 Task: Get directions from Luray Caverns, Virginia, United States to White Sands National Park, New Mexico, United States  and explore the nearby hotels with guest rating 3 and above during 20 to 23 December and 3 guests
Action: Mouse moved to (311, 68)
Screenshot: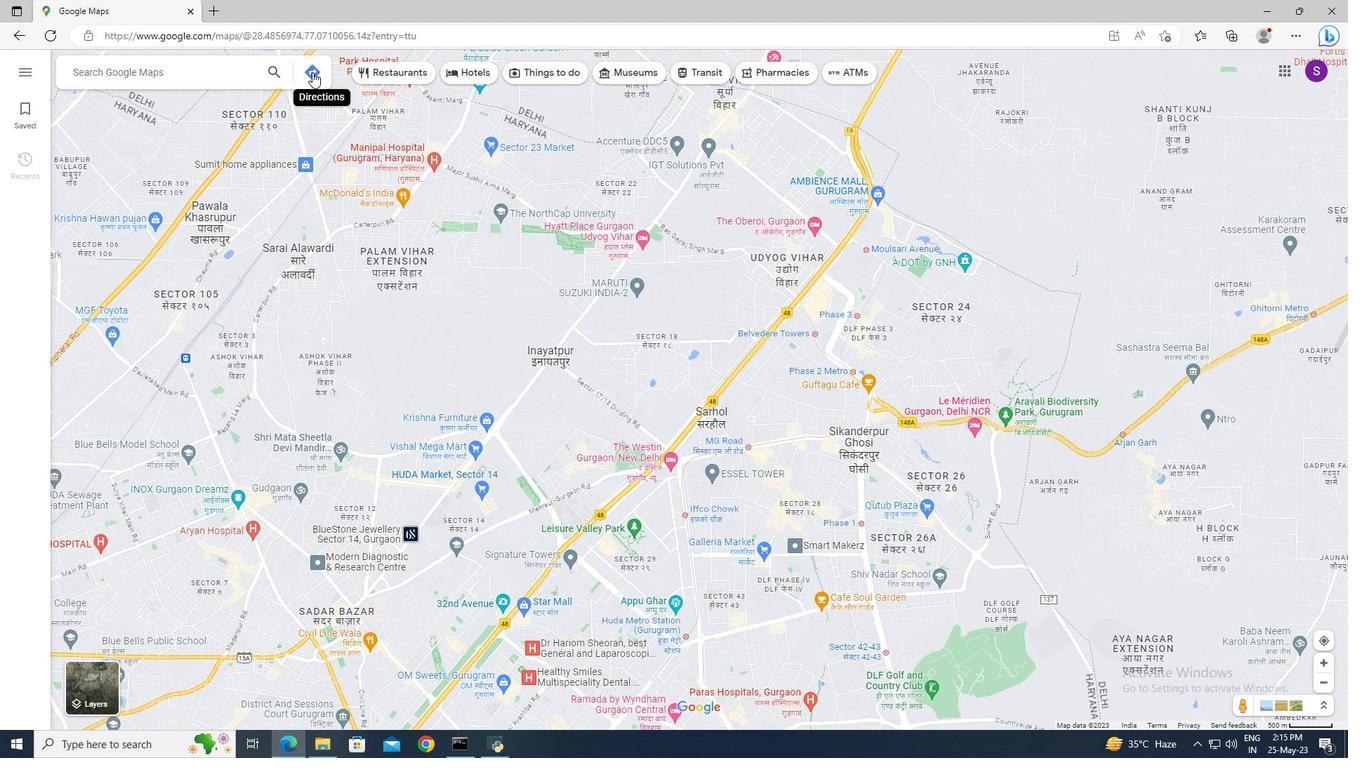 
Action: Mouse pressed left at (311, 68)
Screenshot: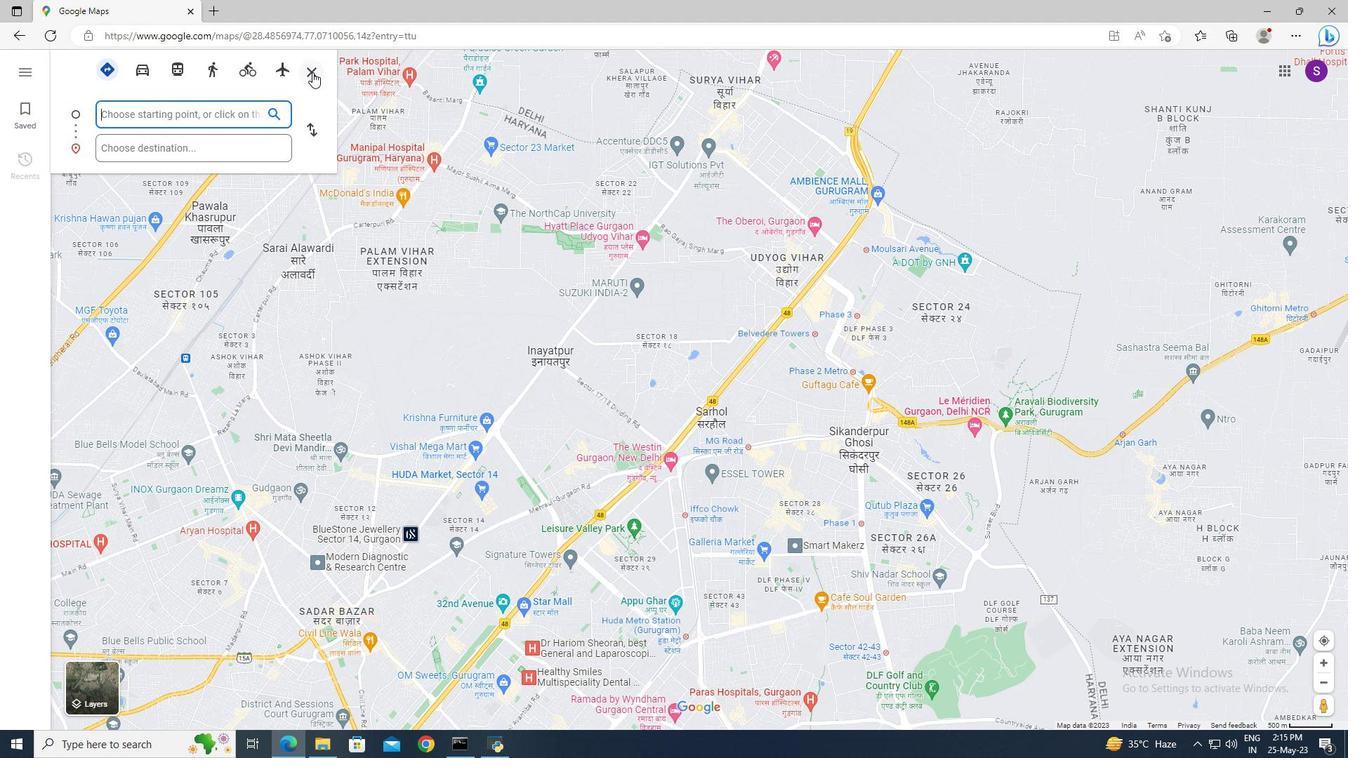 
Action: Mouse moved to (155, 113)
Screenshot: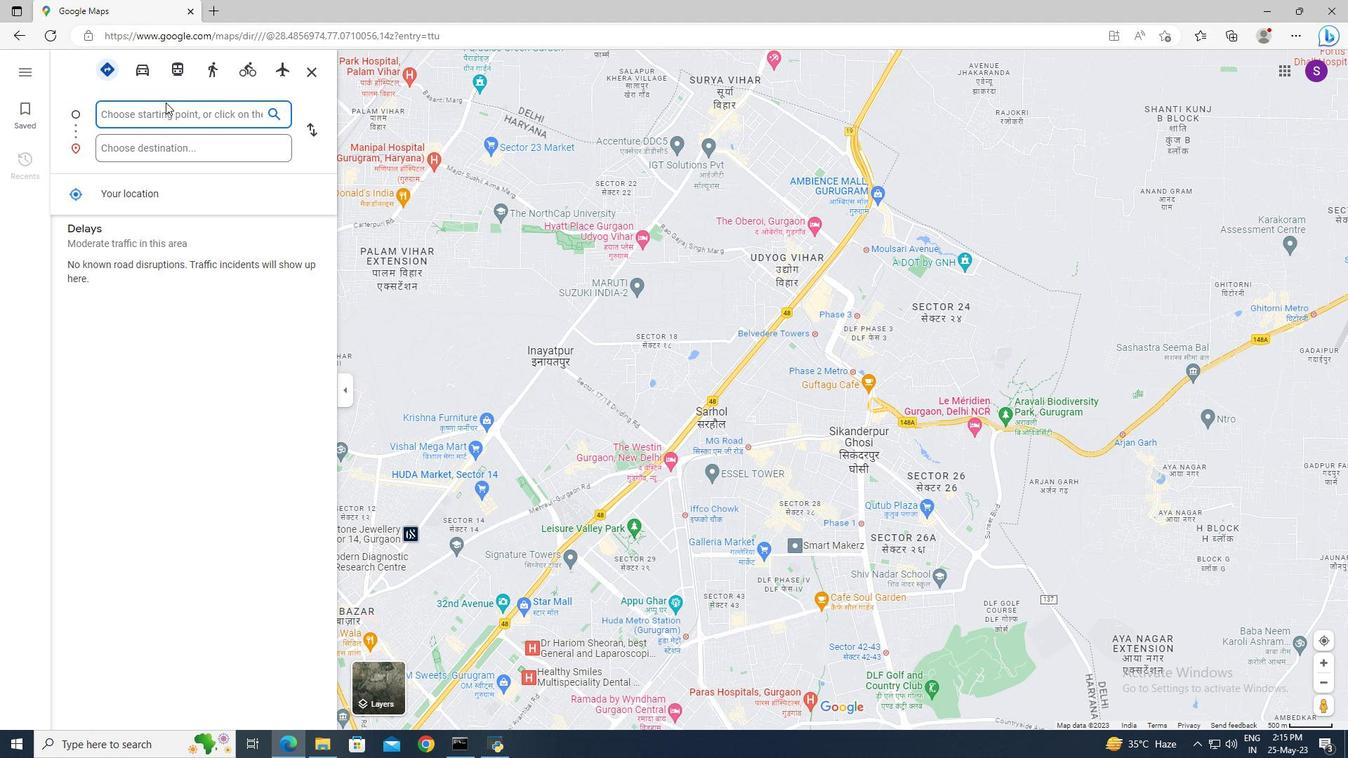 
Action: Mouse pressed left at (155, 113)
Screenshot: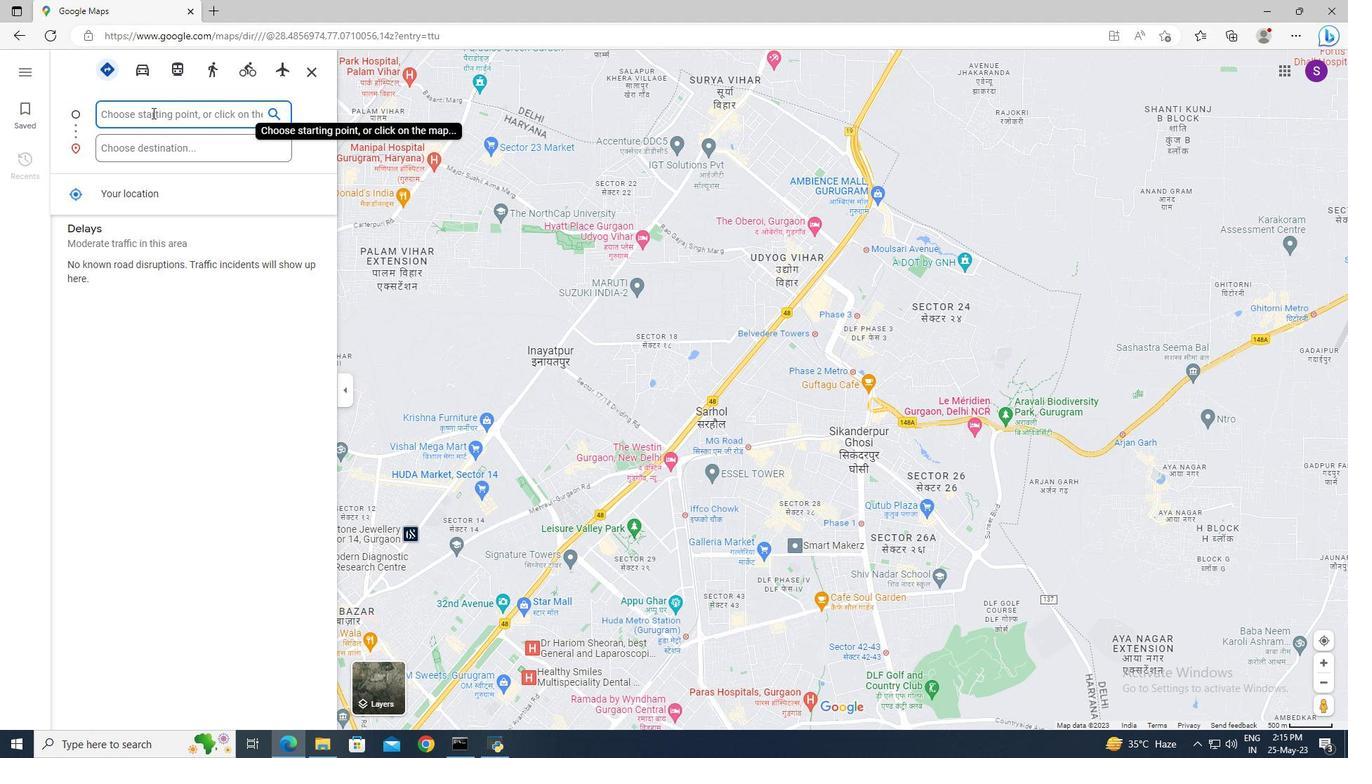 
Action: Key pressed <Key.shift>Luray<Key.space><Key.shift>Caverns
Screenshot: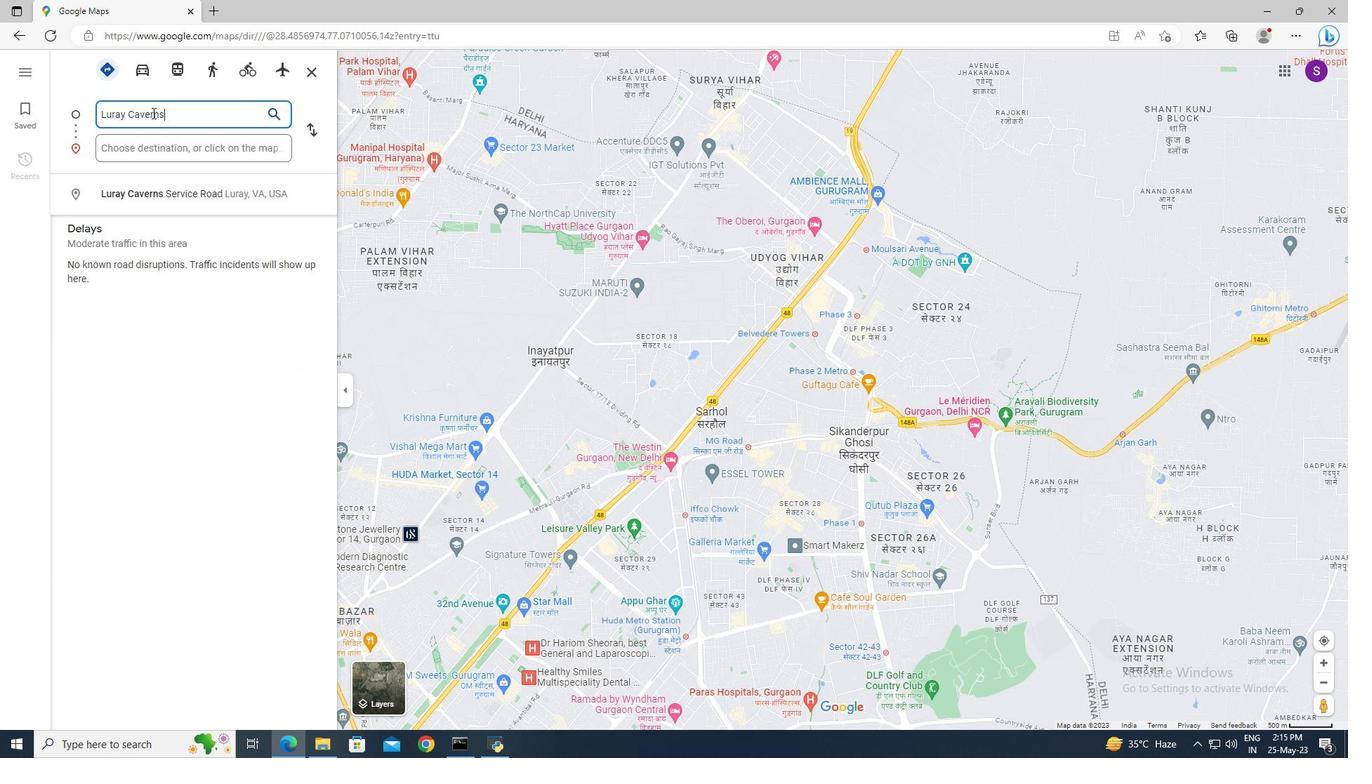 
Action: Mouse moved to (312, 72)
Screenshot: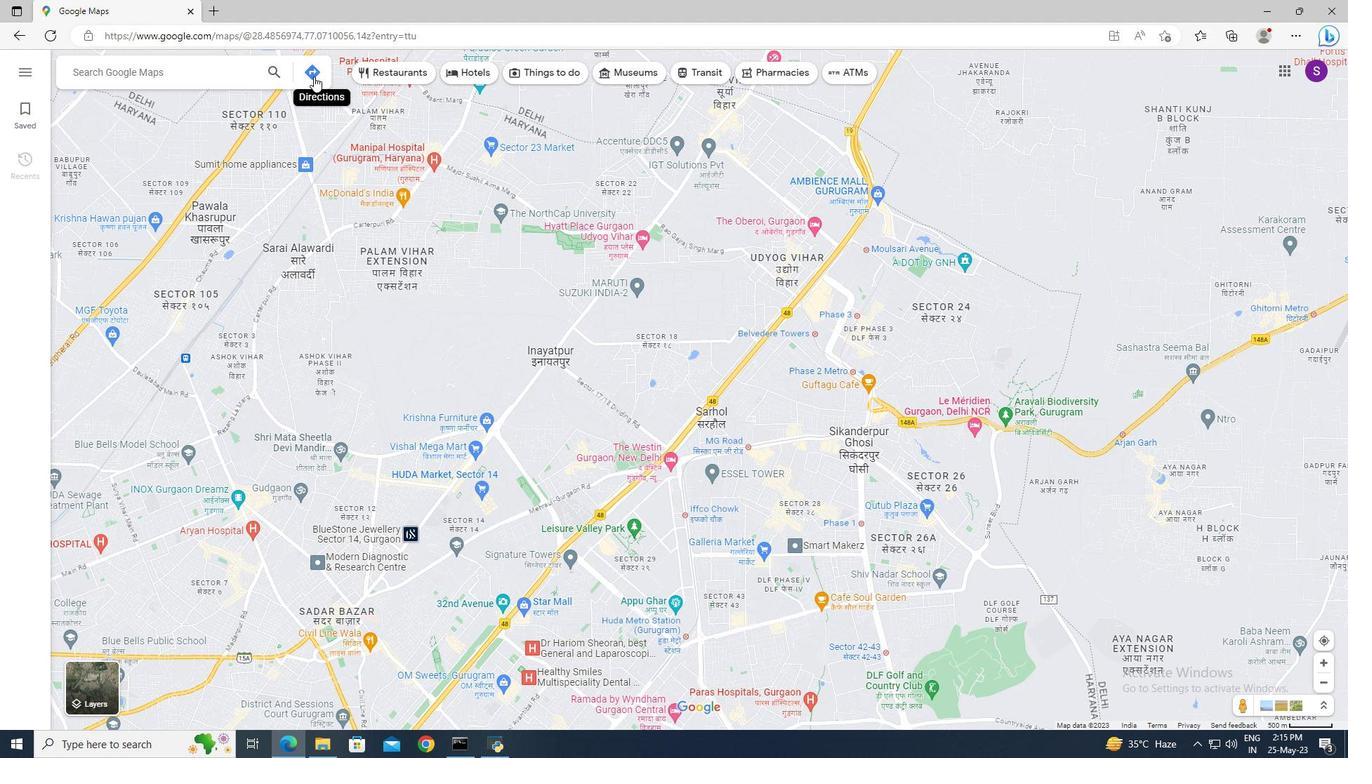 
Action: Mouse pressed left at (312, 72)
Screenshot: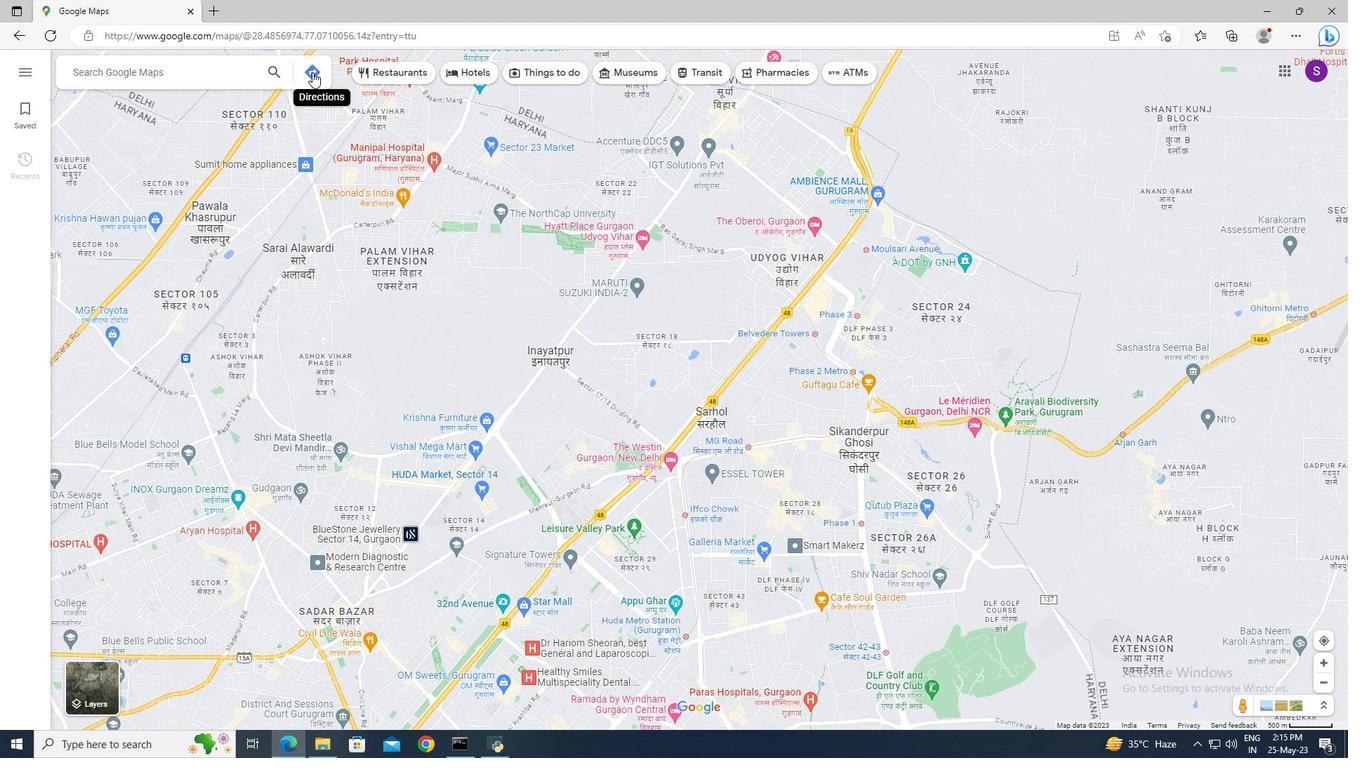 
Action: Mouse moved to (152, 113)
Screenshot: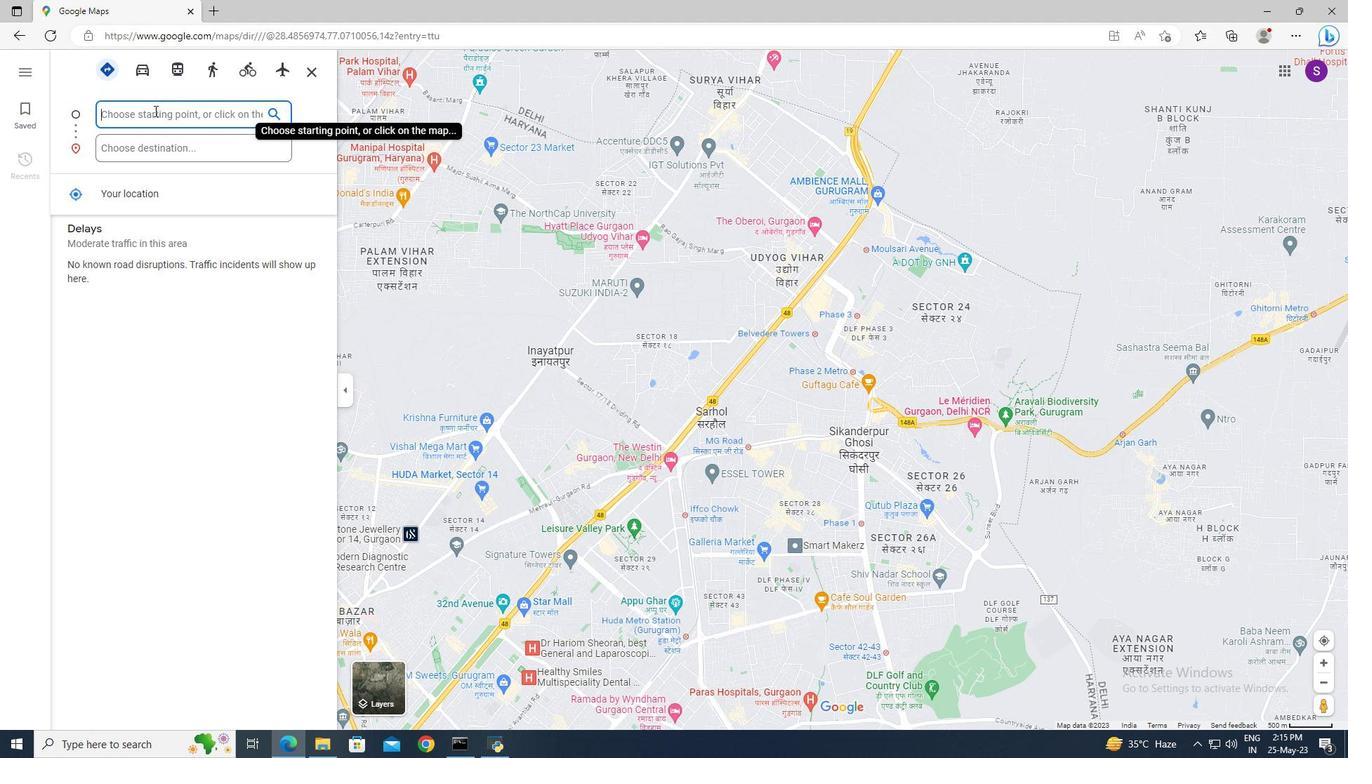 
Action: Mouse pressed left at (152, 113)
Screenshot: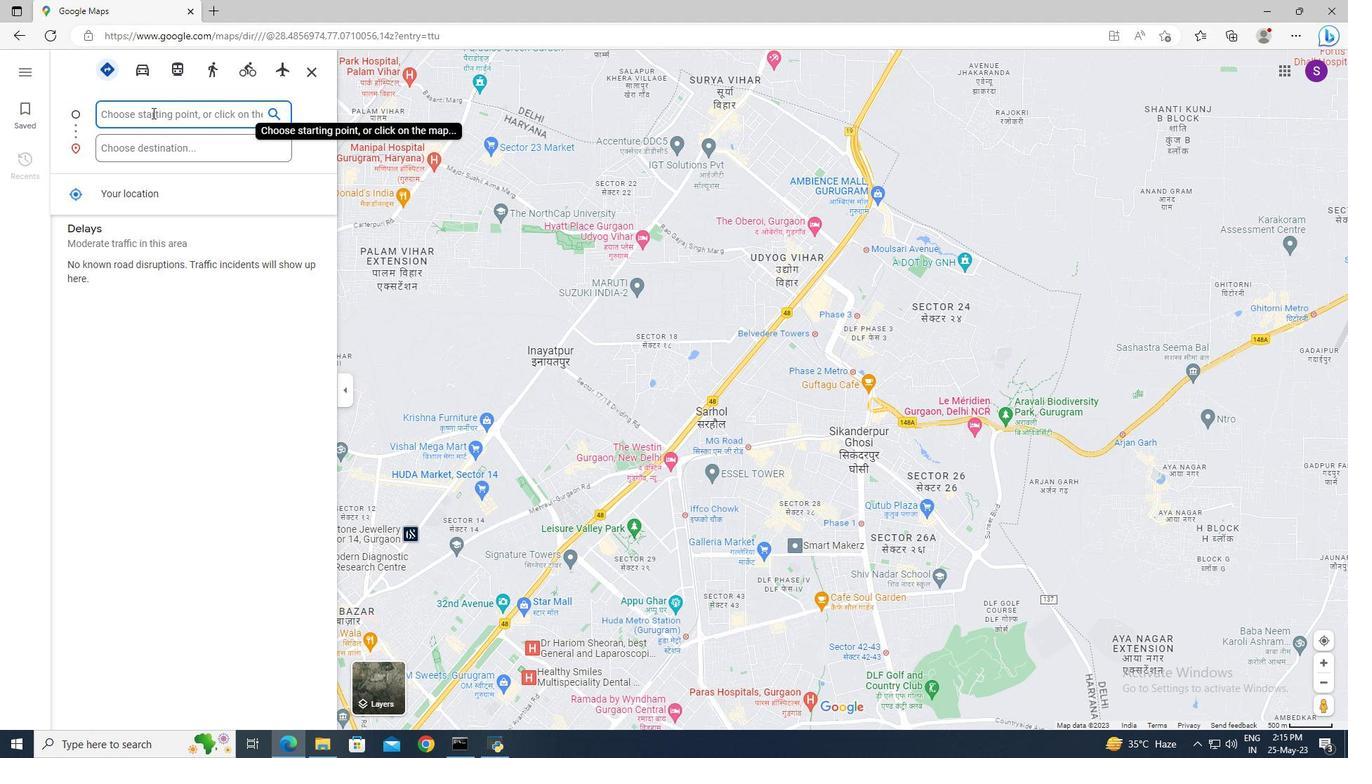 
Action: Key pressed <Key.shift>Luray<Key.space><Key.shift>Caverns,<Key.space><Key.shift>Virginia<Key.enter>
Screenshot: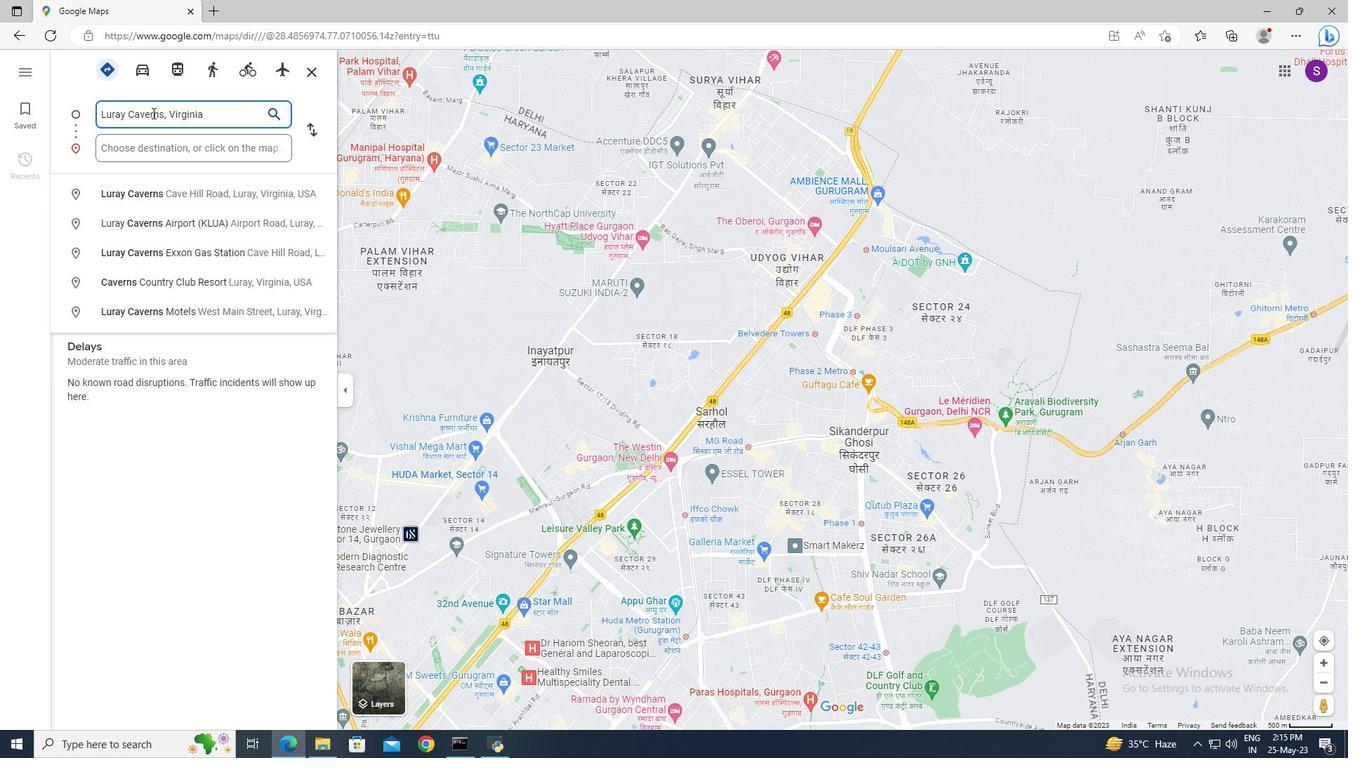 
Action: Mouse moved to (149, 146)
Screenshot: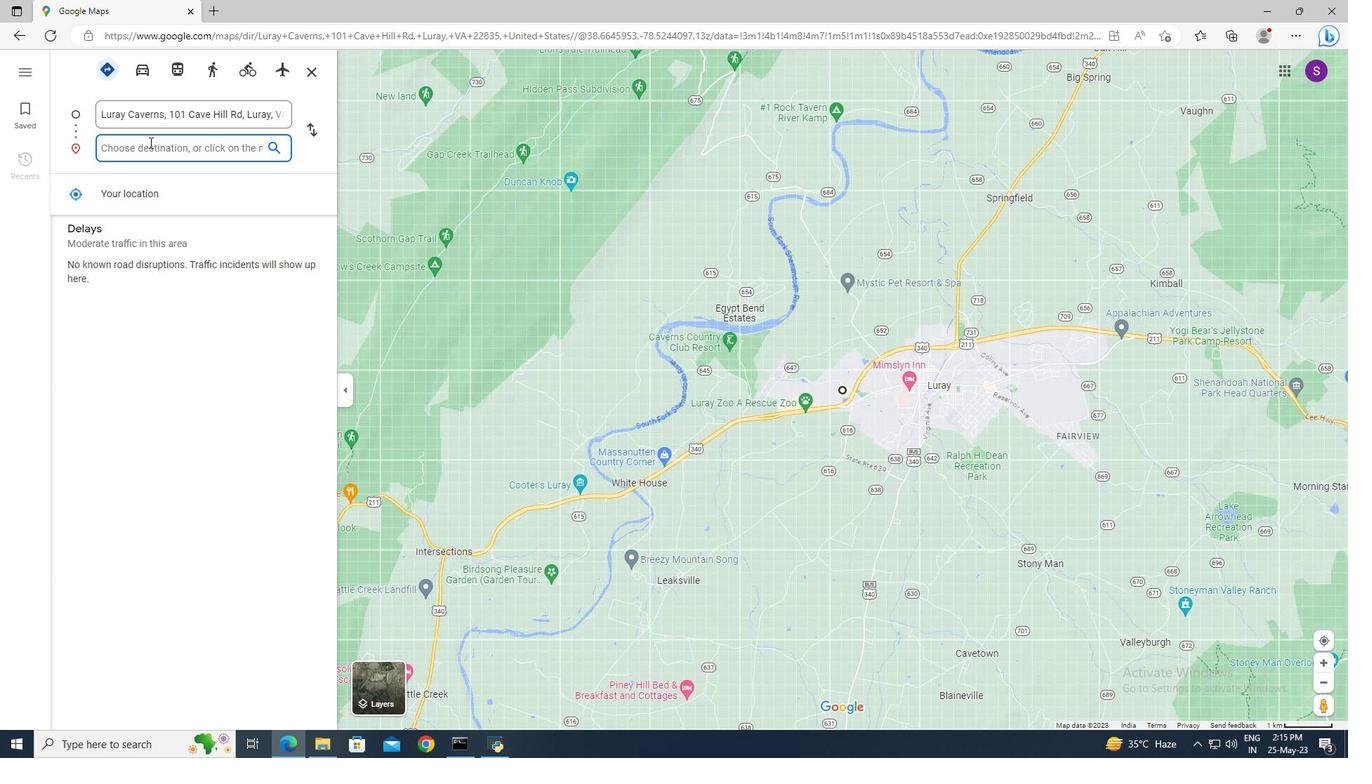 
Action: Mouse pressed left at (149, 146)
Screenshot: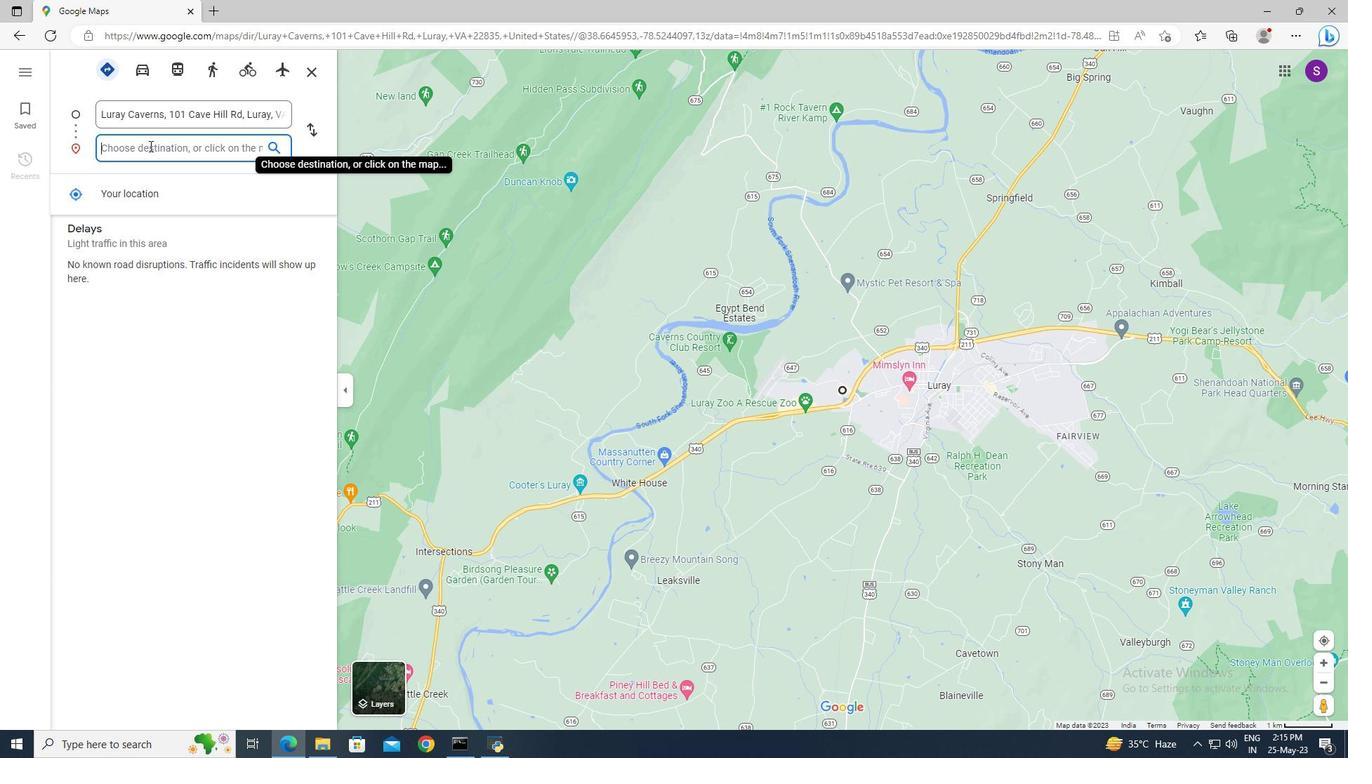 
Action: Key pressed <Key.shift>White<Key.space><Key.shift_r>Sands<Key.space><Key.shift>Natio
Screenshot: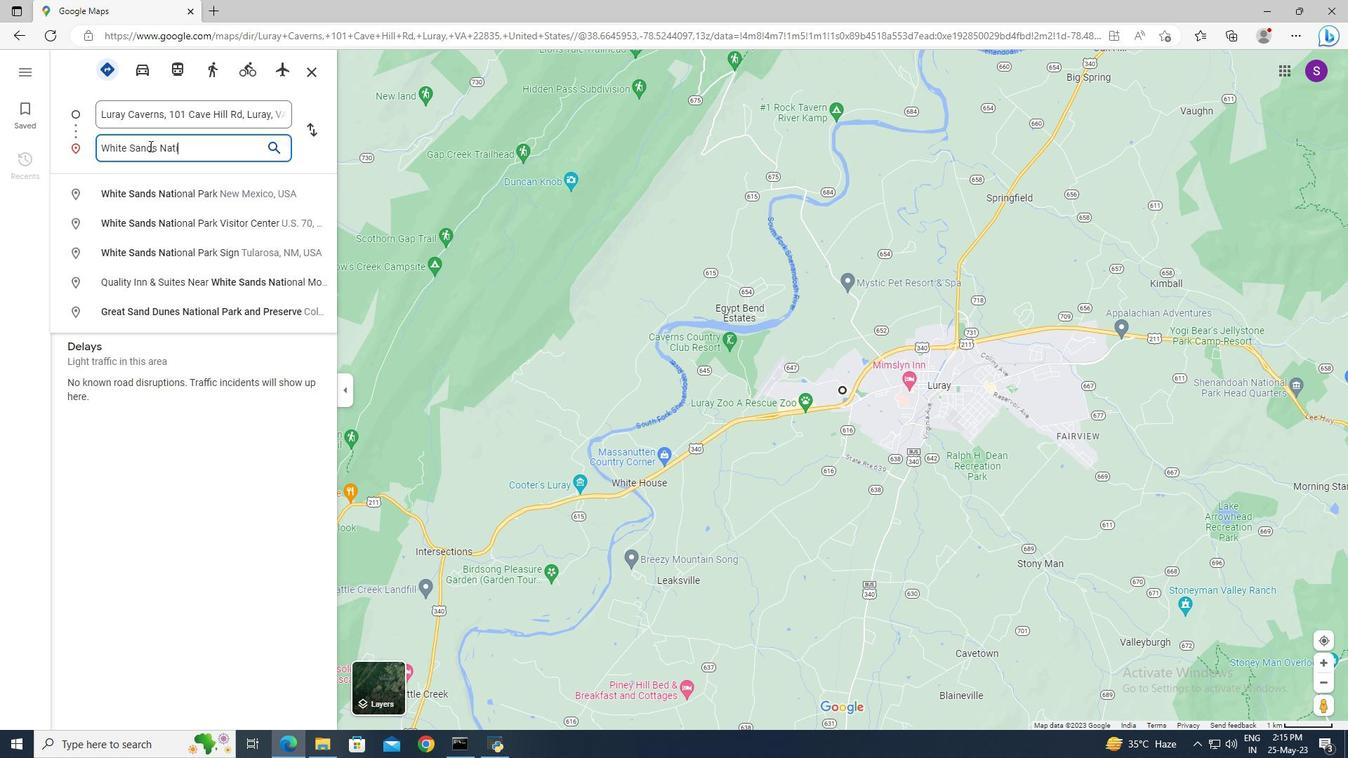 
Action: Mouse moved to (154, 188)
Screenshot: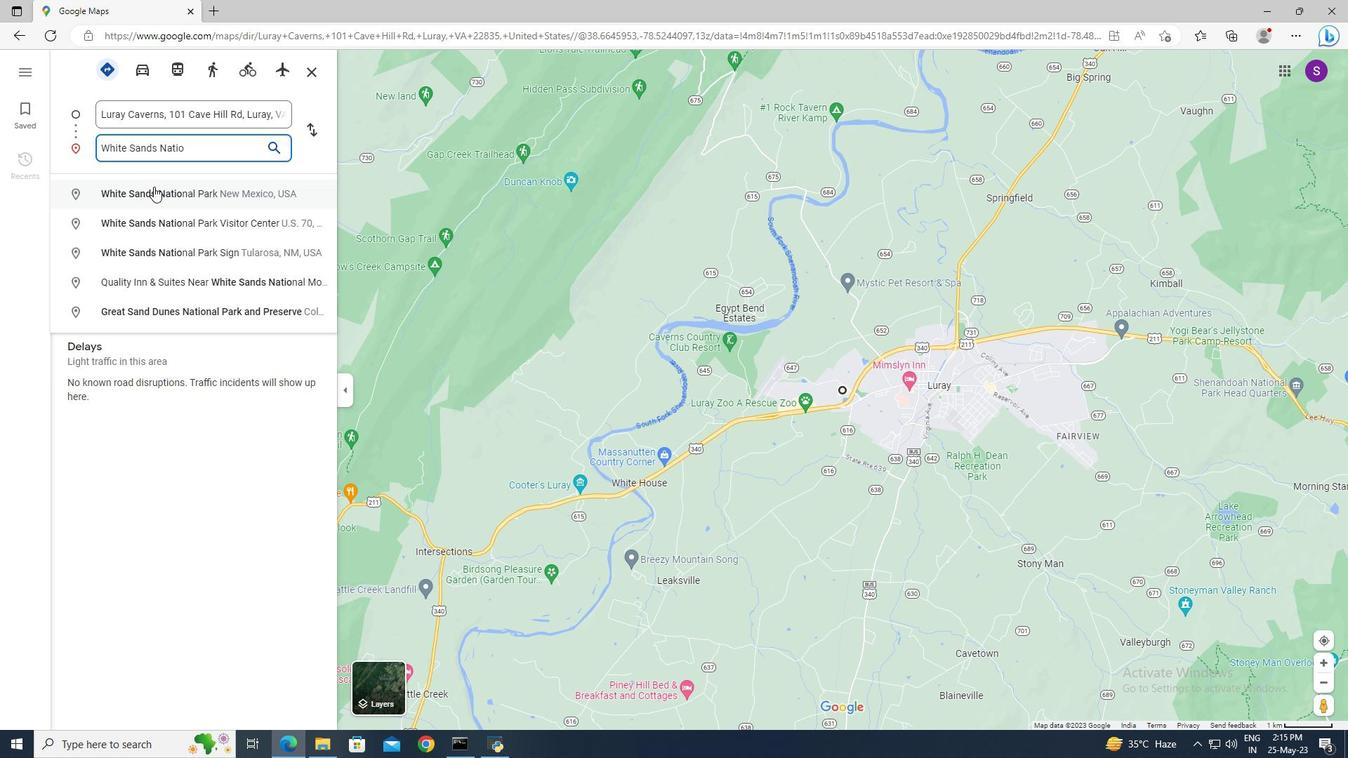 
Action: Mouse pressed left at (154, 188)
Screenshot: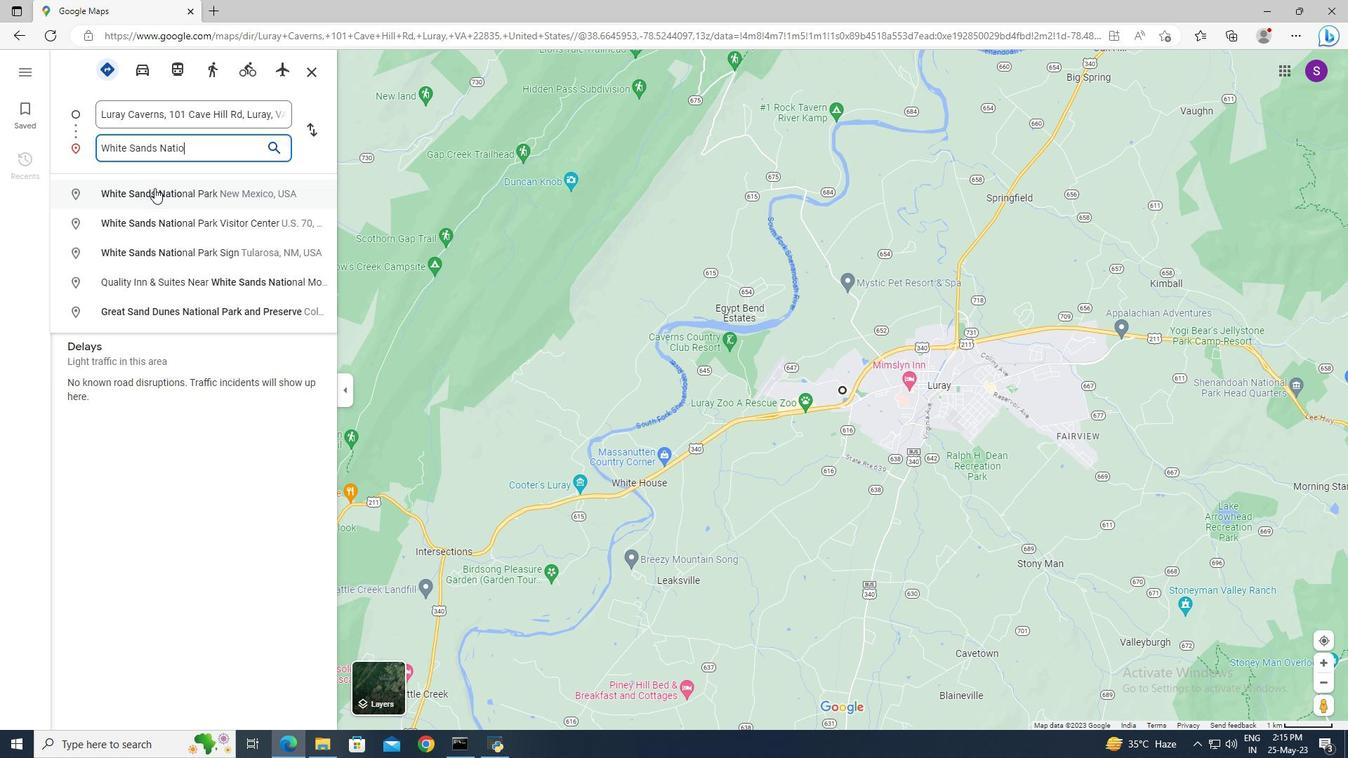 
Action: Mouse moved to (365, 80)
Screenshot: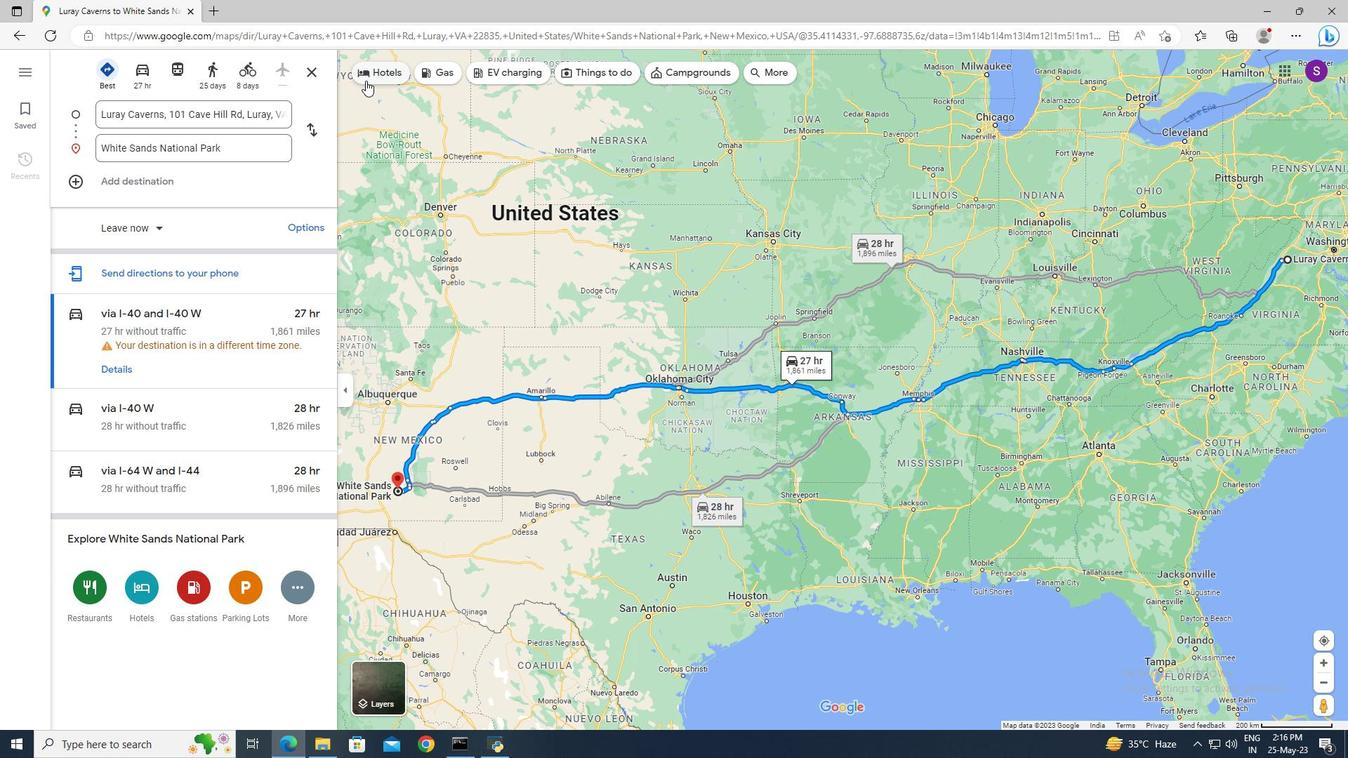 
Action: Mouse pressed left at (365, 80)
Screenshot: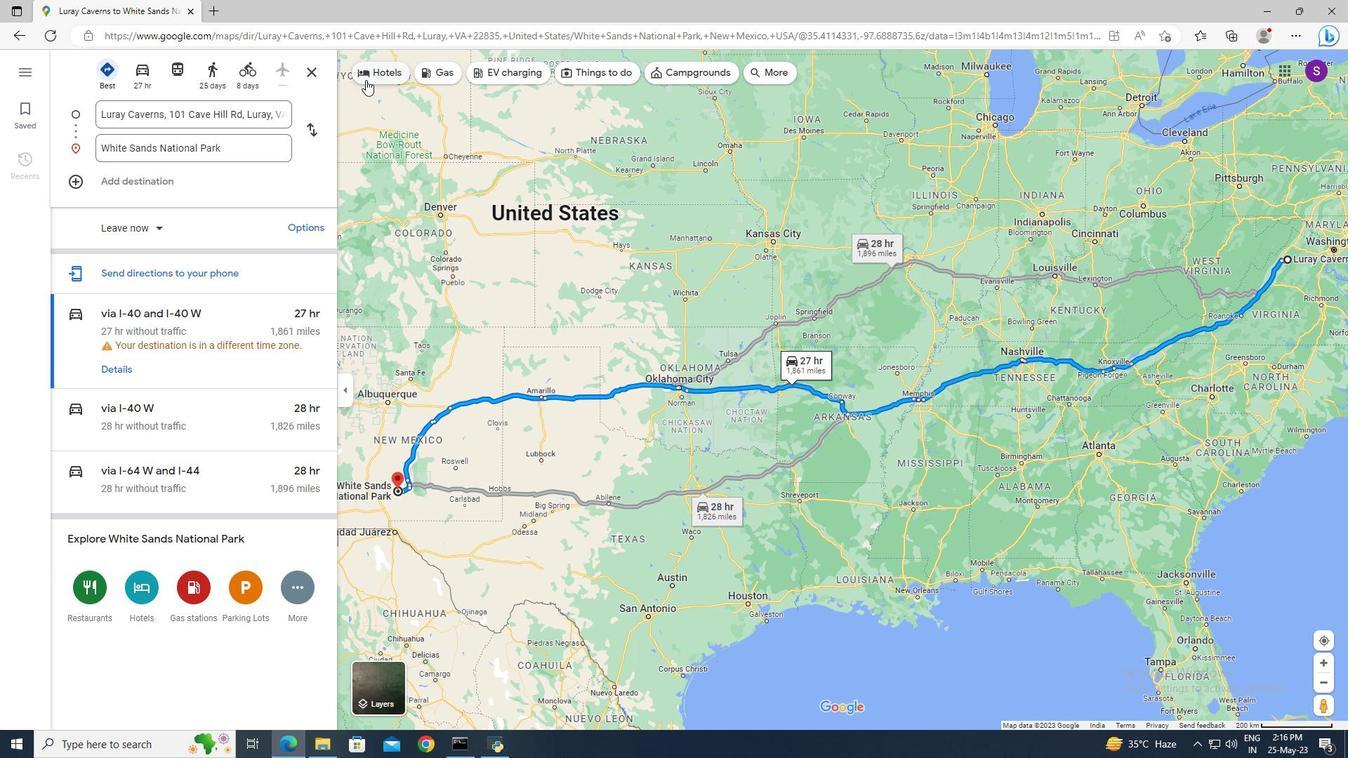 
Action: Mouse moved to (87, 116)
Screenshot: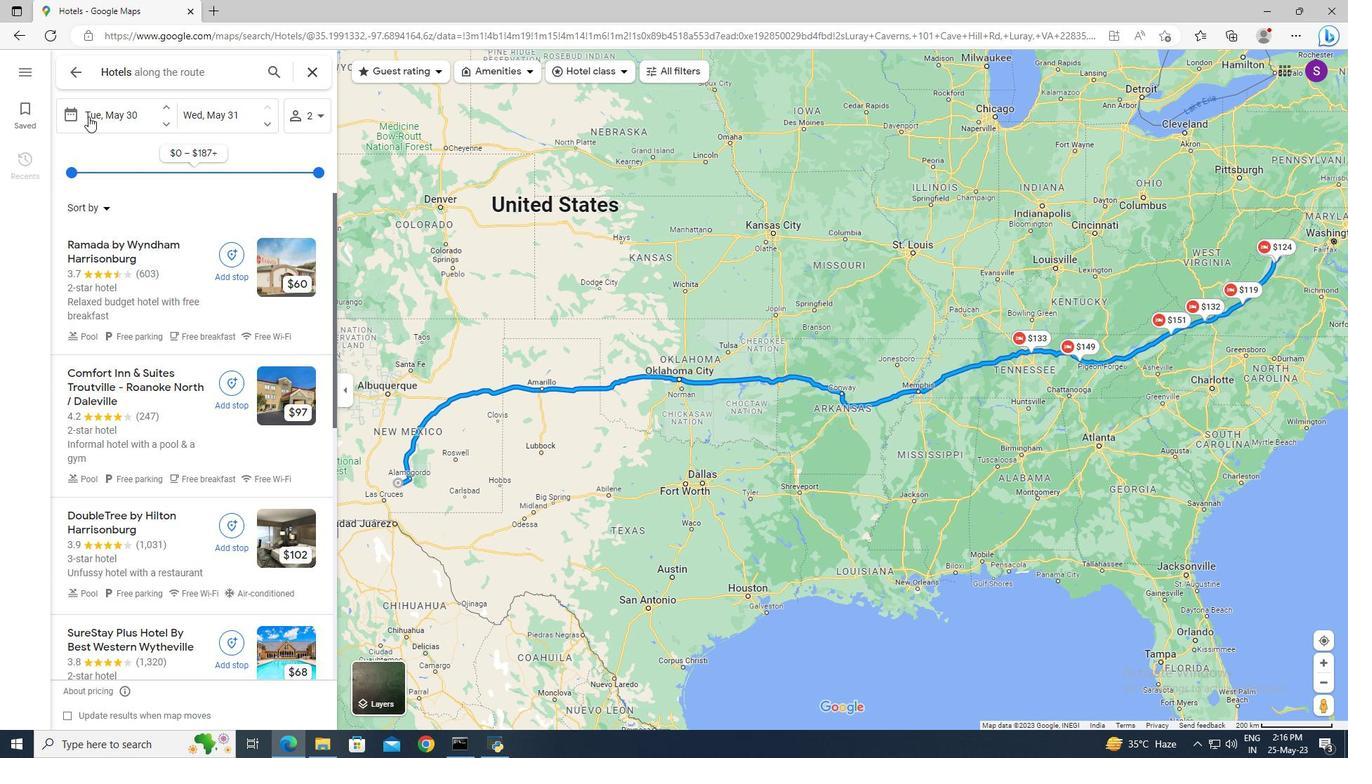 
Action: Mouse pressed left at (87, 116)
Screenshot: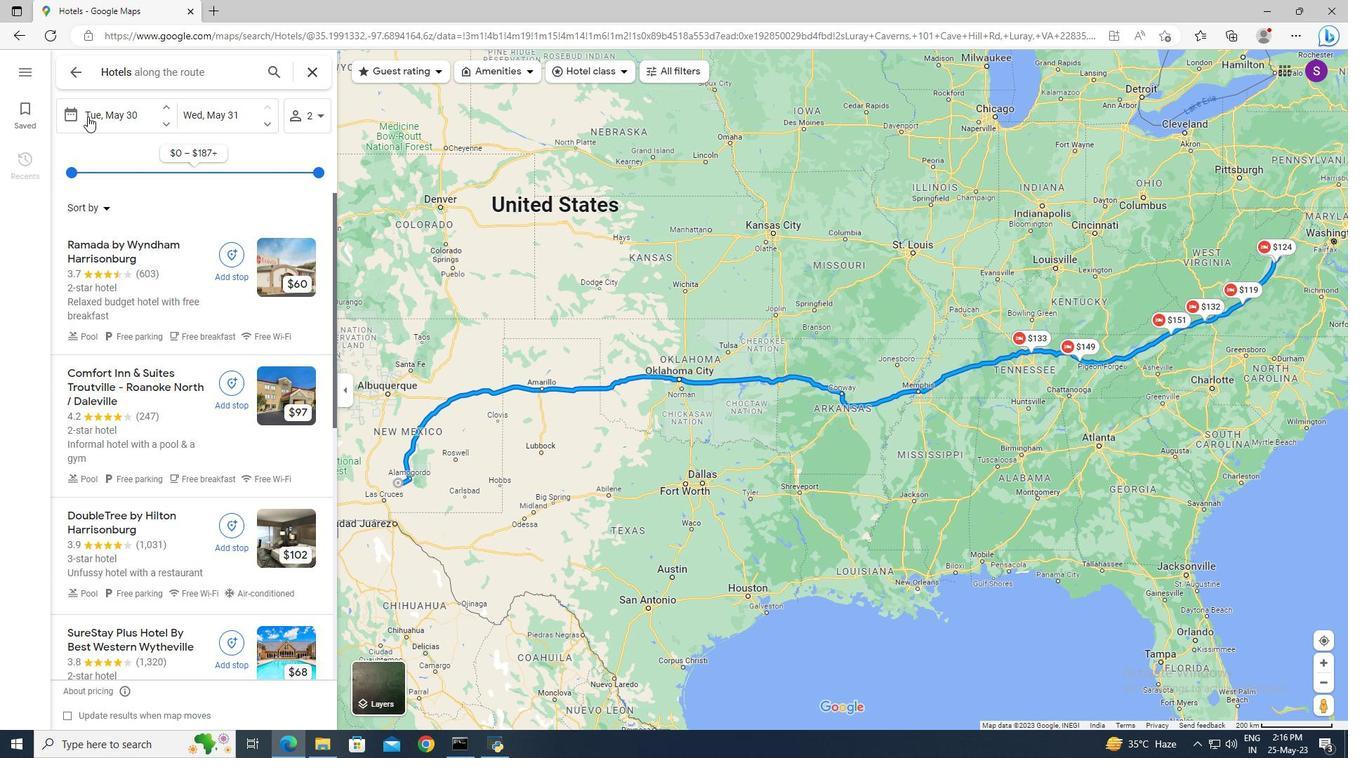 
Action: Mouse moved to (229, 153)
Screenshot: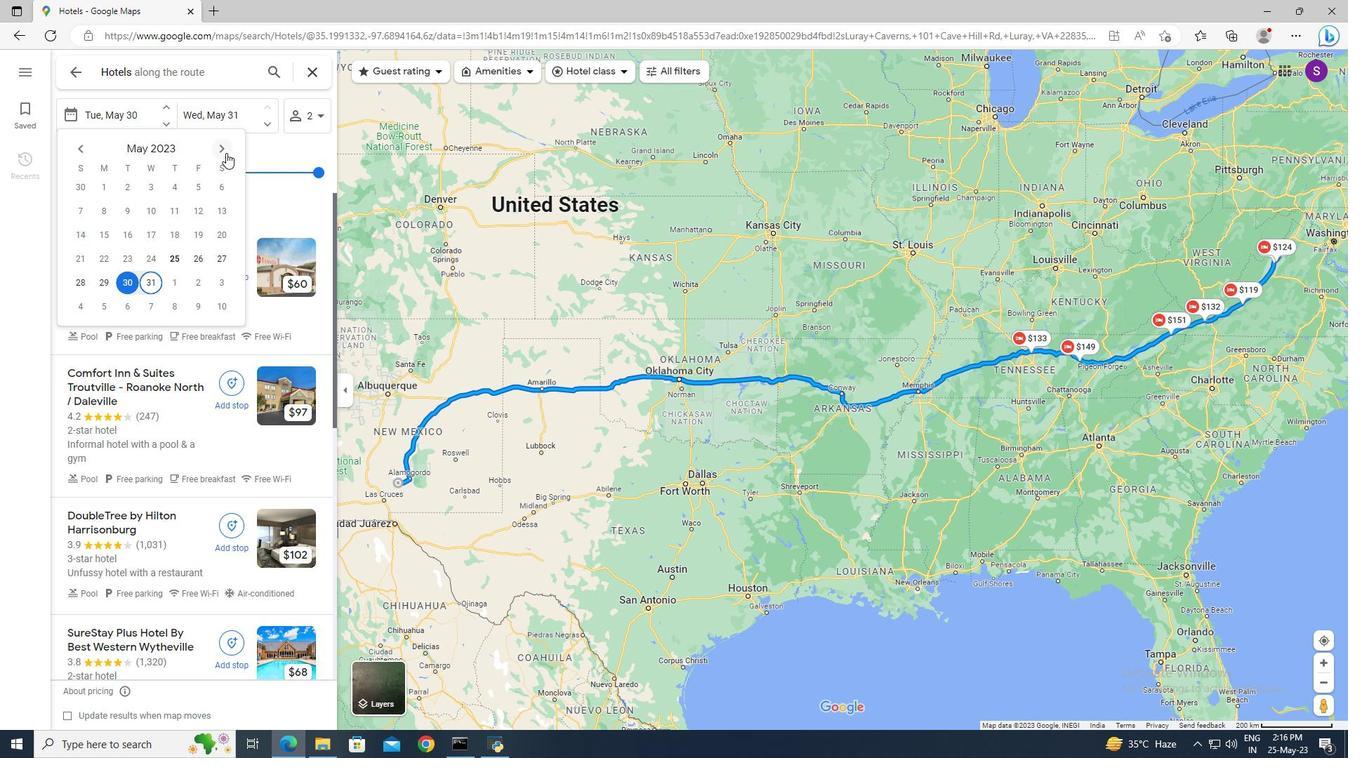 
Action: Mouse pressed left at (229, 153)
Screenshot: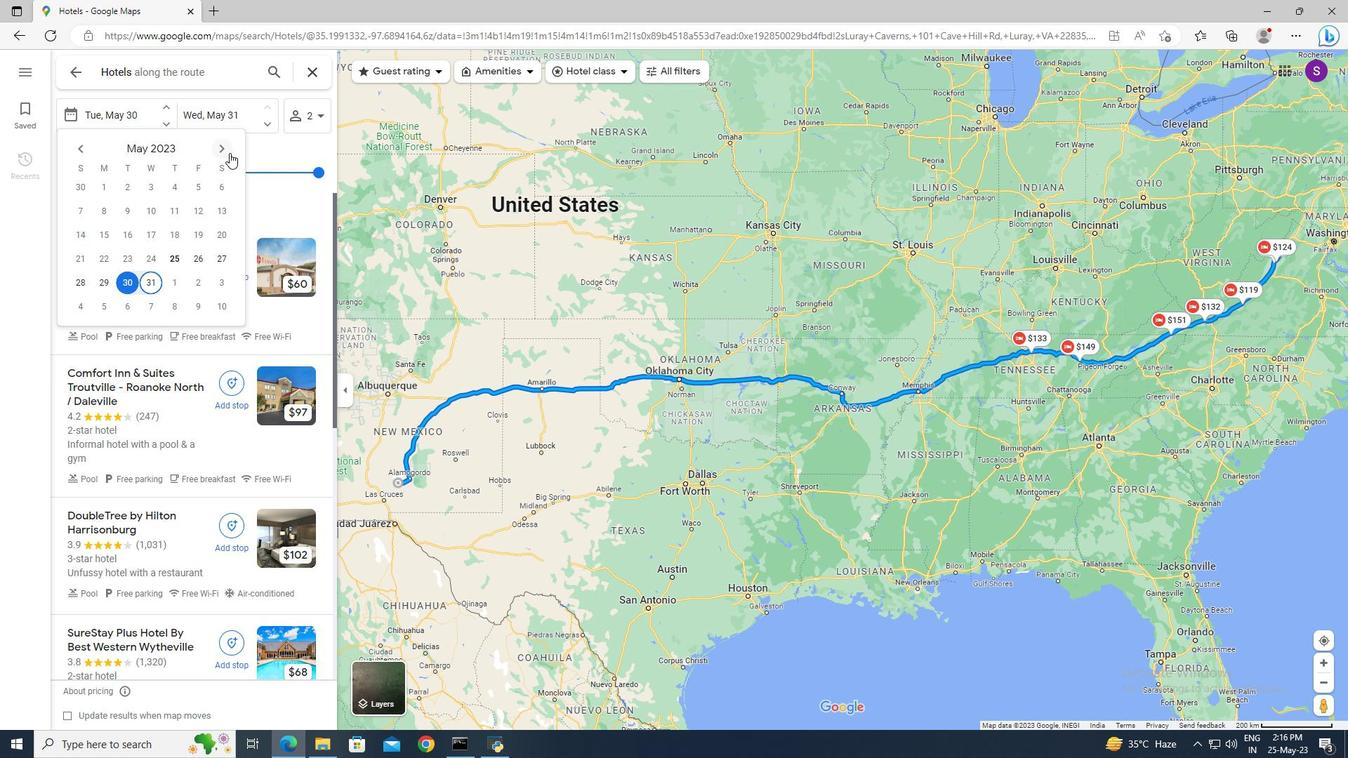 
Action: Mouse pressed left at (229, 153)
Screenshot: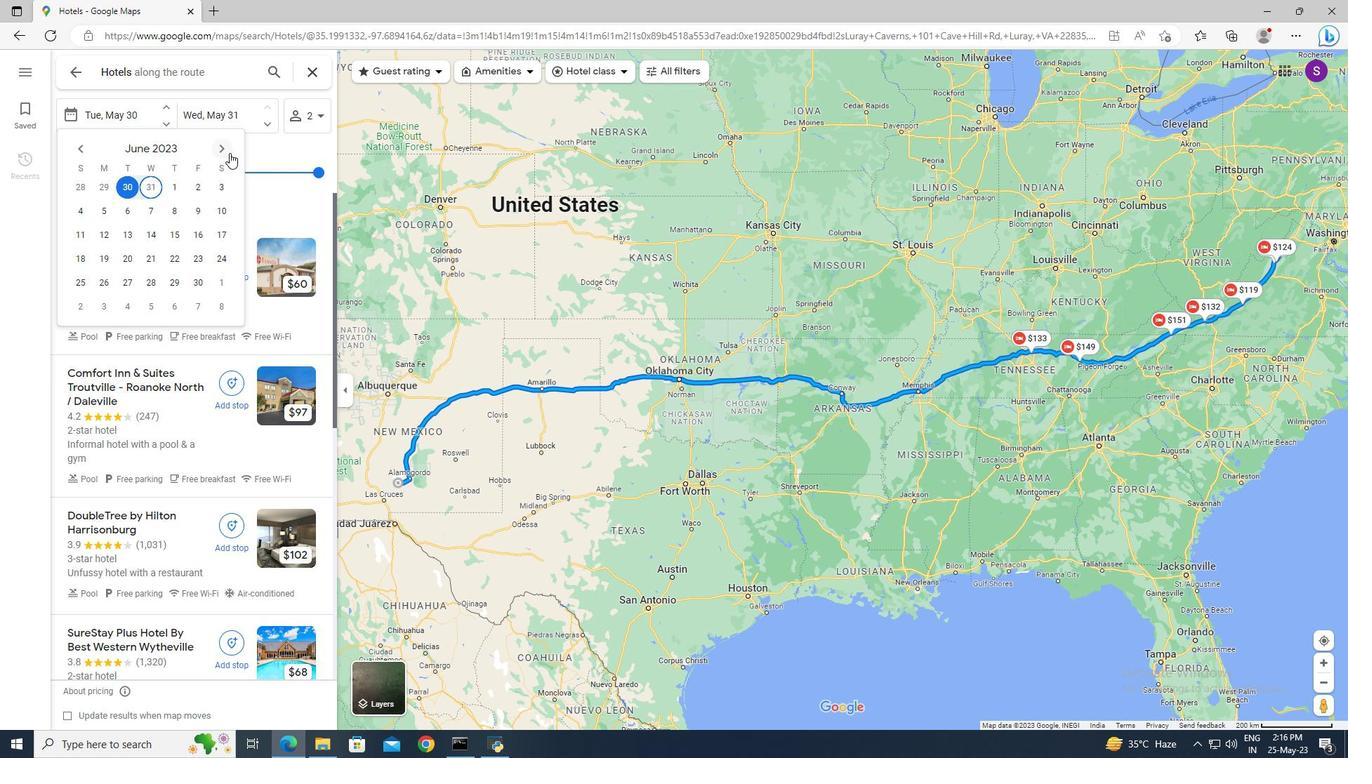 
Action: Mouse pressed left at (229, 153)
Screenshot: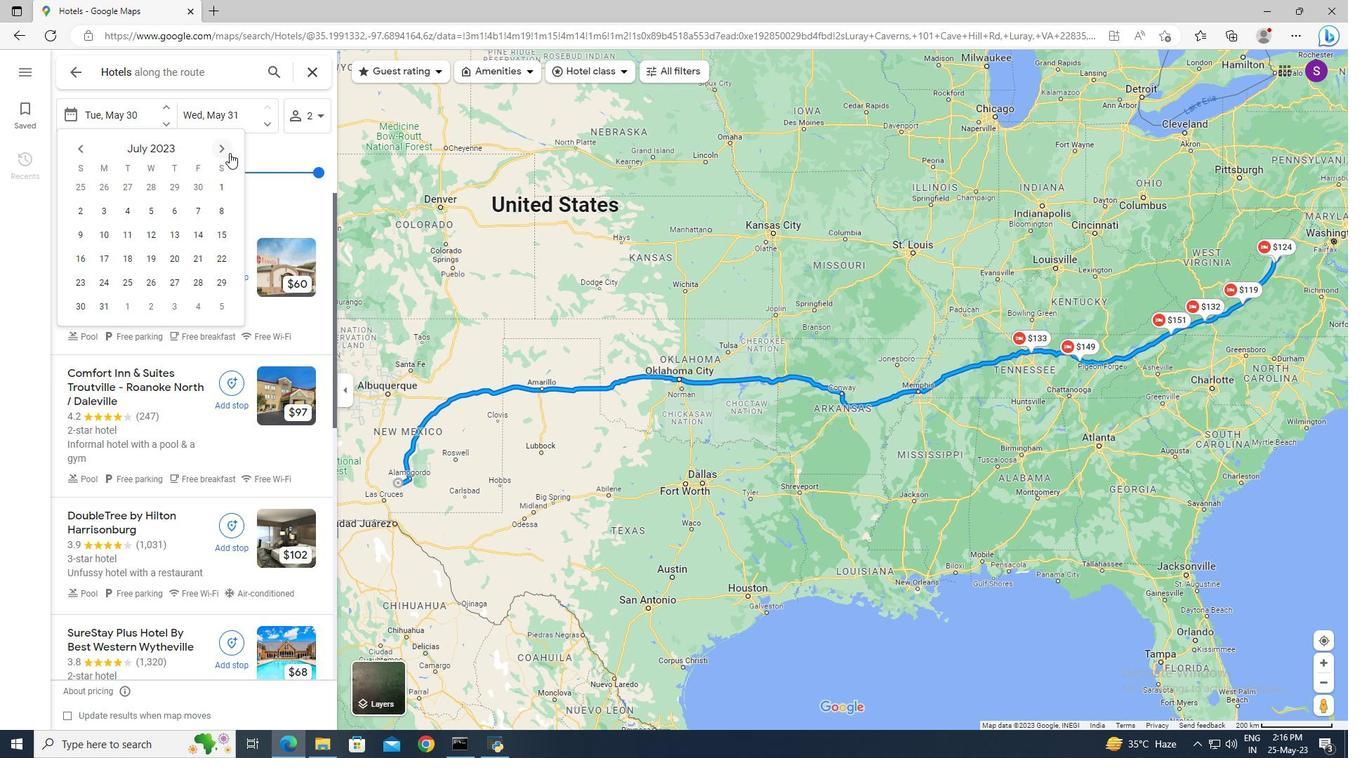 
Action: Mouse pressed left at (229, 153)
Screenshot: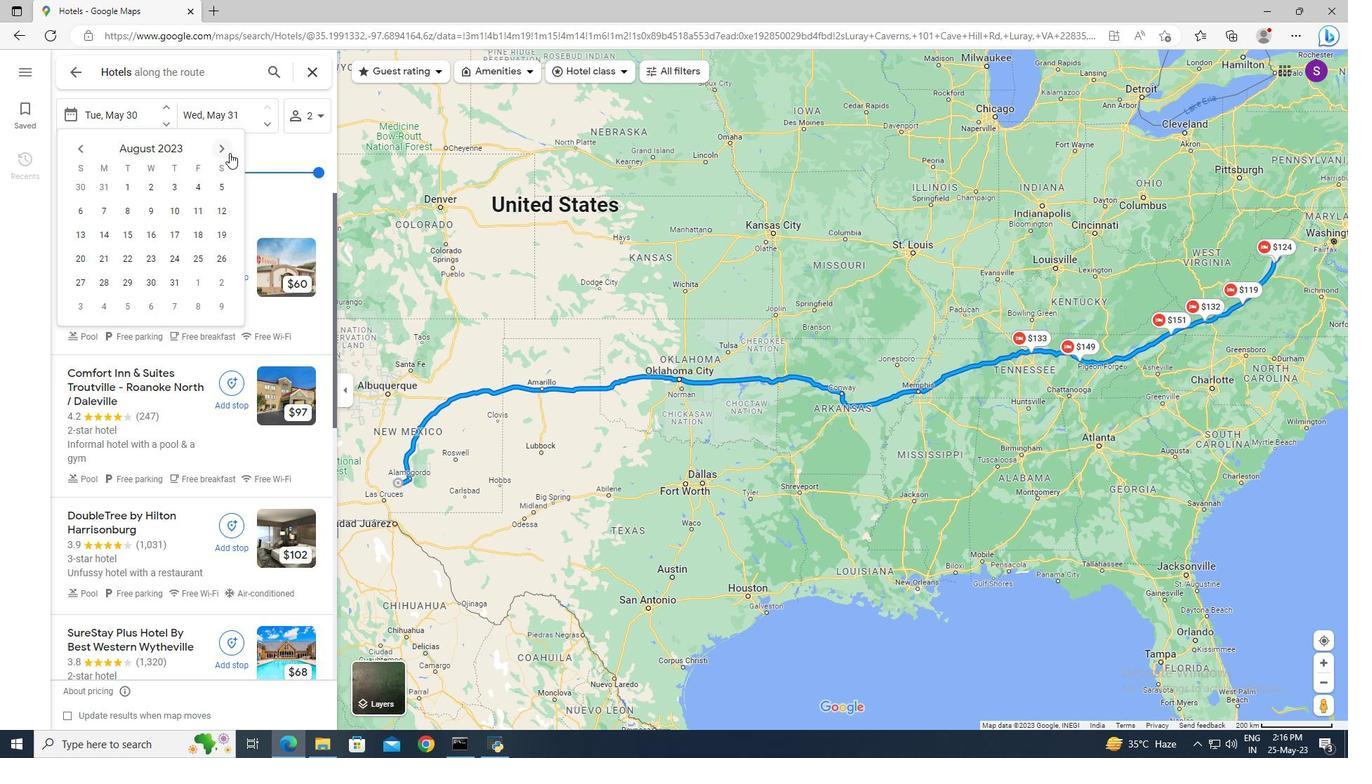 
Action: Mouse pressed left at (229, 153)
Screenshot: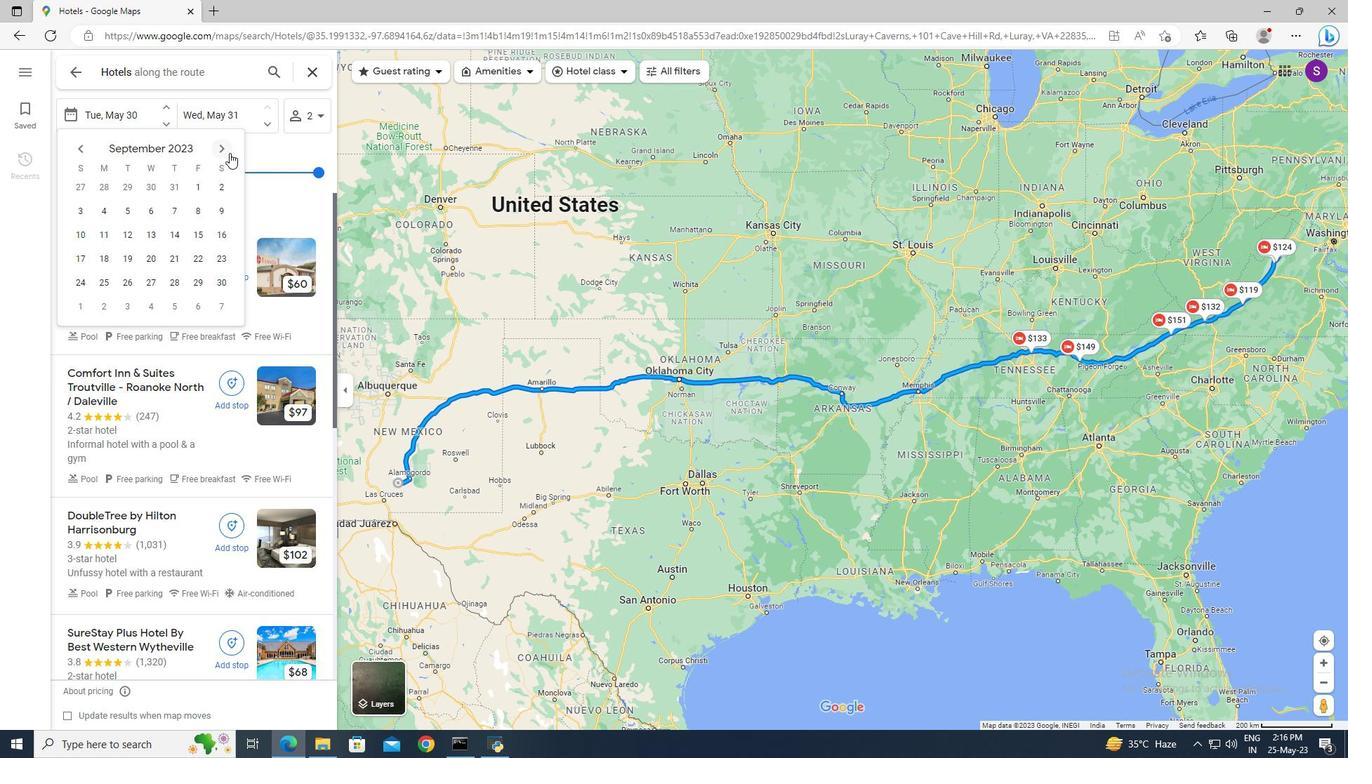 
Action: Mouse pressed left at (229, 153)
Screenshot: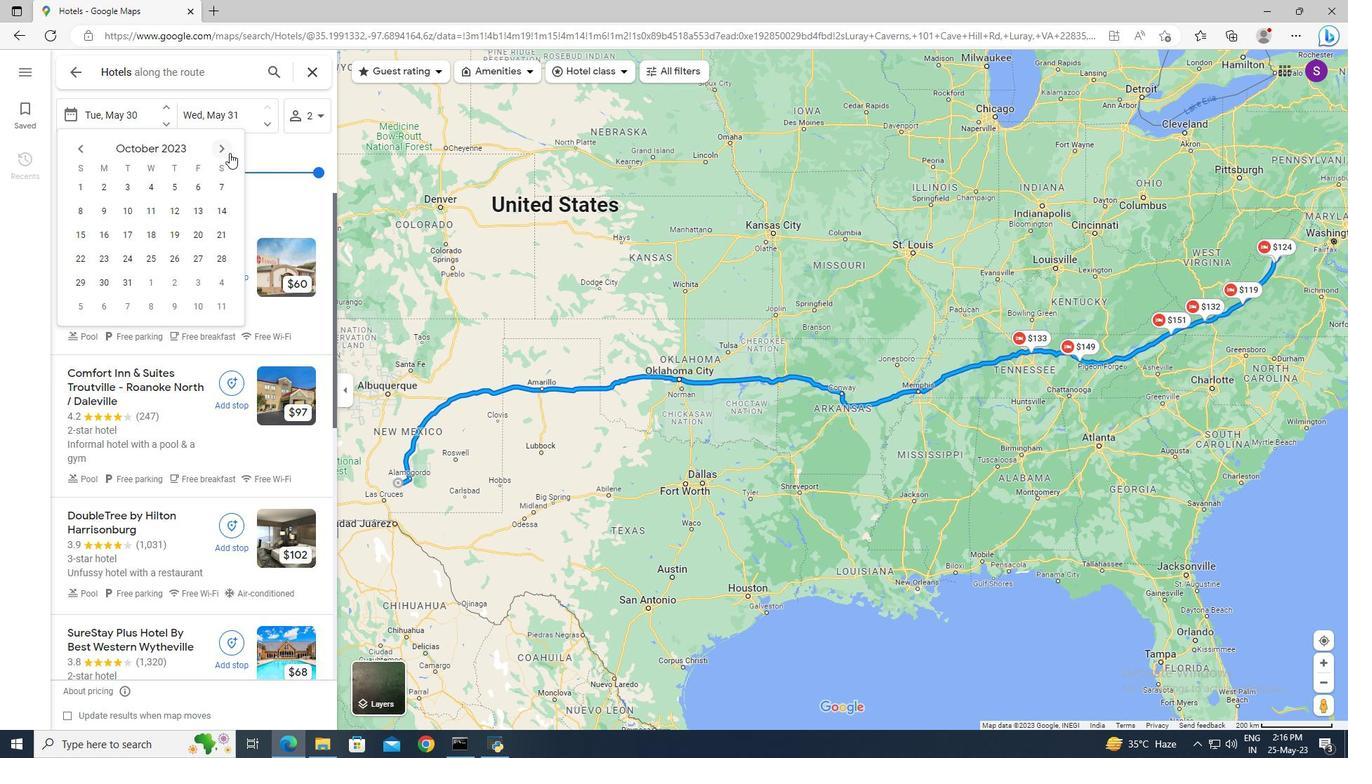 
Action: Mouse pressed left at (229, 153)
Screenshot: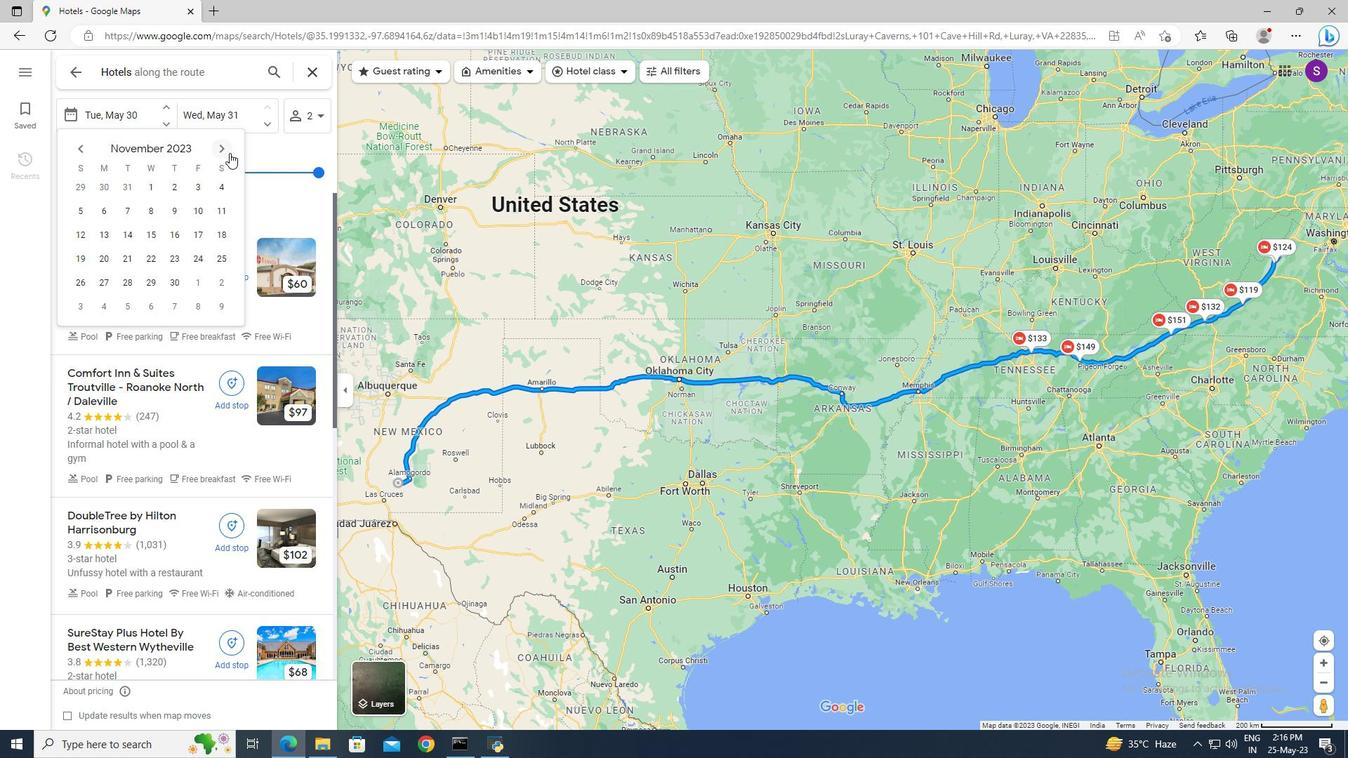 
Action: Mouse moved to (148, 256)
Screenshot: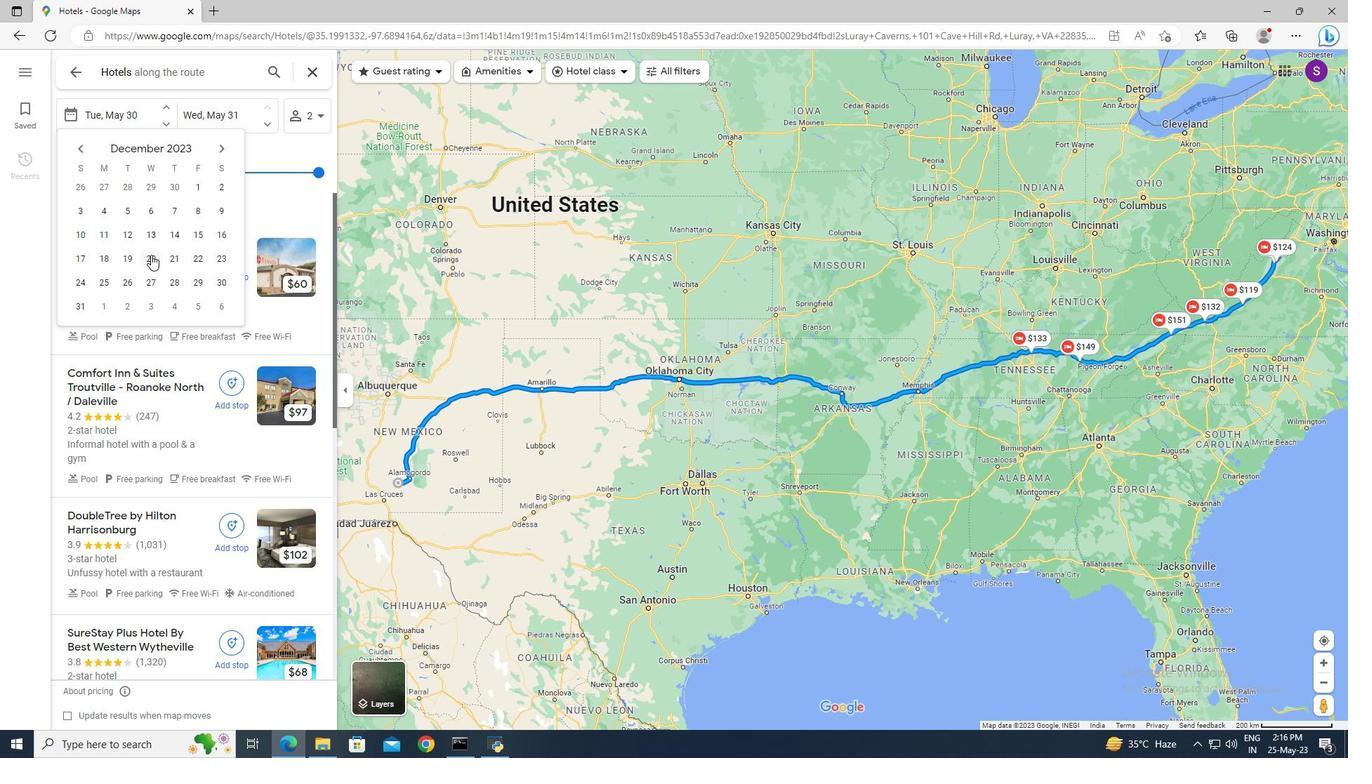 
Action: Mouse pressed left at (148, 256)
Screenshot: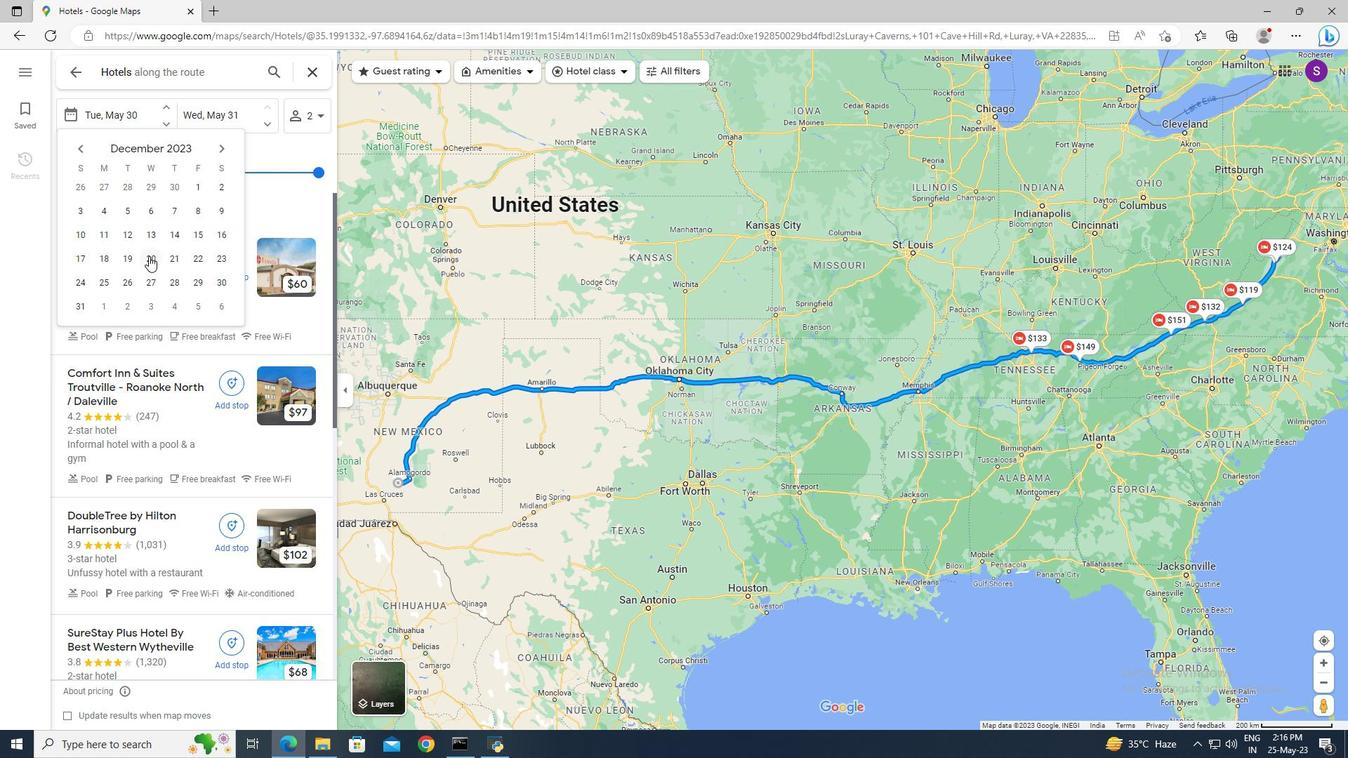 
Action: Mouse moved to (258, 259)
Screenshot: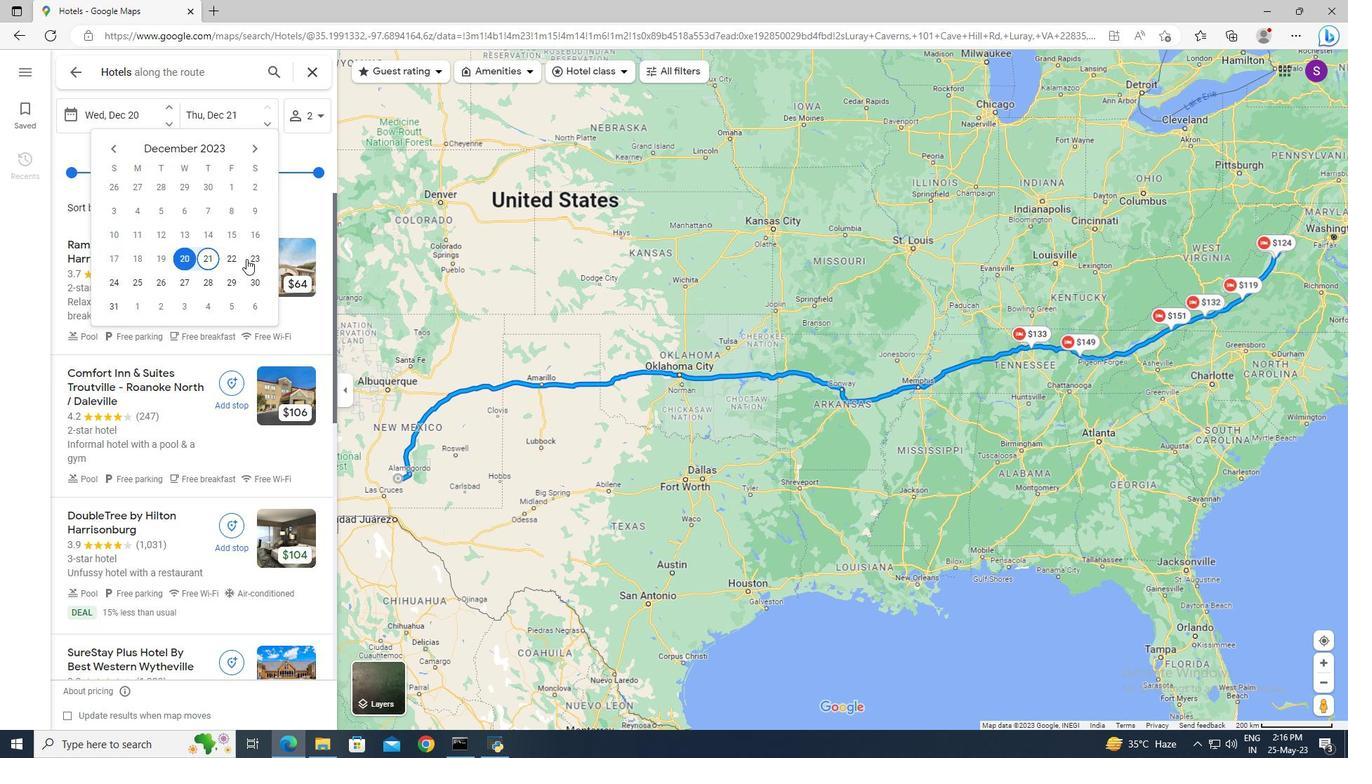 
Action: Mouse pressed left at (258, 259)
Screenshot: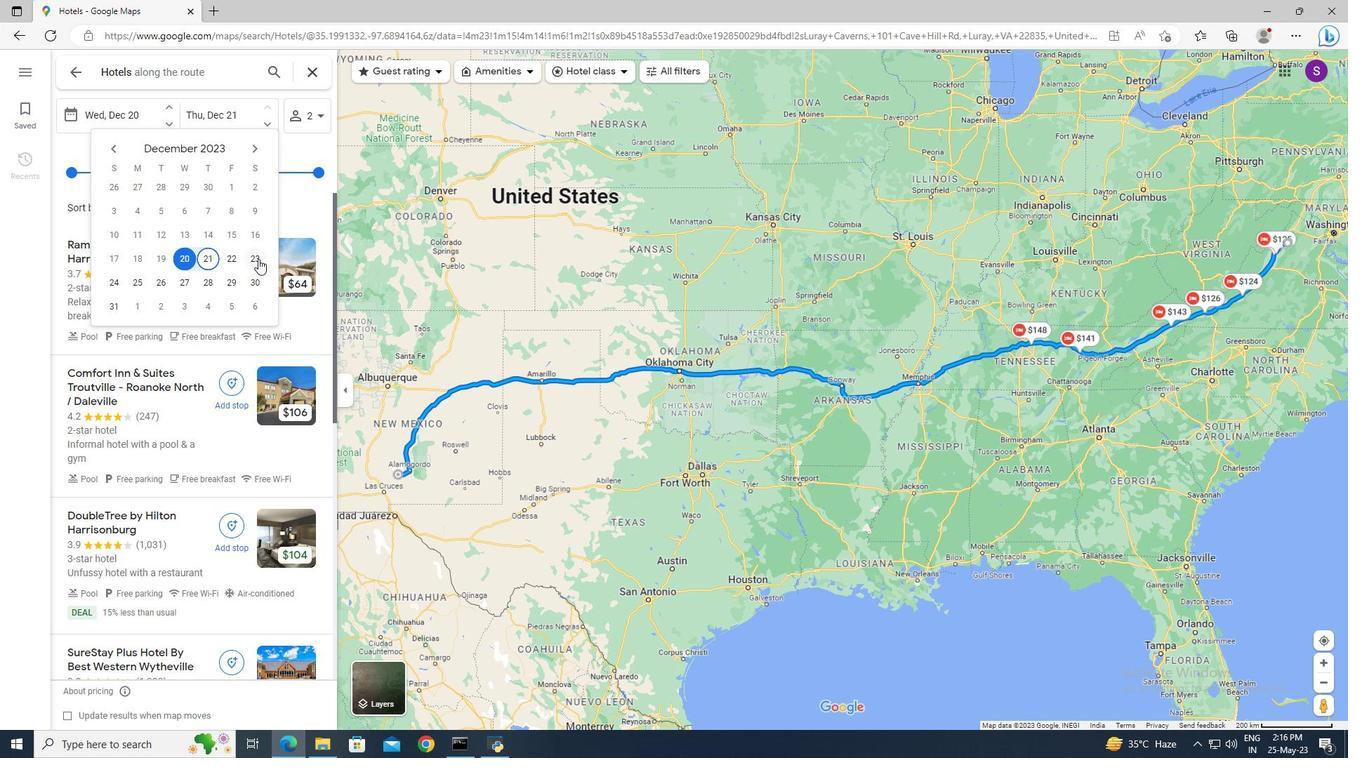 
Action: Mouse moved to (318, 120)
Screenshot: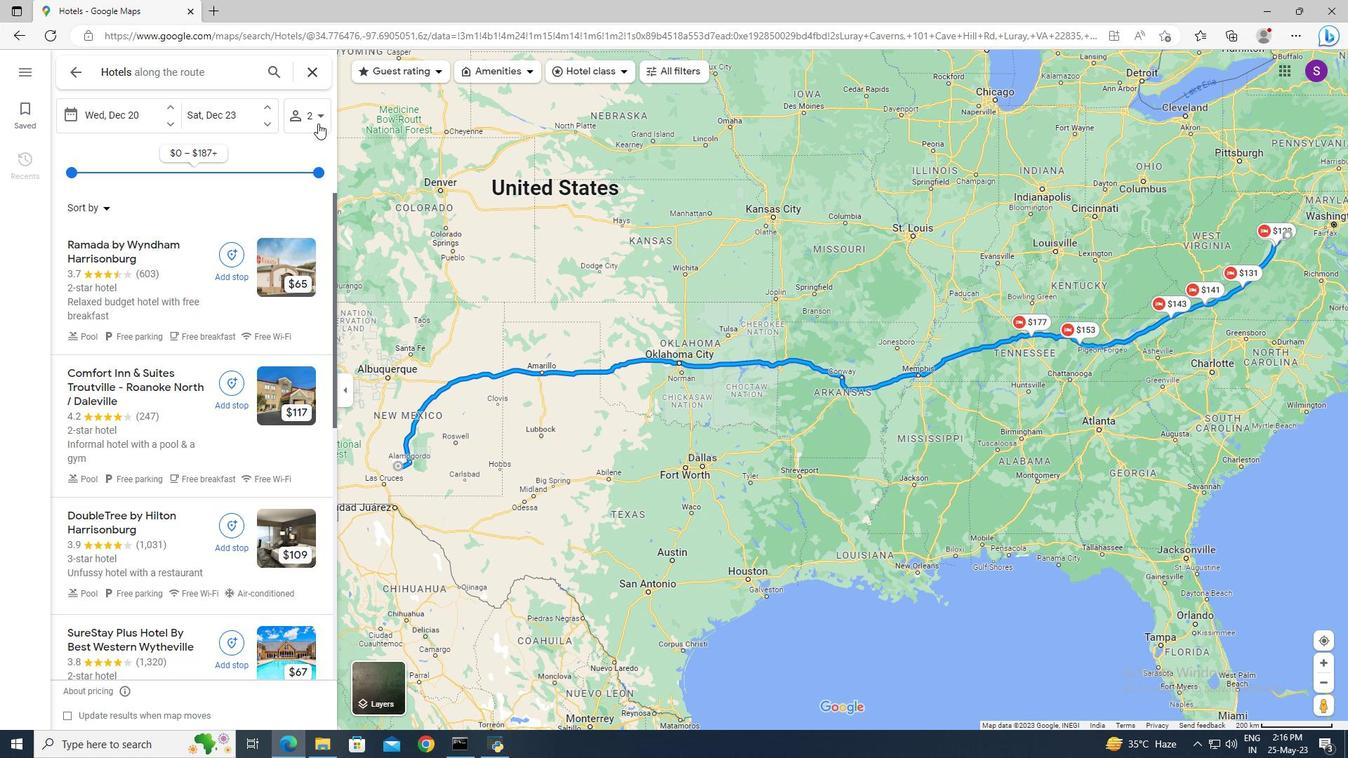 
Action: Mouse pressed left at (318, 120)
Screenshot: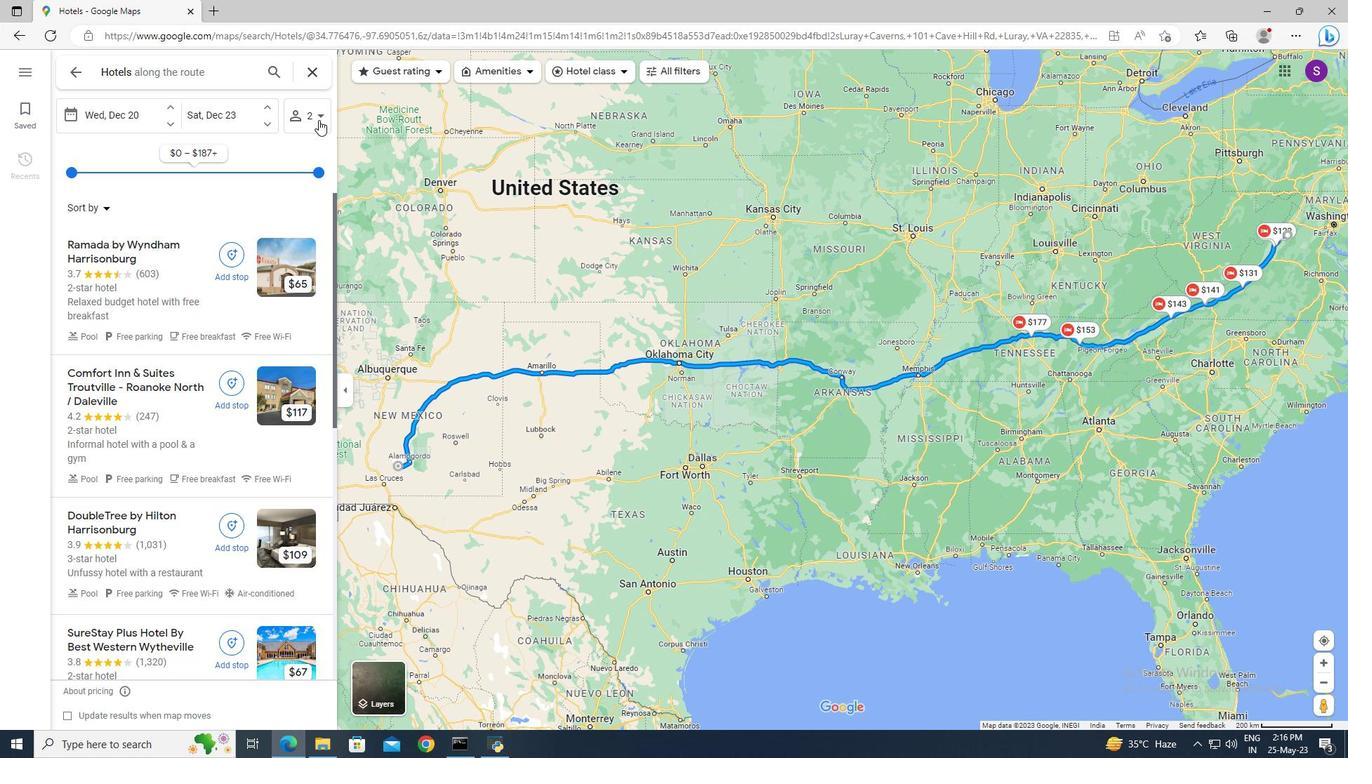 
Action: Mouse moved to (318, 156)
Screenshot: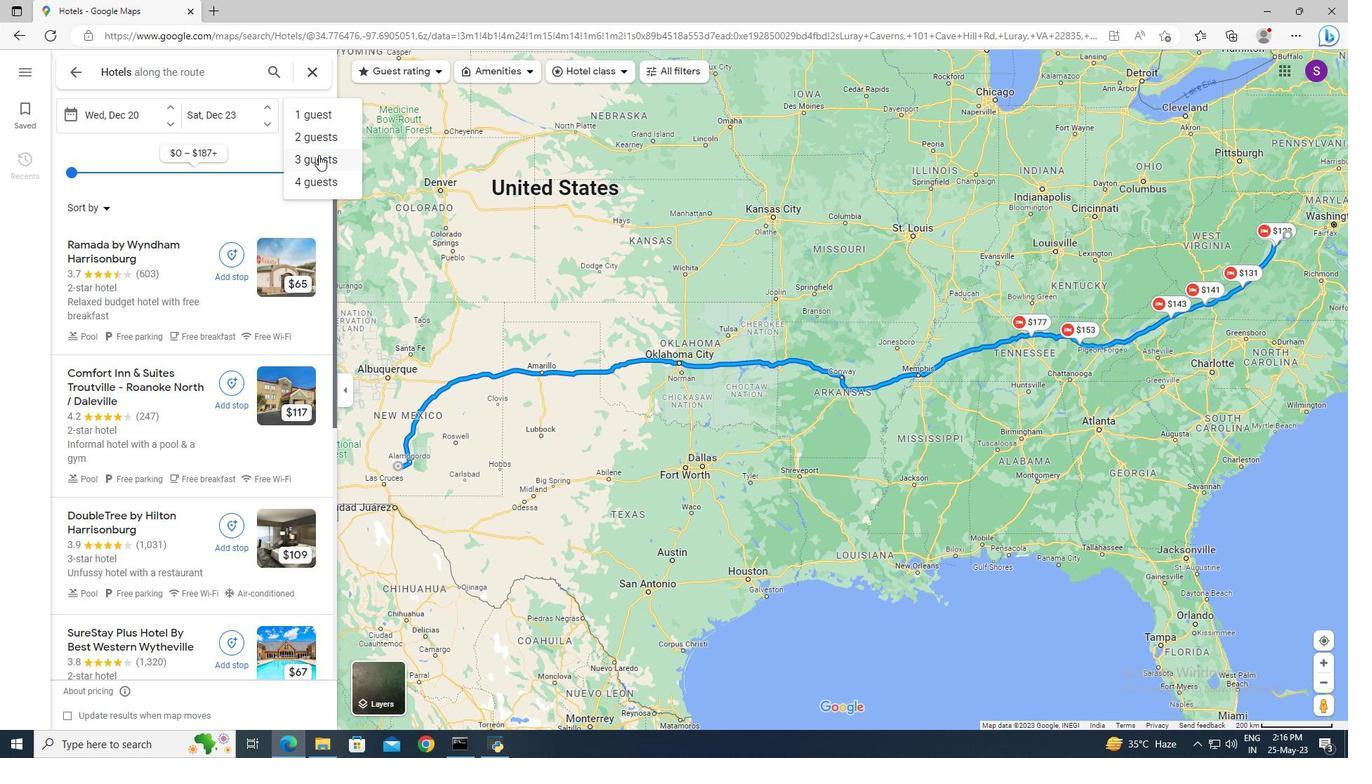 
Action: Mouse pressed left at (318, 156)
Screenshot: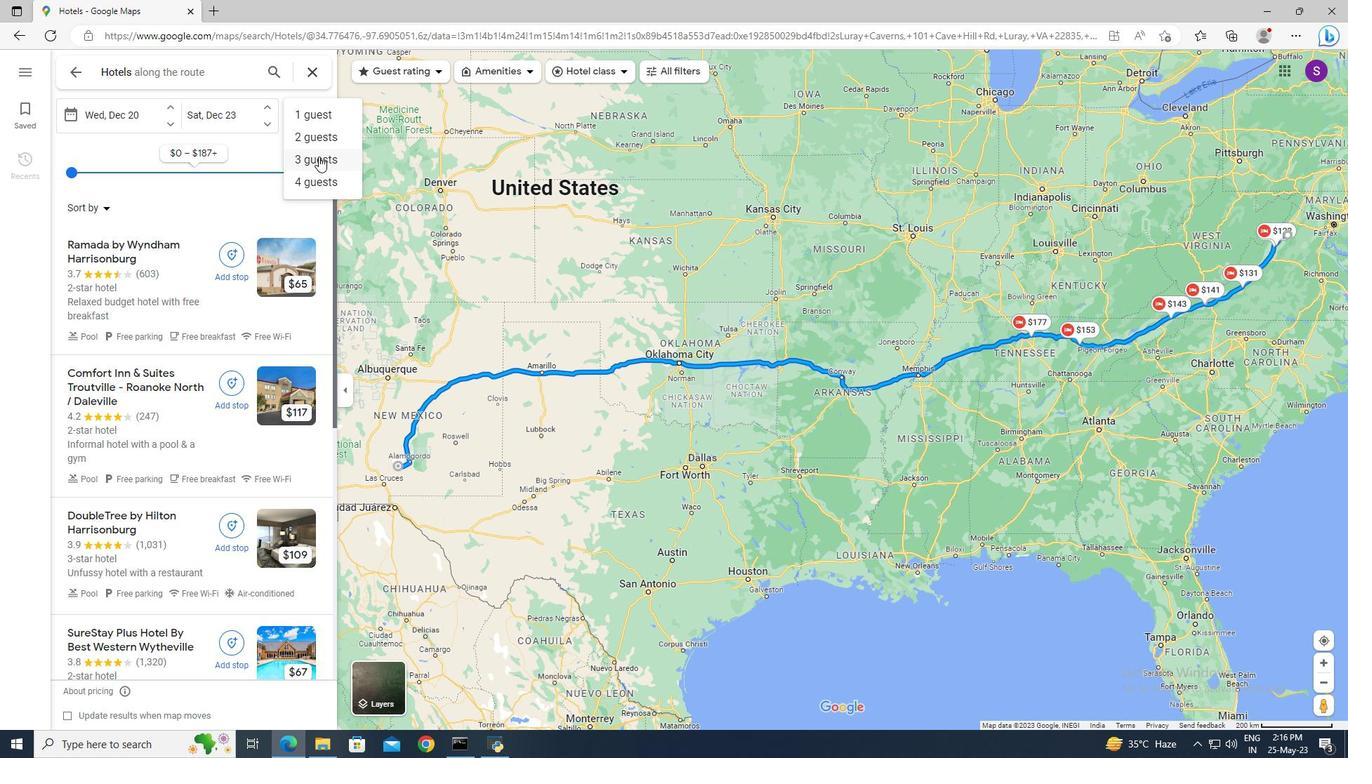 
Action: Mouse moved to (117, 250)
Screenshot: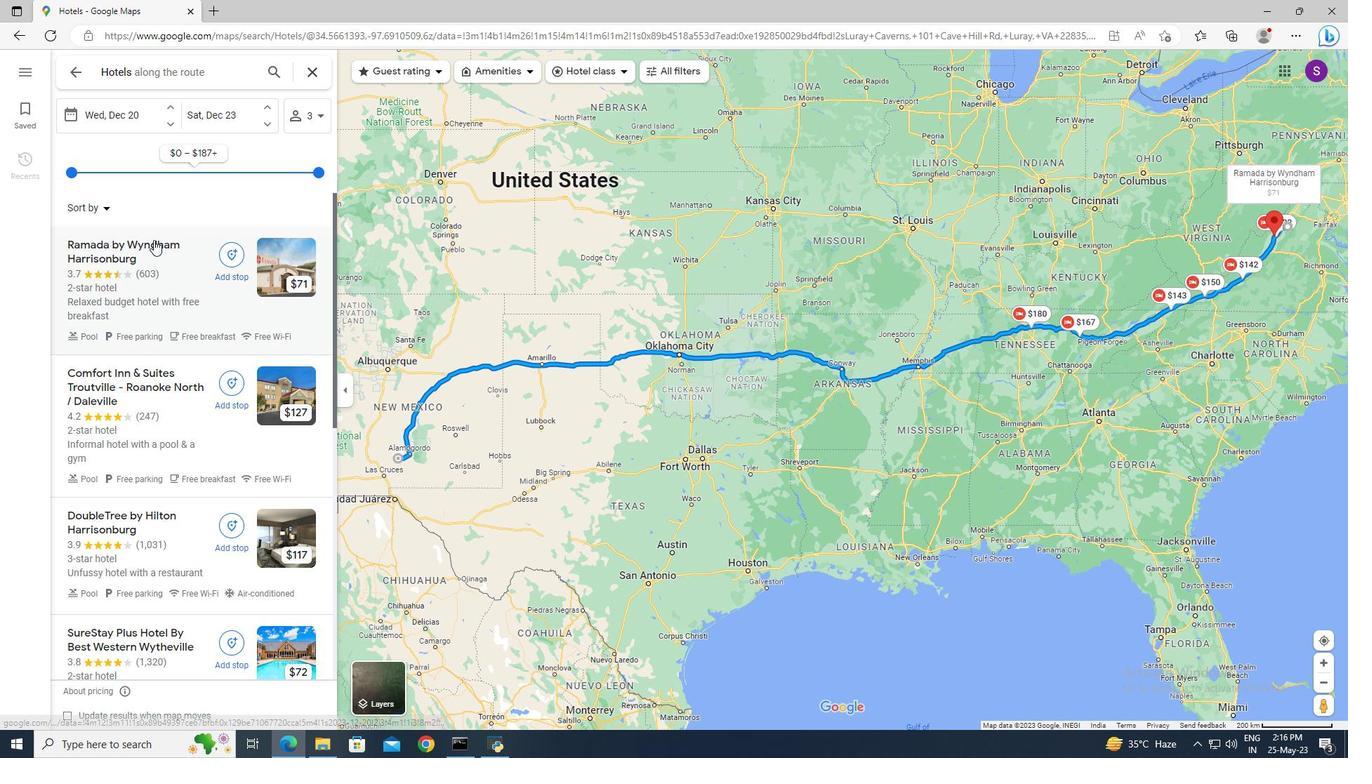 
Action: Mouse pressed left at (117, 250)
Screenshot: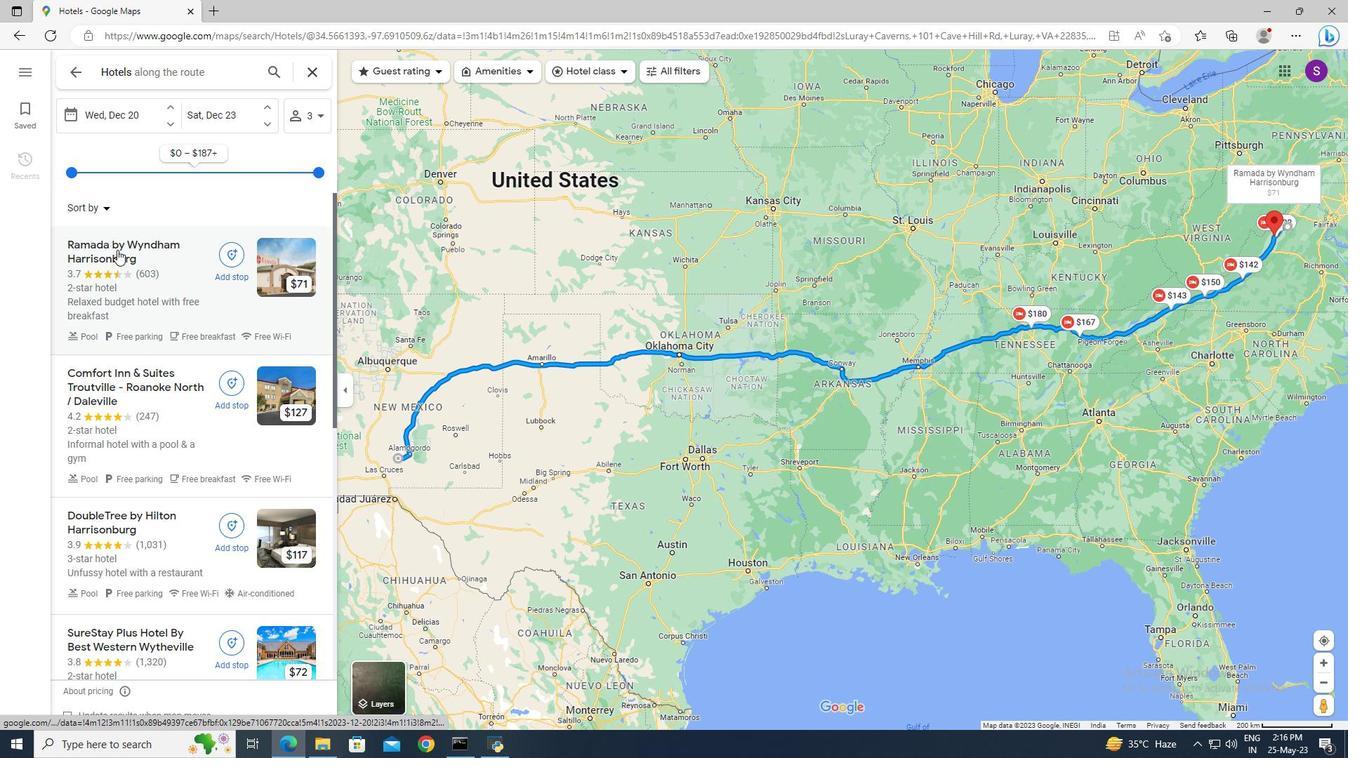 
Action: Mouse moved to (450, 327)
Screenshot: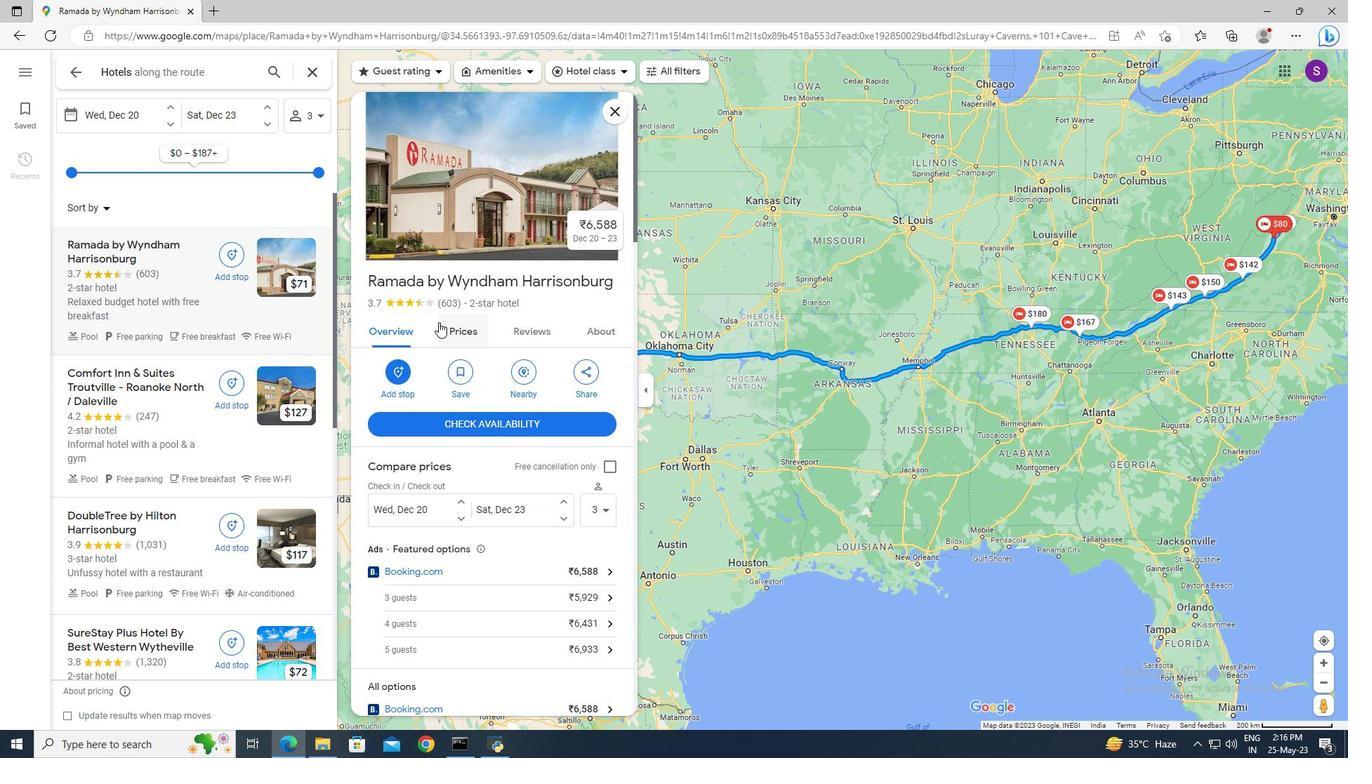 
Action: Mouse pressed left at (450, 327)
Screenshot: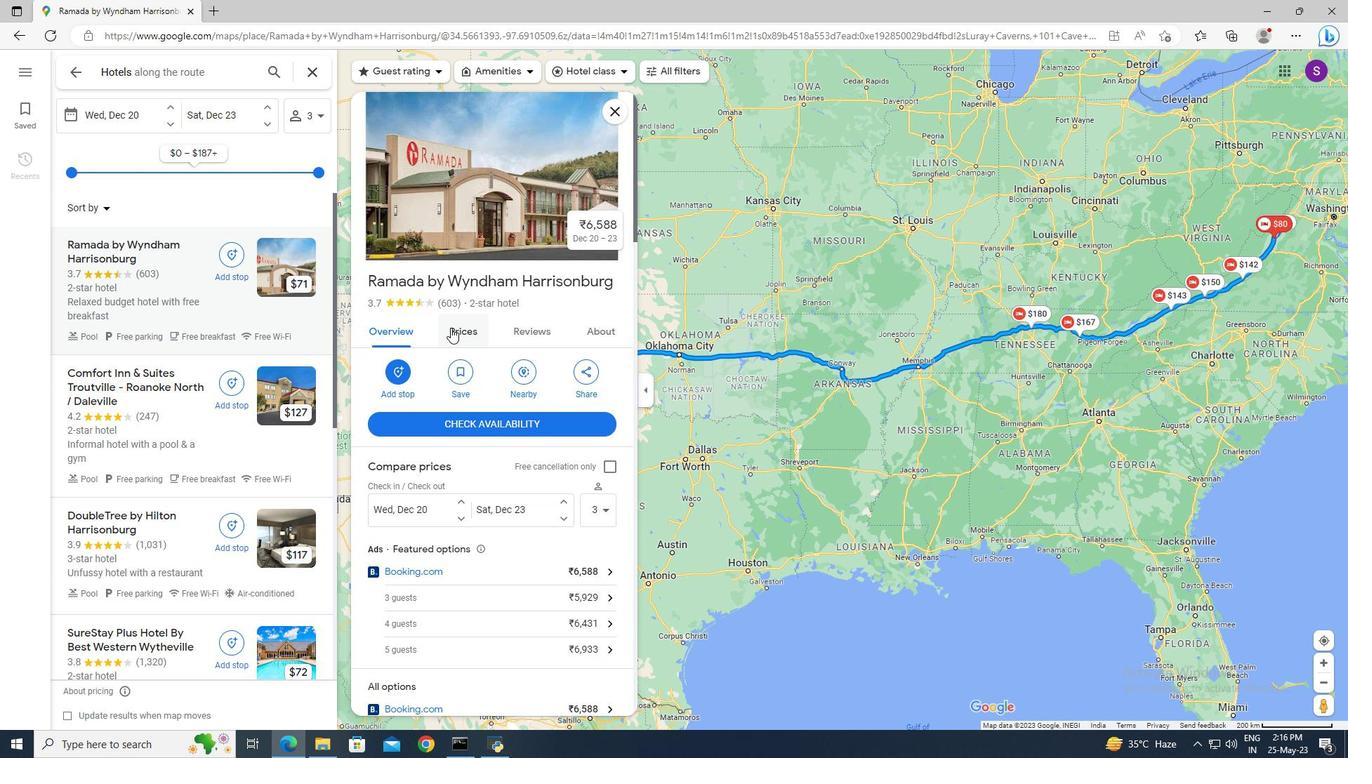 
Action: Mouse scrolled (450, 328) with delta (0, 0)
Screenshot: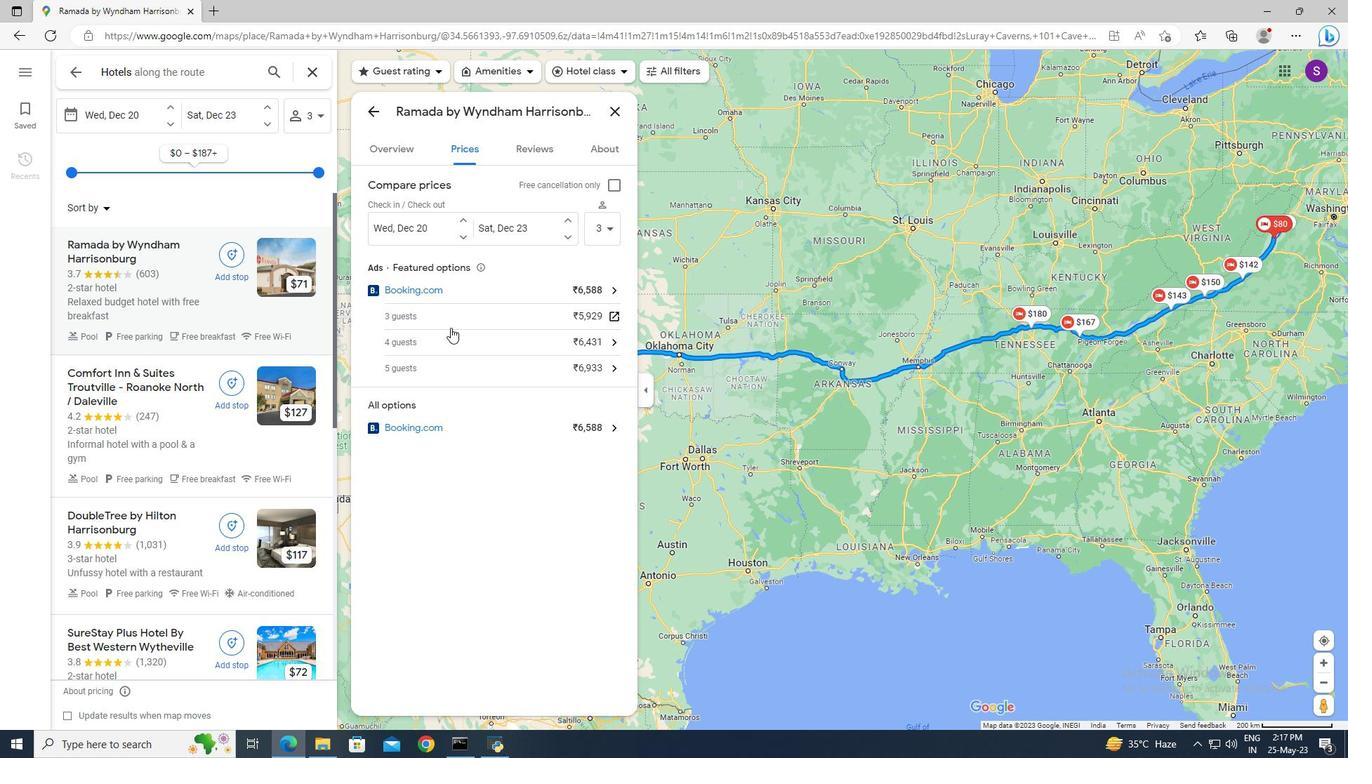 
Action: Mouse moved to (518, 160)
Screenshot: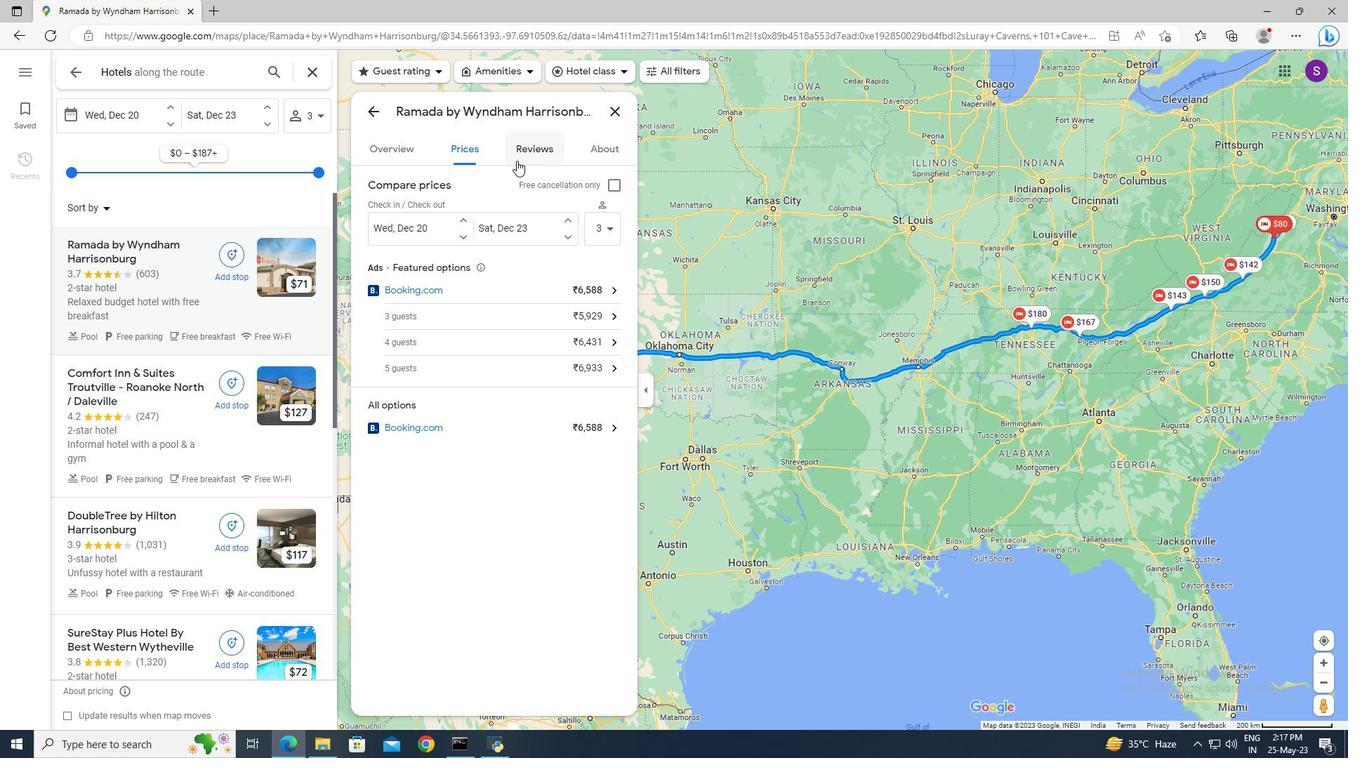
Action: Mouse pressed left at (518, 160)
Screenshot: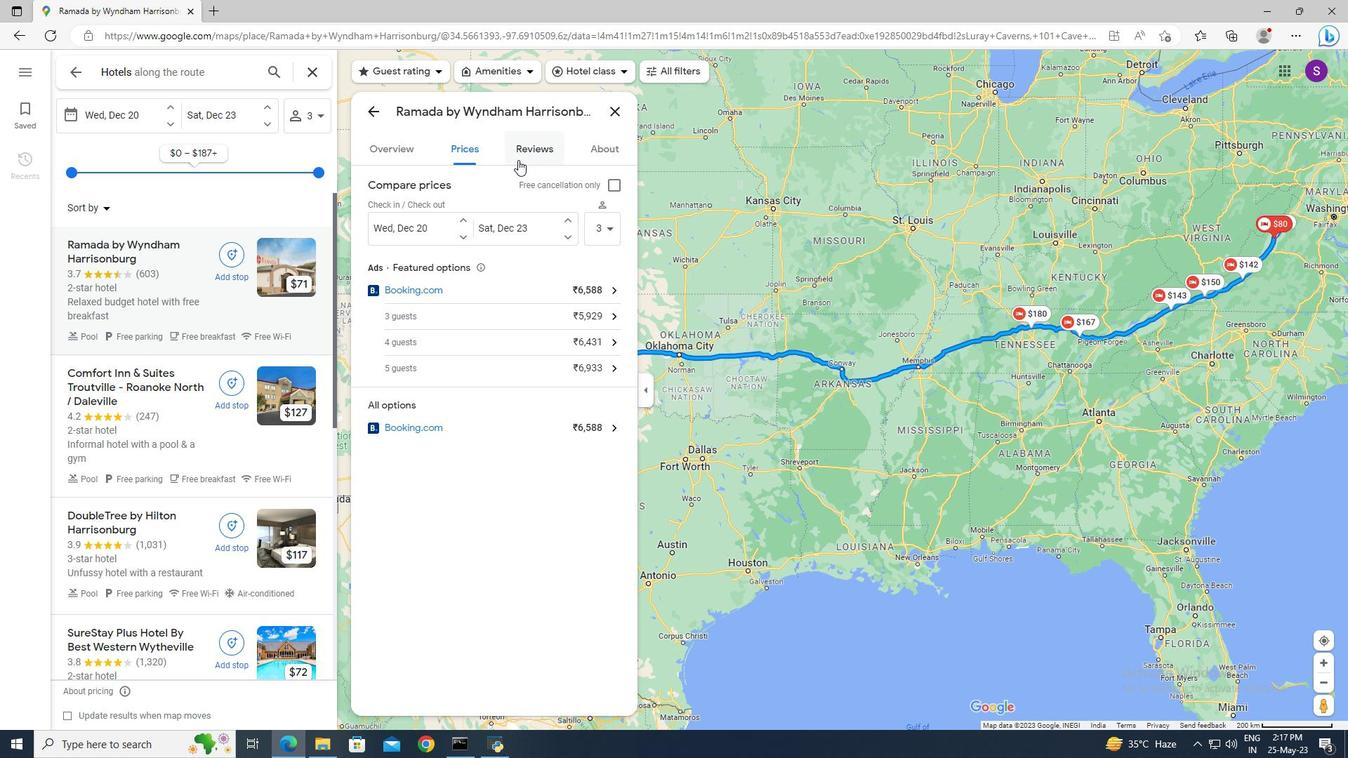 
Action: Mouse moved to (511, 269)
Screenshot: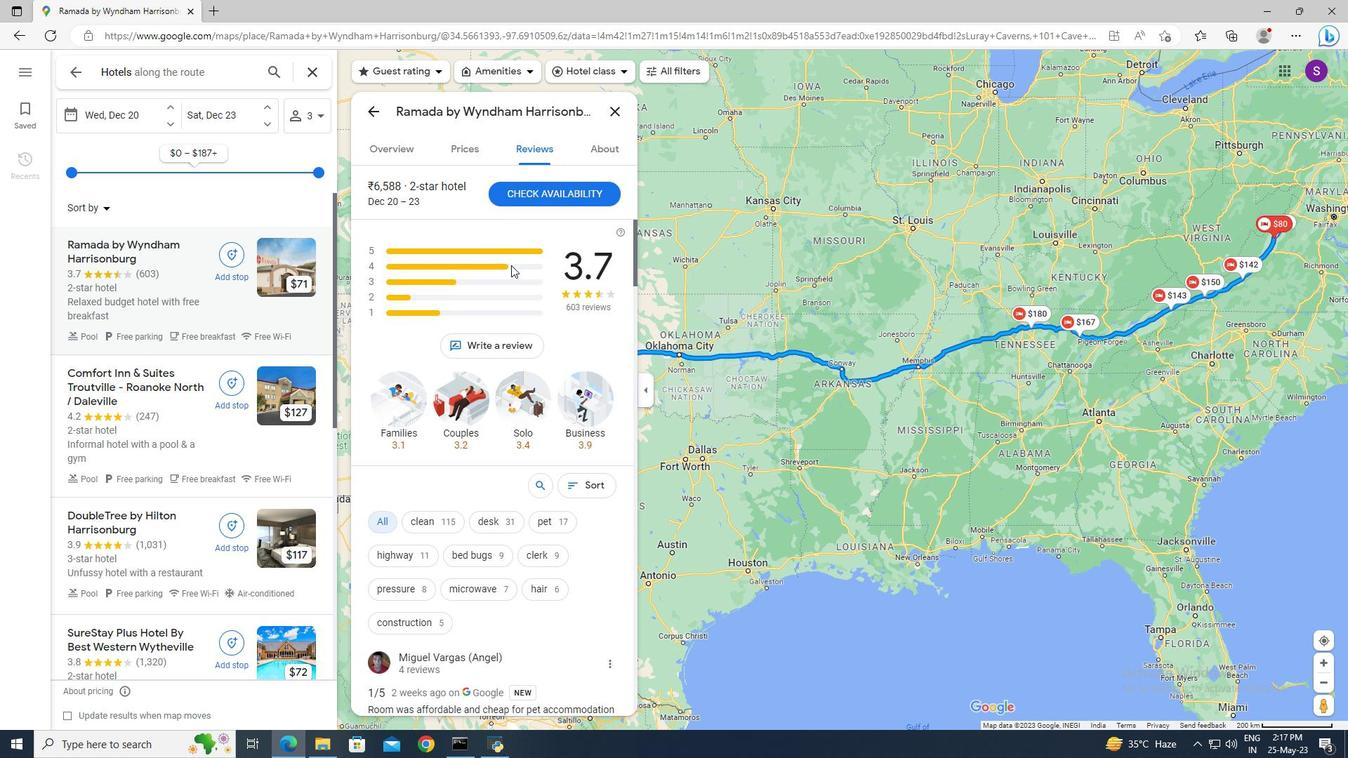 
Action: Mouse scrolled (511, 268) with delta (0, 0)
Screenshot: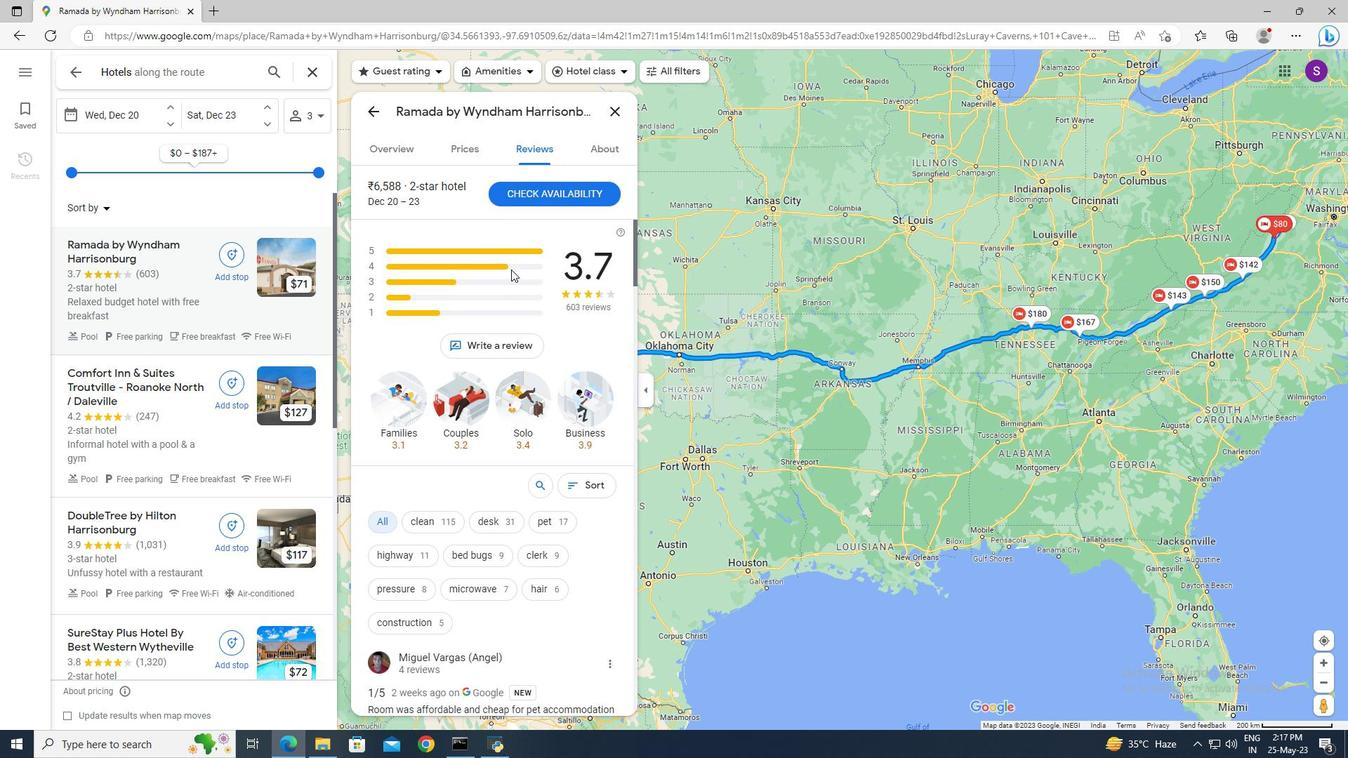 
Action: Mouse scrolled (511, 268) with delta (0, 0)
Screenshot: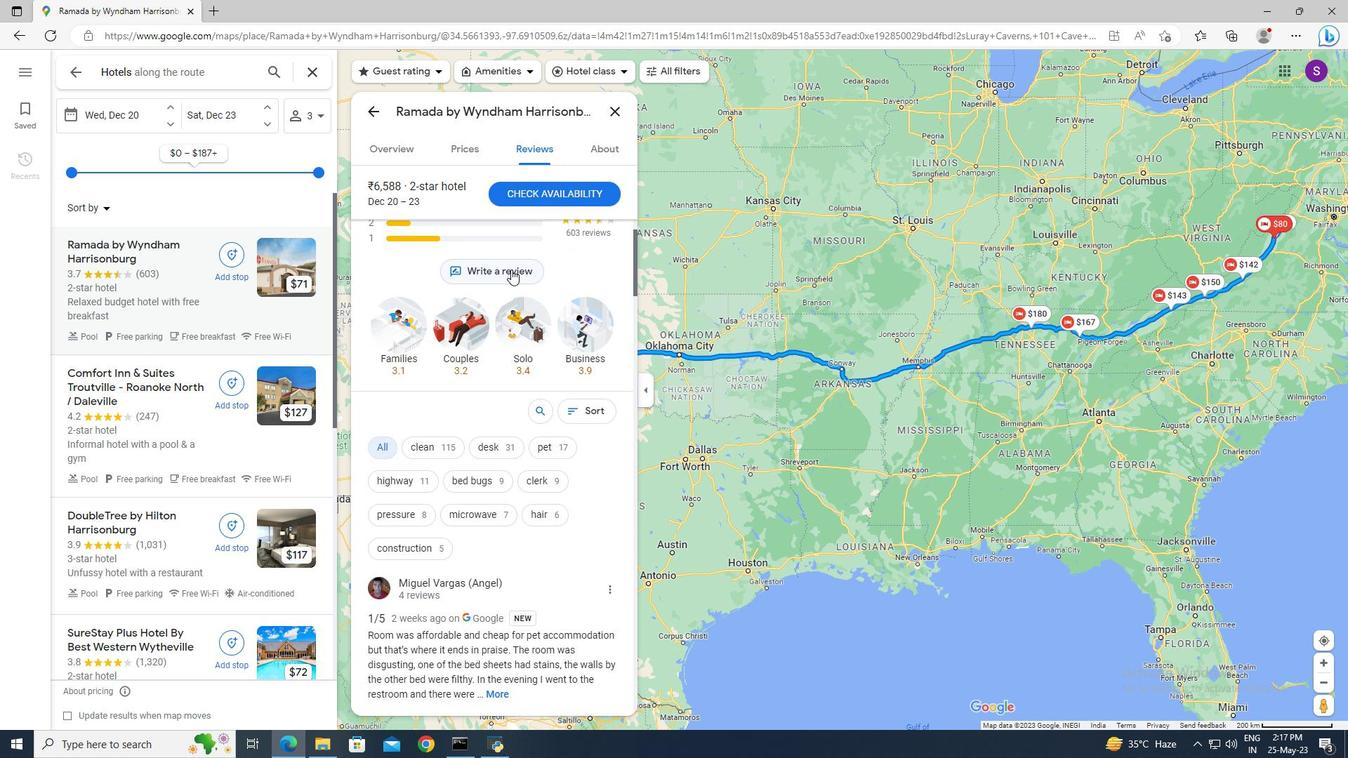 
Action: Mouse scrolled (511, 268) with delta (0, 0)
Screenshot: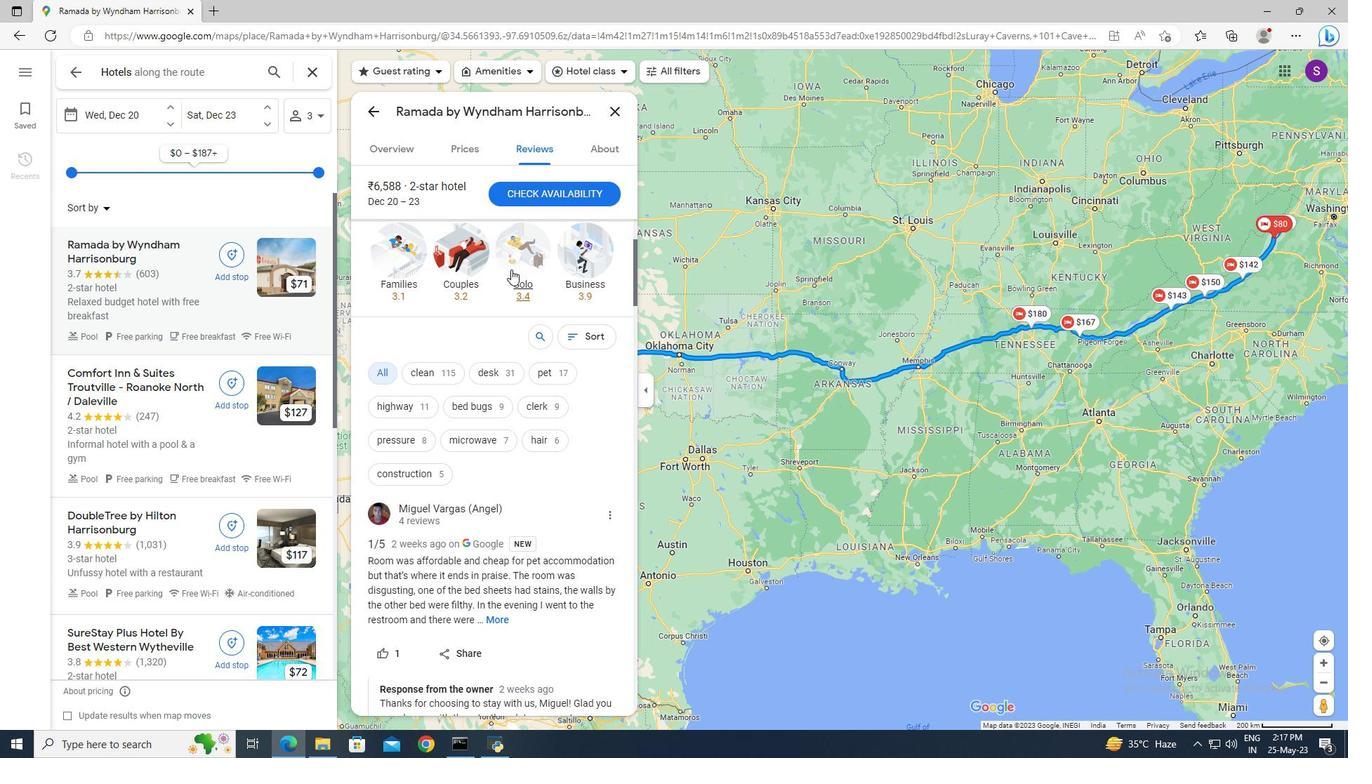 
Action: Mouse scrolled (511, 268) with delta (0, 0)
Screenshot: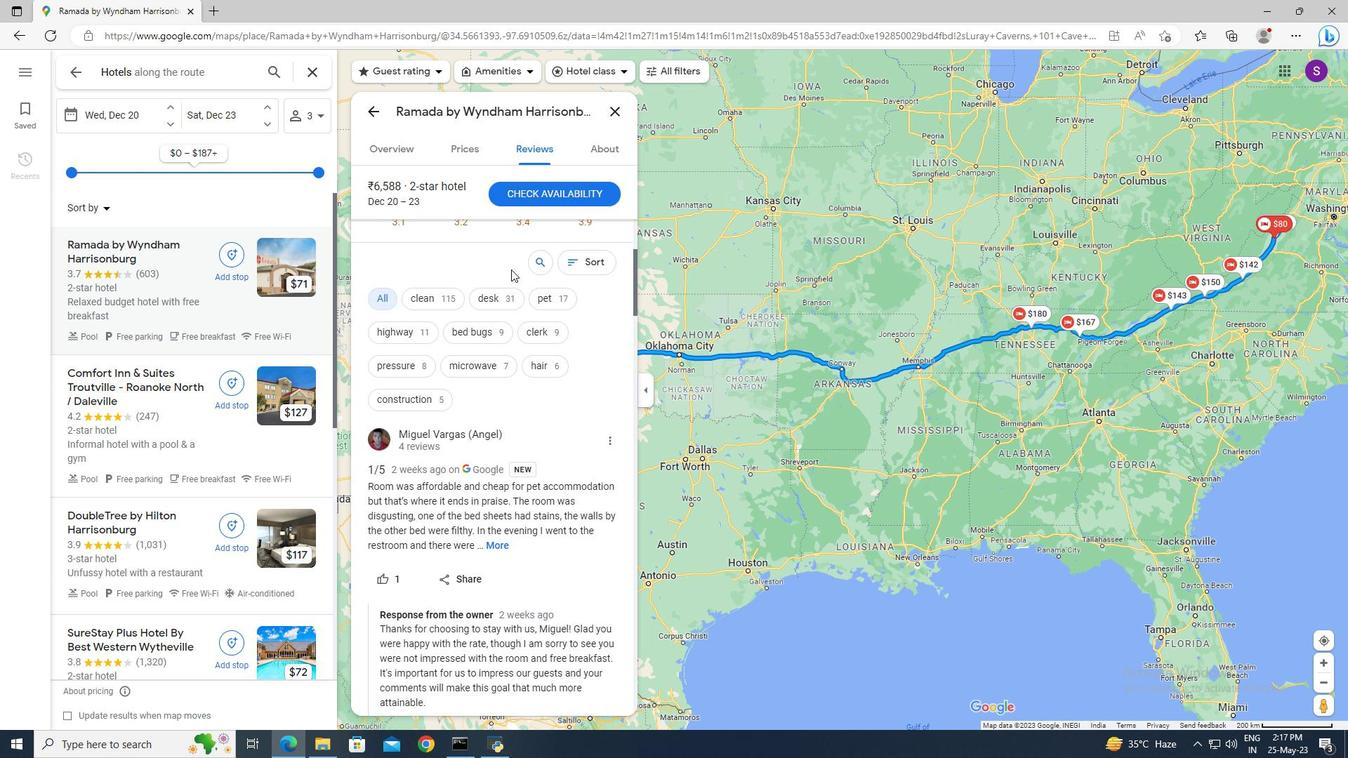 
Action: Mouse scrolled (511, 268) with delta (0, 0)
Screenshot: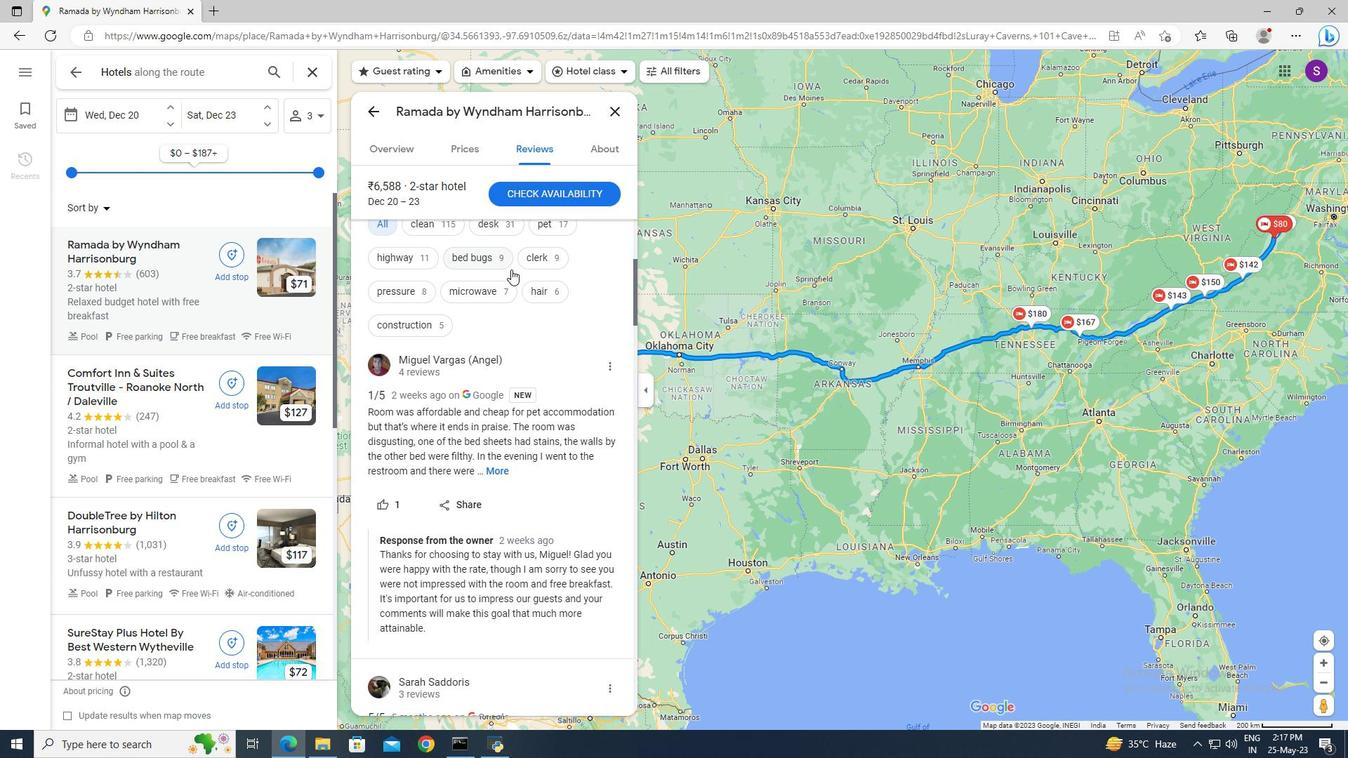 
Action: Mouse scrolled (511, 268) with delta (0, 0)
Screenshot: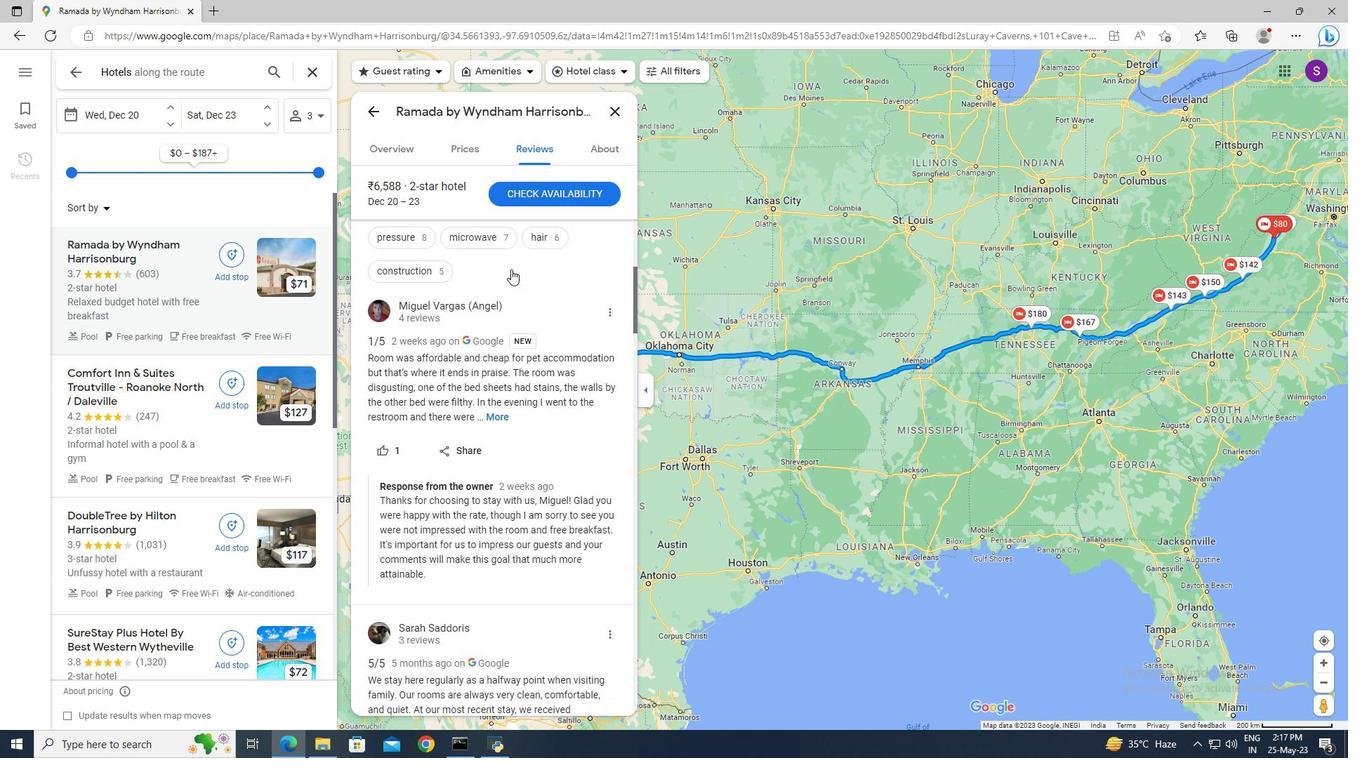 
Action: Mouse scrolled (511, 268) with delta (0, 0)
Screenshot: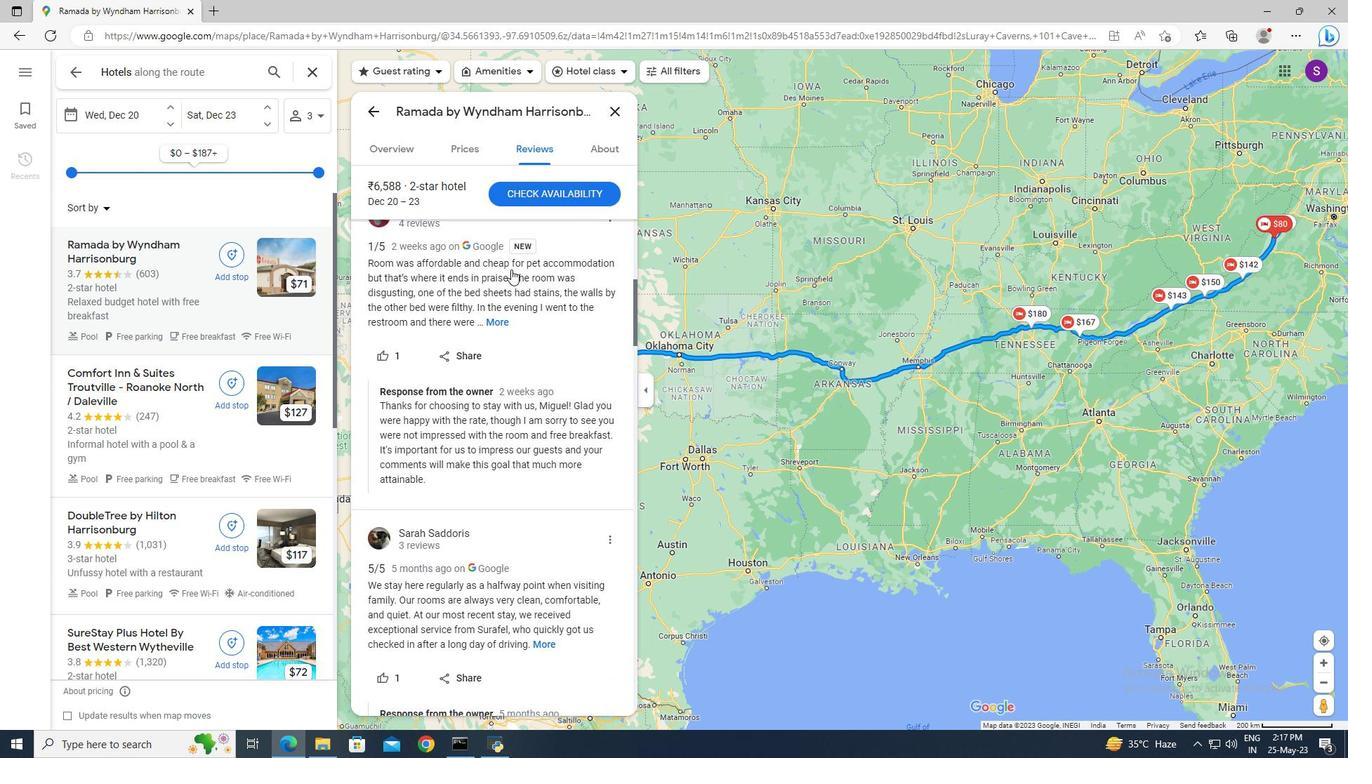 
Action: Mouse scrolled (511, 268) with delta (0, 0)
Screenshot: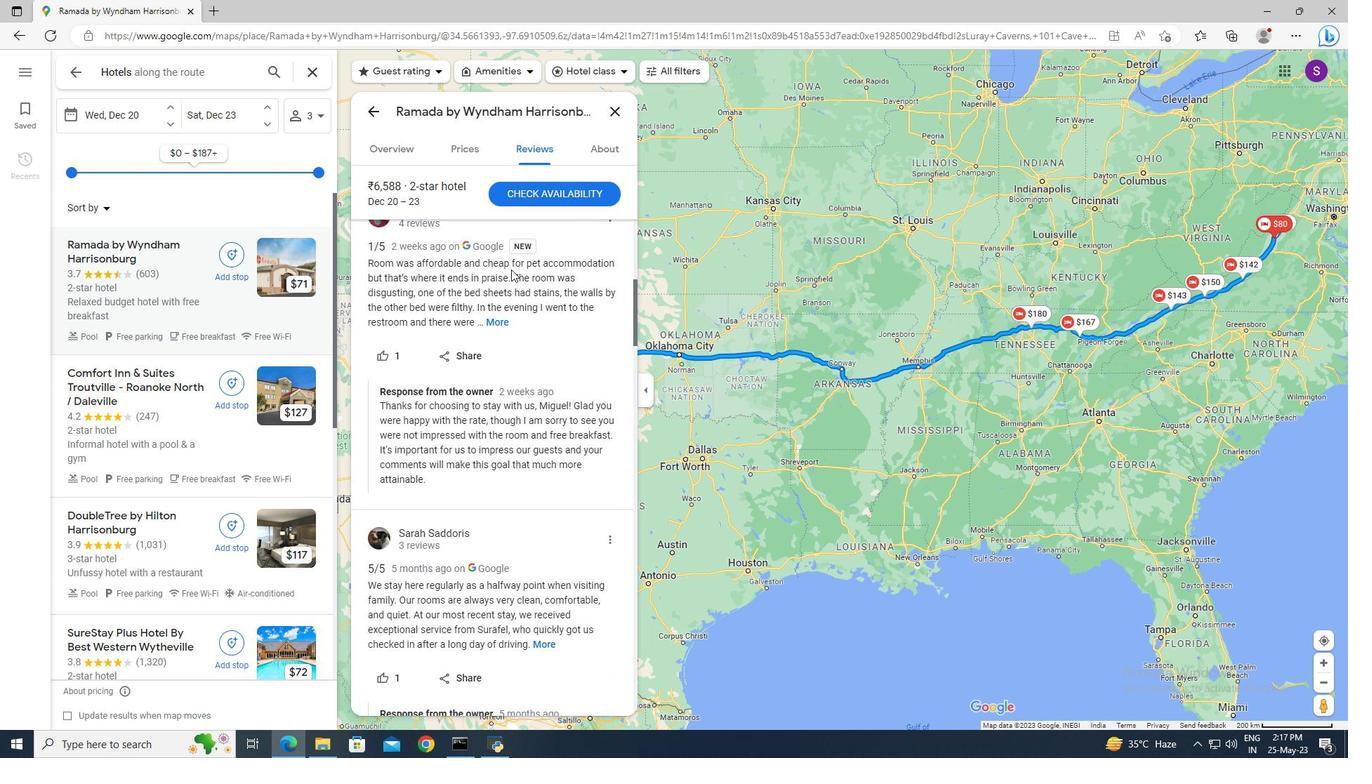 
Action: Mouse scrolled (511, 268) with delta (0, 0)
Screenshot: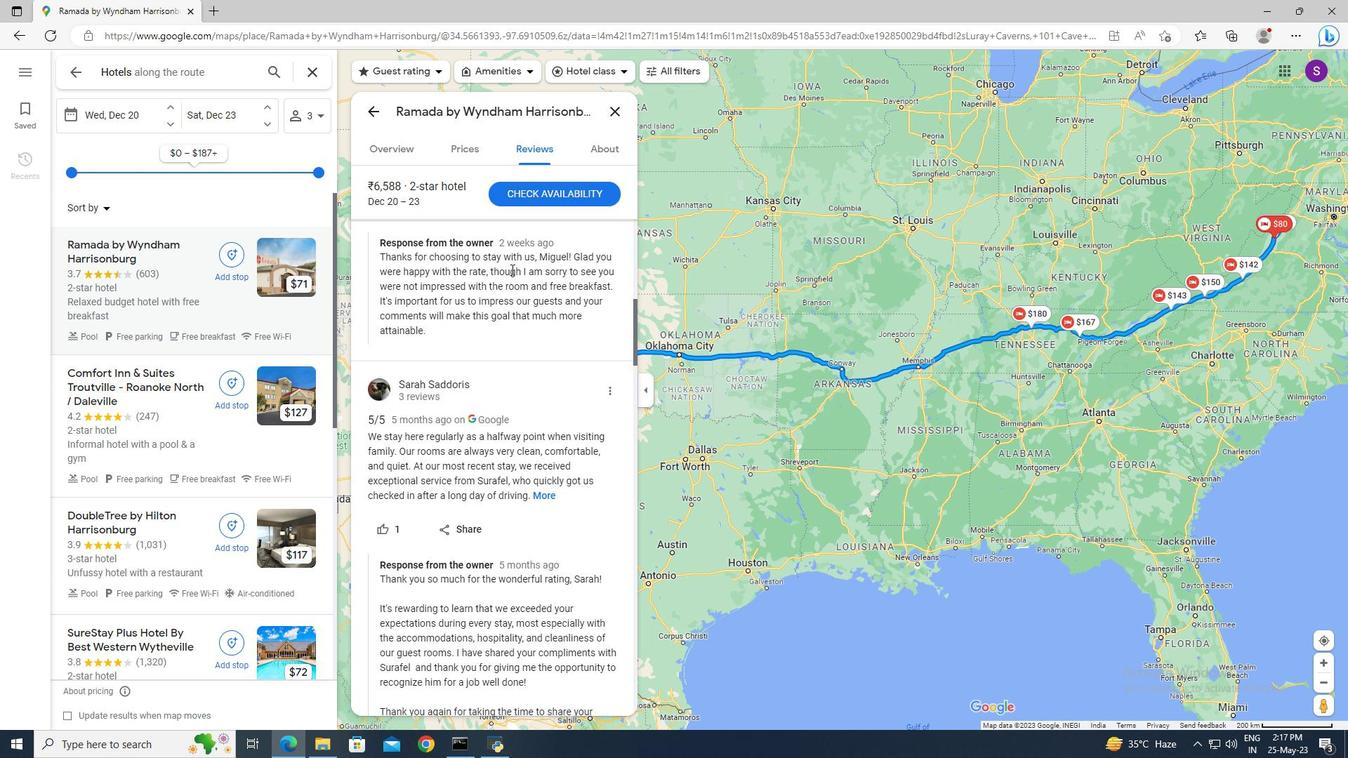 
Action: Mouse scrolled (511, 268) with delta (0, 0)
Screenshot: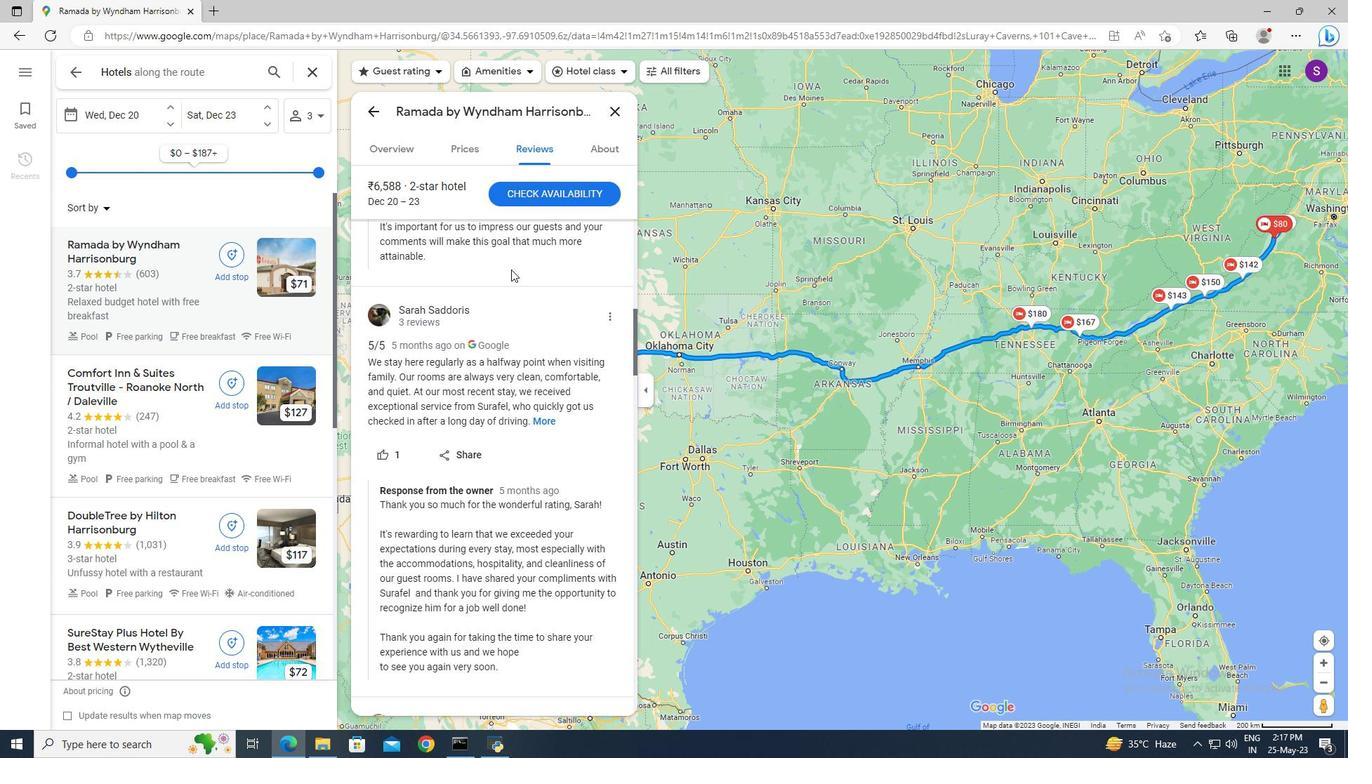 
Action: Mouse scrolled (511, 268) with delta (0, 0)
Screenshot: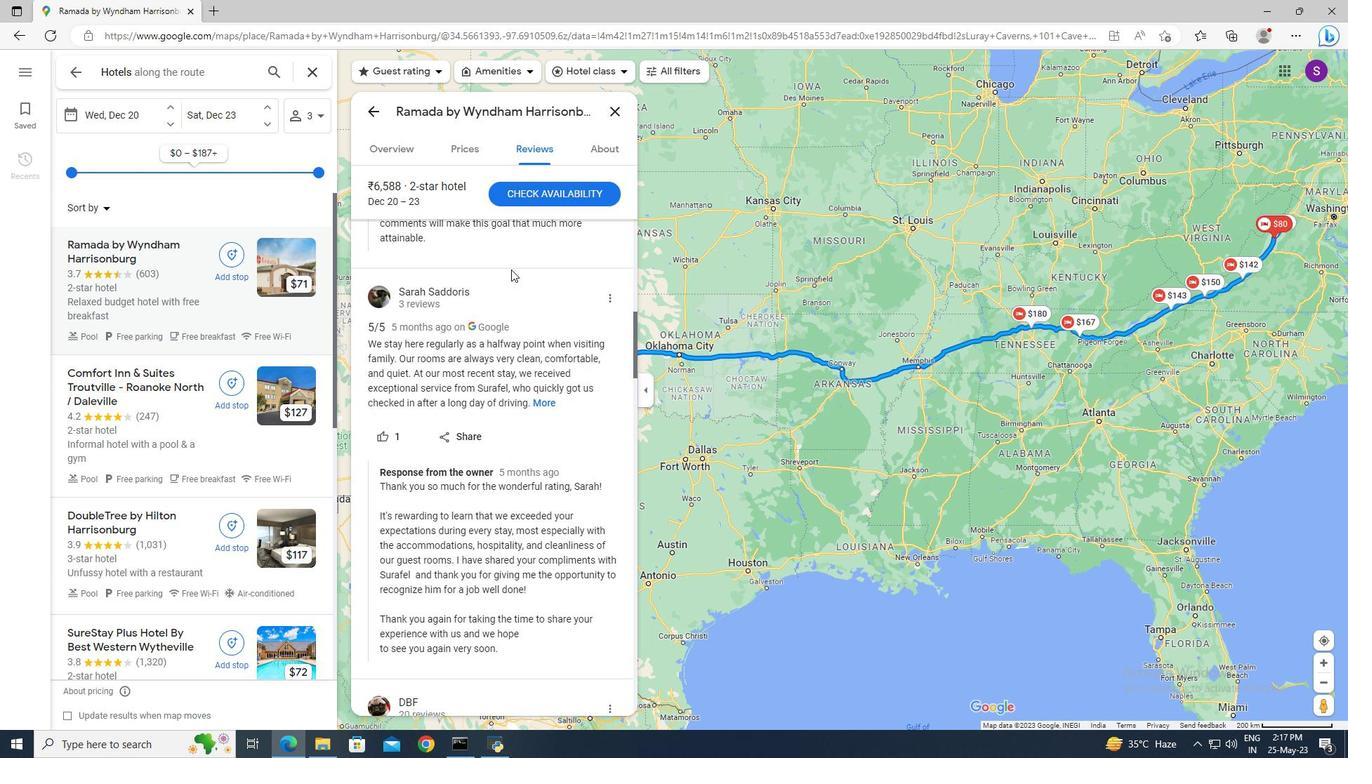 
Action: Mouse scrolled (511, 268) with delta (0, 0)
Screenshot: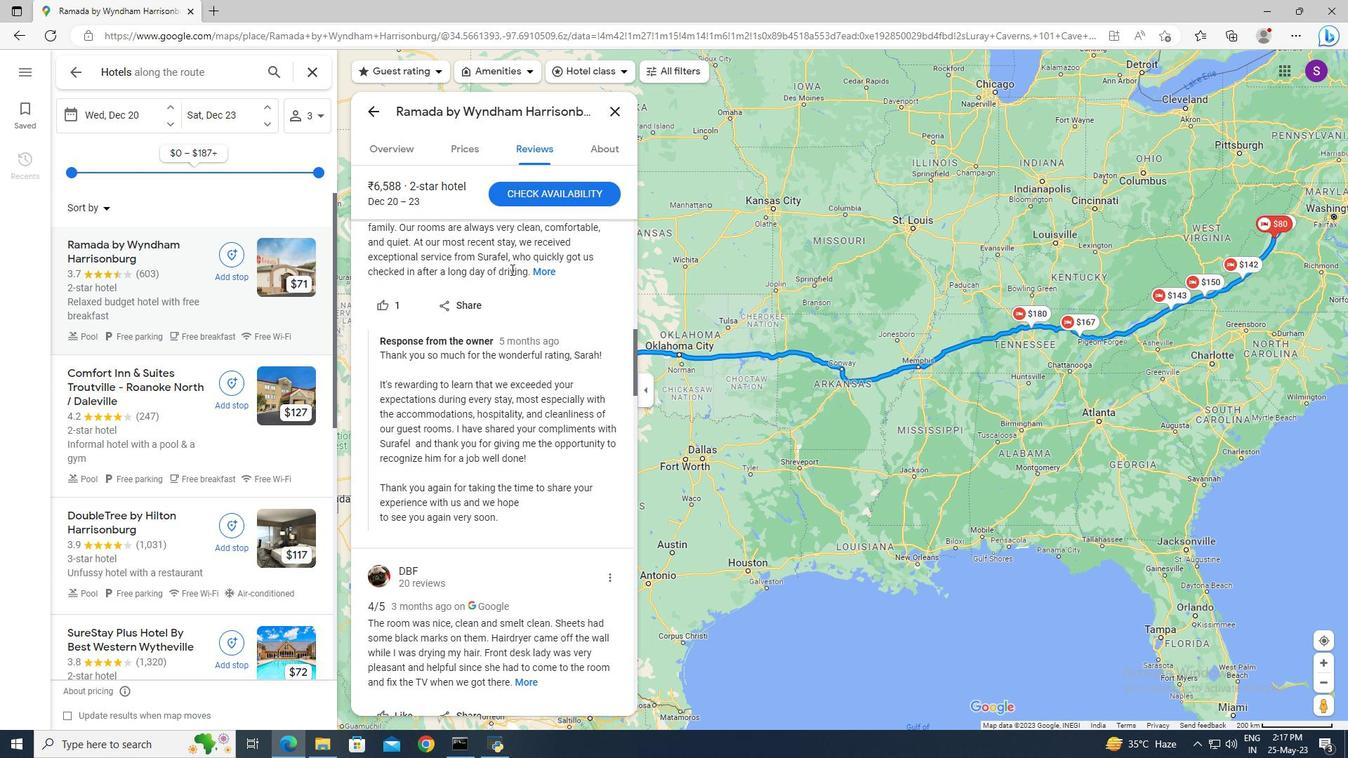 
Action: Mouse scrolled (511, 268) with delta (0, 0)
Screenshot: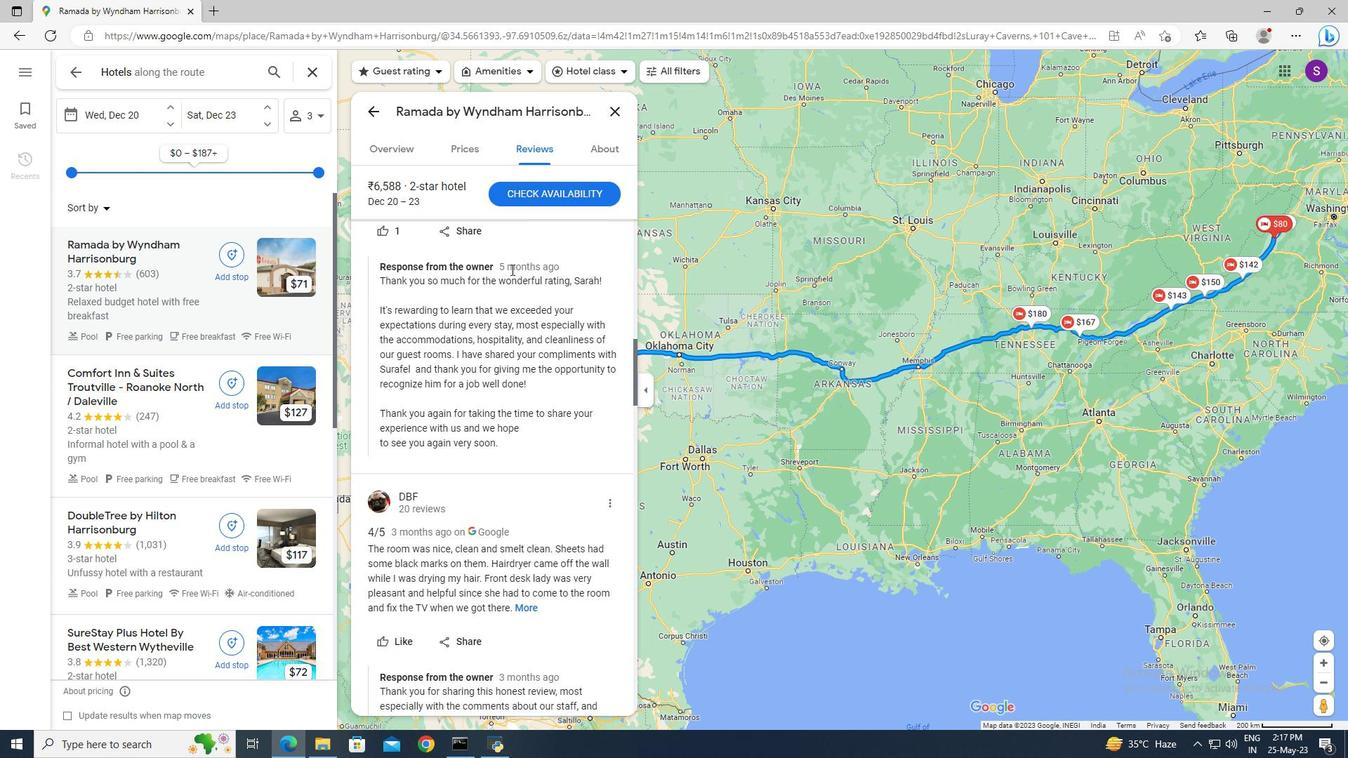 
Action: Mouse scrolled (511, 268) with delta (0, 0)
Screenshot: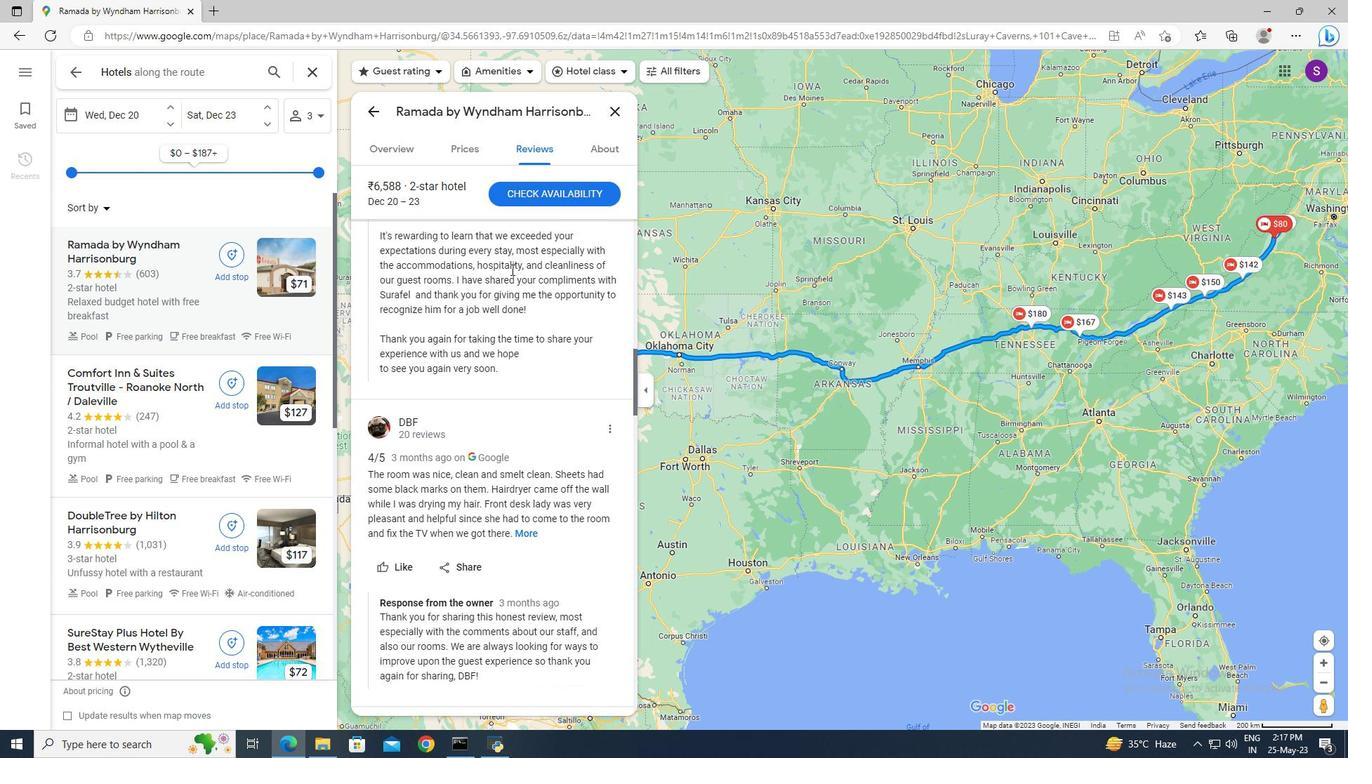 
Action: Mouse scrolled (511, 268) with delta (0, 0)
Screenshot: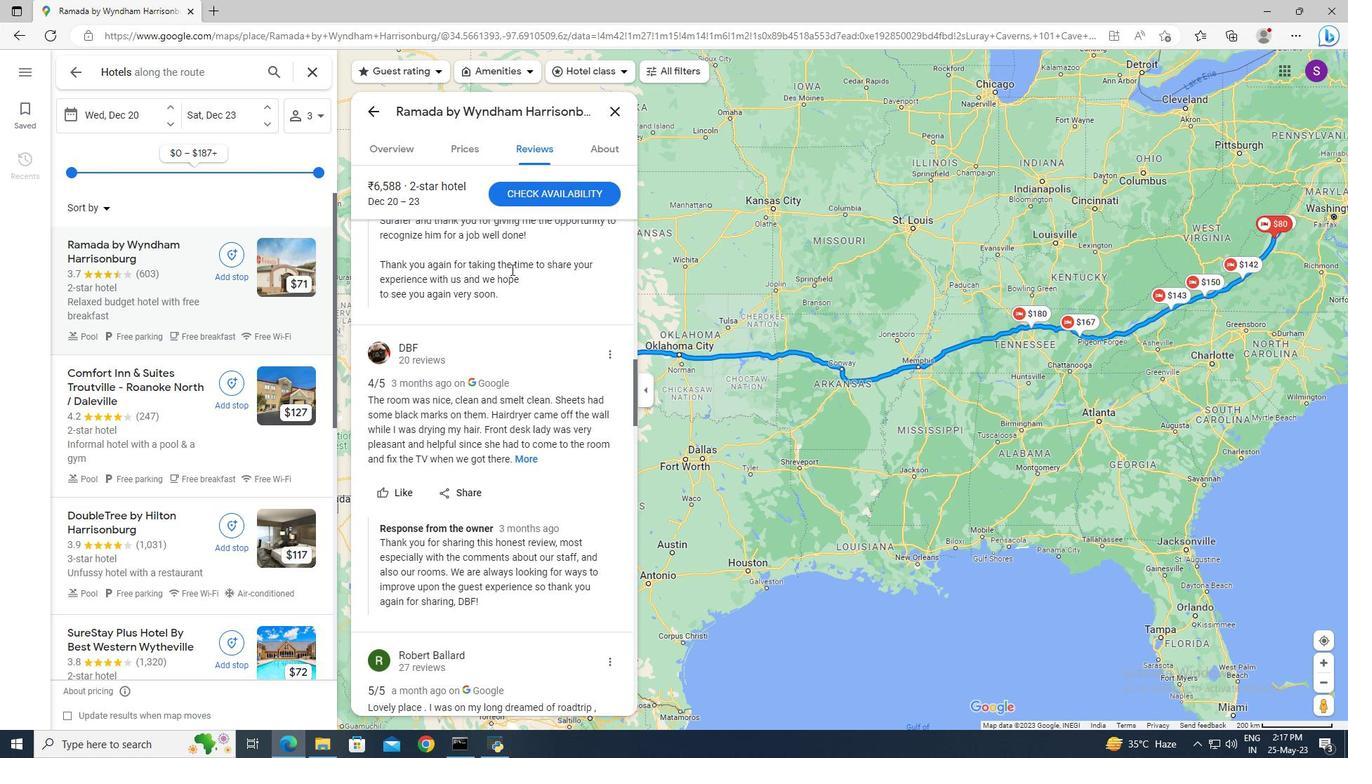 
Action: Mouse scrolled (511, 268) with delta (0, 0)
Screenshot: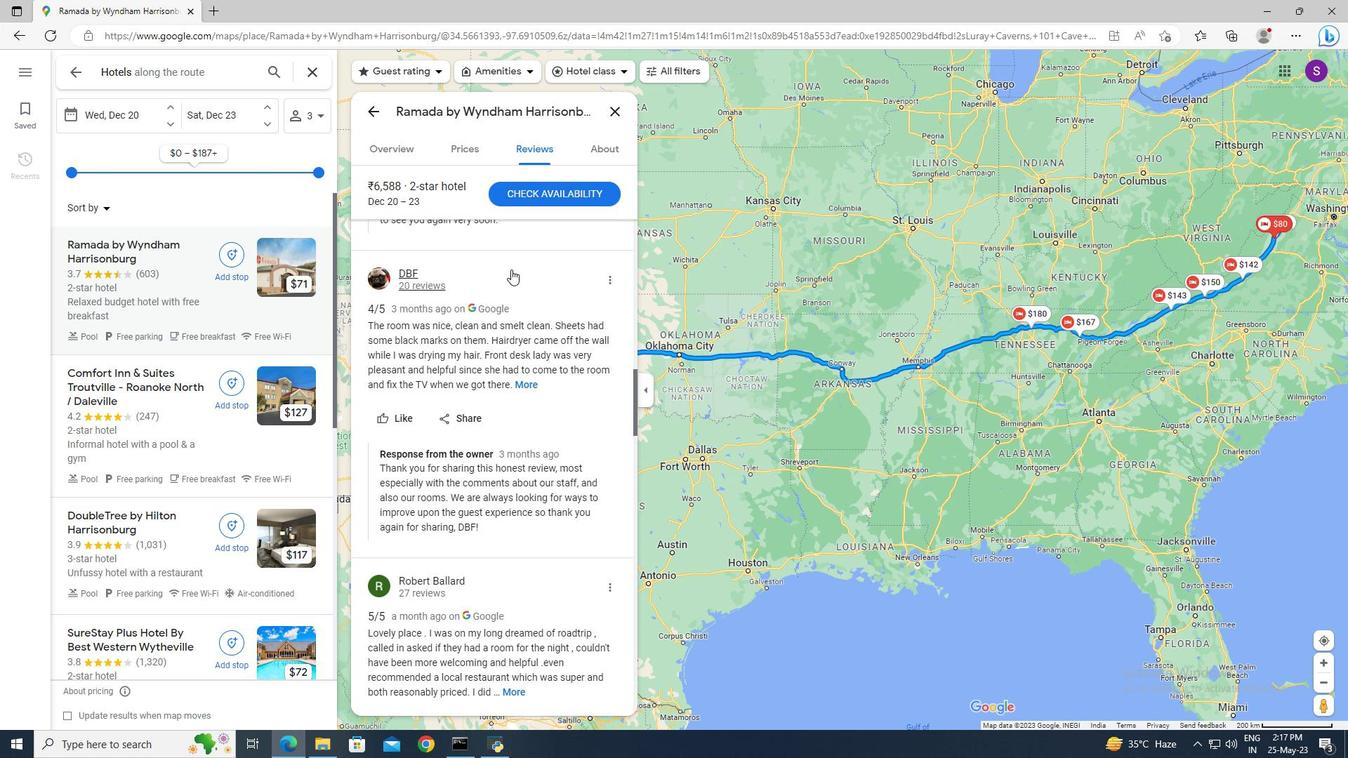
Action: Mouse scrolled (511, 268) with delta (0, 0)
Screenshot: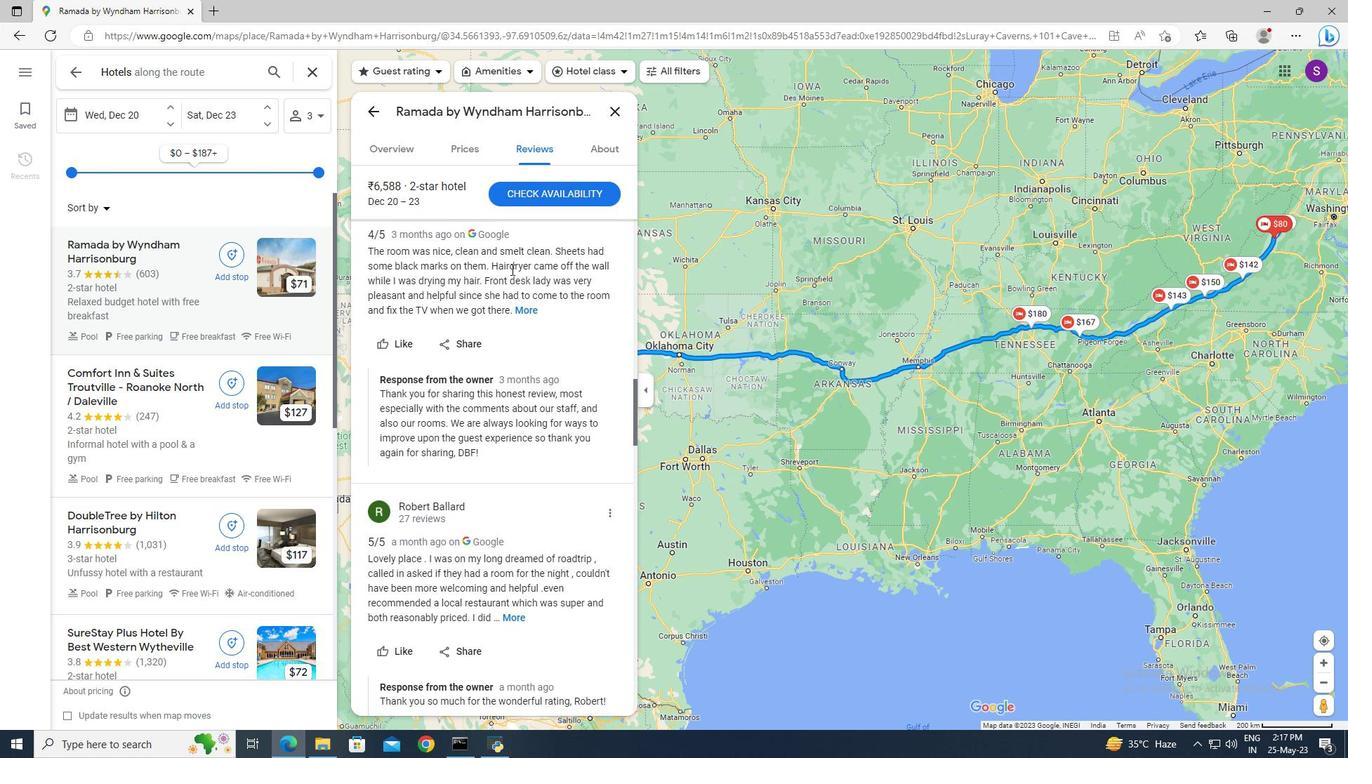 
Action: Mouse scrolled (511, 268) with delta (0, 0)
Screenshot: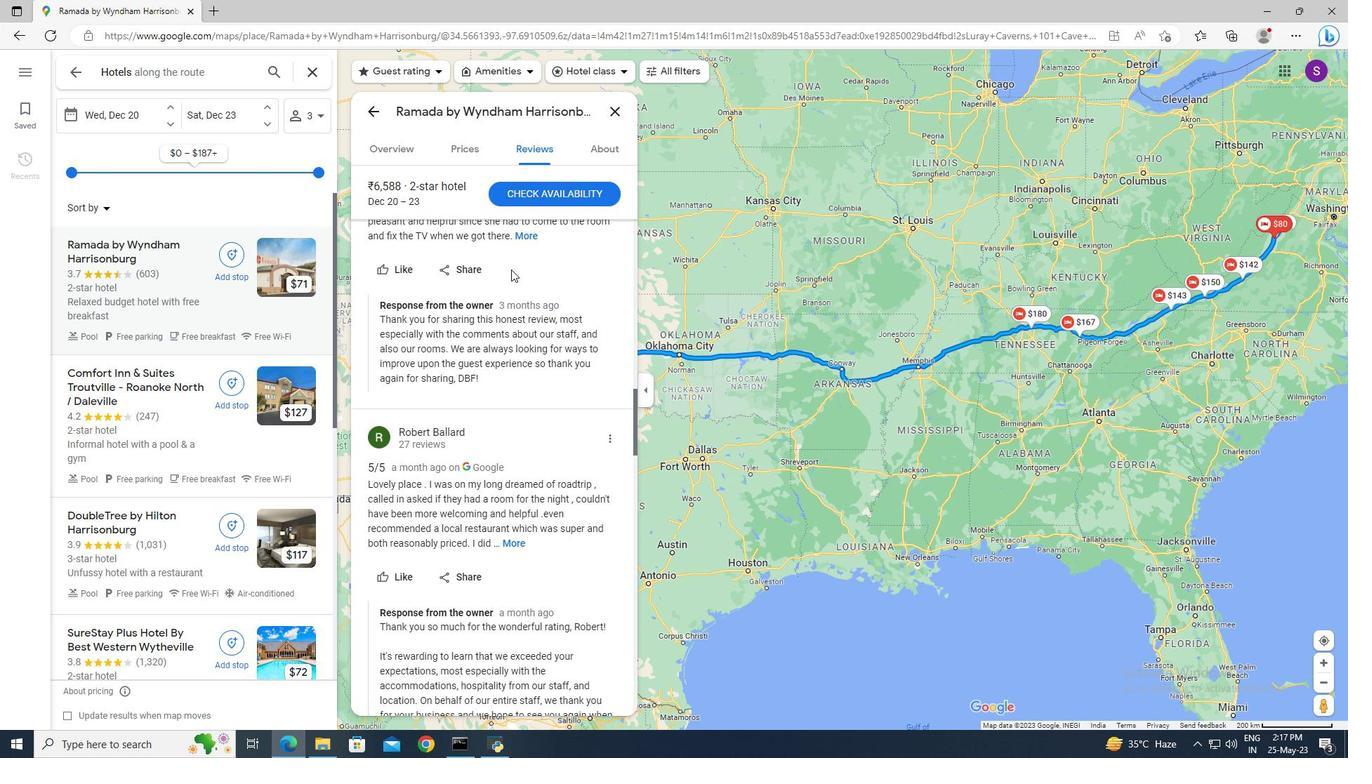 
Action: Mouse scrolled (511, 268) with delta (0, 0)
Screenshot: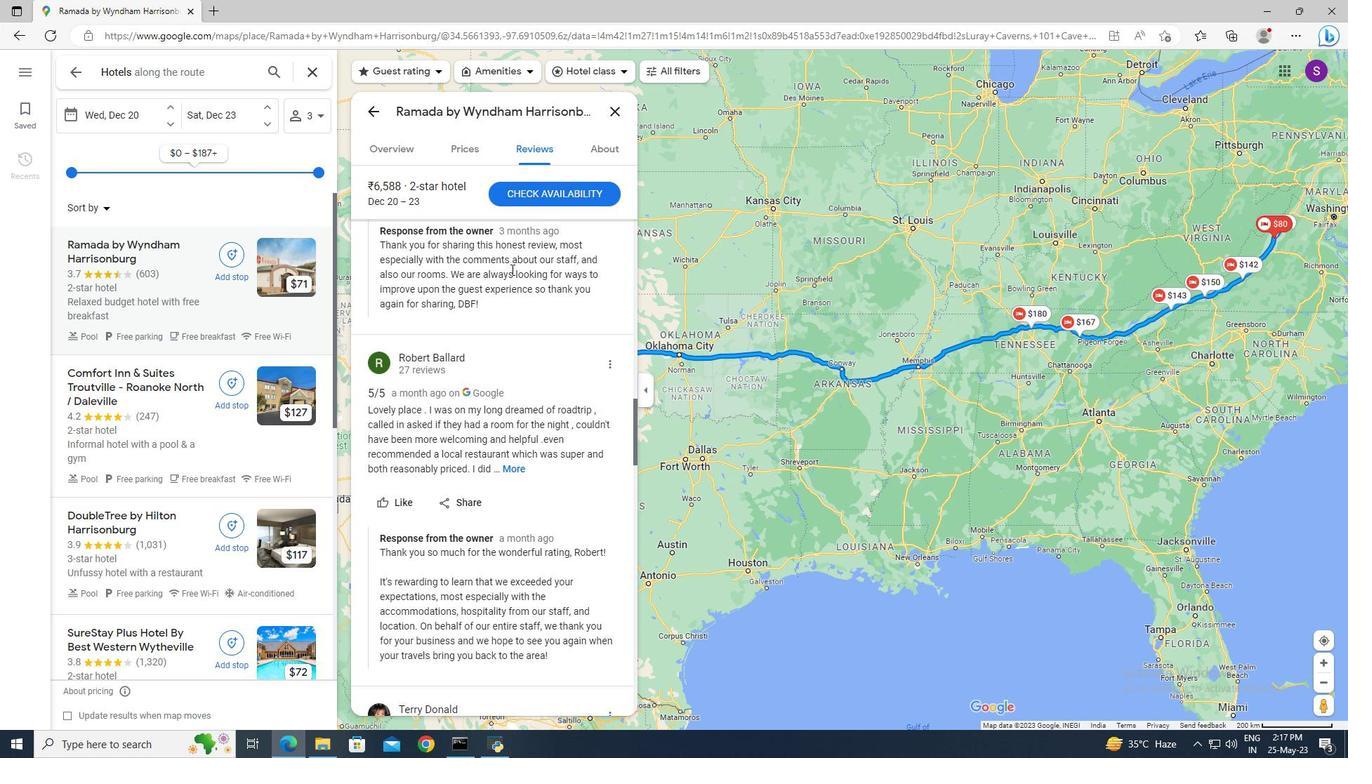 
Action: Mouse scrolled (511, 268) with delta (0, 0)
Screenshot: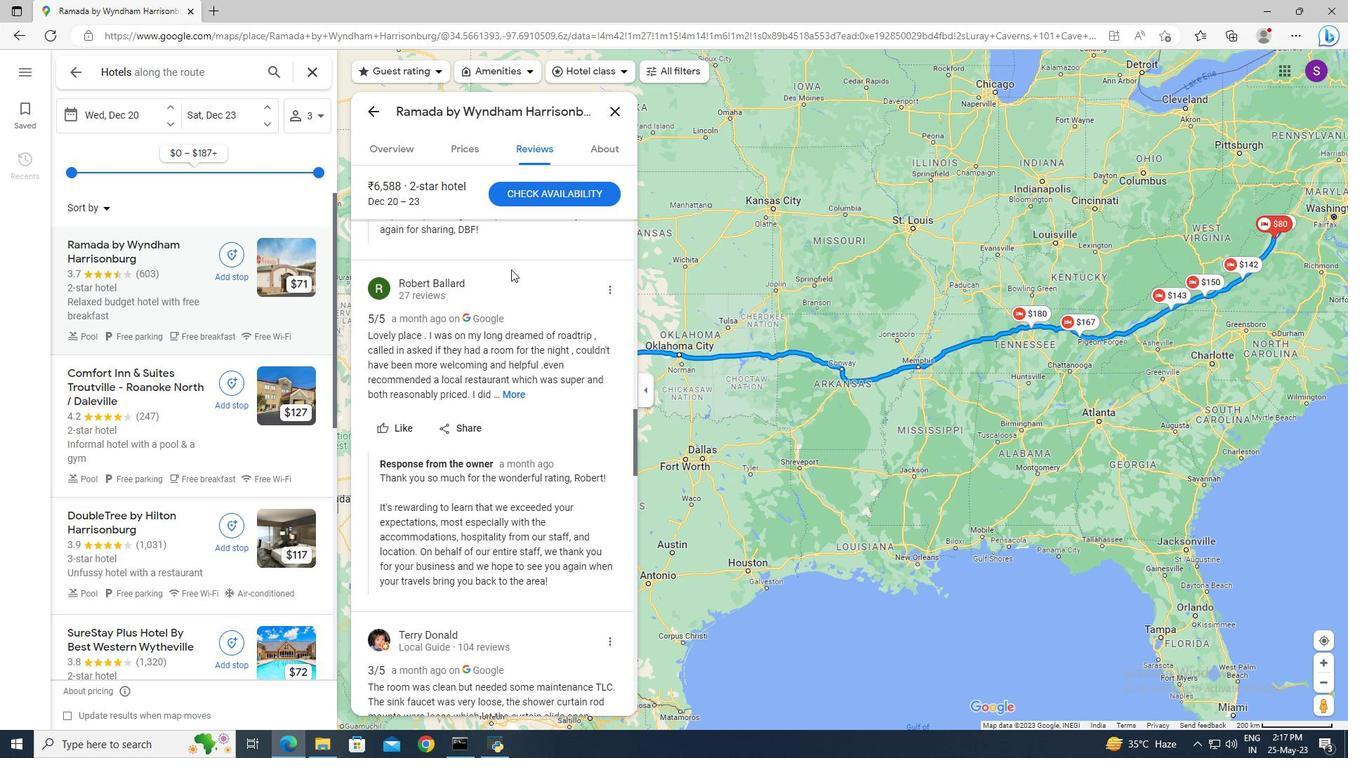 
Action: Mouse scrolled (511, 268) with delta (0, 0)
Screenshot: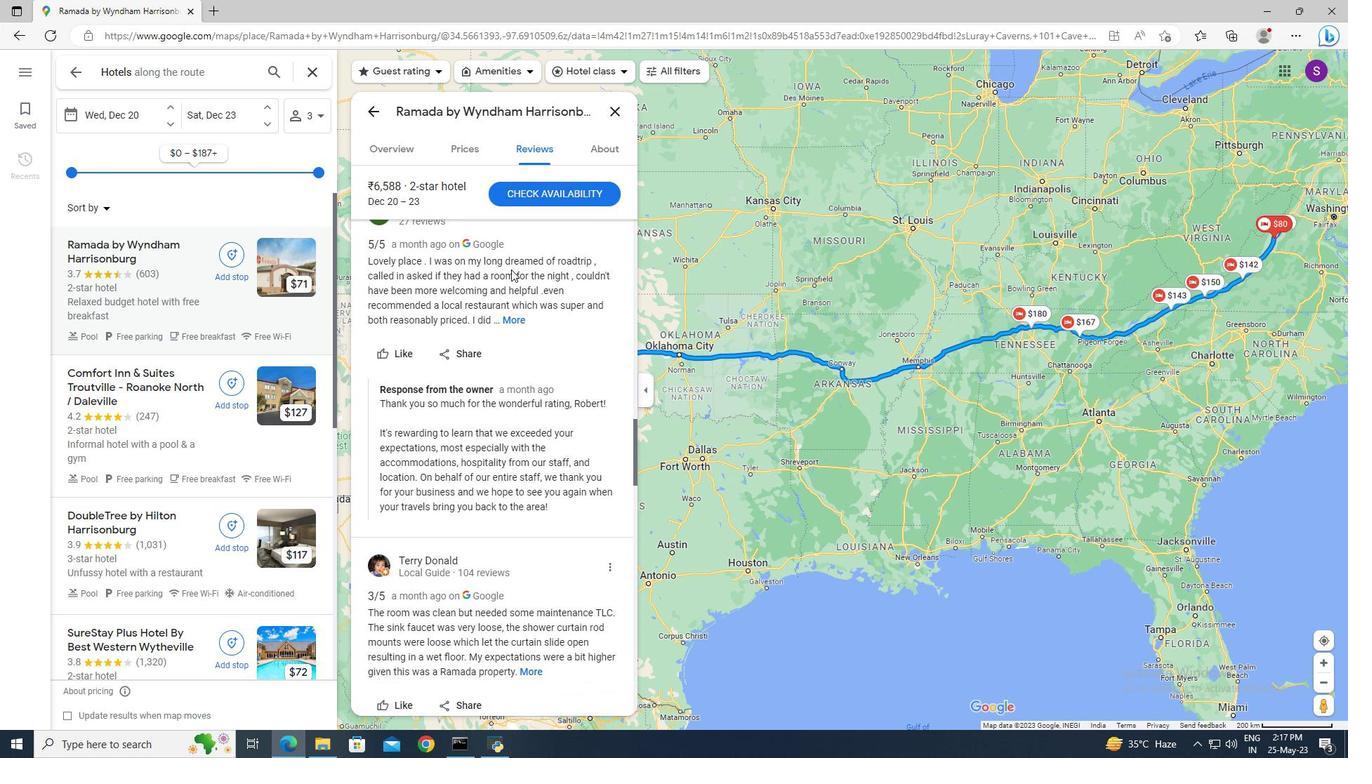 
Action: Mouse scrolled (511, 268) with delta (0, 0)
Screenshot: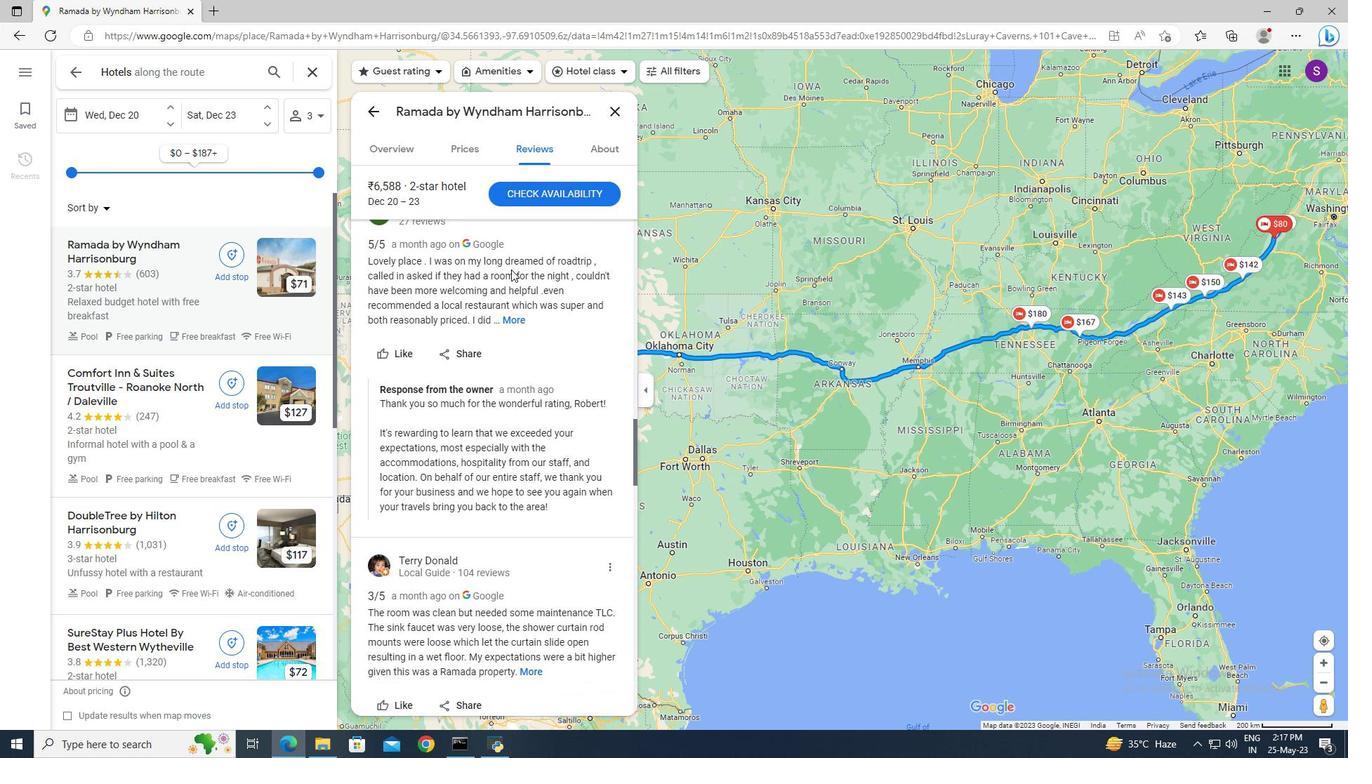 
Action: Mouse scrolled (511, 268) with delta (0, 0)
Screenshot: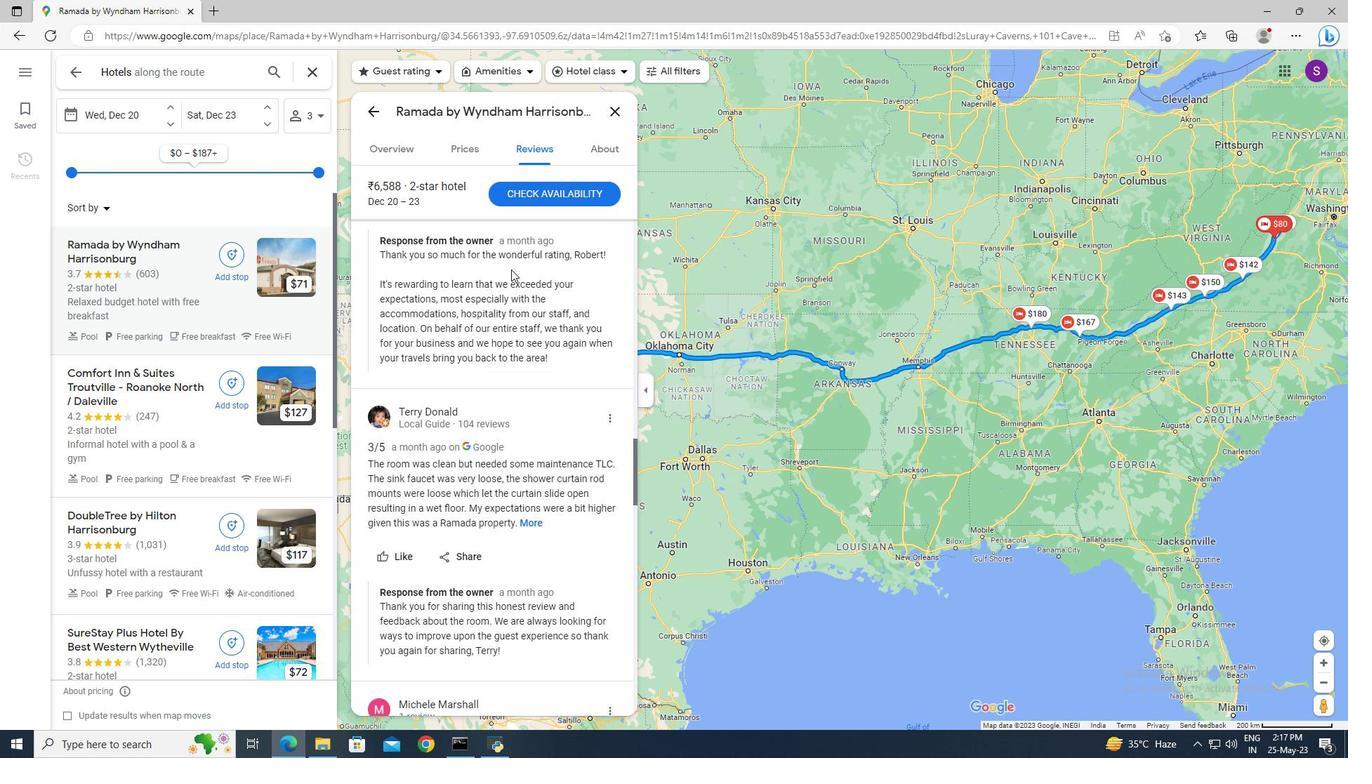 
Action: Mouse scrolled (511, 268) with delta (0, 0)
Screenshot: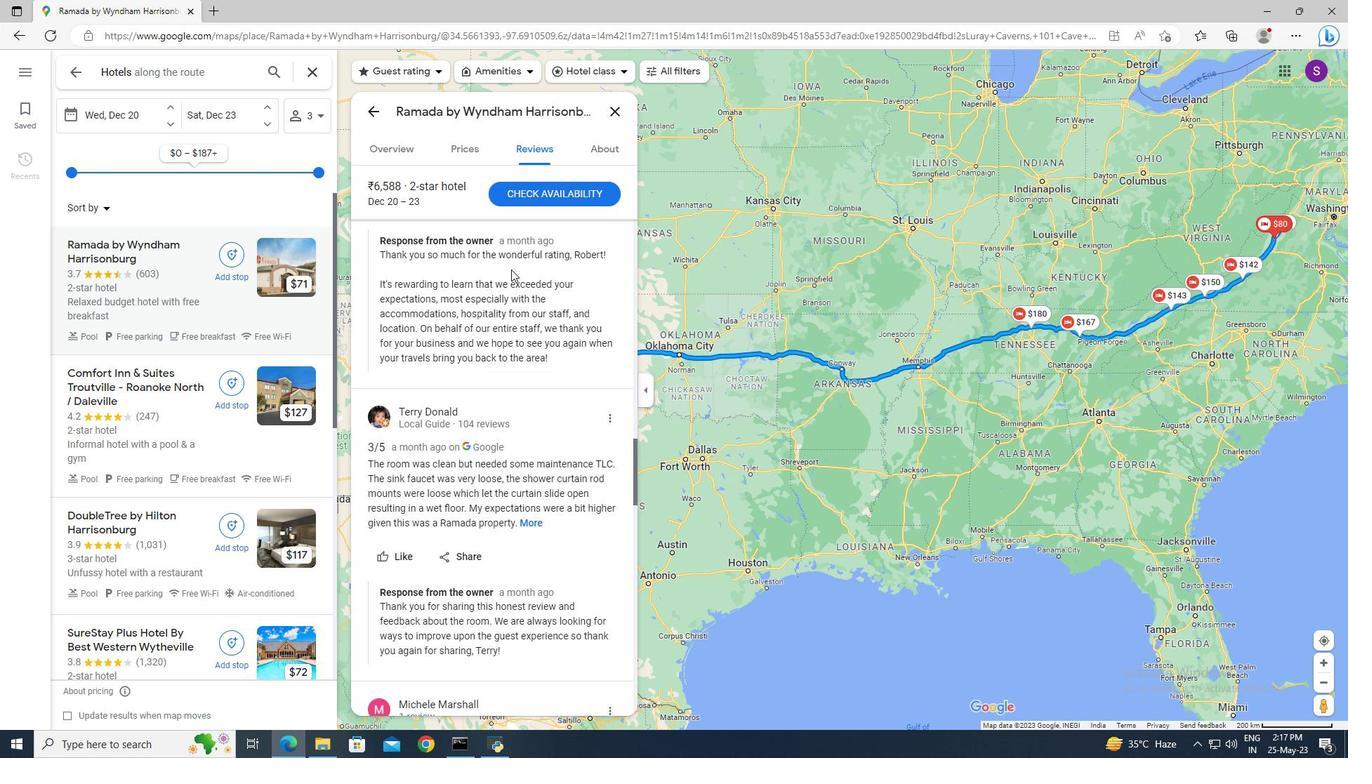 
Action: Mouse scrolled (511, 268) with delta (0, 0)
Screenshot: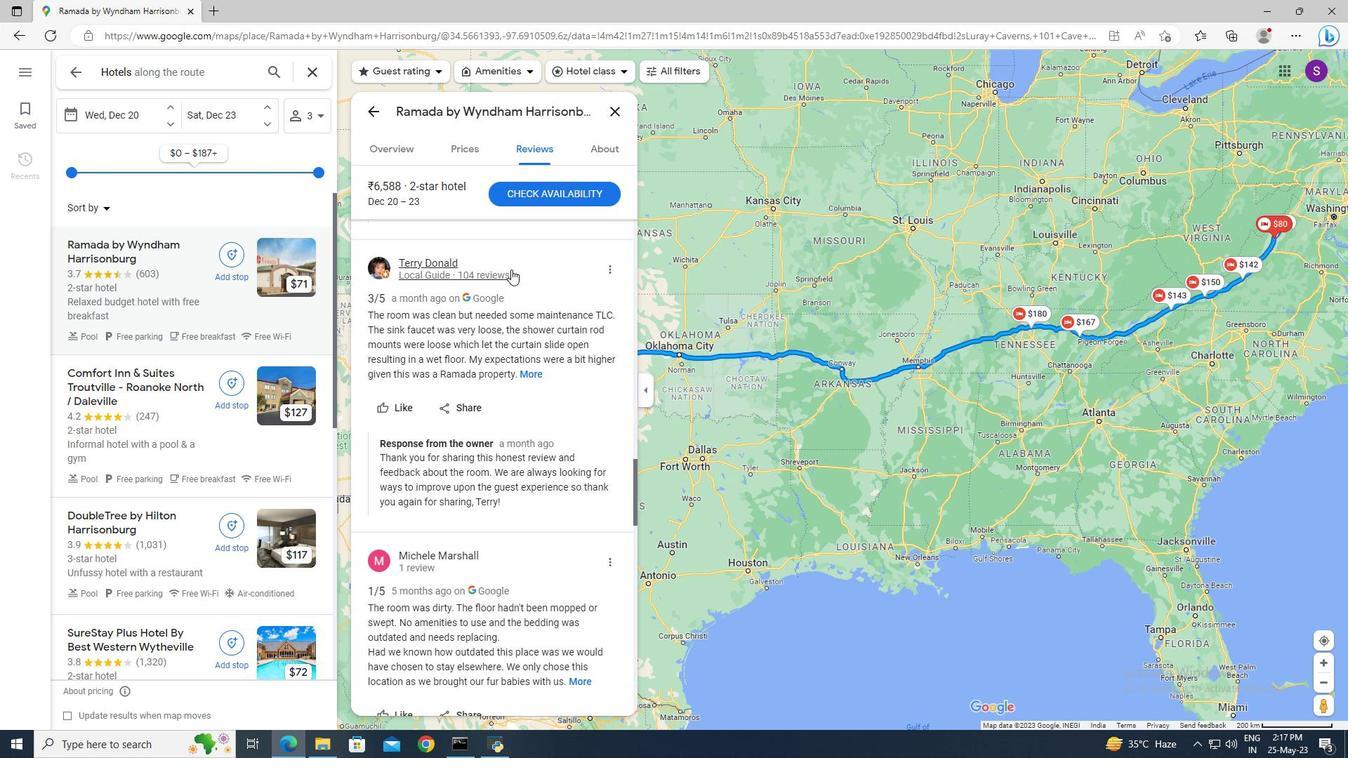 
Action: Mouse scrolled (511, 268) with delta (0, 0)
Screenshot: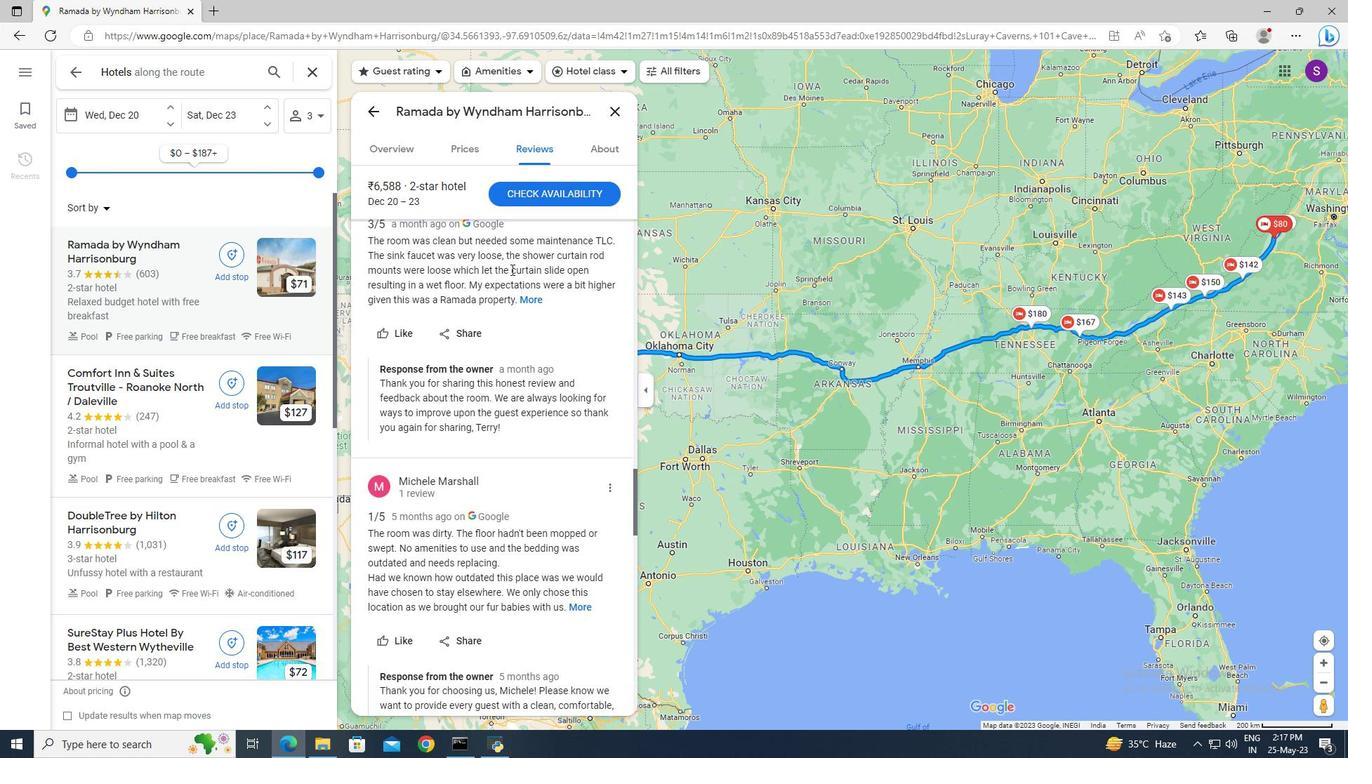 
Action: Mouse scrolled (511, 268) with delta (0, 0)
Screenshot: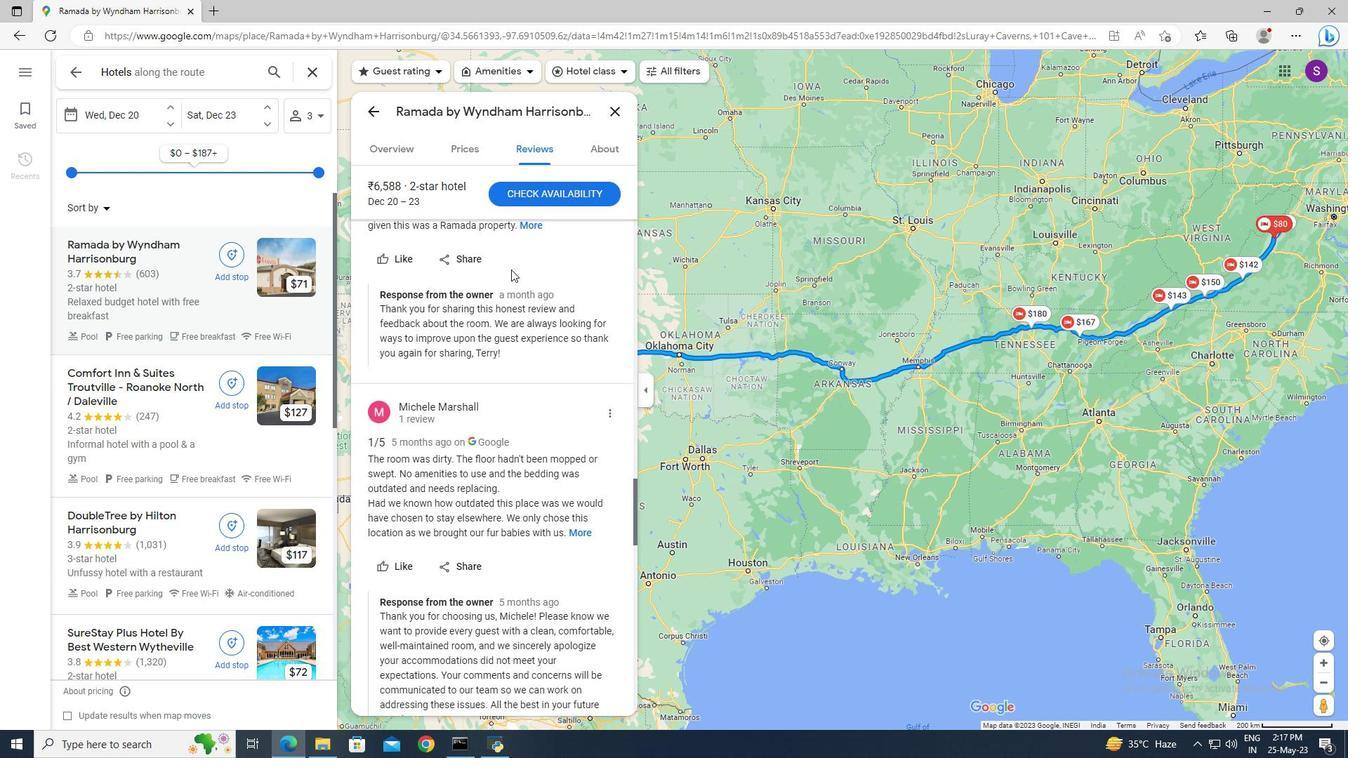 
Action: Mouse scrolled (511, 268) with delta (0, 0)
Screenshot: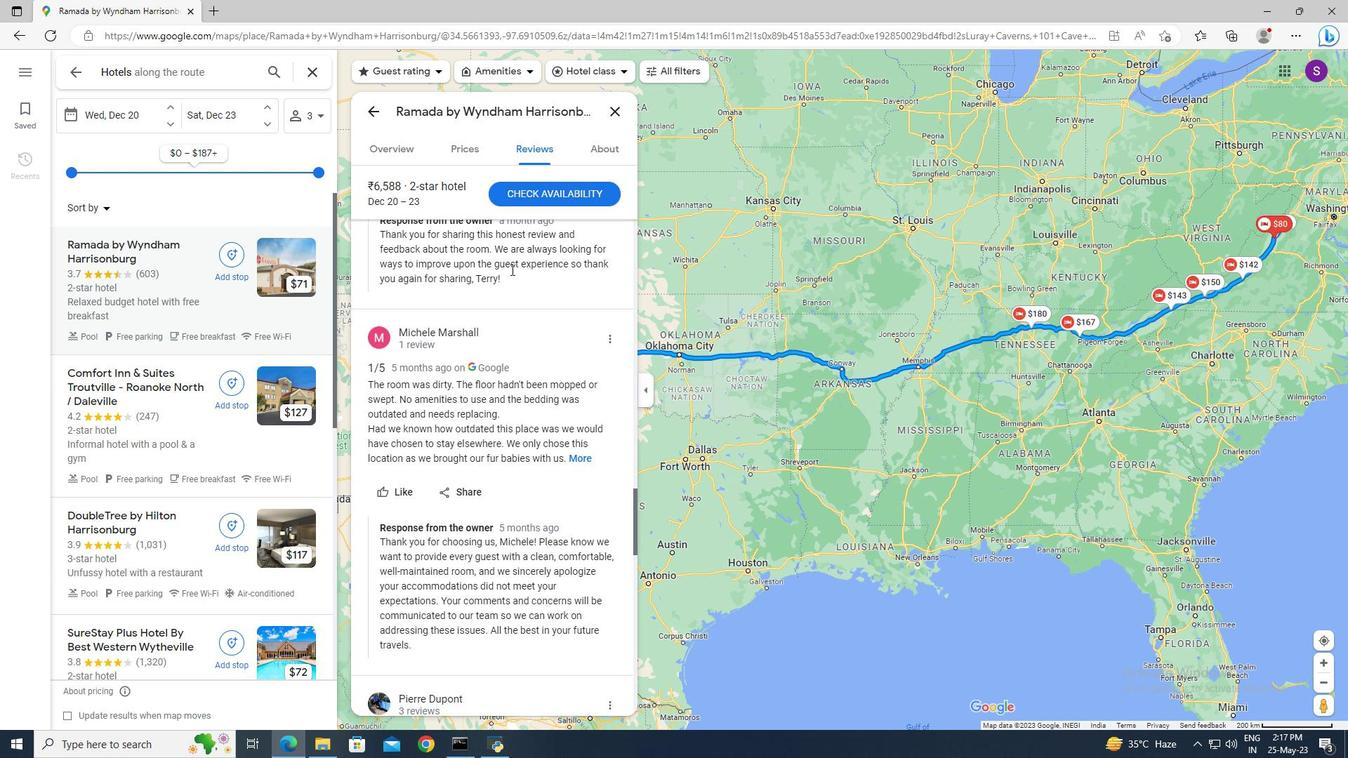 
Action: Mouse scrolled (511, 268) with delta (0, 0)
Screenshot: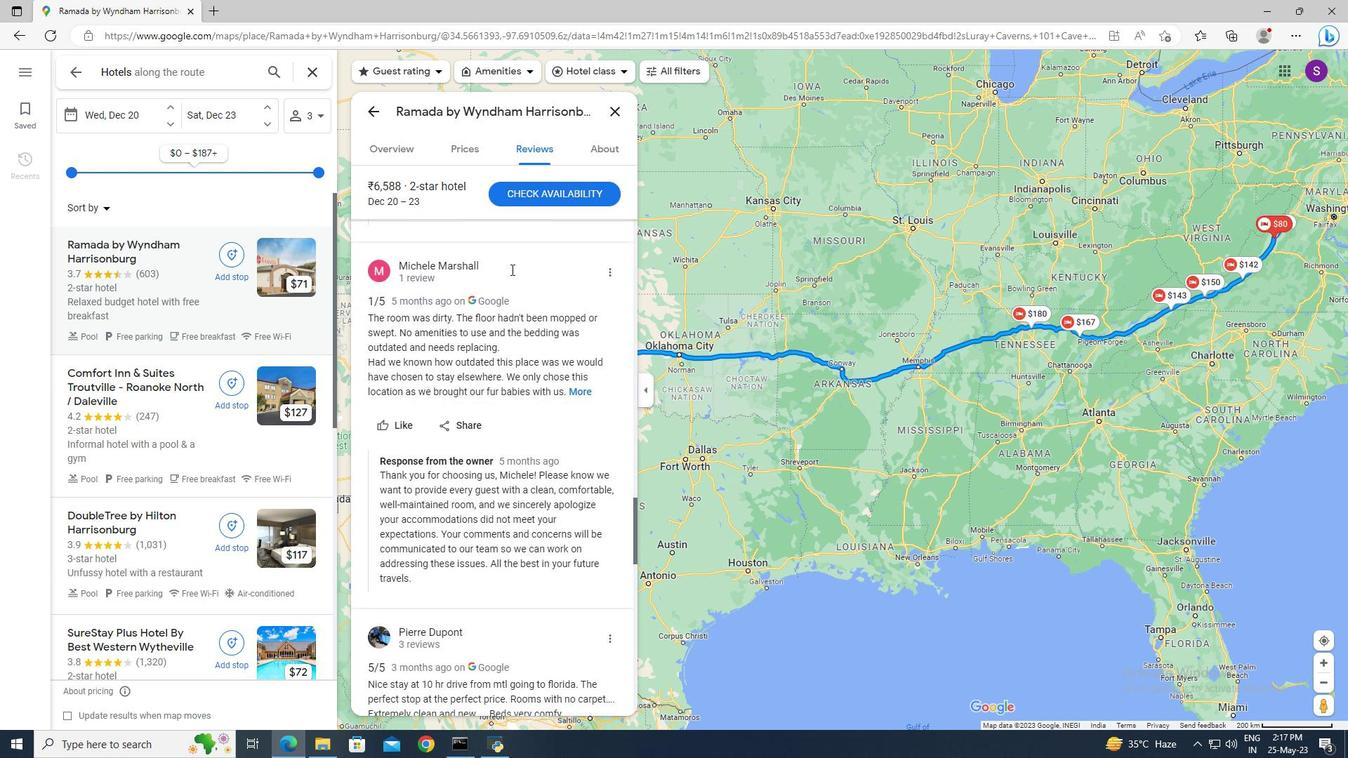 
Action: Mouse scrolled (511, 268) with delta (0, 0)
Screenshot: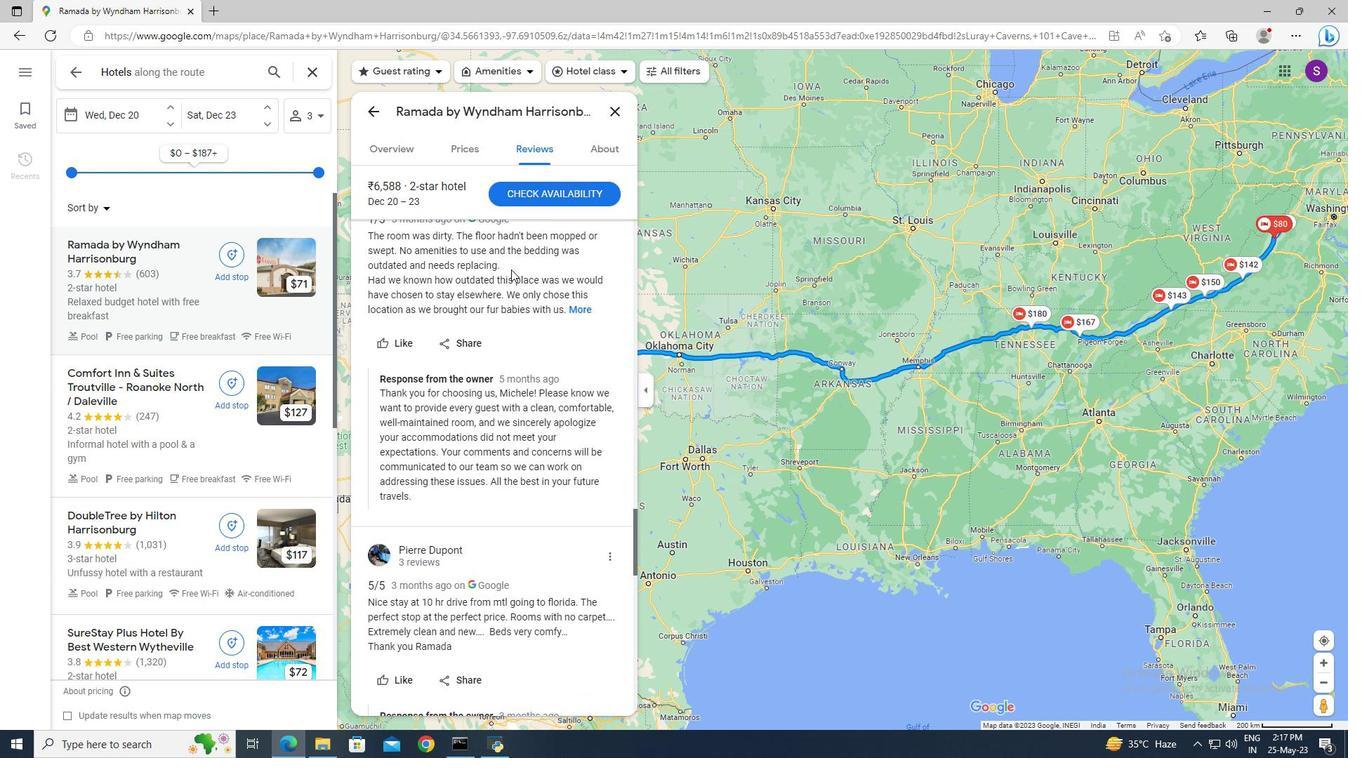 
Action: Mouse scrolled (511, 268) with delta (0, 0)
Screenshot: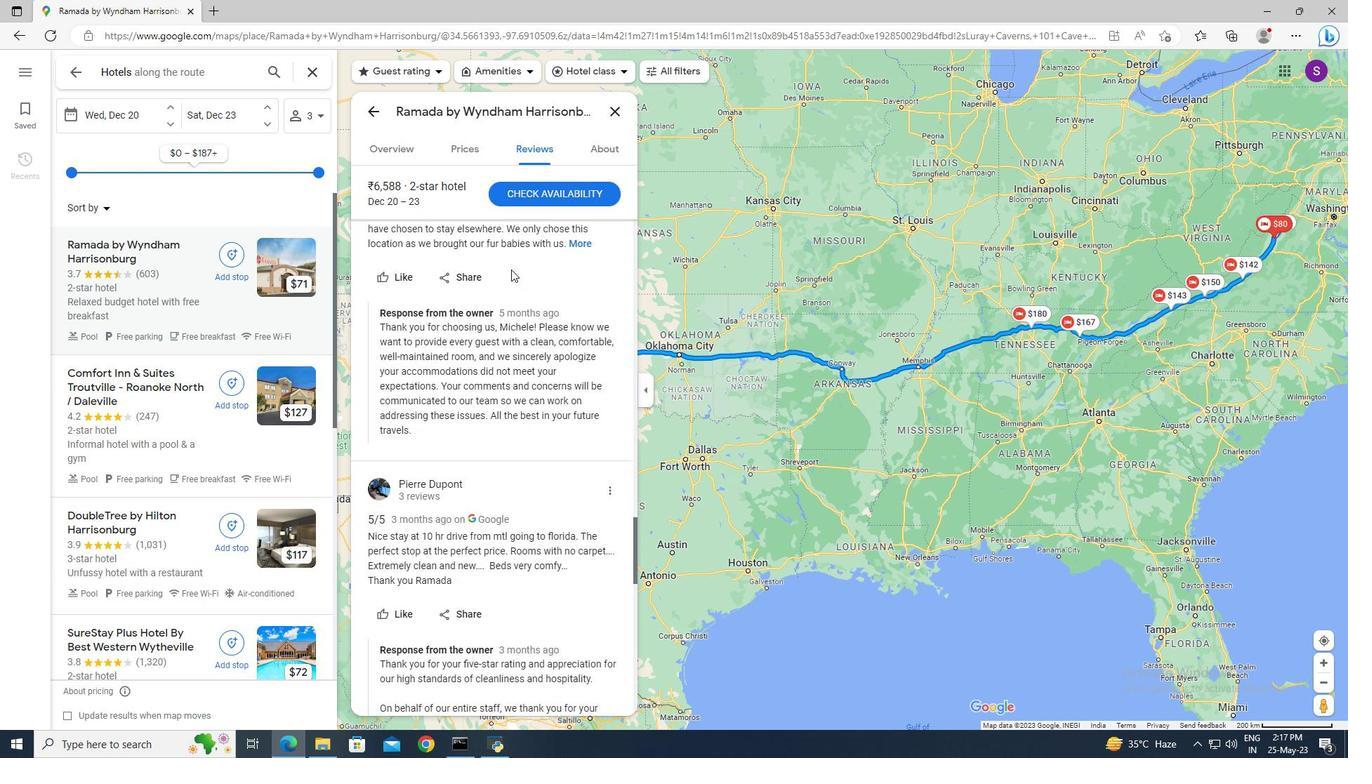 
Action: Mouse scrolled (511, 268) with delta (0, 0)
Screenshot: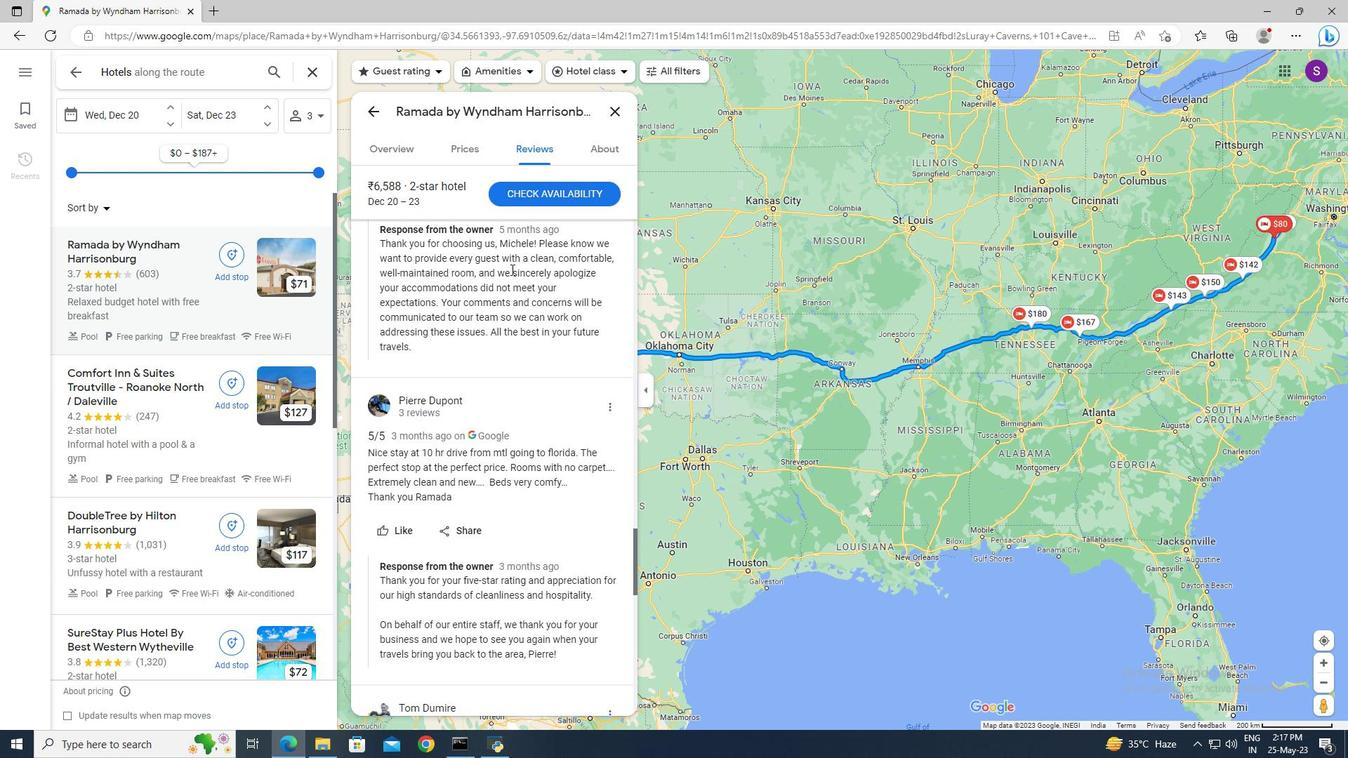 
Action: Mouse scrolled (511, 268) with delta (0, 0)
Screenshot: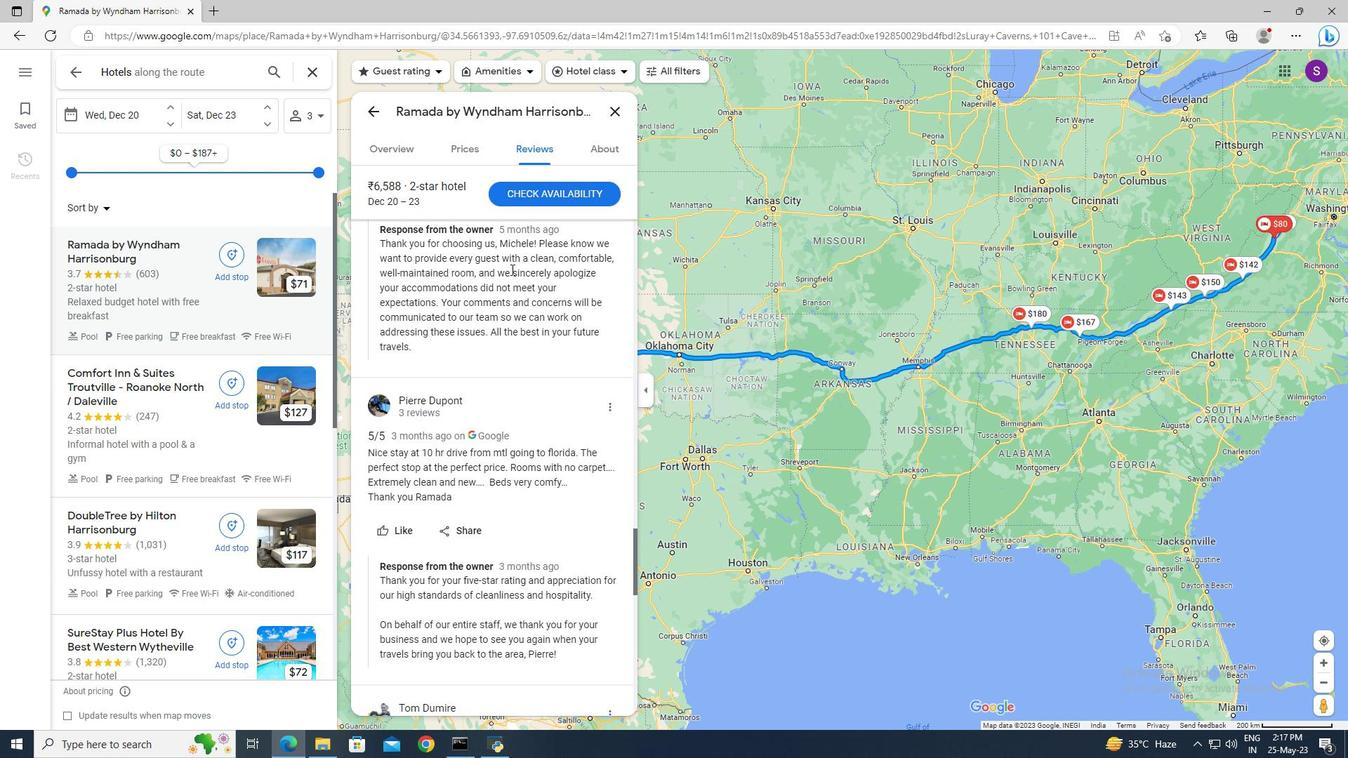 
Action: Mouse scrolled (511, 268) with delta (0, 0)
Screenshot: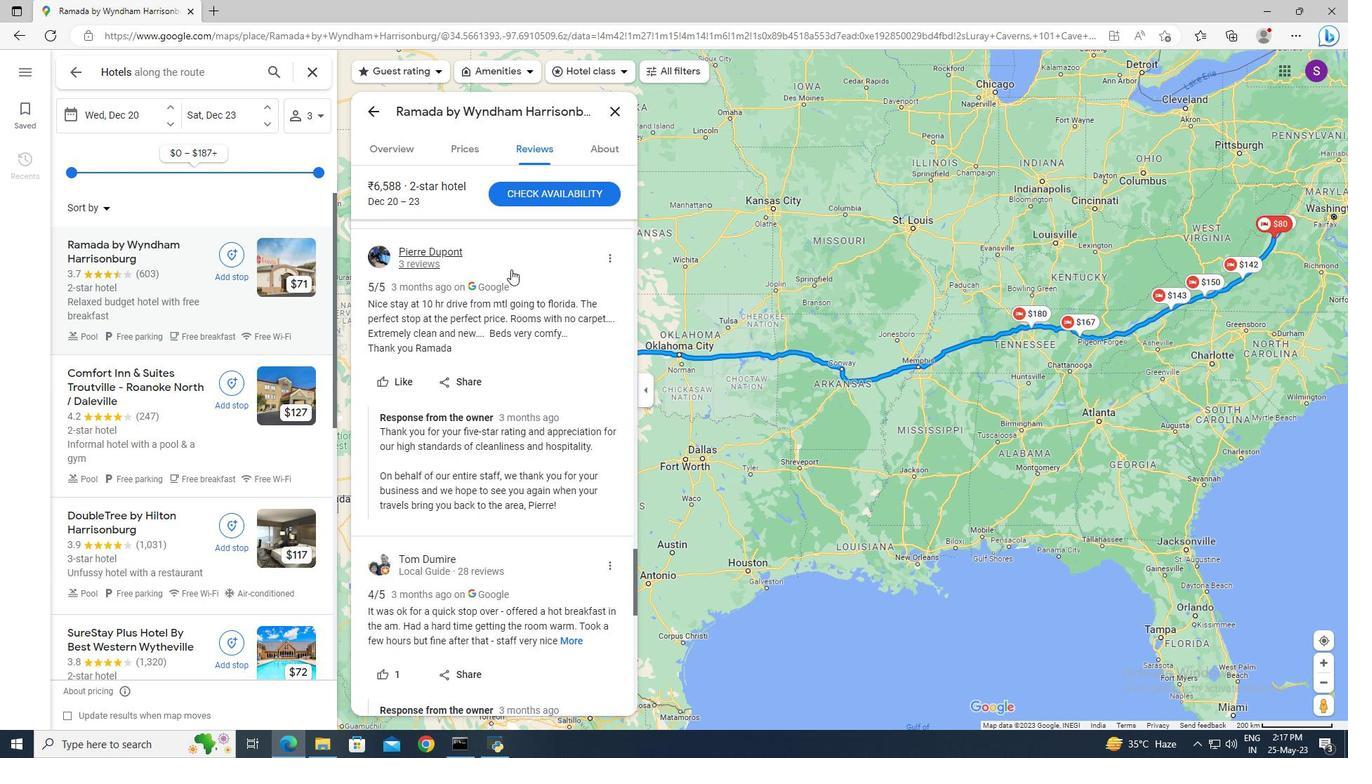 
Action: Mouse scrolled (511, 268) with delta (0, 0)
Screenshot: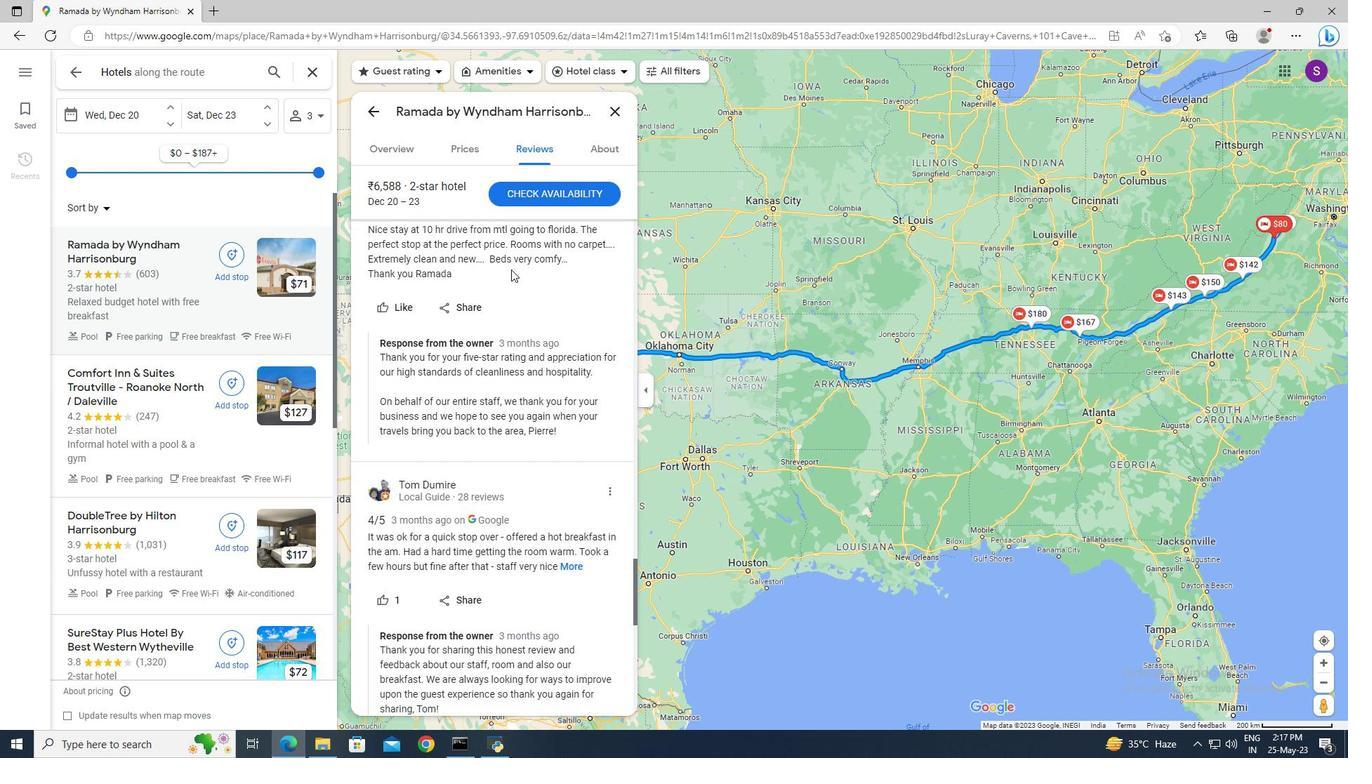 
Action: Mouse scrolled (511, 268) with delta (0, 0)
Screenshot: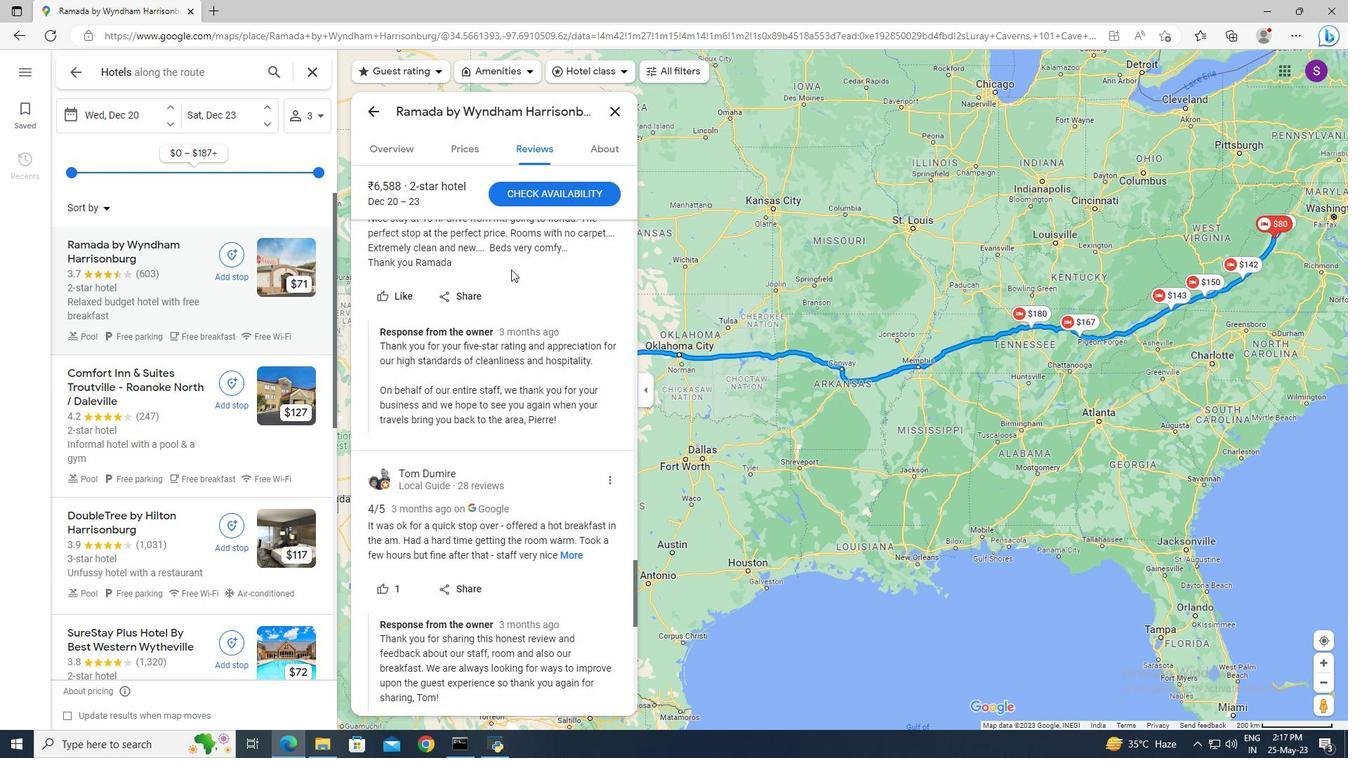 
Action: Mouse scrolled (511, 268) with delta (0, 0)
Screenshot: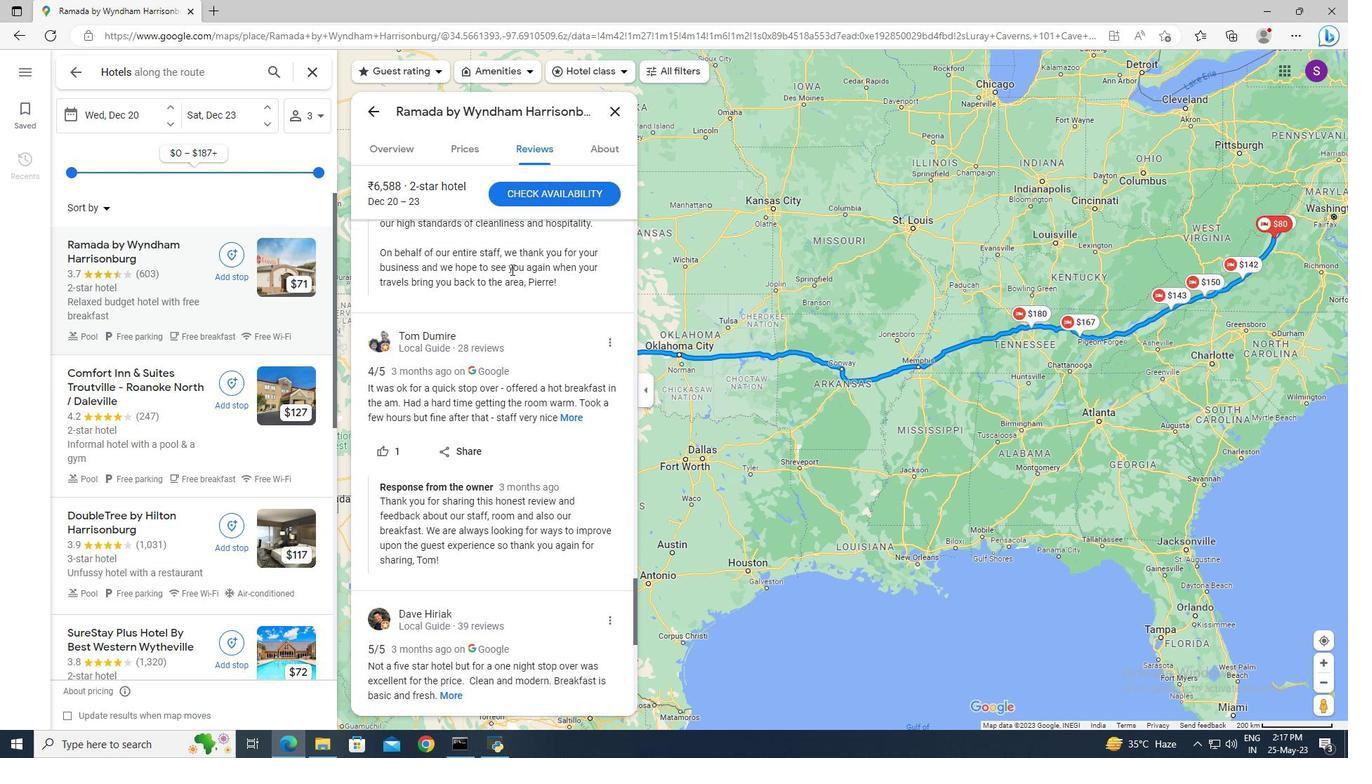 
Action: Mouse scrolled (511, 268) with delta (0, 0)
Screenshot: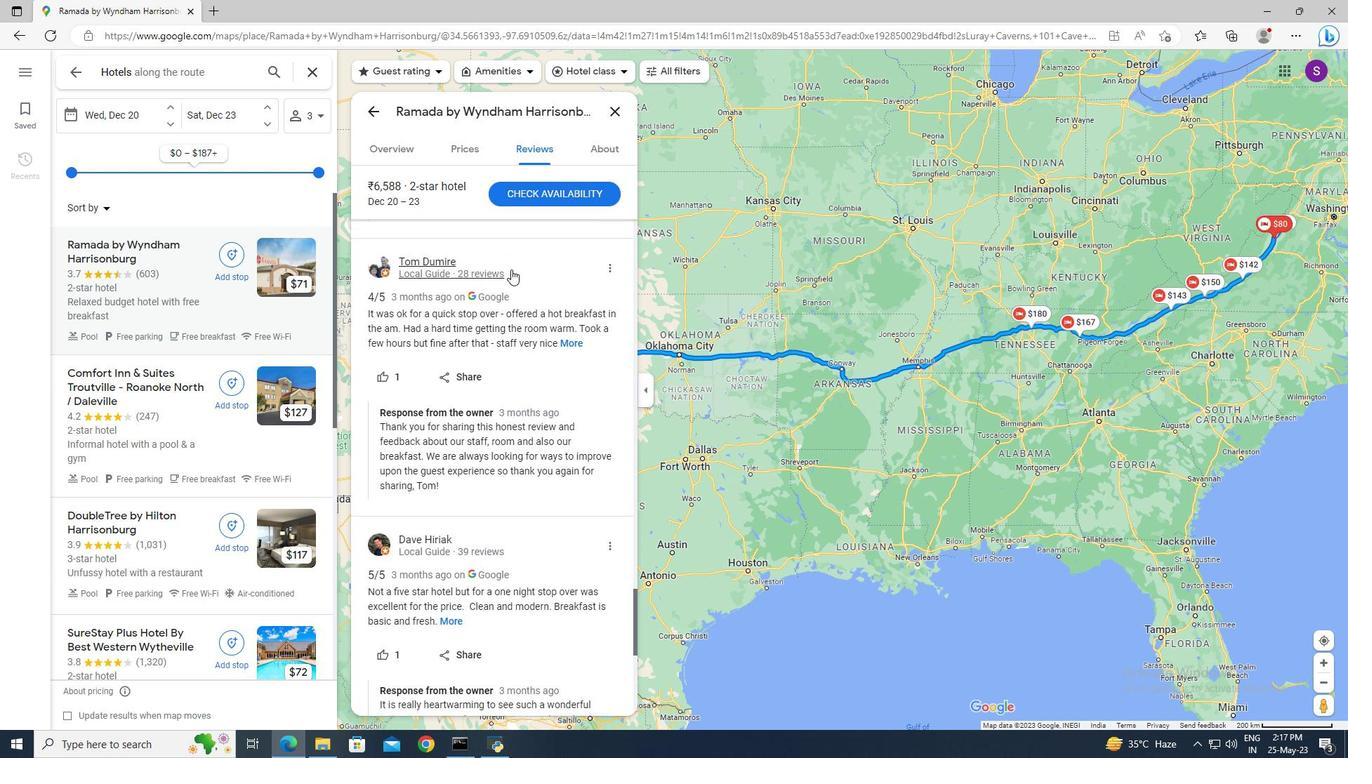 
Action: Mouse scrolled (511, 268) with delta (0, 0)
Screenshot: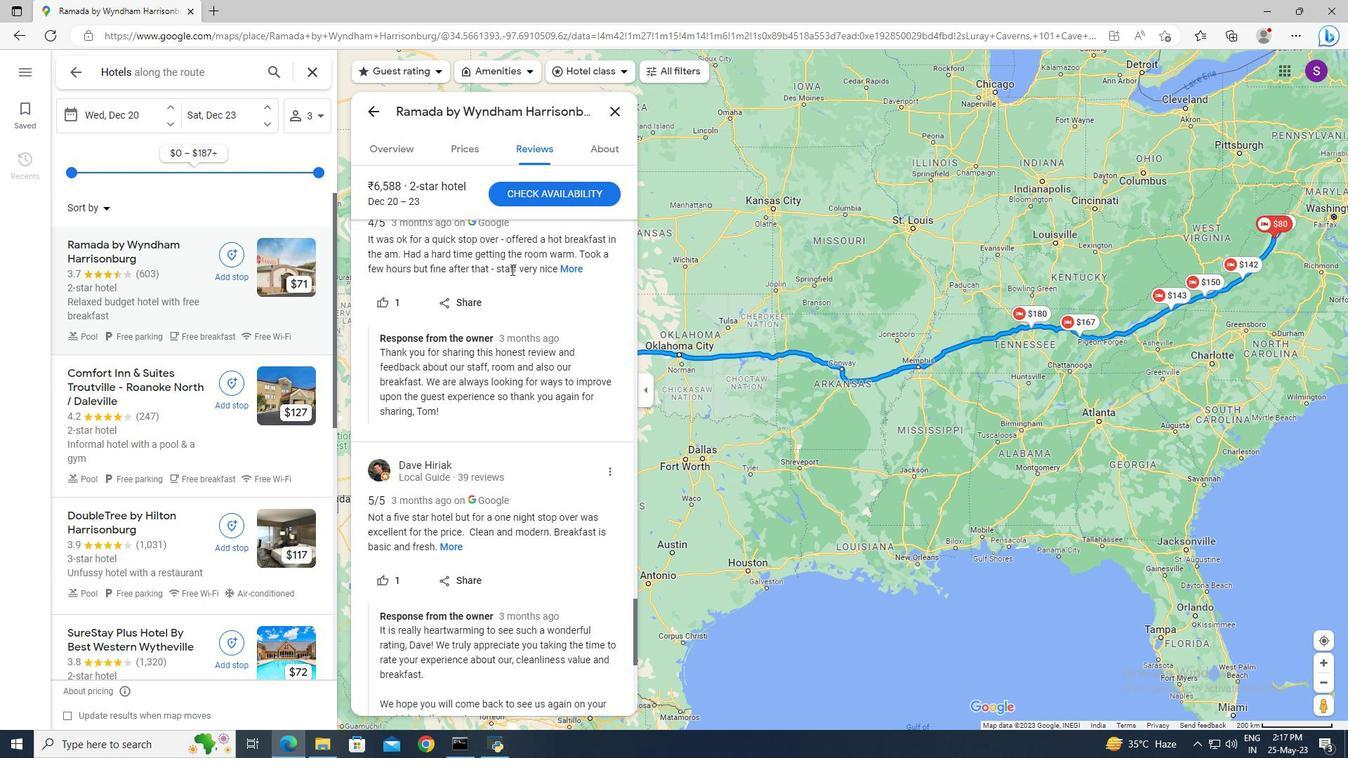 
Action: Mouse scrolled (511, 268) with delta (0, 0)
Screenshot: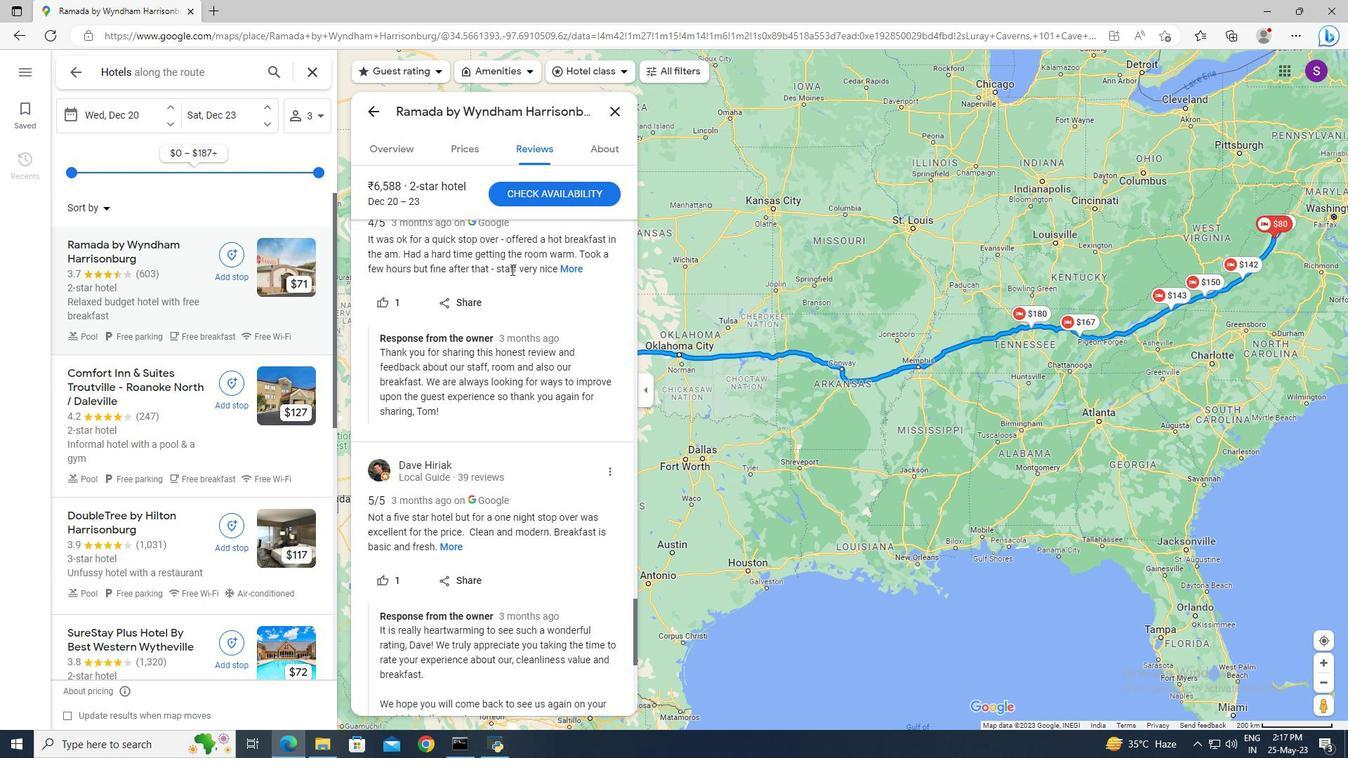 
Action: Mouse scrolled (511, 268) with delta (0, 0)
Screenshot: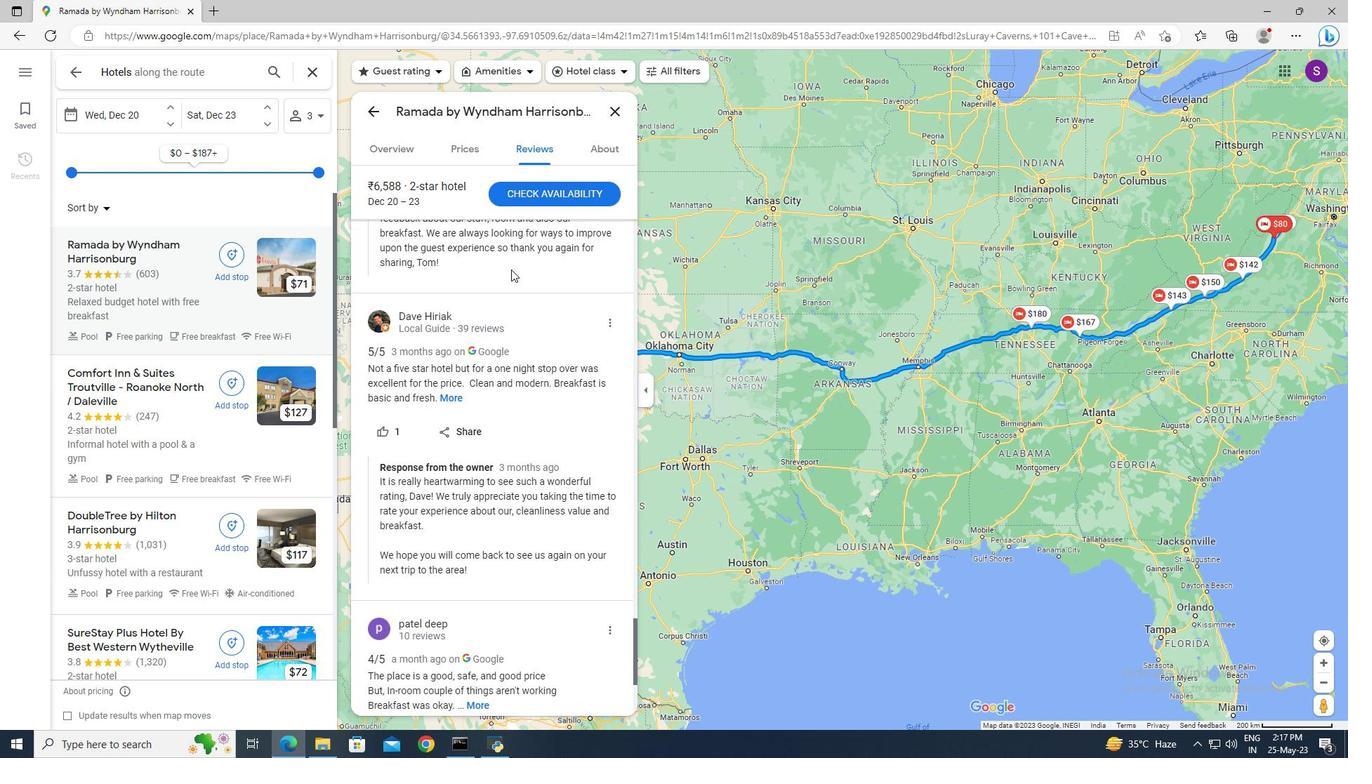 
Action: Mouse scrolled (511, 268) with delta (0, 0)
Screenshot: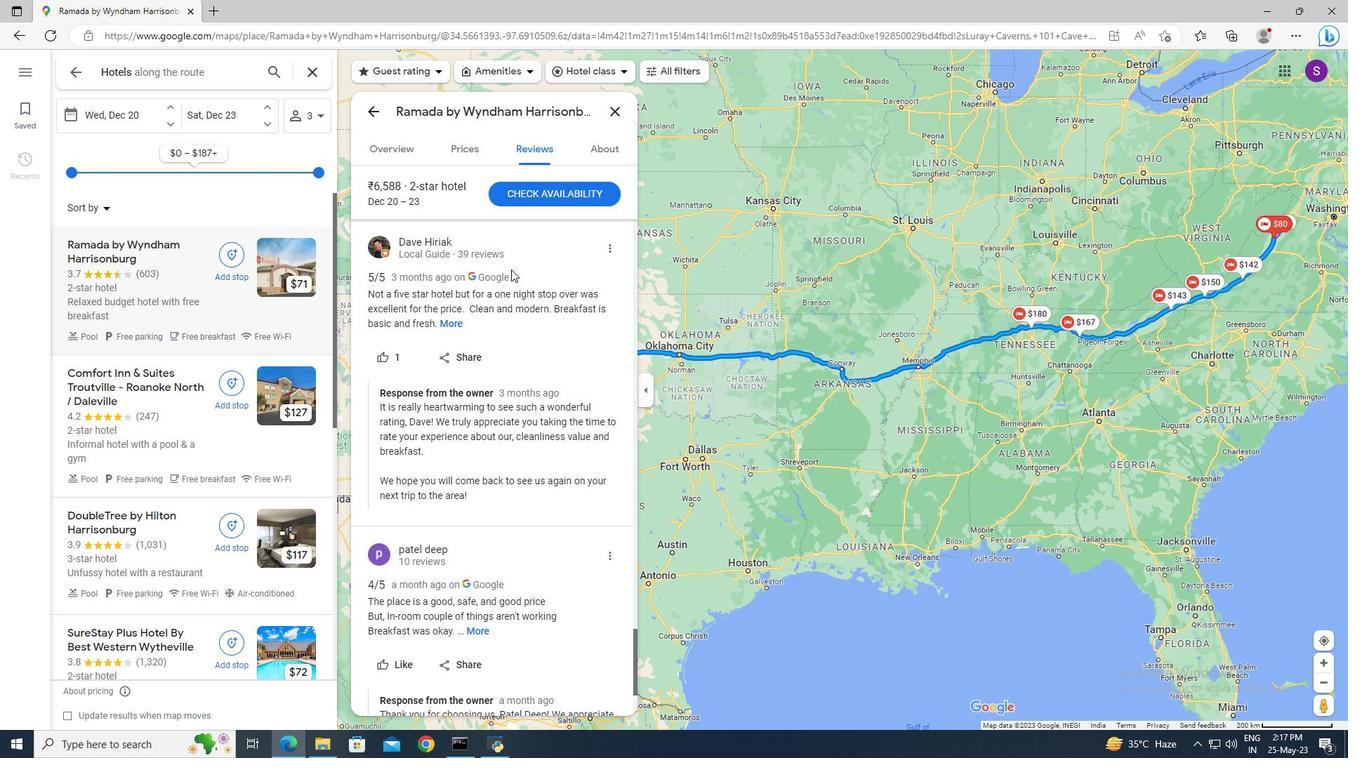 
Action: Mouse scrolled (511, 268) with delta (0, 0)
Screenshot: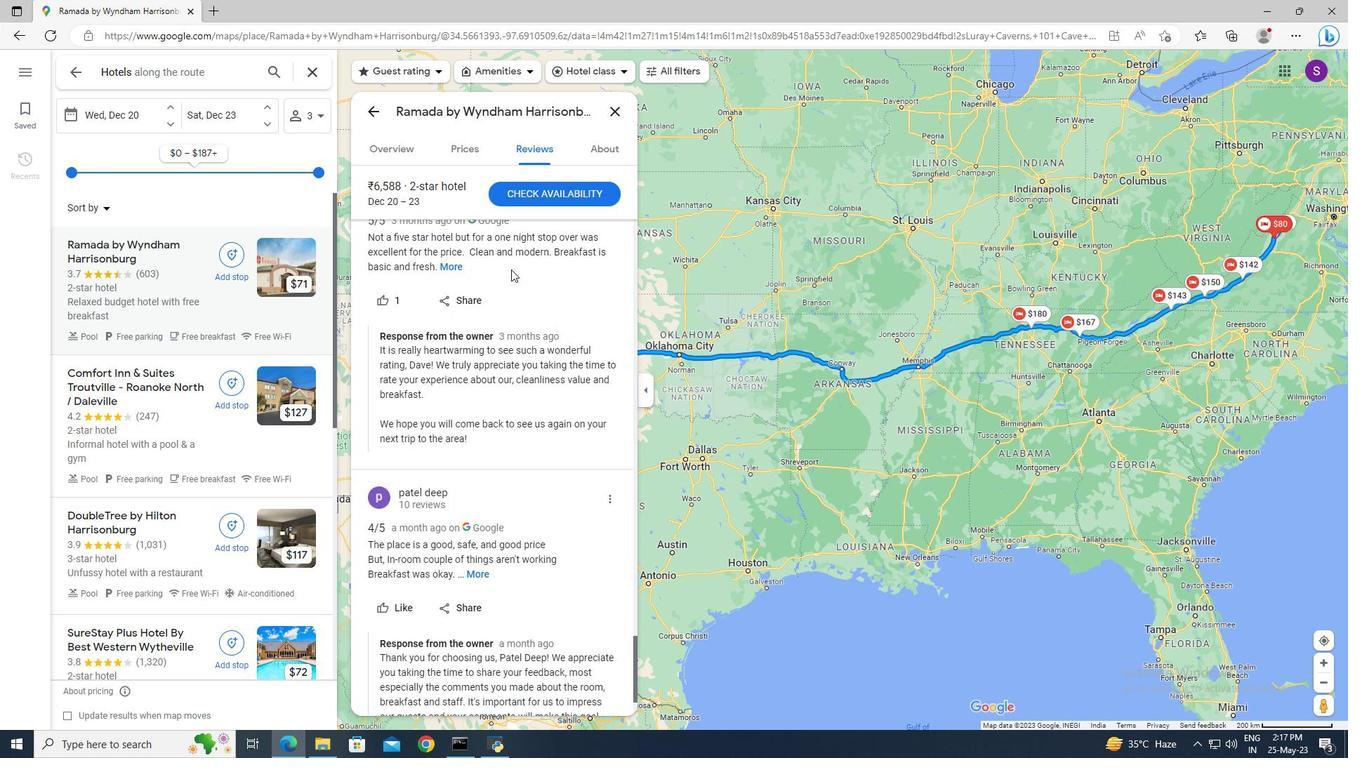 
Action: Mouse scrolled (511, 268) with delta (0, 0)
Screenshot: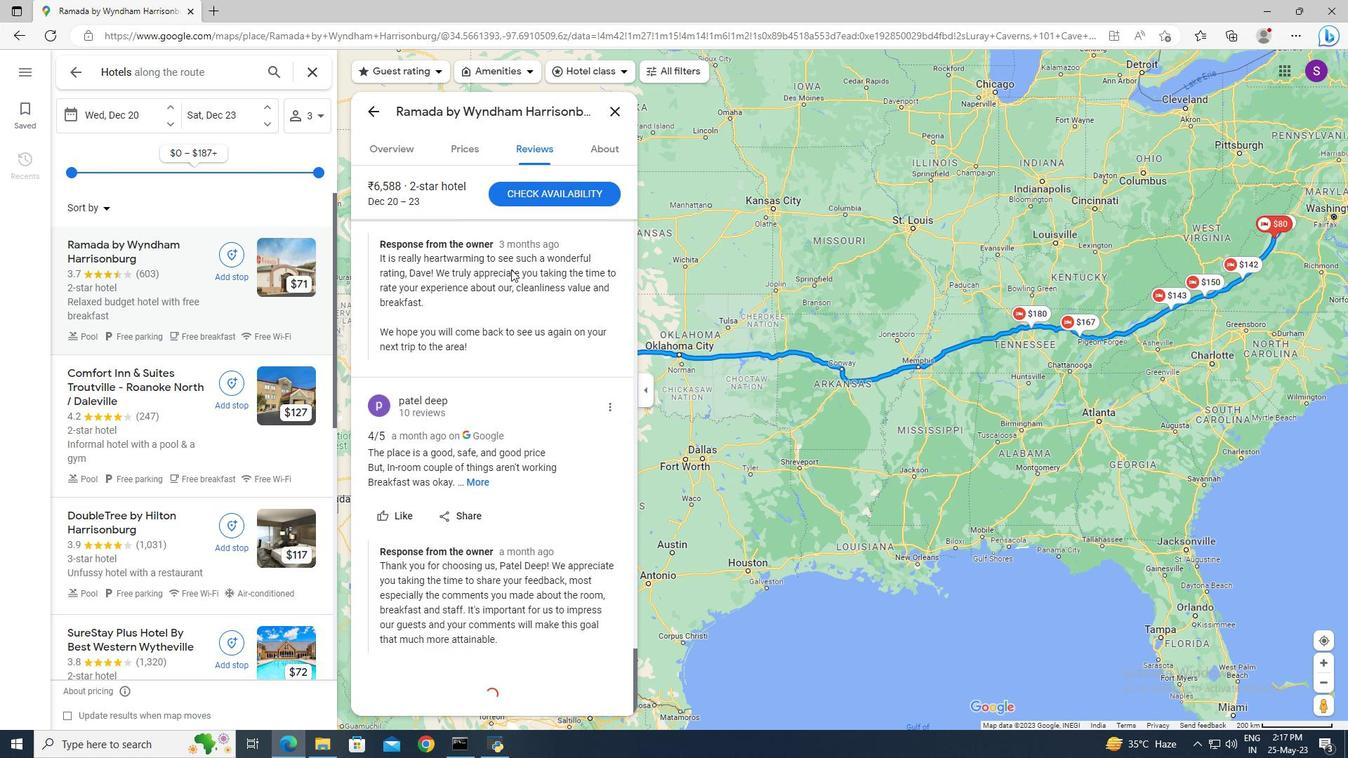 
Action: Mouse scrolled (511, 268) with delta (0, 0)
Screenshot: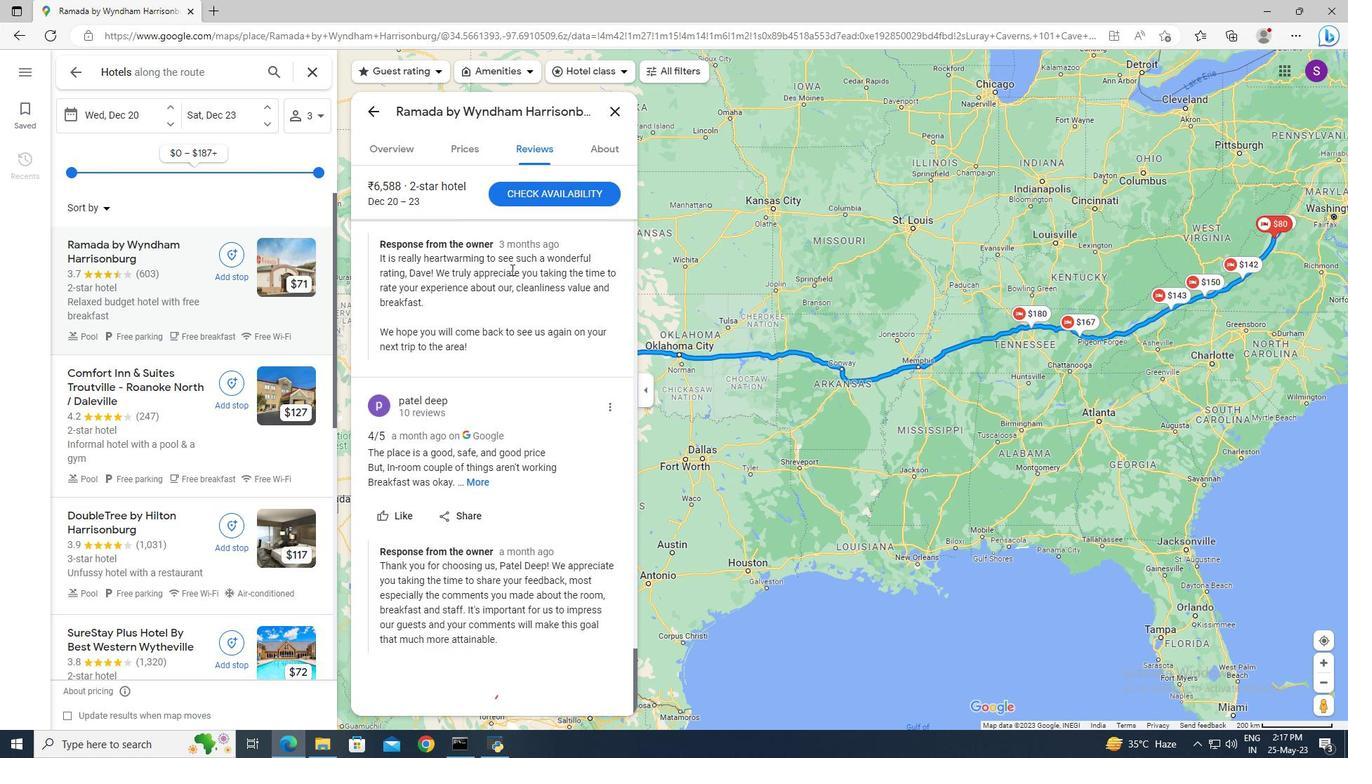 
Action: Mouse scrolled (511, 268) with delta (0, 0)
Screenshot: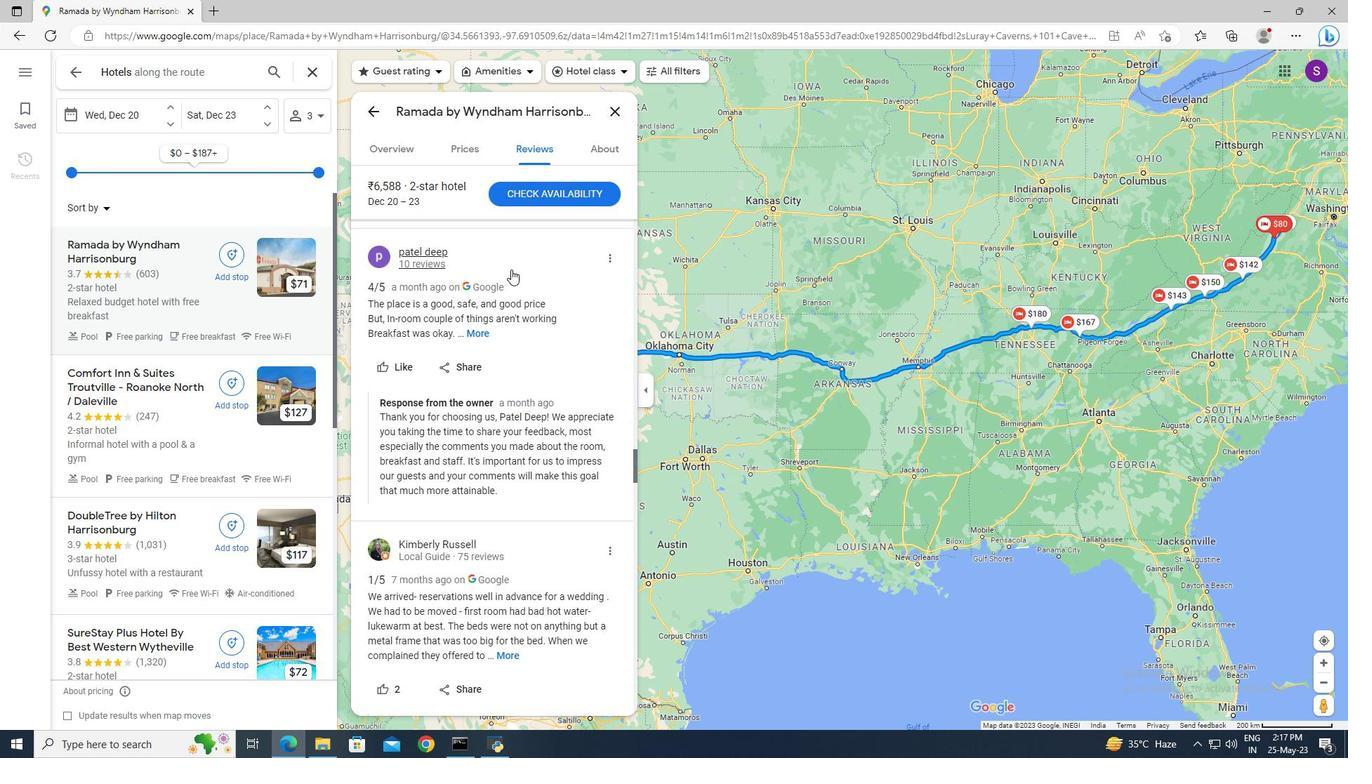 
Action: Mouse moved to (594, 153)
Screenshot: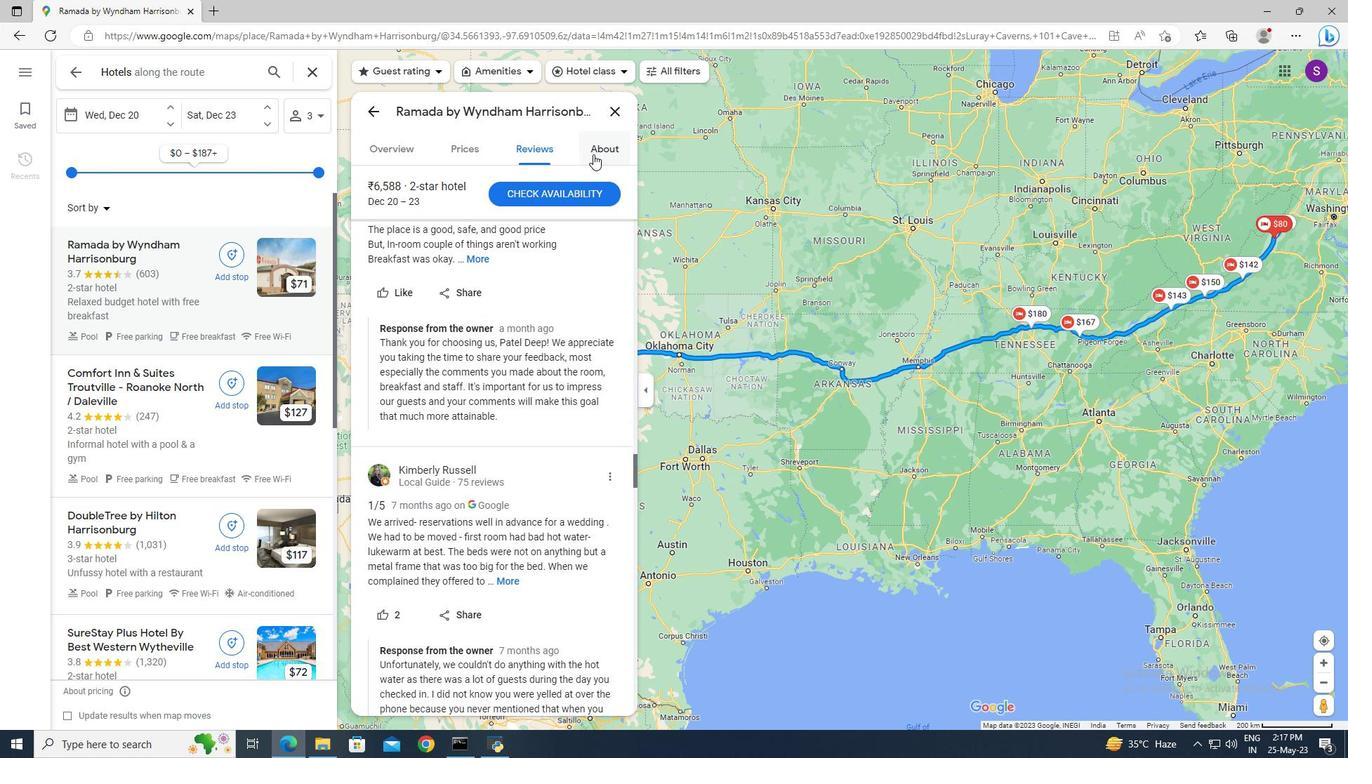 
Action: Mouse pressed left at (594, 153)
Screenshot: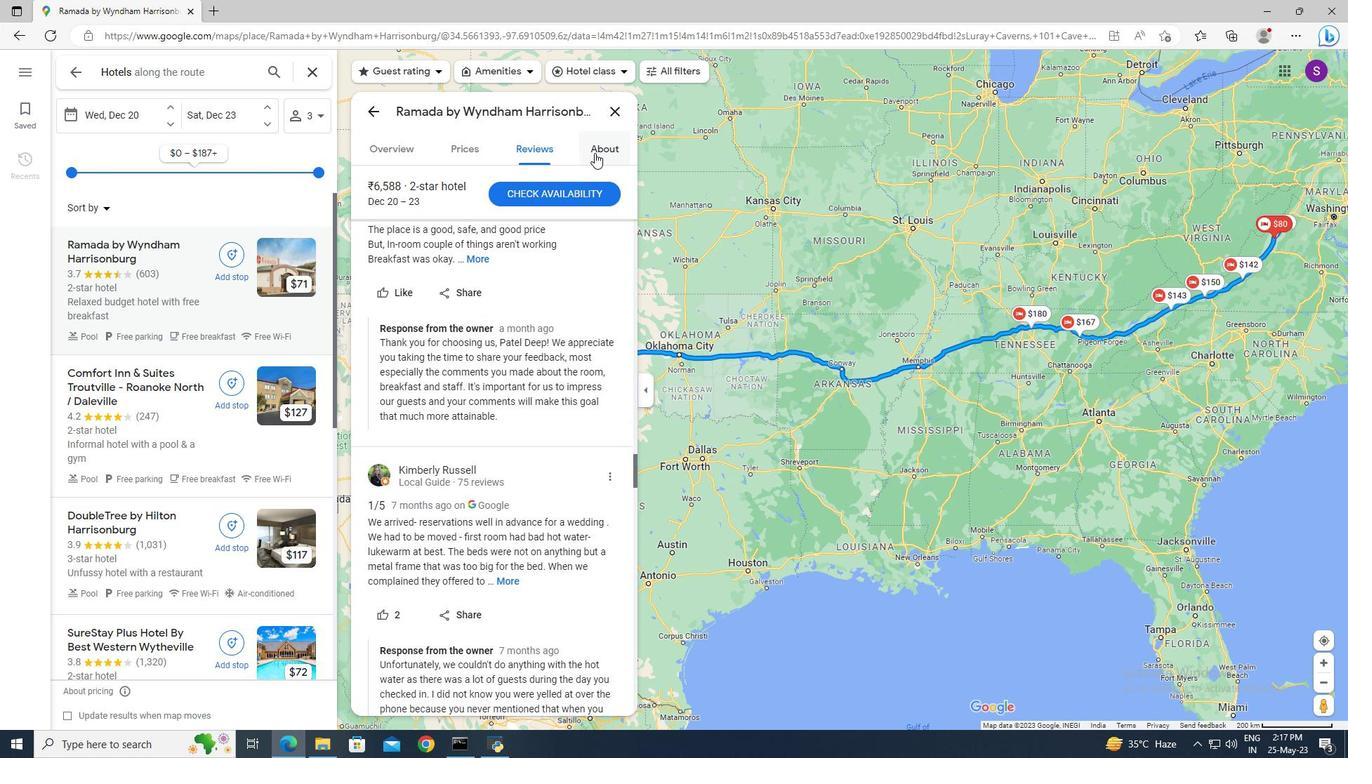 
Action: Mouse moved to (401, 156)
Screenshot: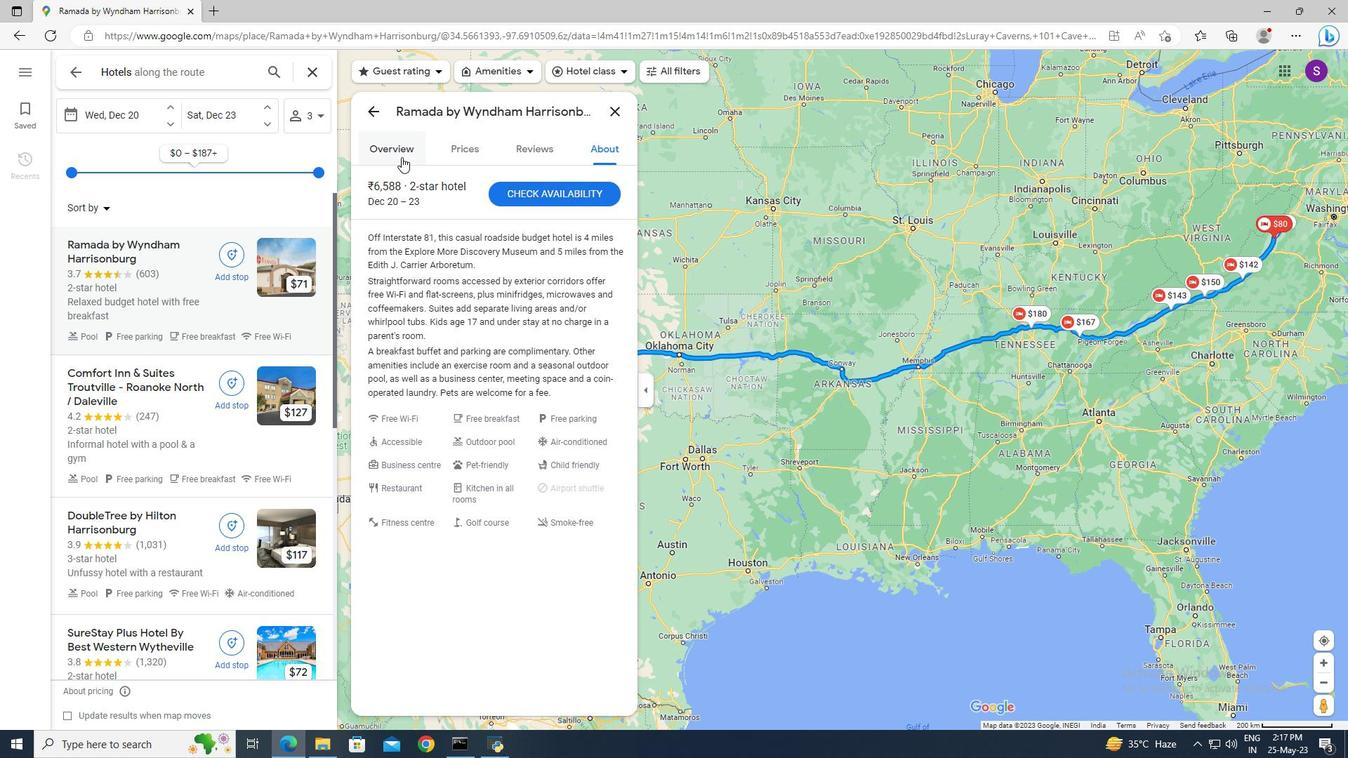 
Action: Mouse pressed left at (401, 156)
Screenshot: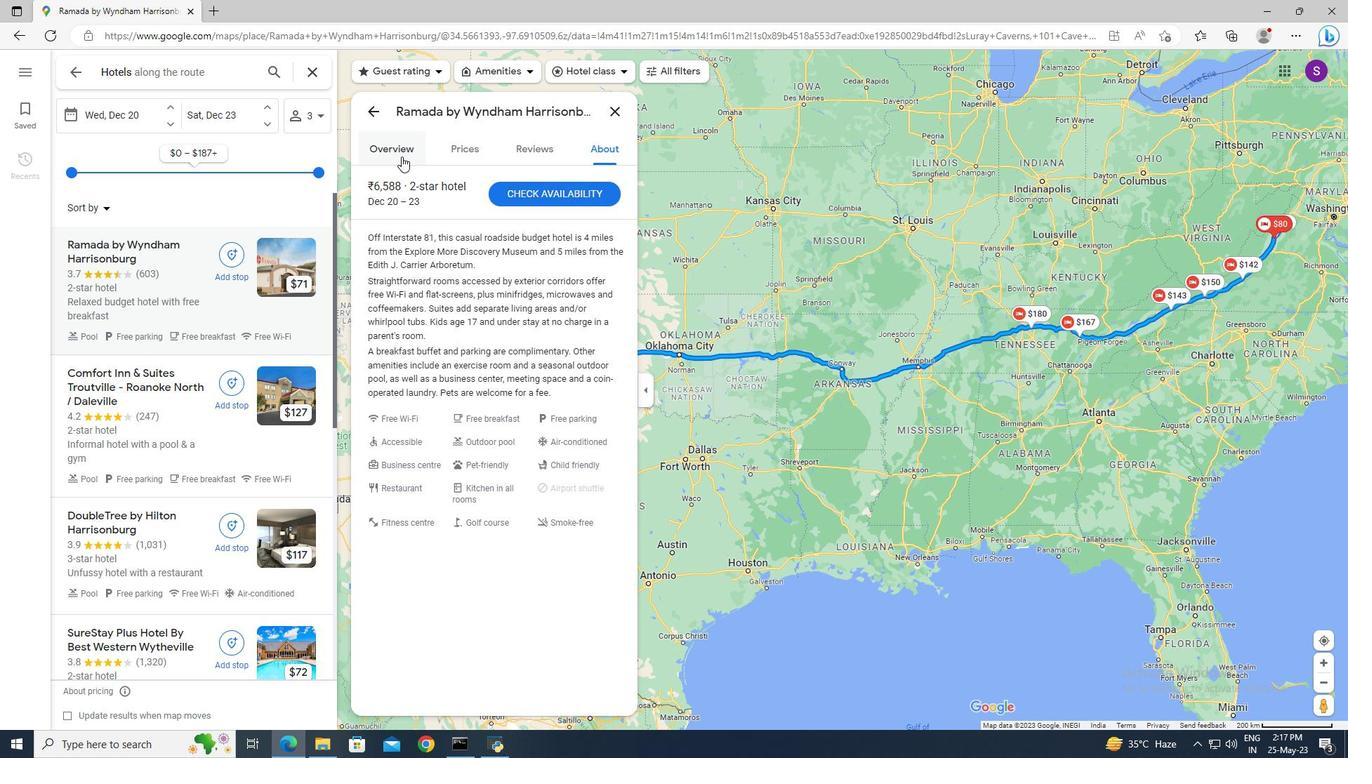 
Action: Mouse moved to (442, 175)
Screenshot: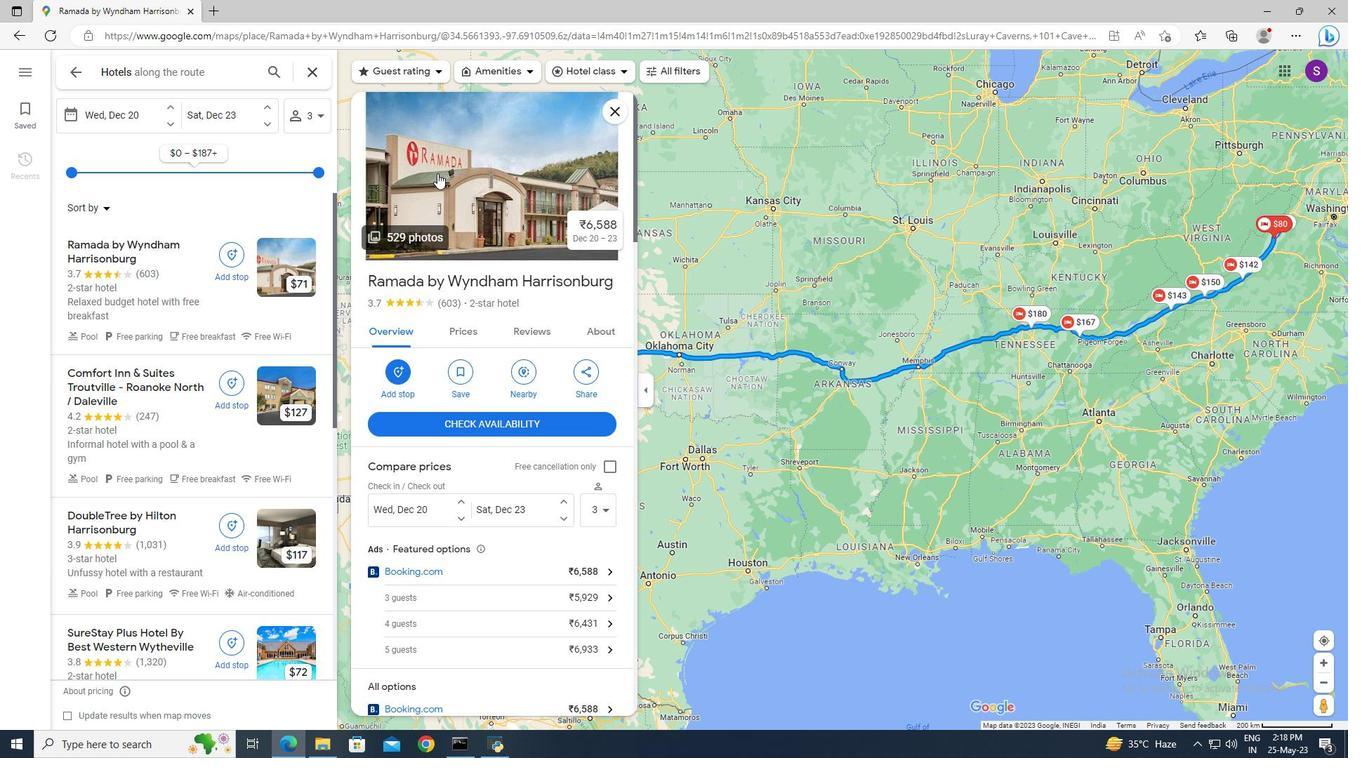 
Action: Mouse pressed left at (442, 175)
Screenshot: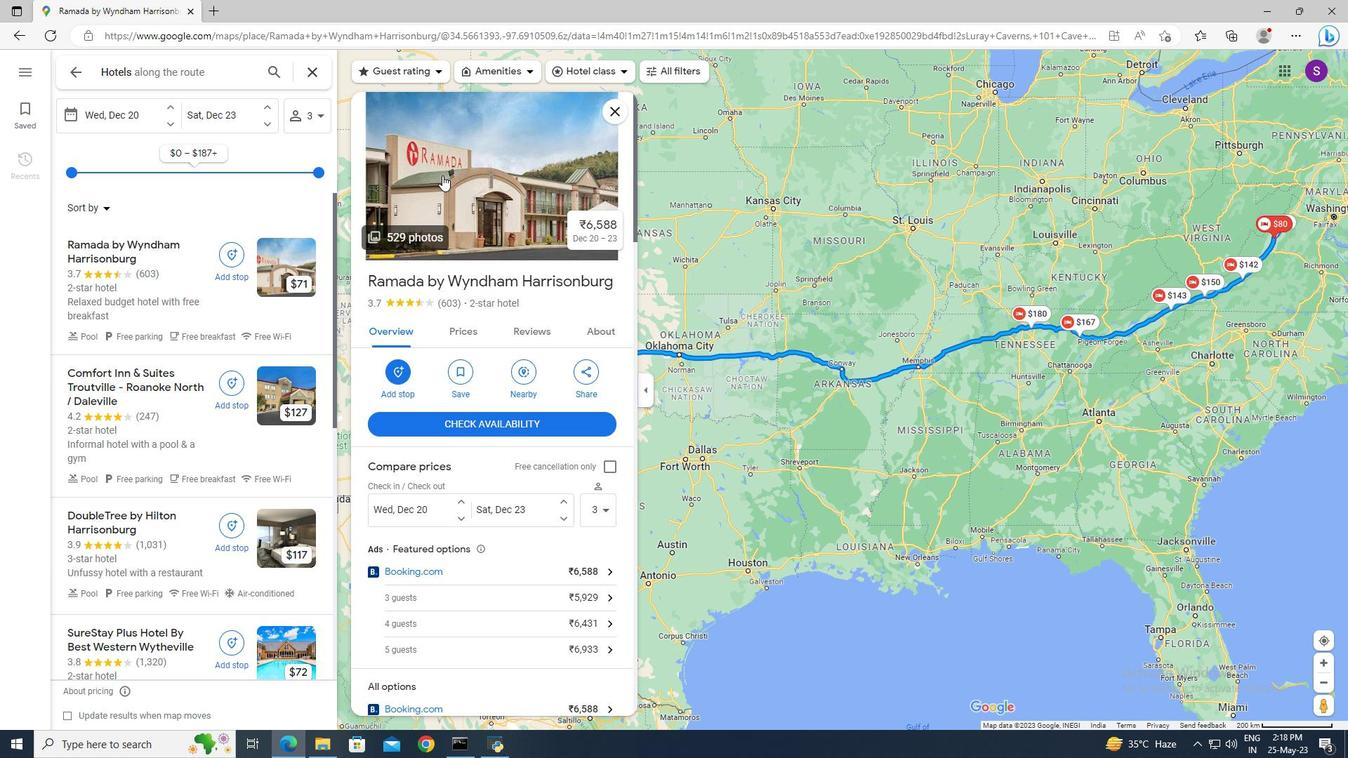 
Action: Mouse moved to (130, 160)
Screenshot: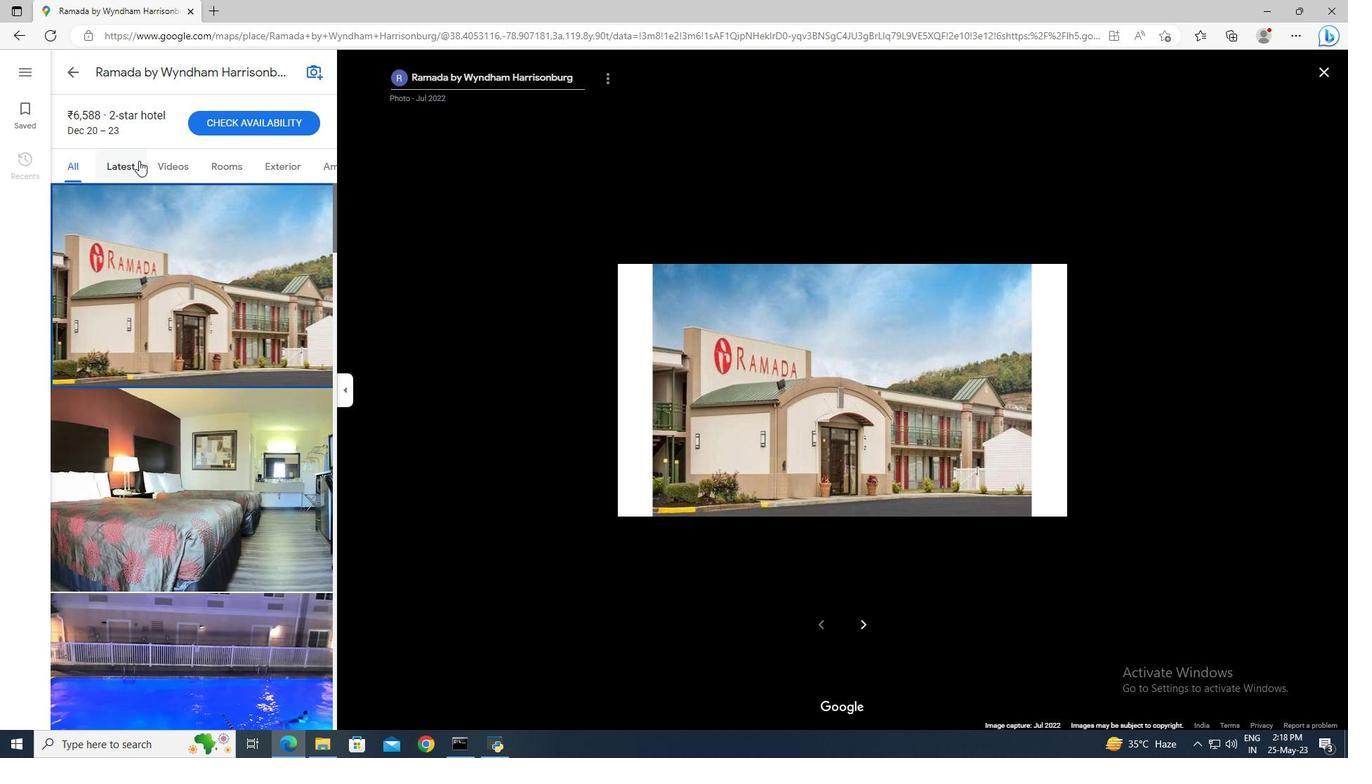 
Action: Mouse pressed left at (130, 160)
Screenshot: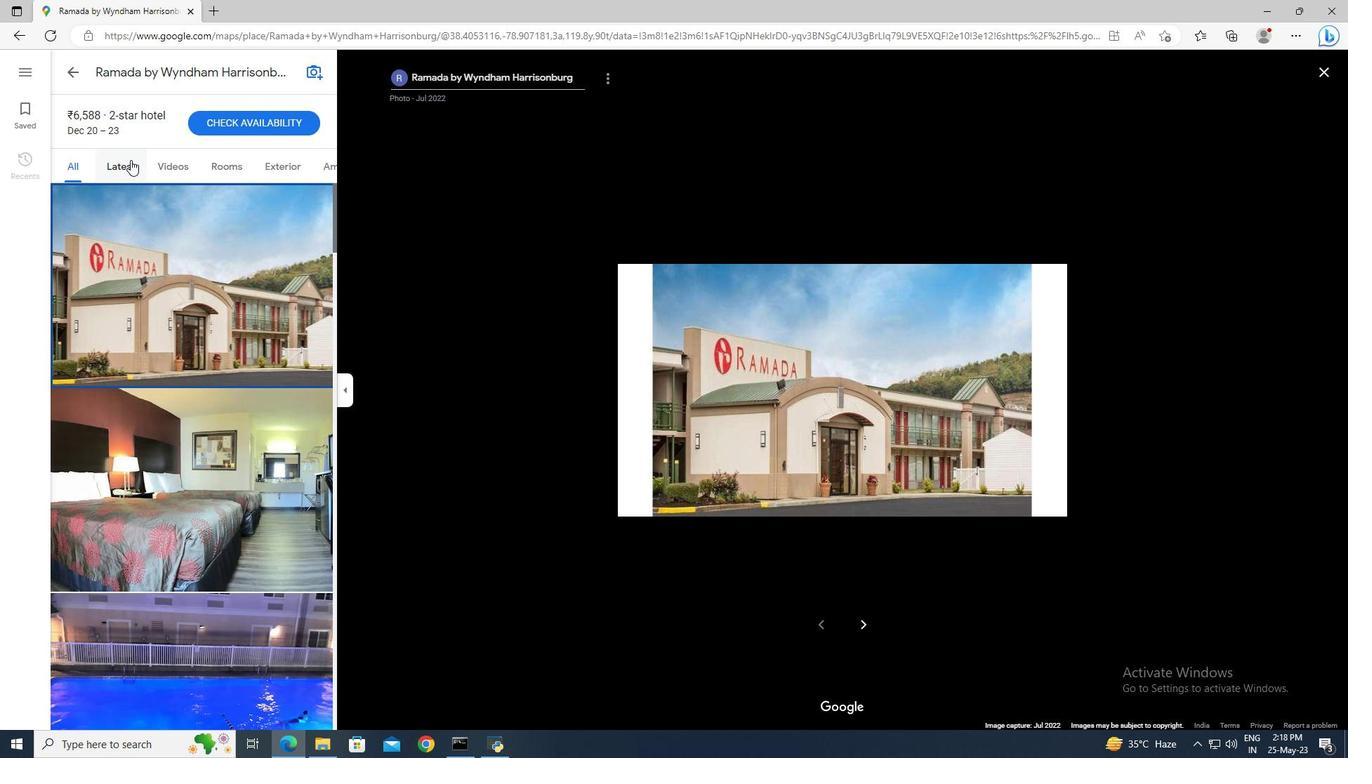 
Action: Mouse moved to (188, 171)
Screenshot: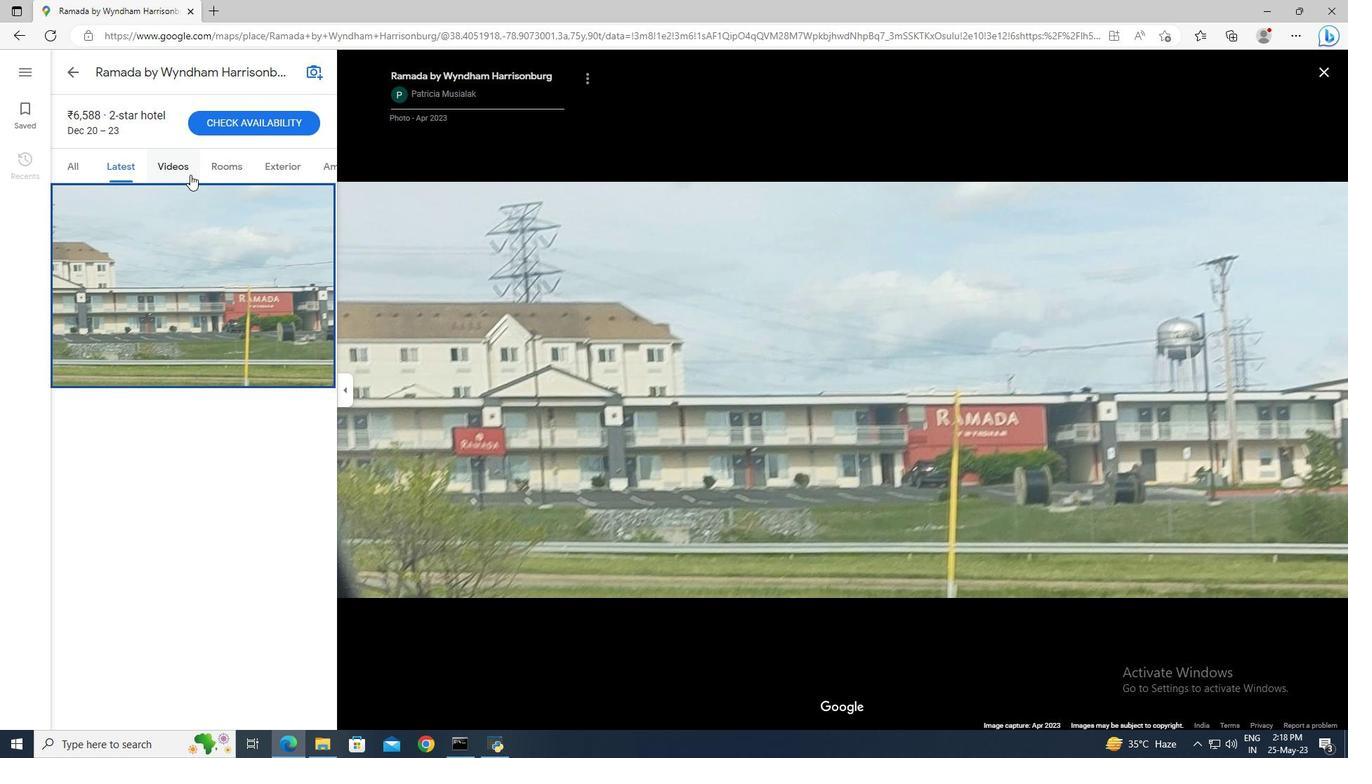 
Action: Mouse pressed left at (188, 171)
Screenshot: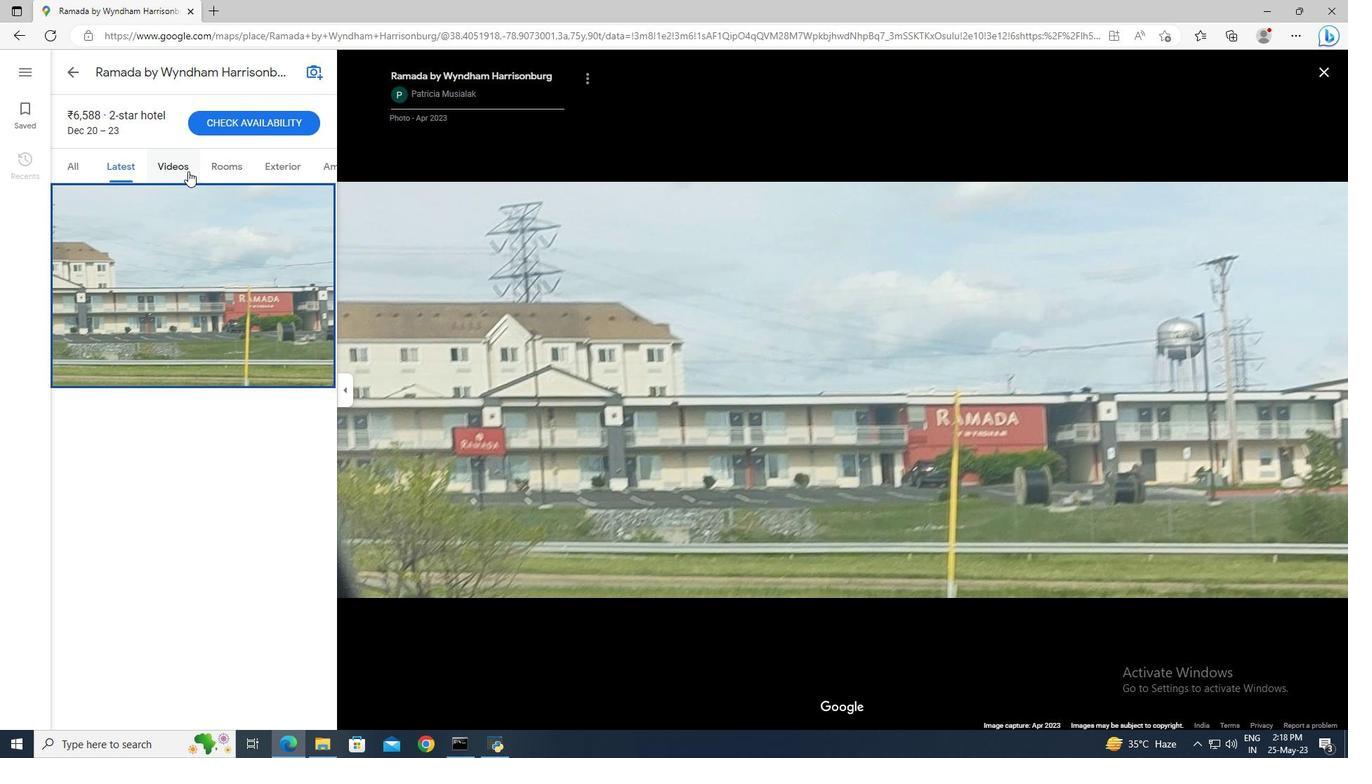 
Action: Mouse moved to (818, 534)
Screenshot: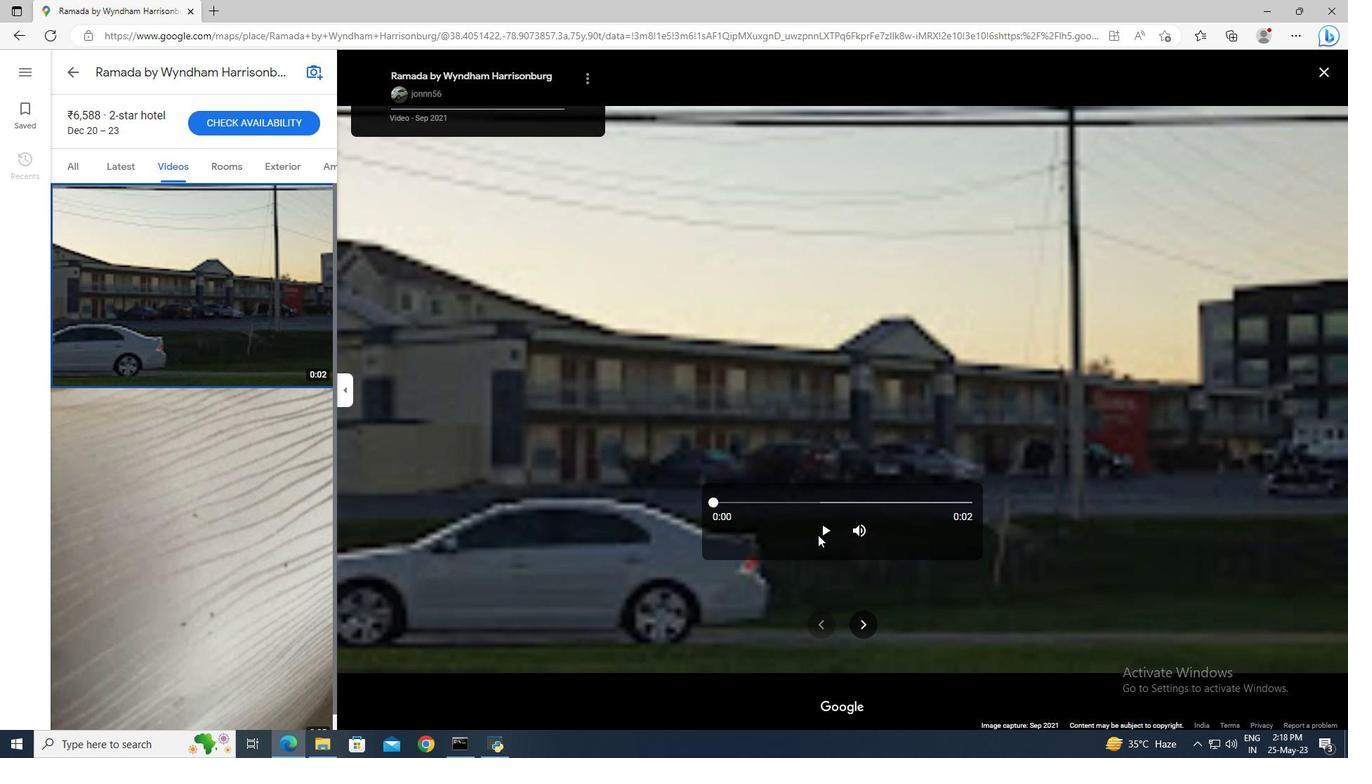 
Action: Mouse pressed left at (818, 534)
Screenshot: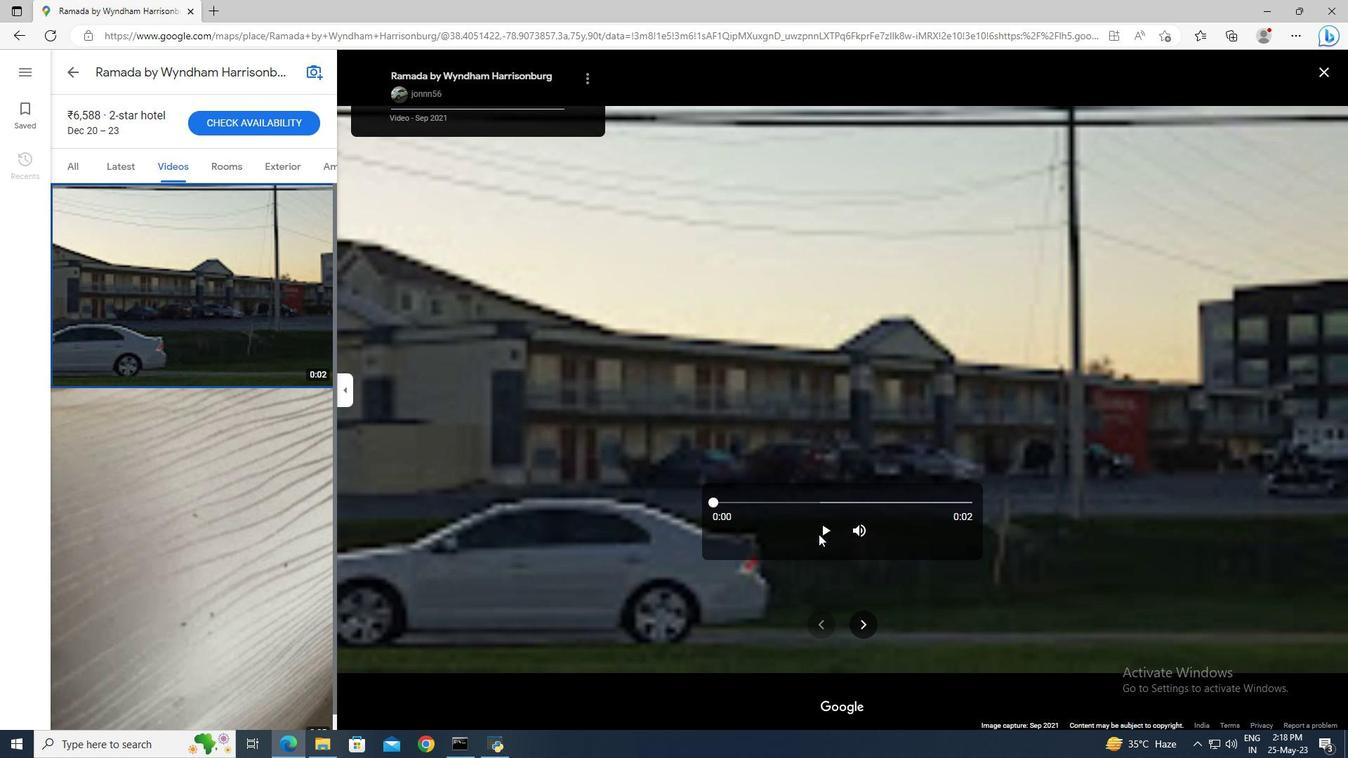 
Action: Mouse moved to (251, 174)
Screenshot: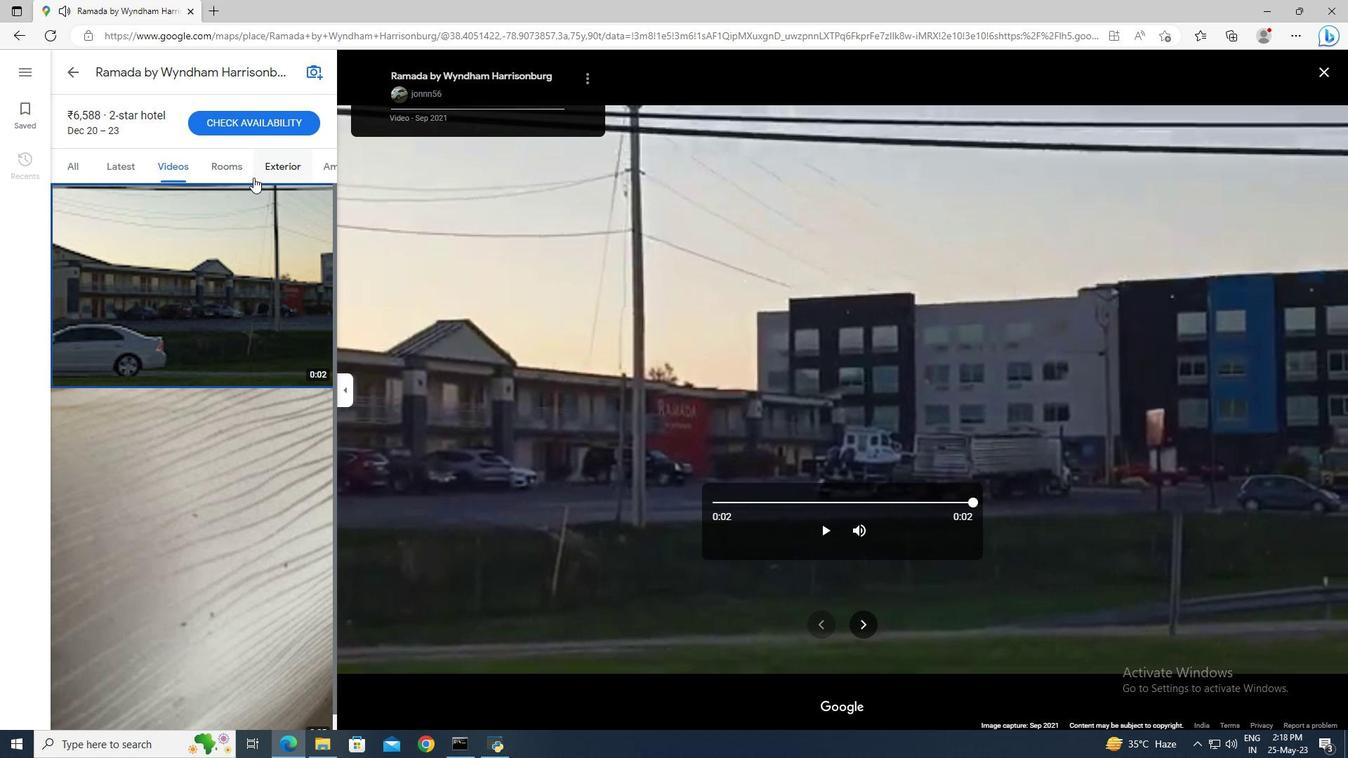 
Action: Mouse pressed left at (251, 174)
Screenshot: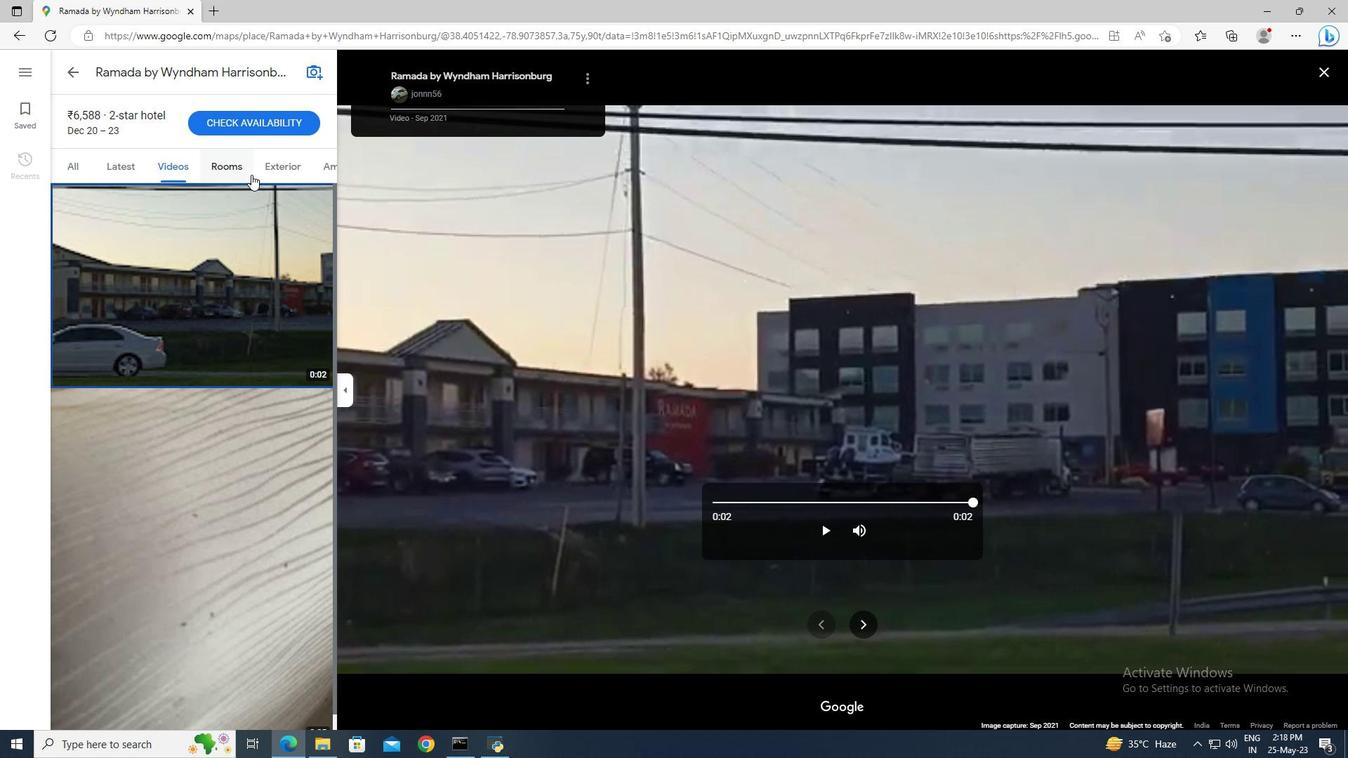 
Action: Mouse moved to (863, 625)
Screenshot: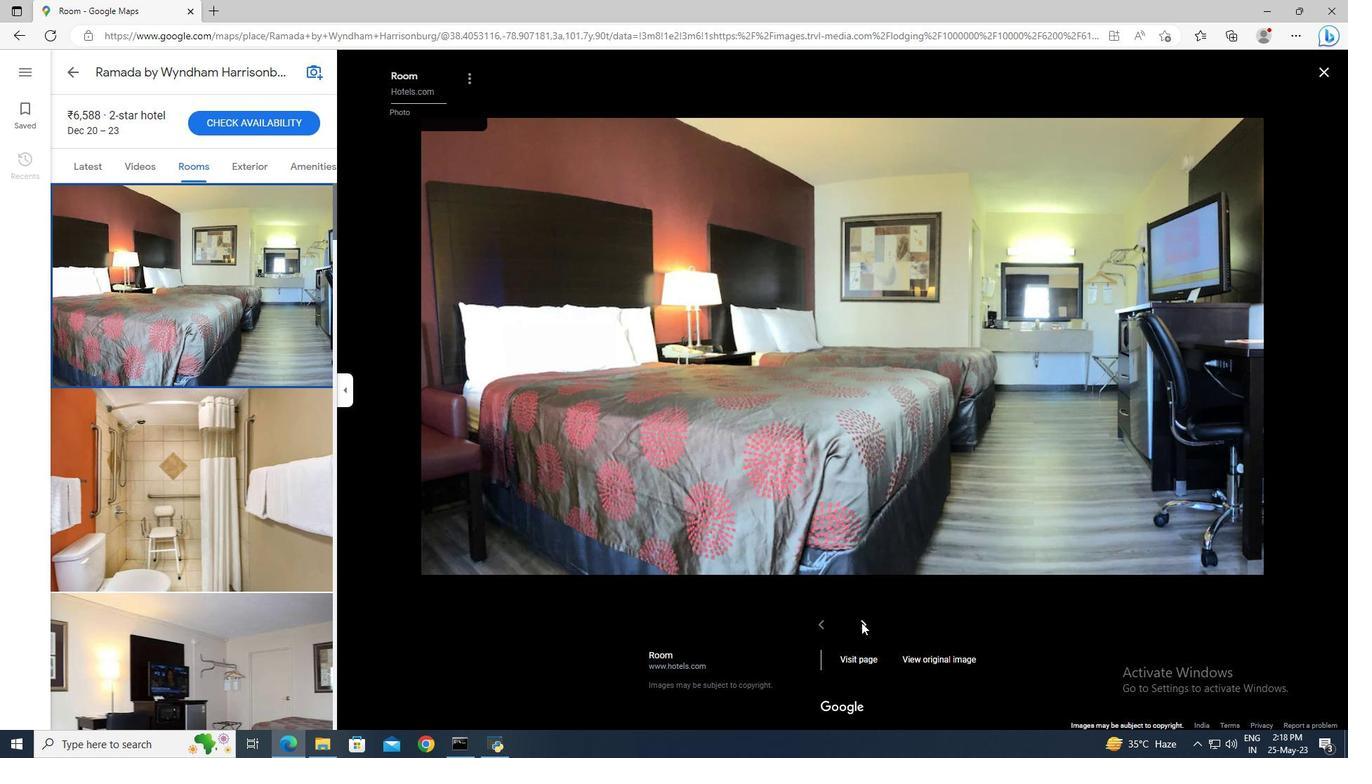 
Action: Mouse pressed left at (863, 625)
Screenshot: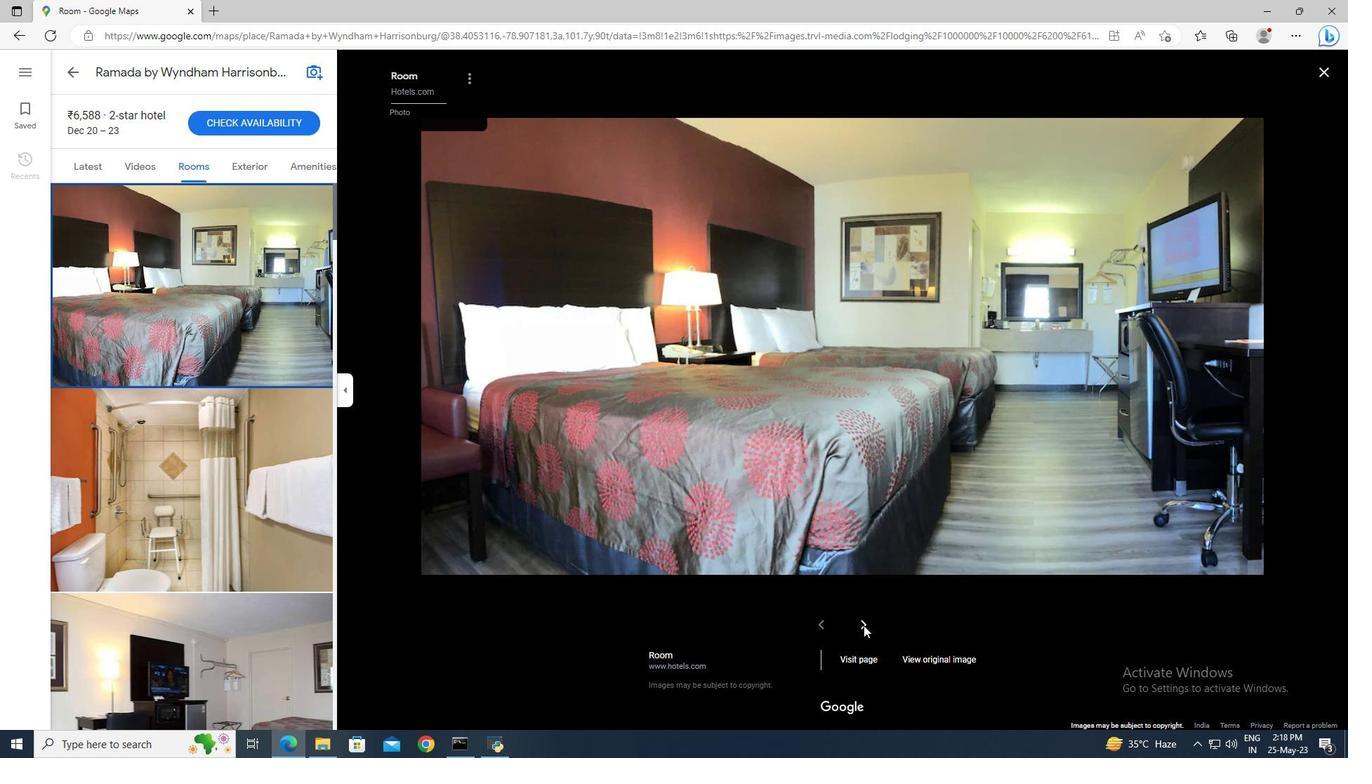 
Action: Mouse pressed left at (863, 625)
Screenshot: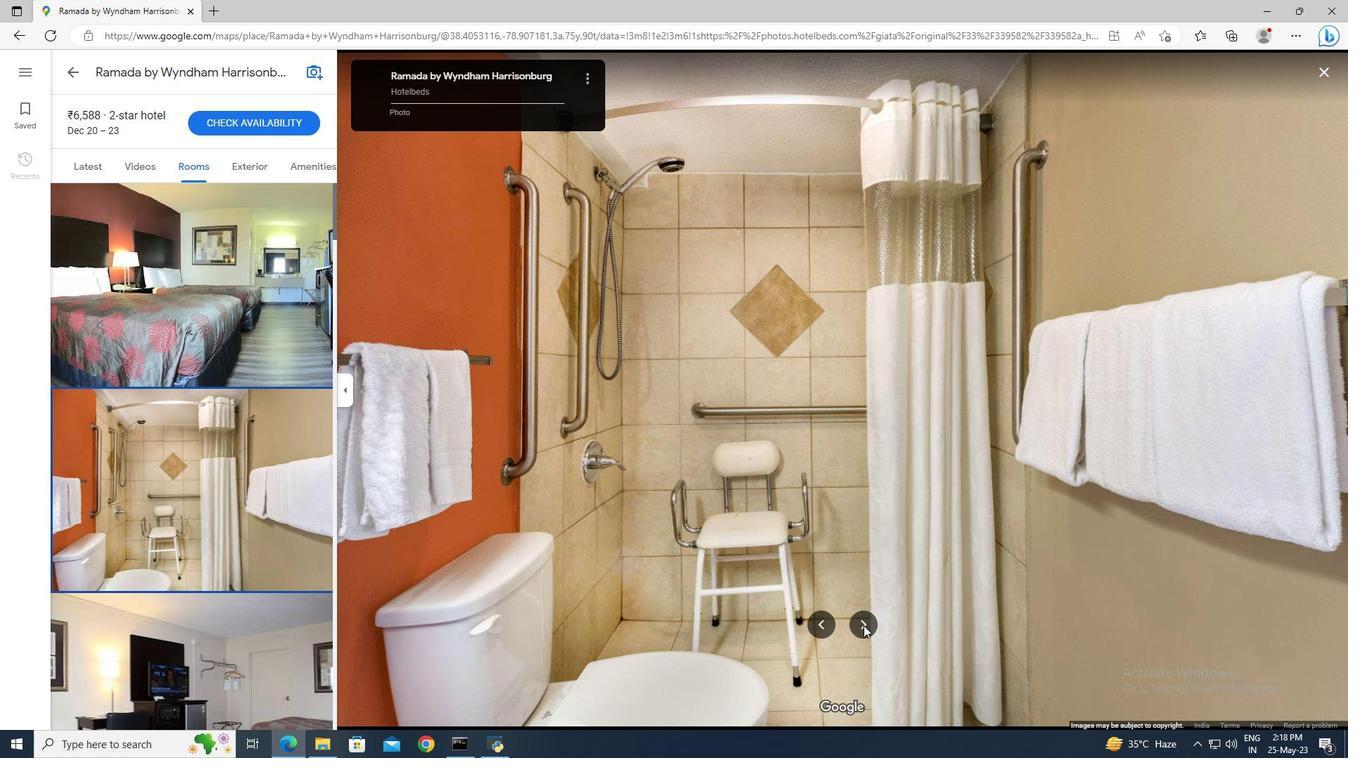 
Action: Mouse pressed left at (863, 625)
Screenshot: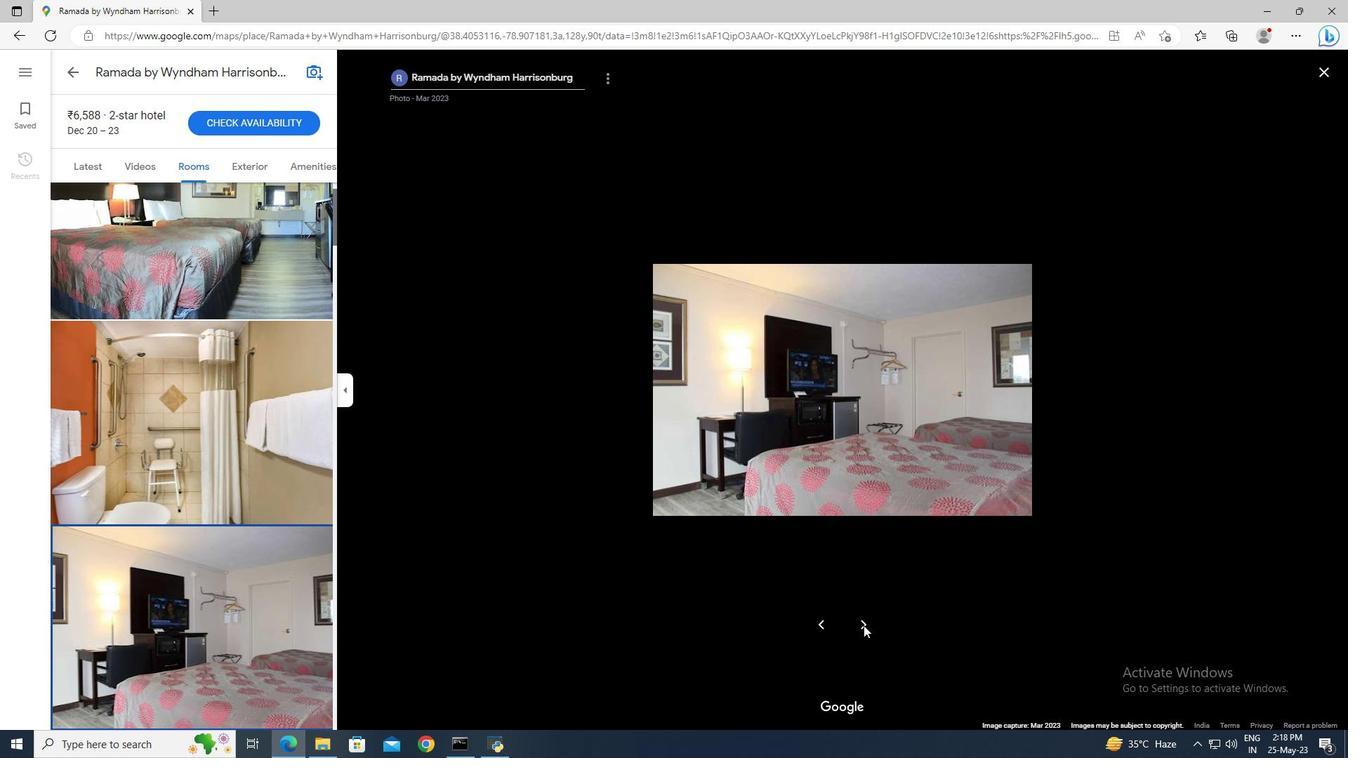 
Action: Mouse pressed left at (863, 625)
Screenshot: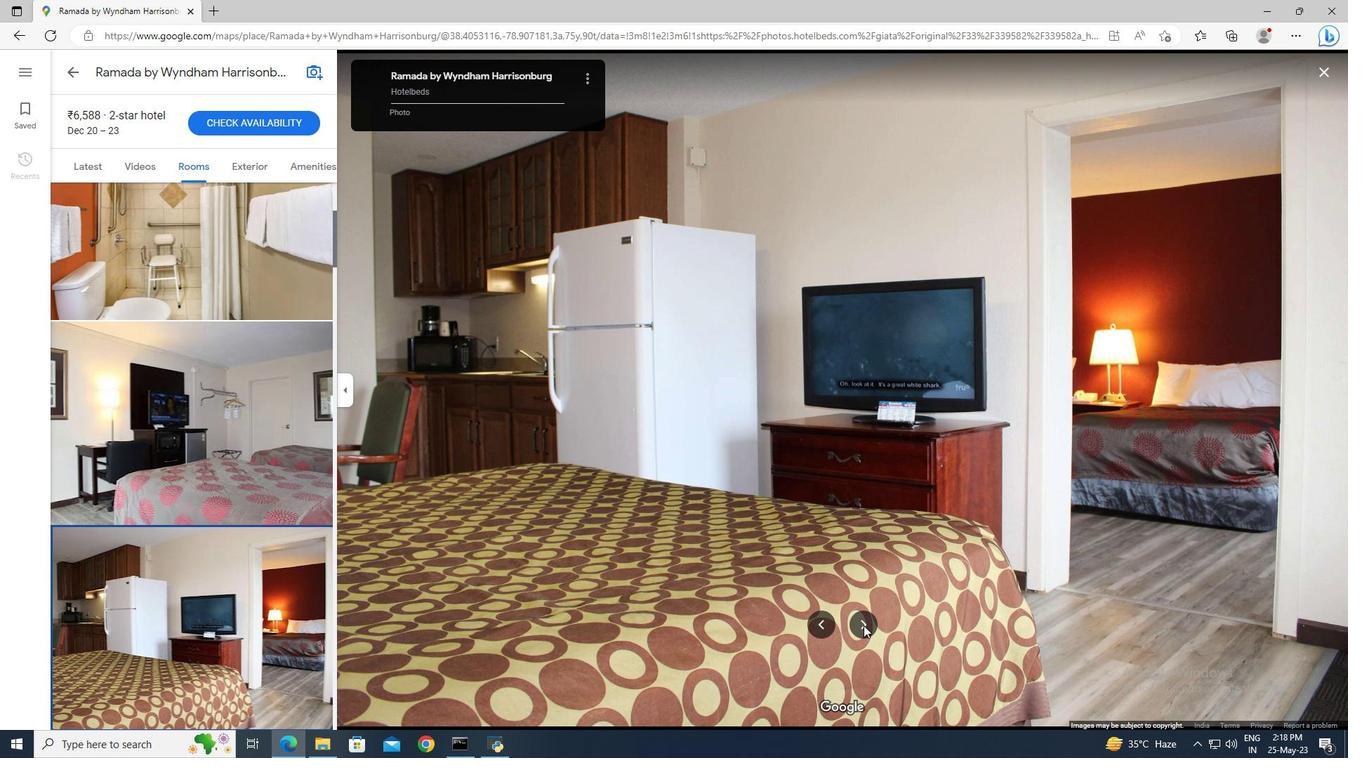 
Action: Mouse moved to (252, 169)
Screenshot: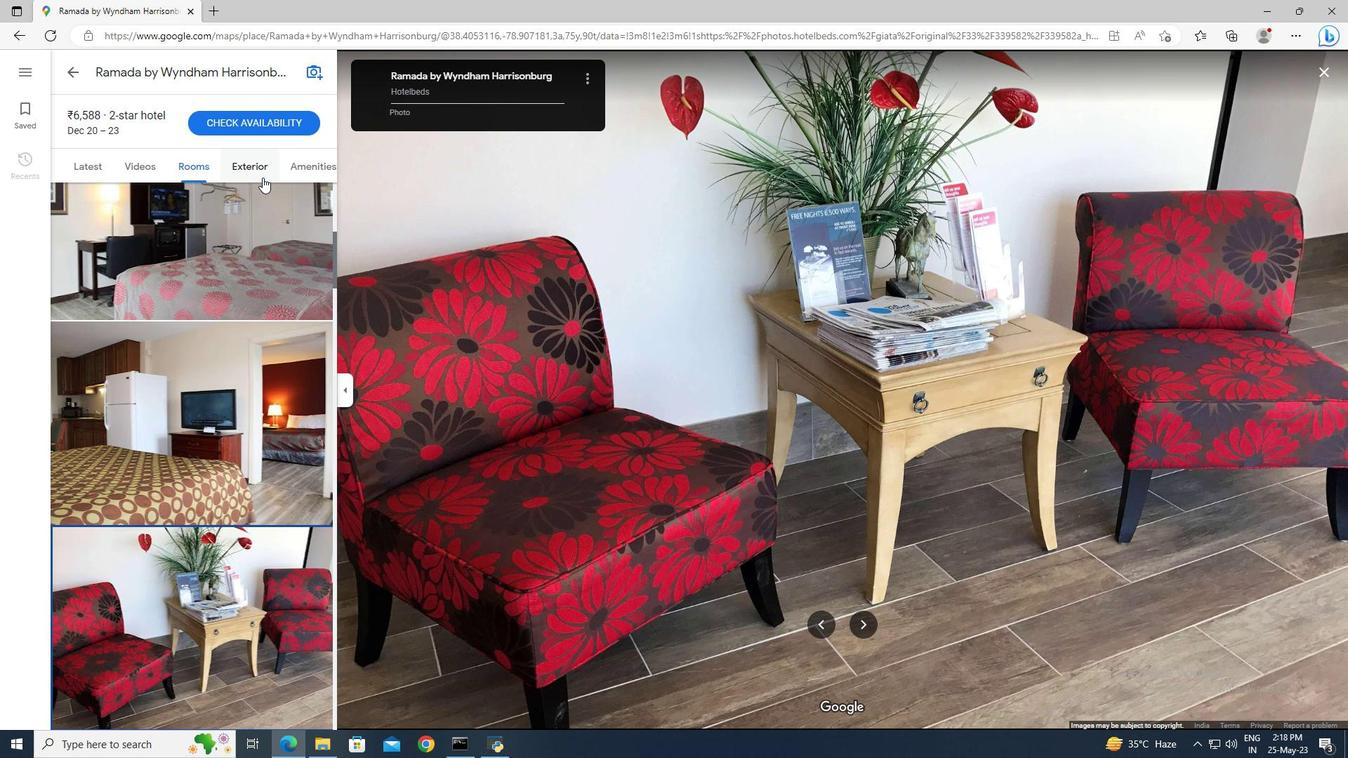 
Action: Mouse pressed left at (252, 169)
Screenshot: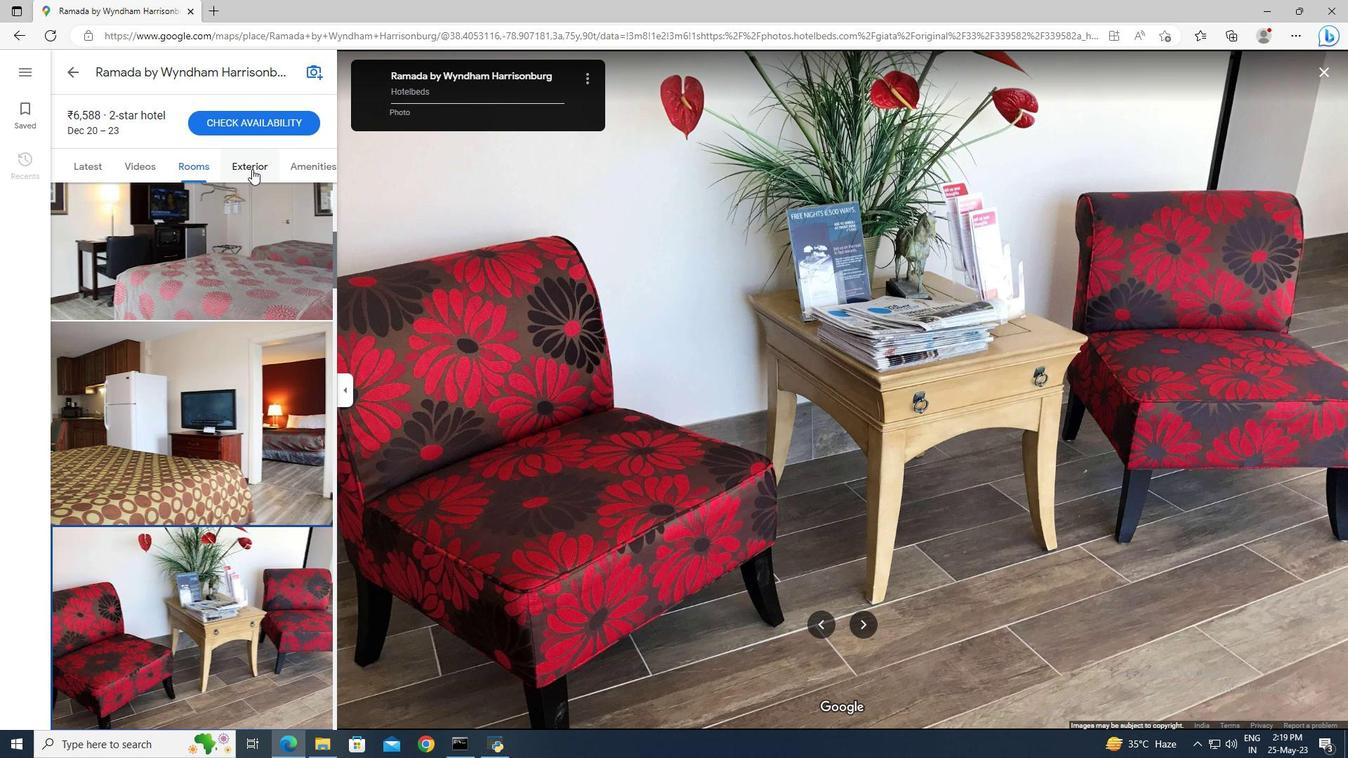 
Action: Mouse moved to (859, 625)
Screenshot: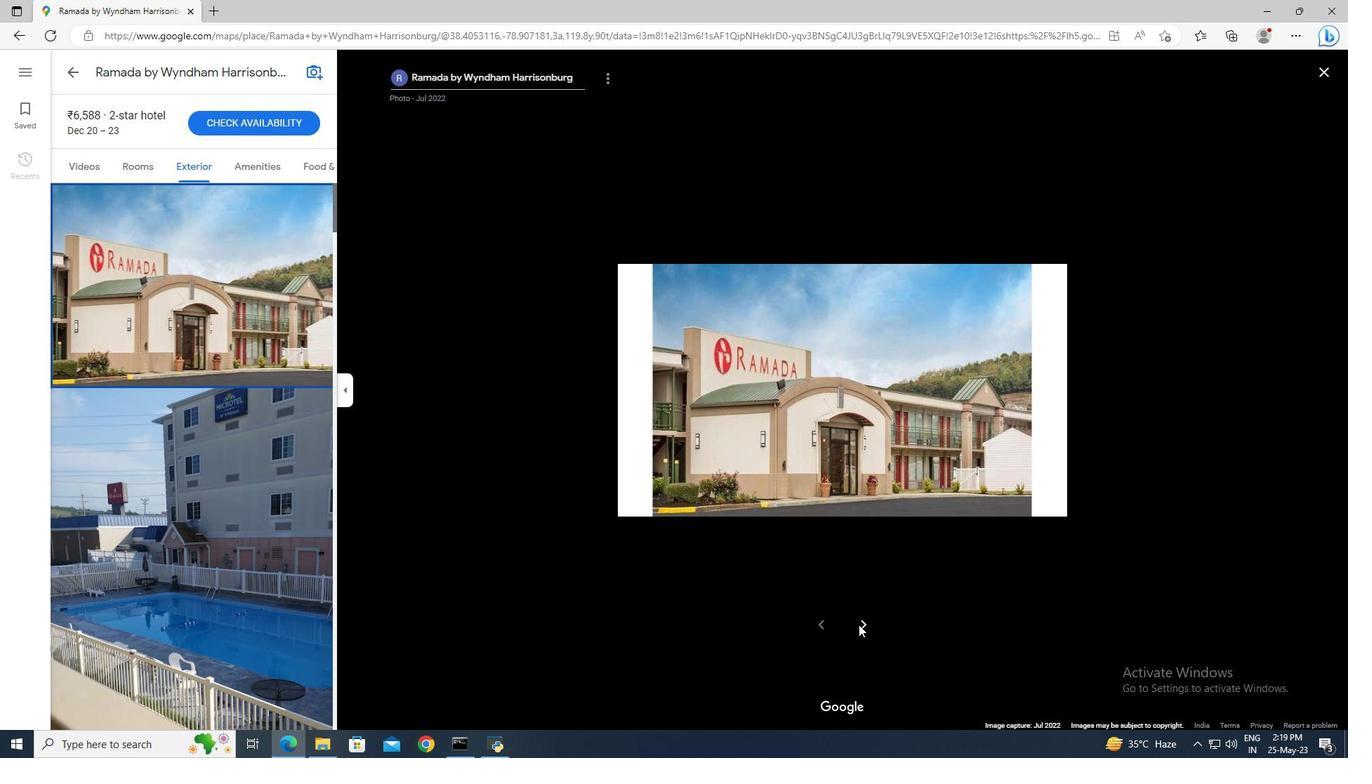 
Action: Mouse pressed left at (859, 625)
Screenshot: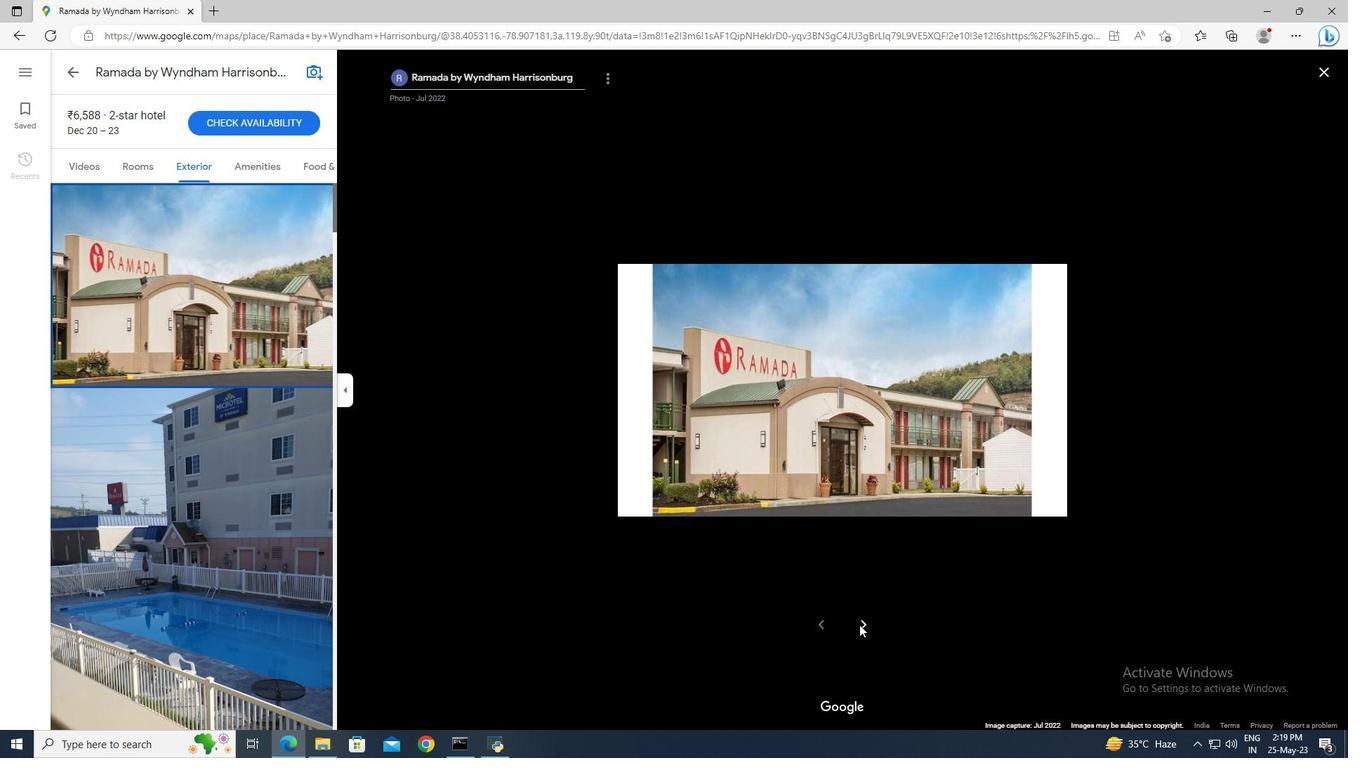 
Action: Mouse pressed left at (859, 625)
Screenshot: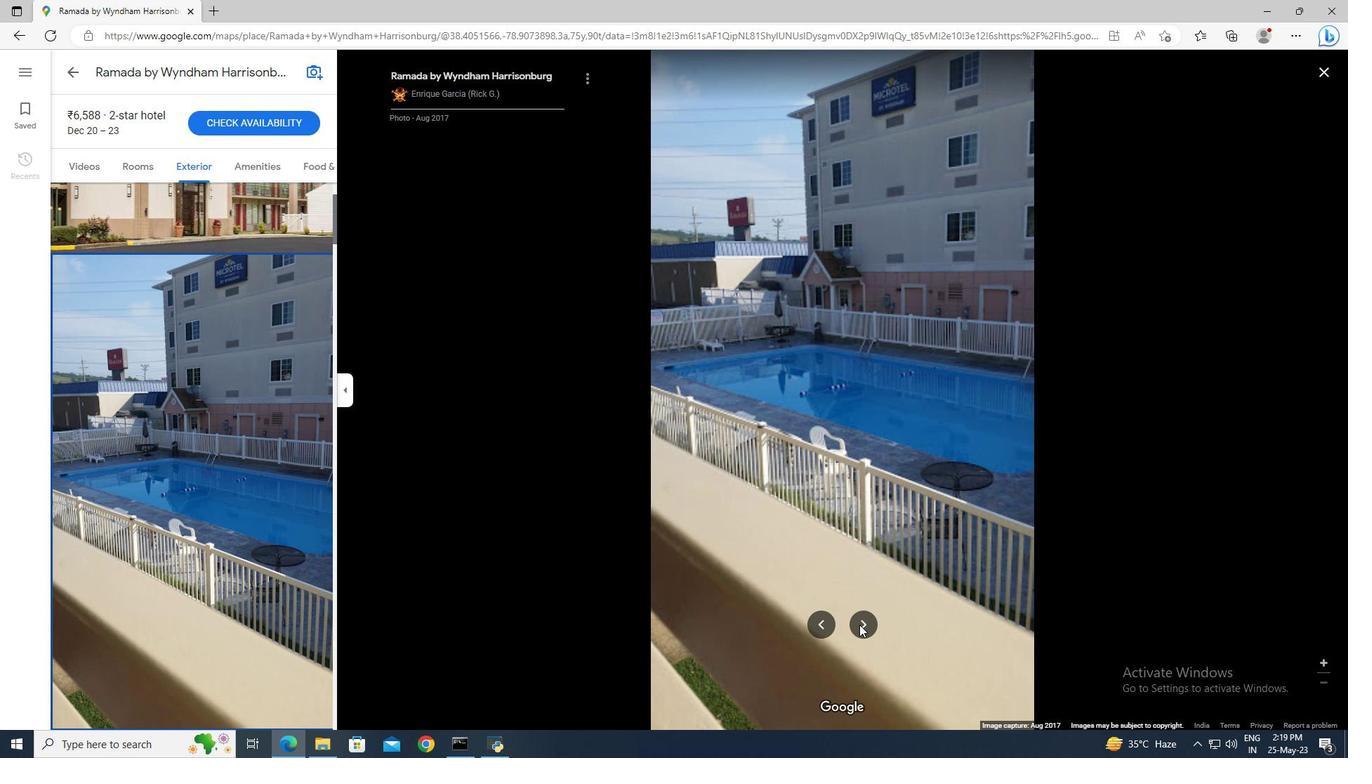 
Action: Mouse pressed left at (859, 625)
Screenshot: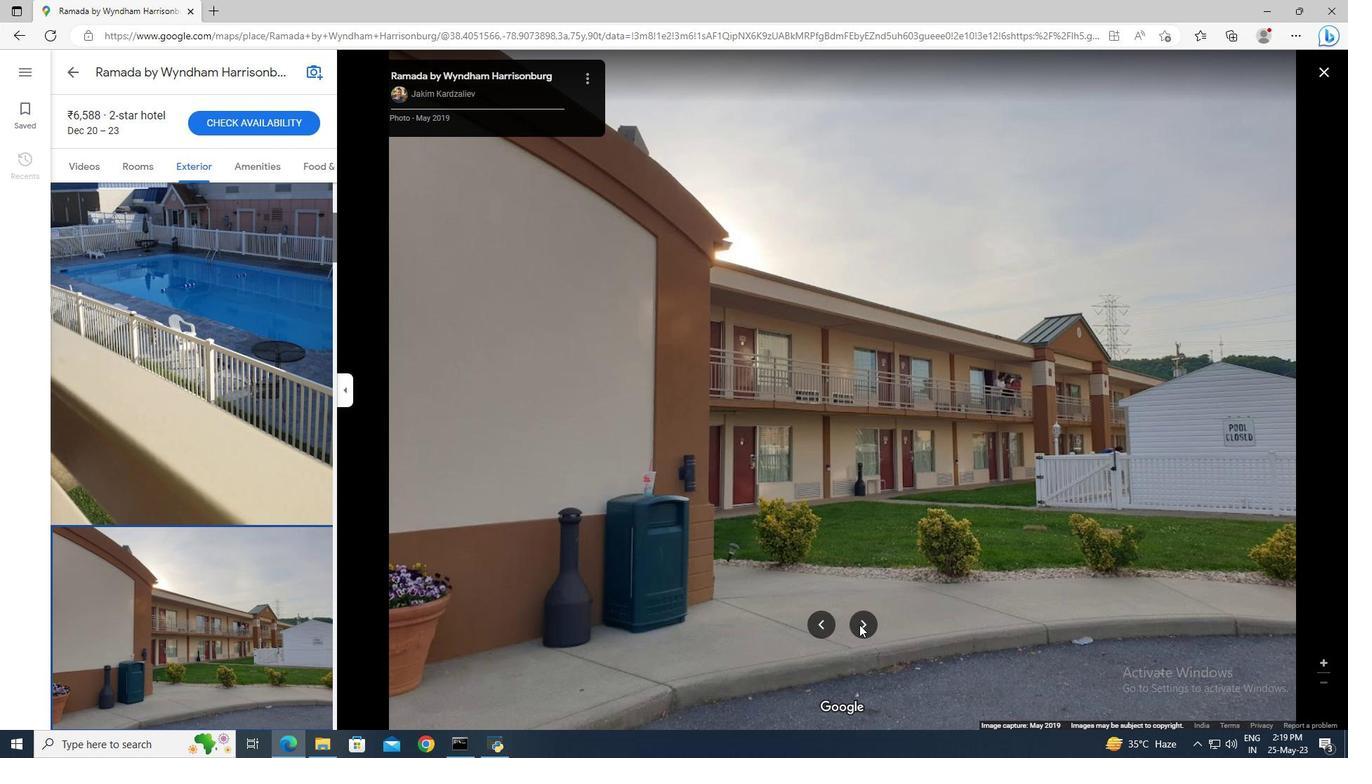 
Action: Mouse pressed left at (859, 625)
Screenshot: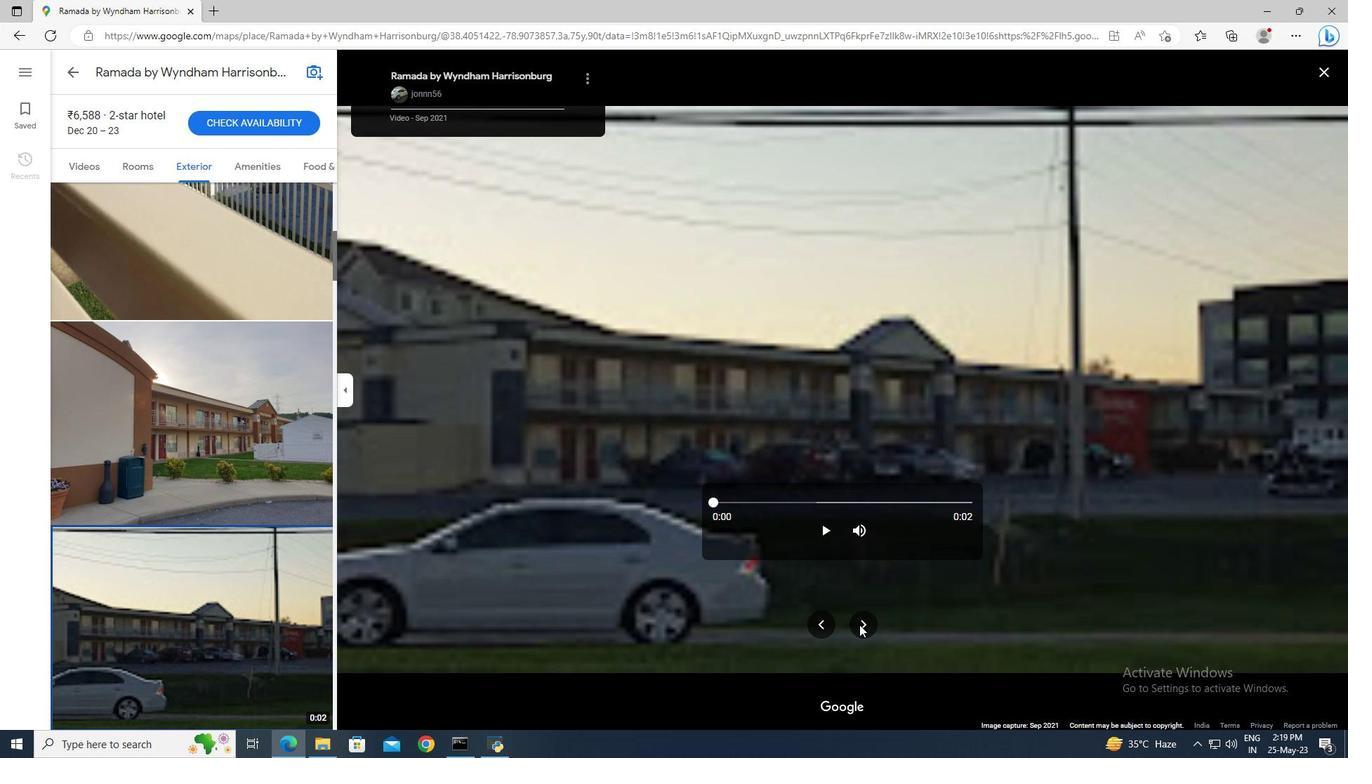 
Action: Mouse pressed left at (859, 625)
Screenshot: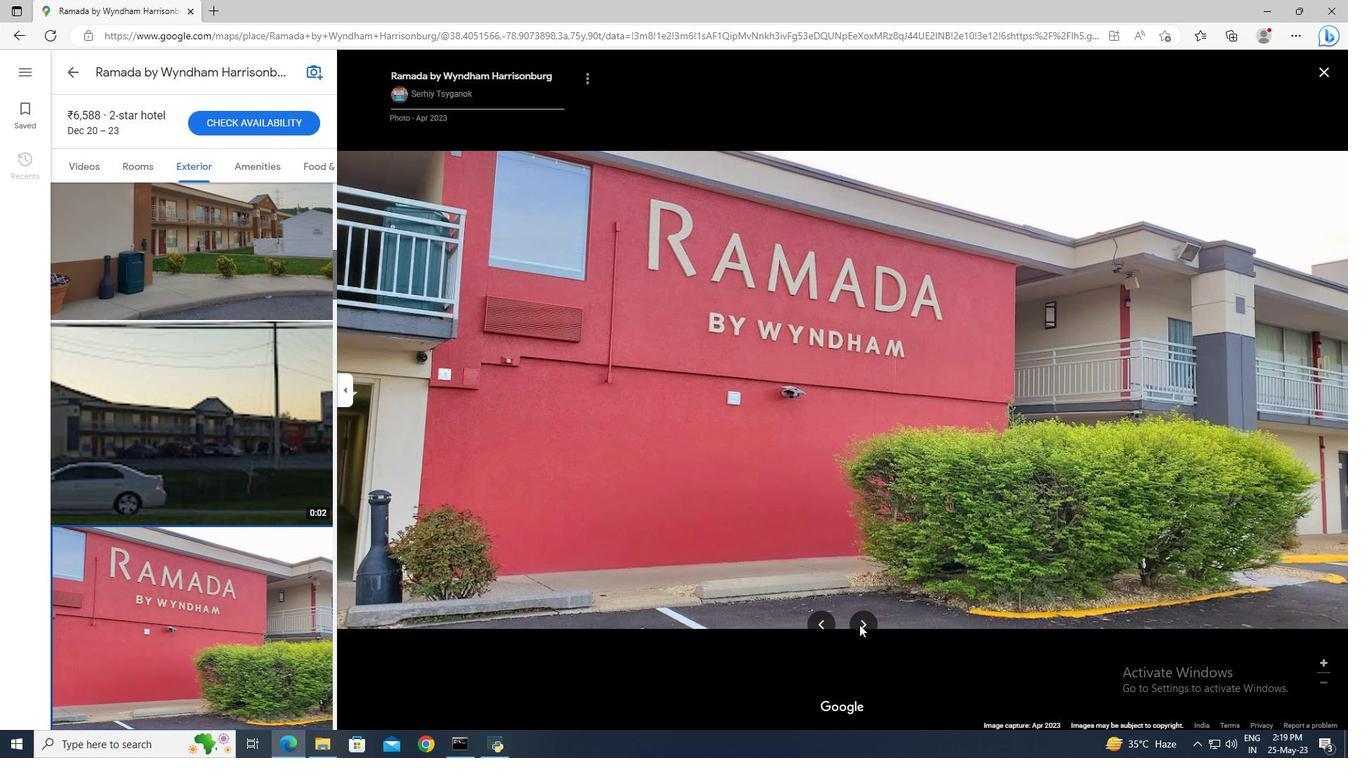 
Action: Mouse pressed left at (859, 625)
Screenshot: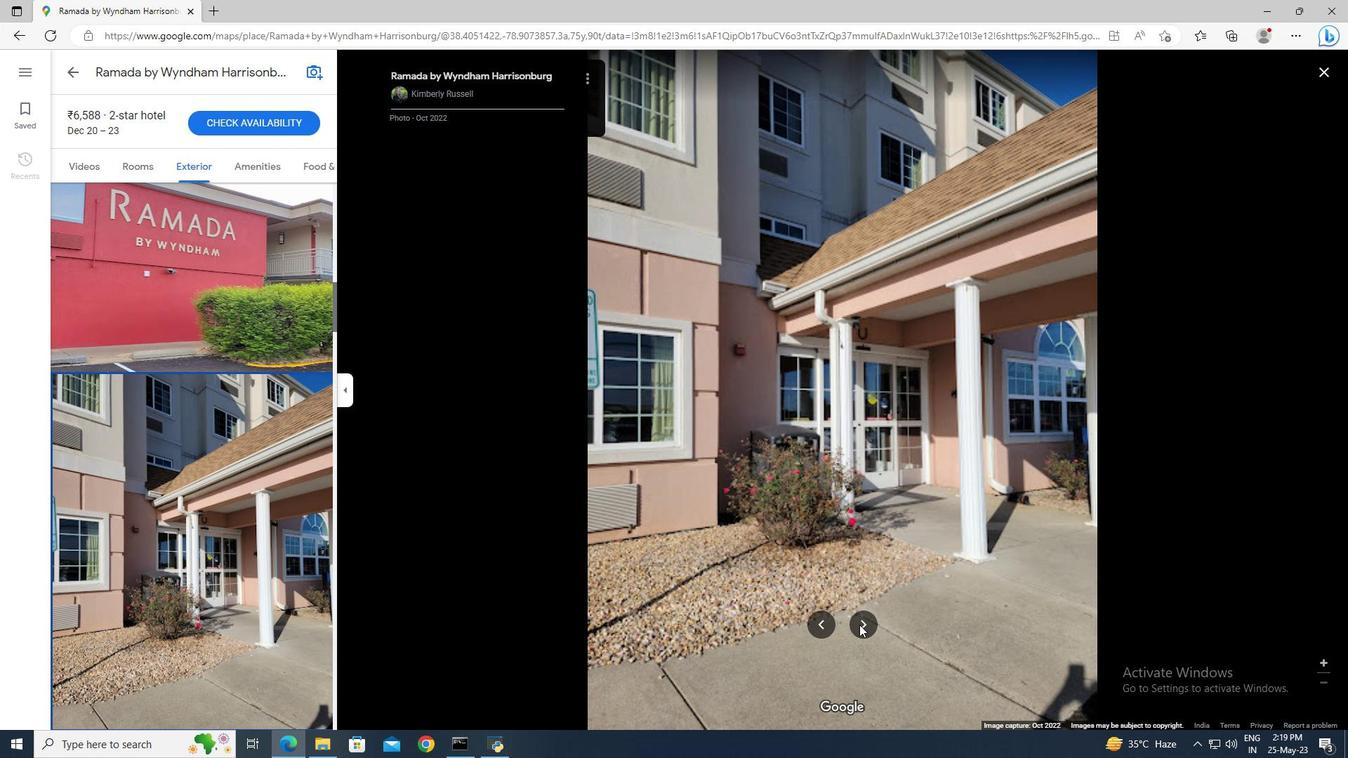 
Action: Mouse pressed left at (859, 625)
Screenshot: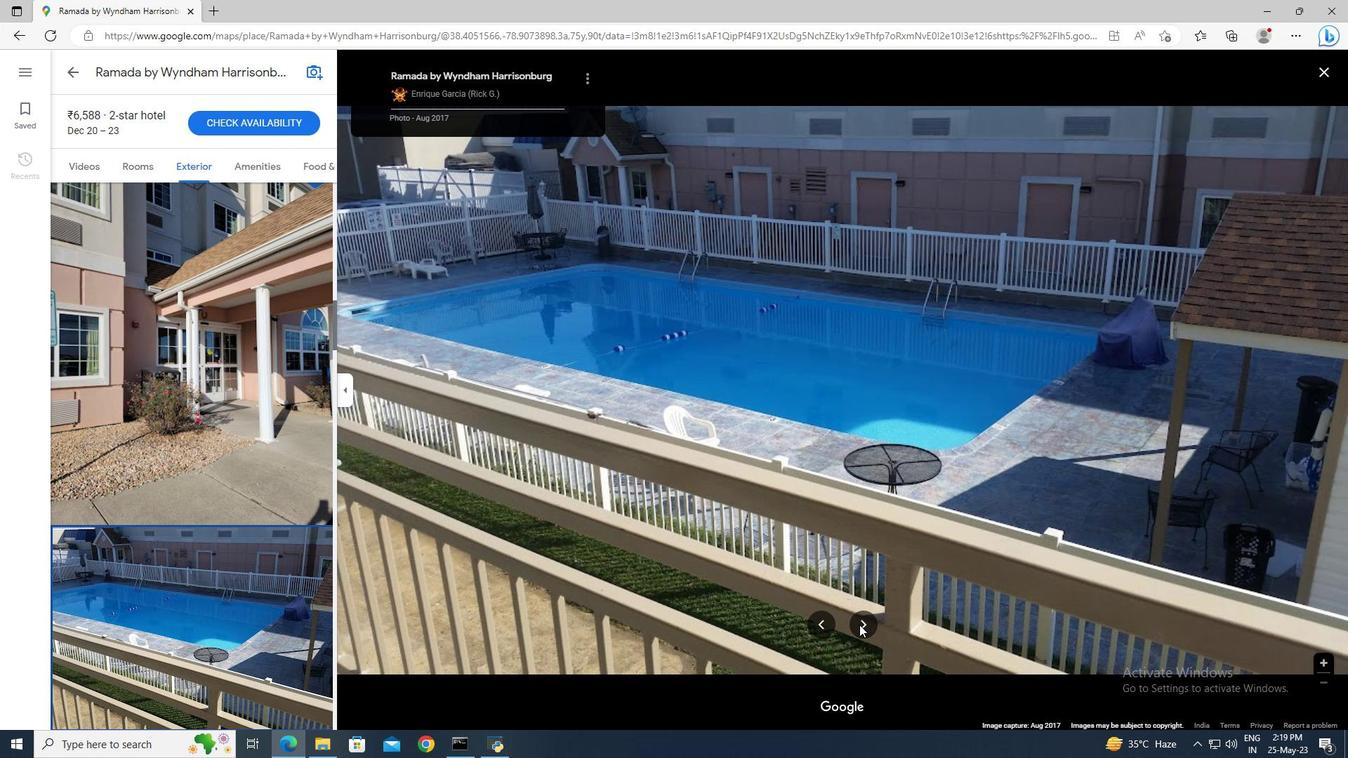 
Action: Mouse moved to (863, 623)
Screenshot: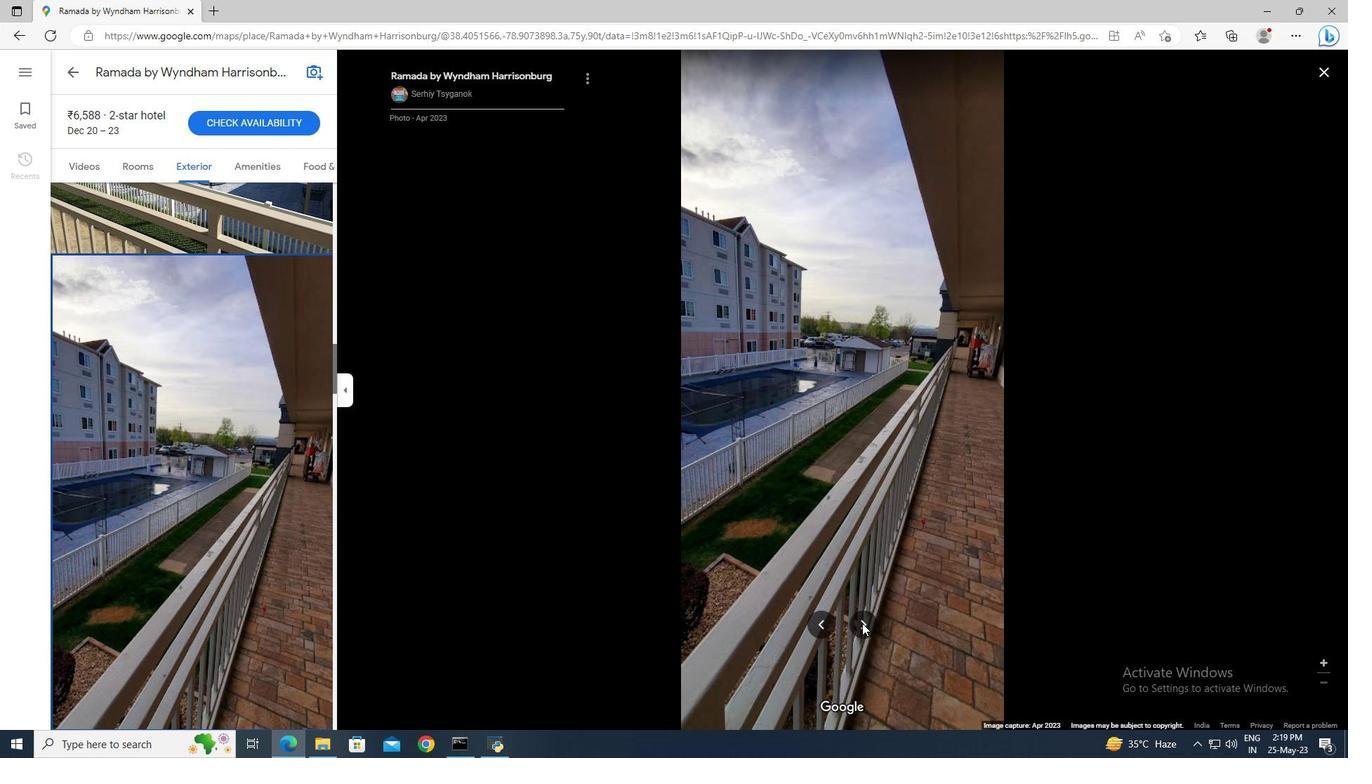 
Action: Mouse pressed left at (863, 623)
Screenshot: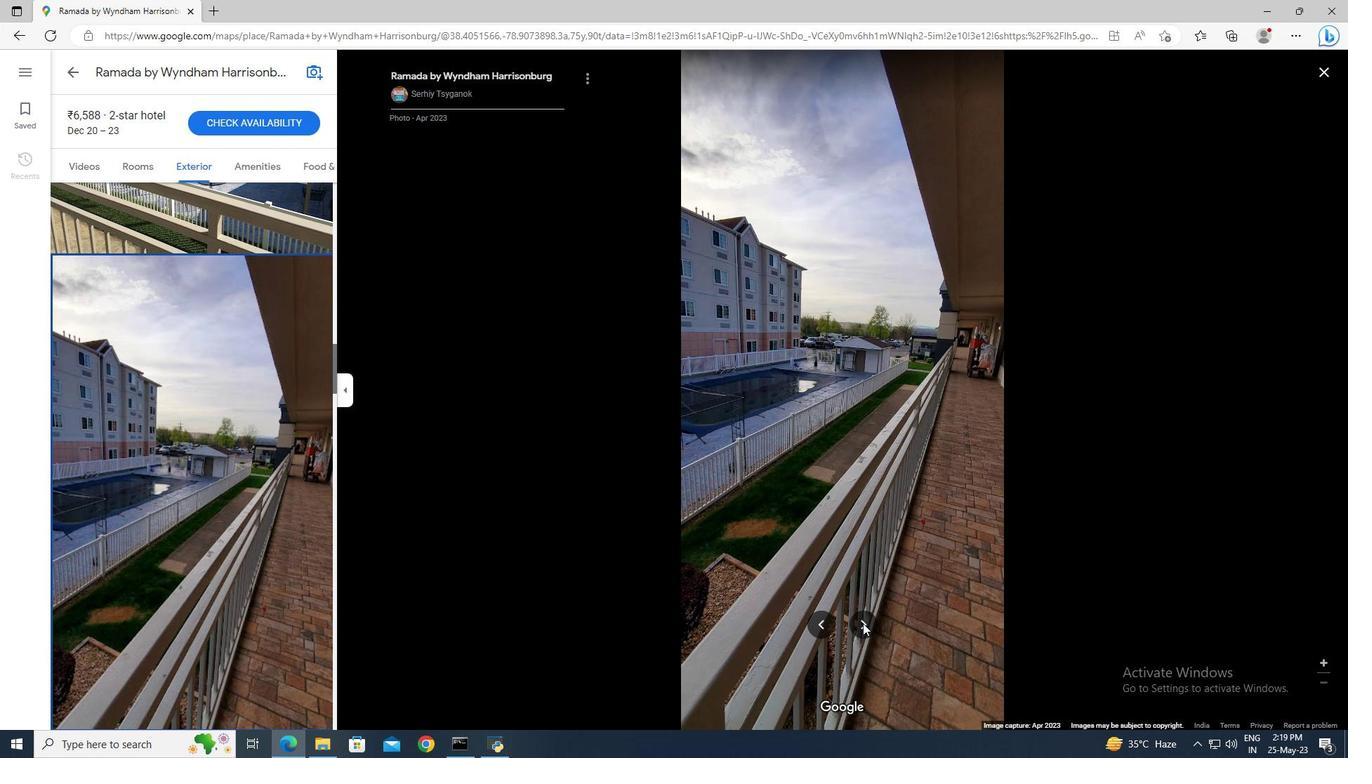 
Action: Mouse pressed left at (863, 623)
Screenshot: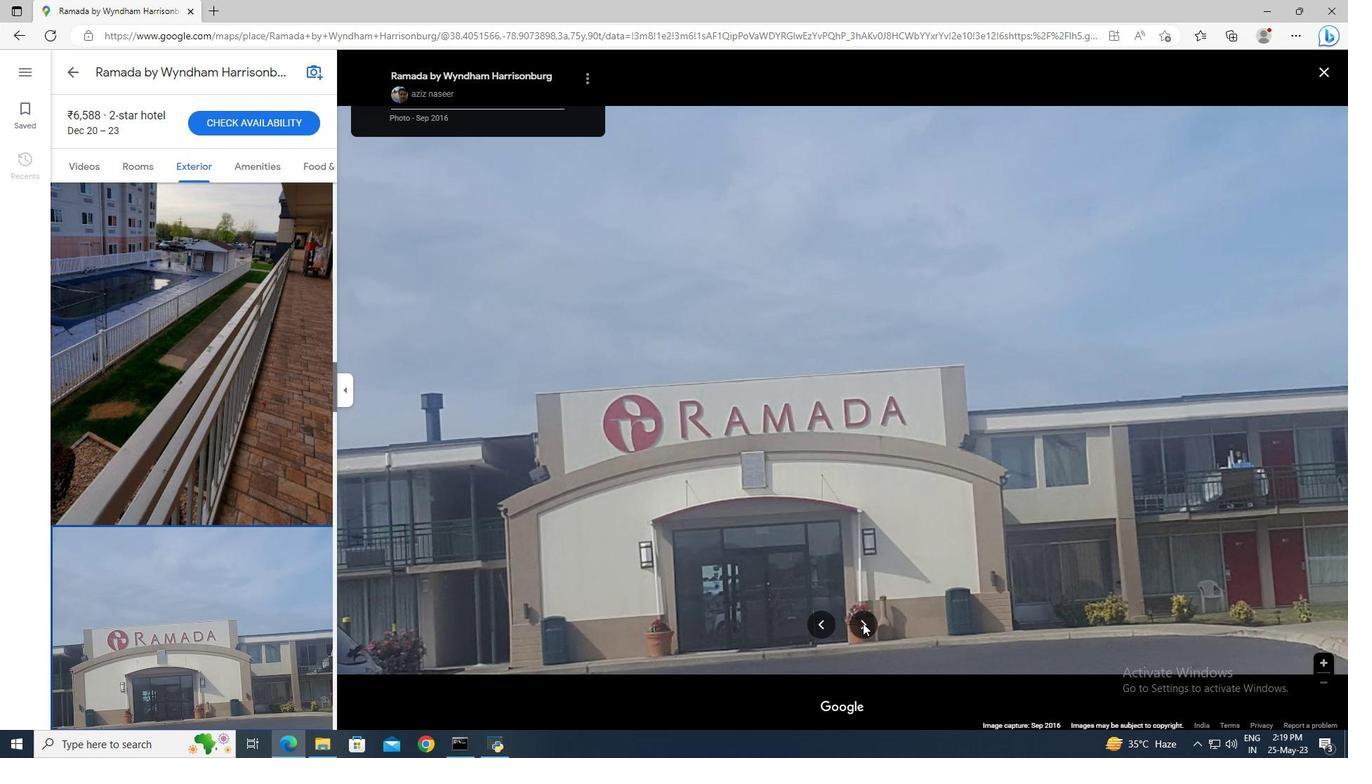 
Action: Mouse moved to (263, 168)
Screenshot: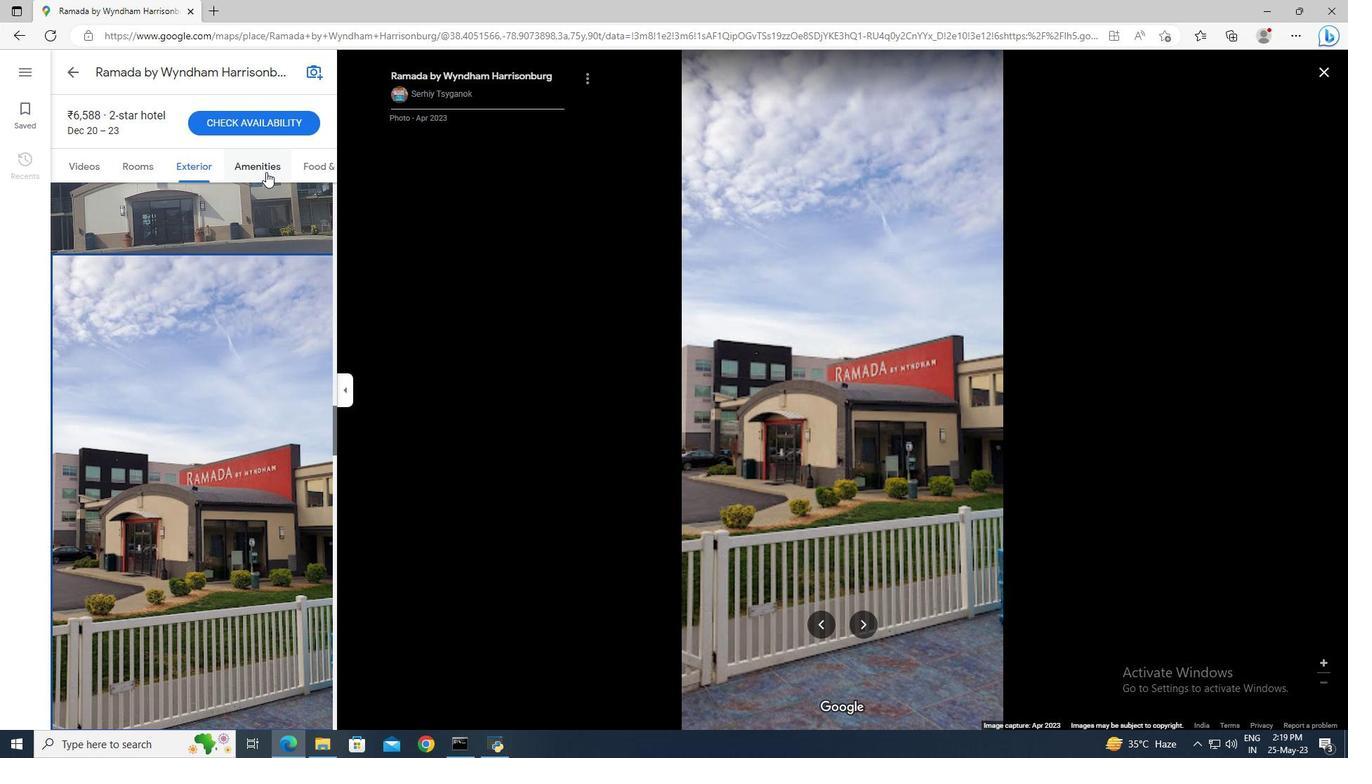 
Action: Mouse pressed left at (263, 168)
Screenshot: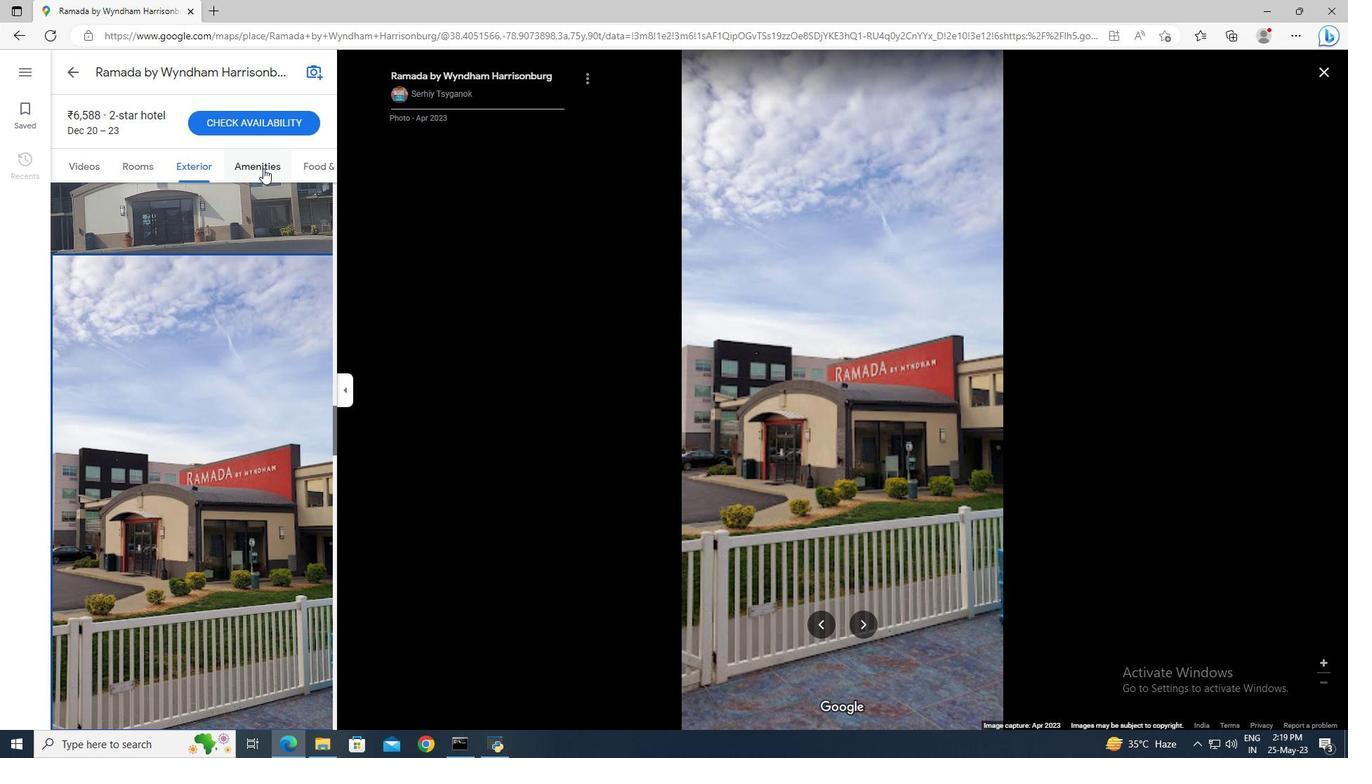 
Action: Mouse moved to (861, 617)
Screenshot: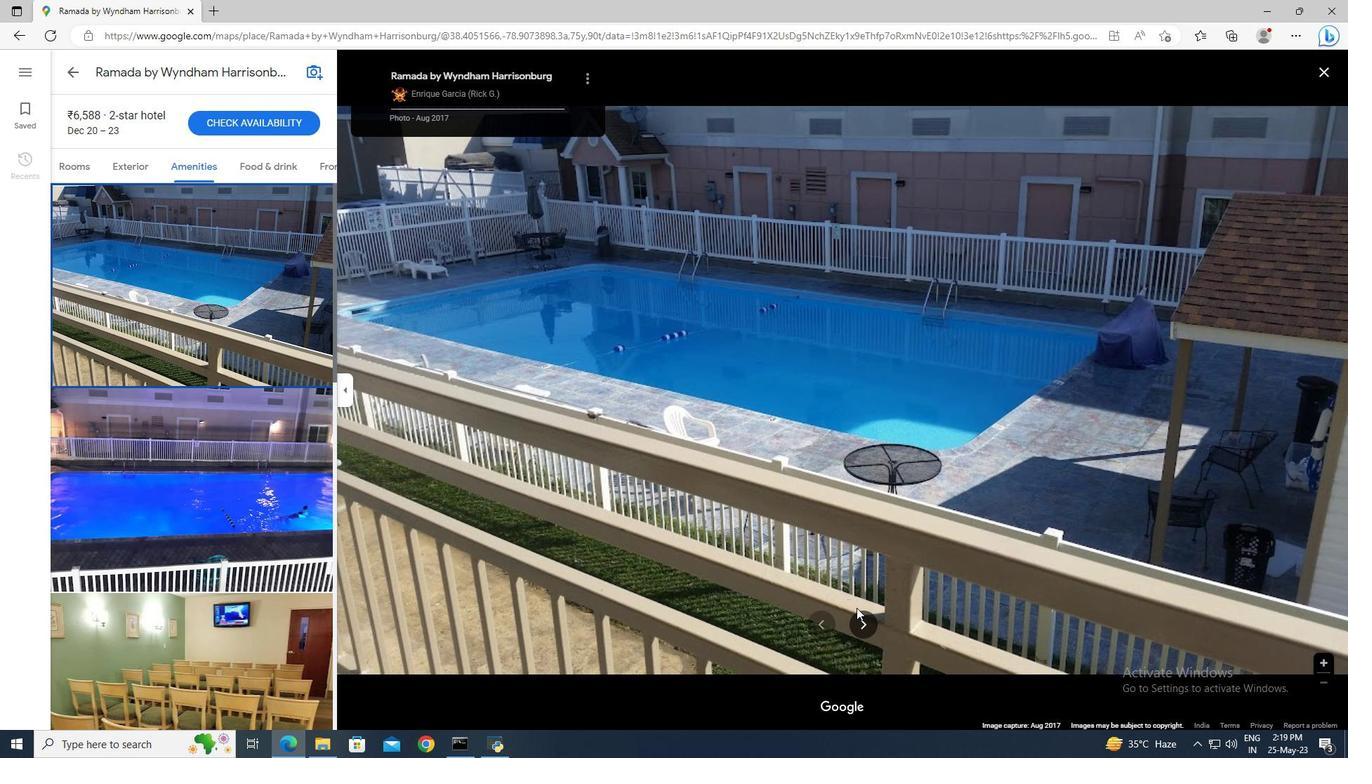 
Action: Mouse pressed left at (861, 617)
Screenshot: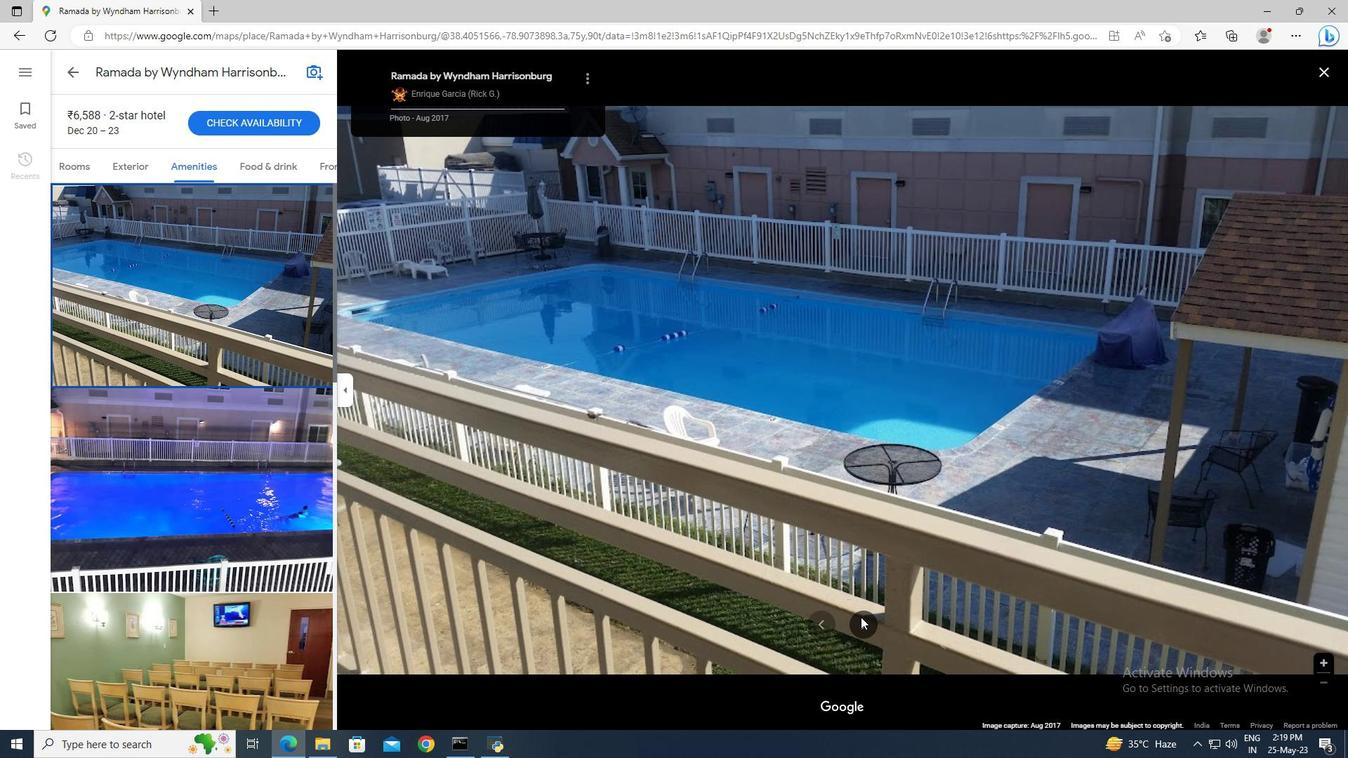 
Action: Mouse pressed left at (861, 617)
Screenshot: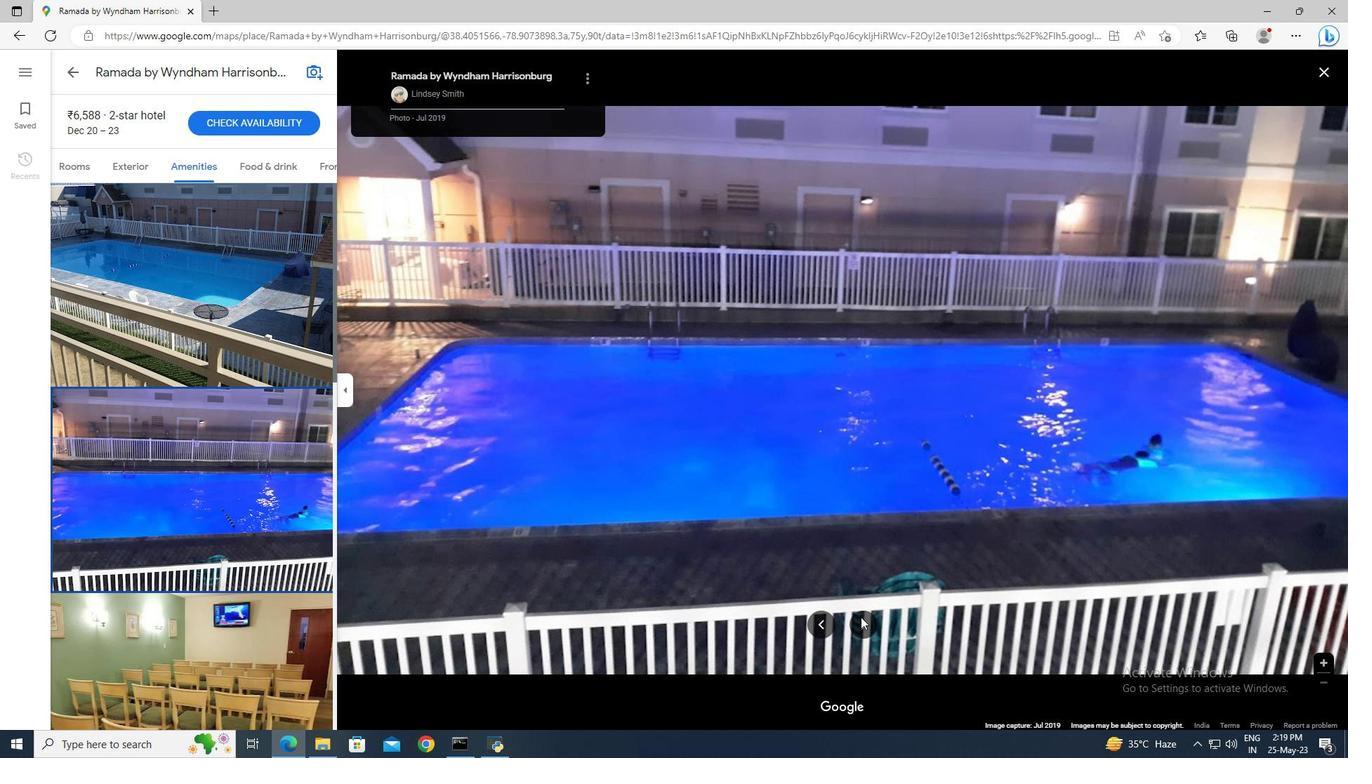 
Action: Mouse pressed left at (861, 617)
Screenshot: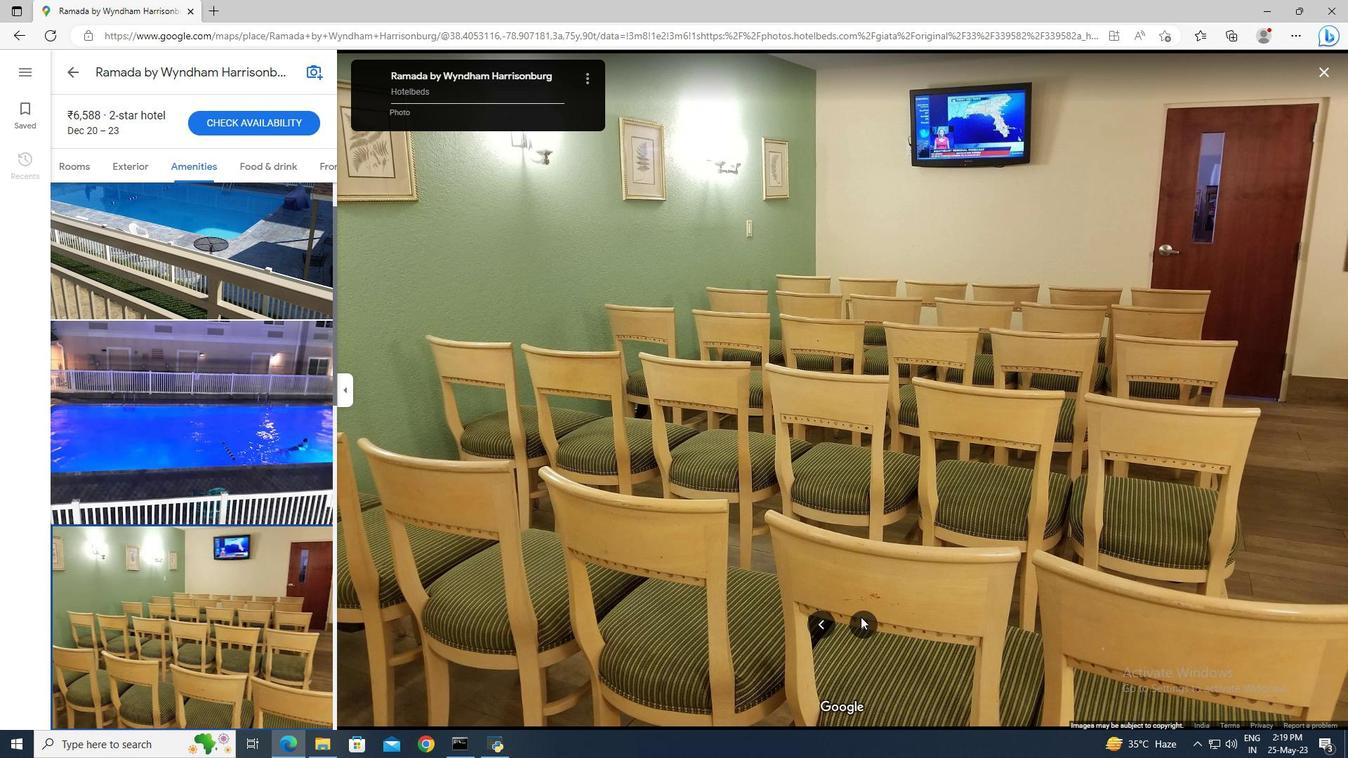 
Action: Mouse moved to (868, 623)
Screenshot: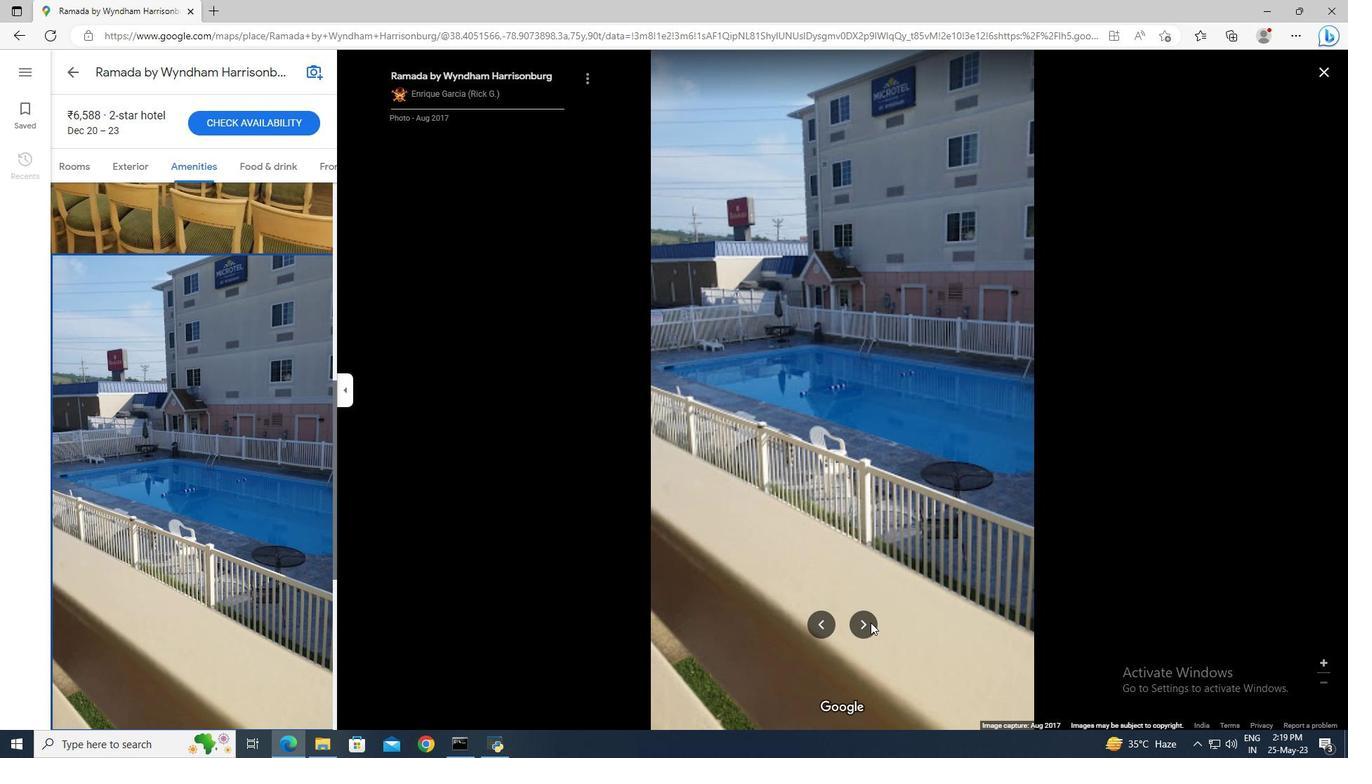 
Action: Mouse pressed left at (868, 623)
Screenshot: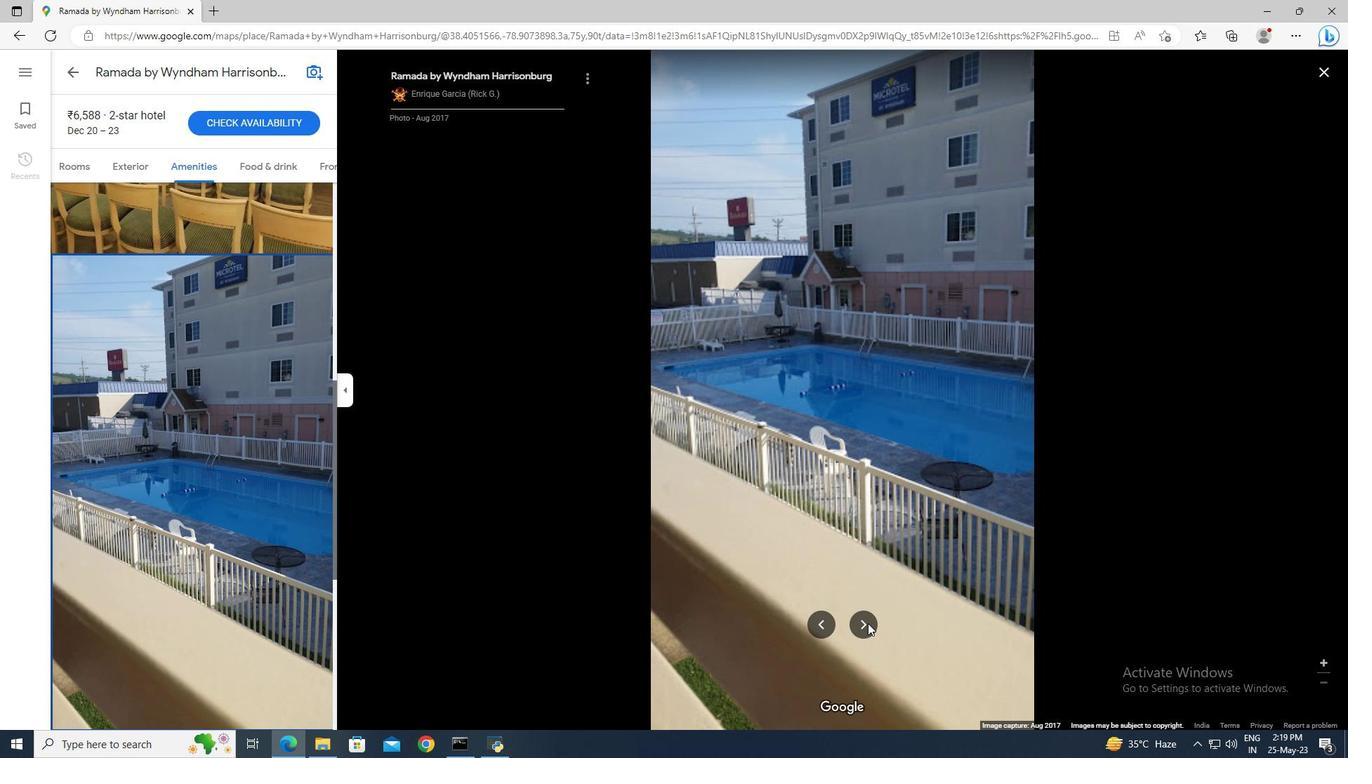 
Action: Mouse pressed left at (868, 623)
Screenshot: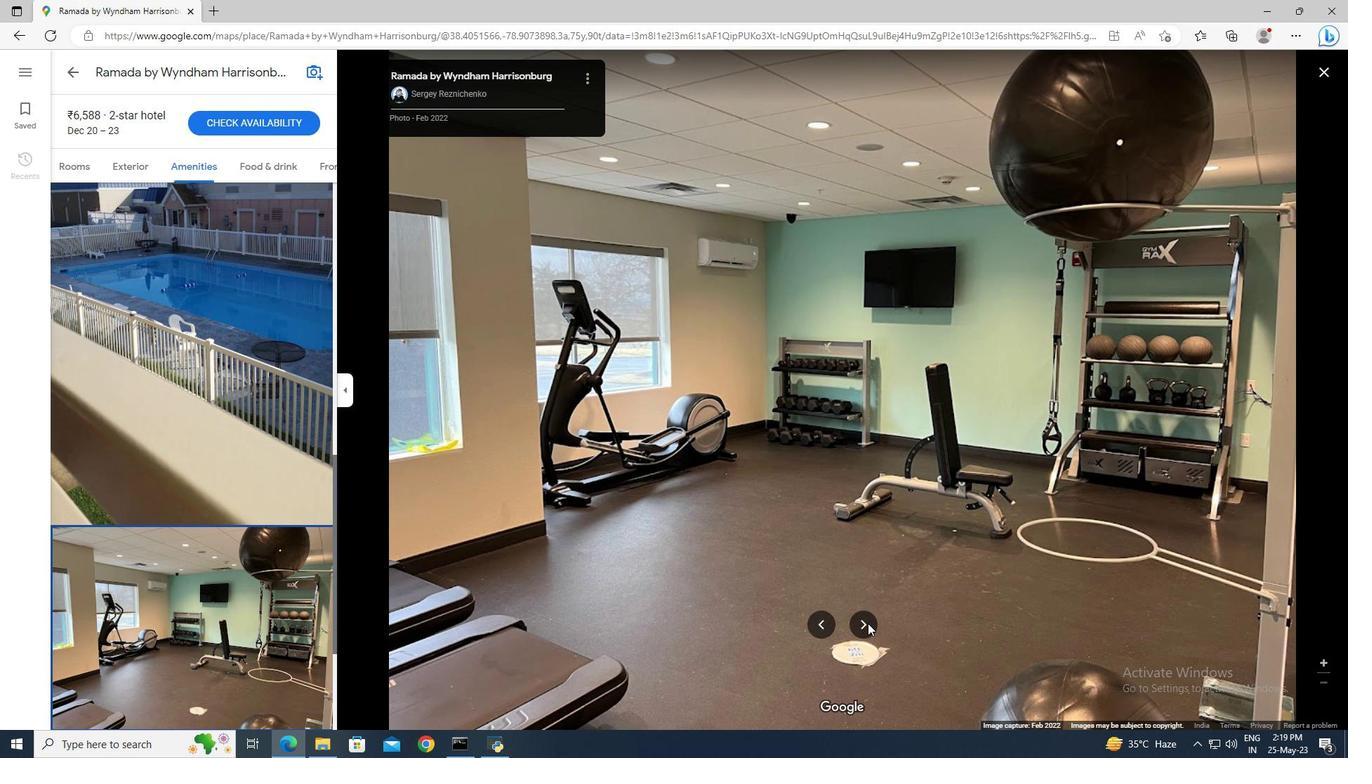 
Action: Mouse moved to (245, 305)
Screenshot: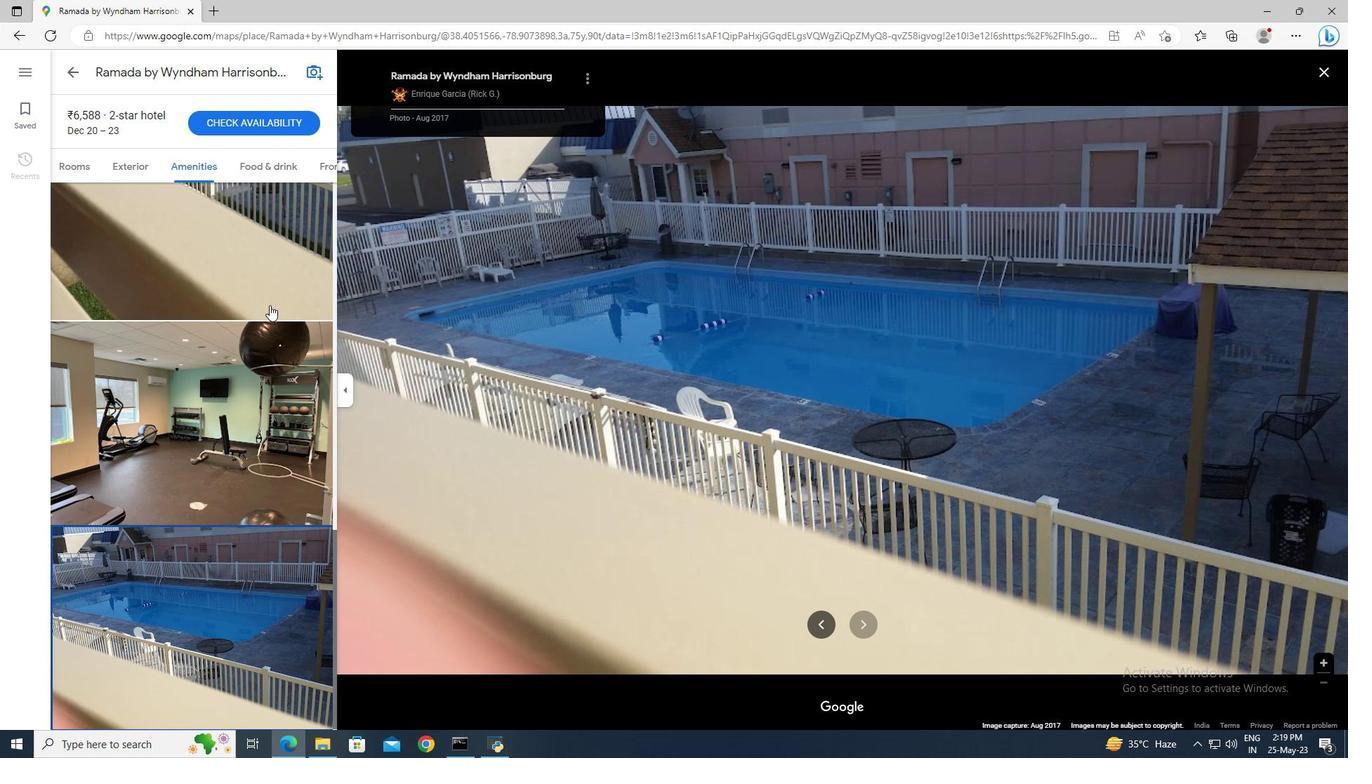 
Action: Mouse scrolled (245, 304) with delta (0, 0)
Screenshot: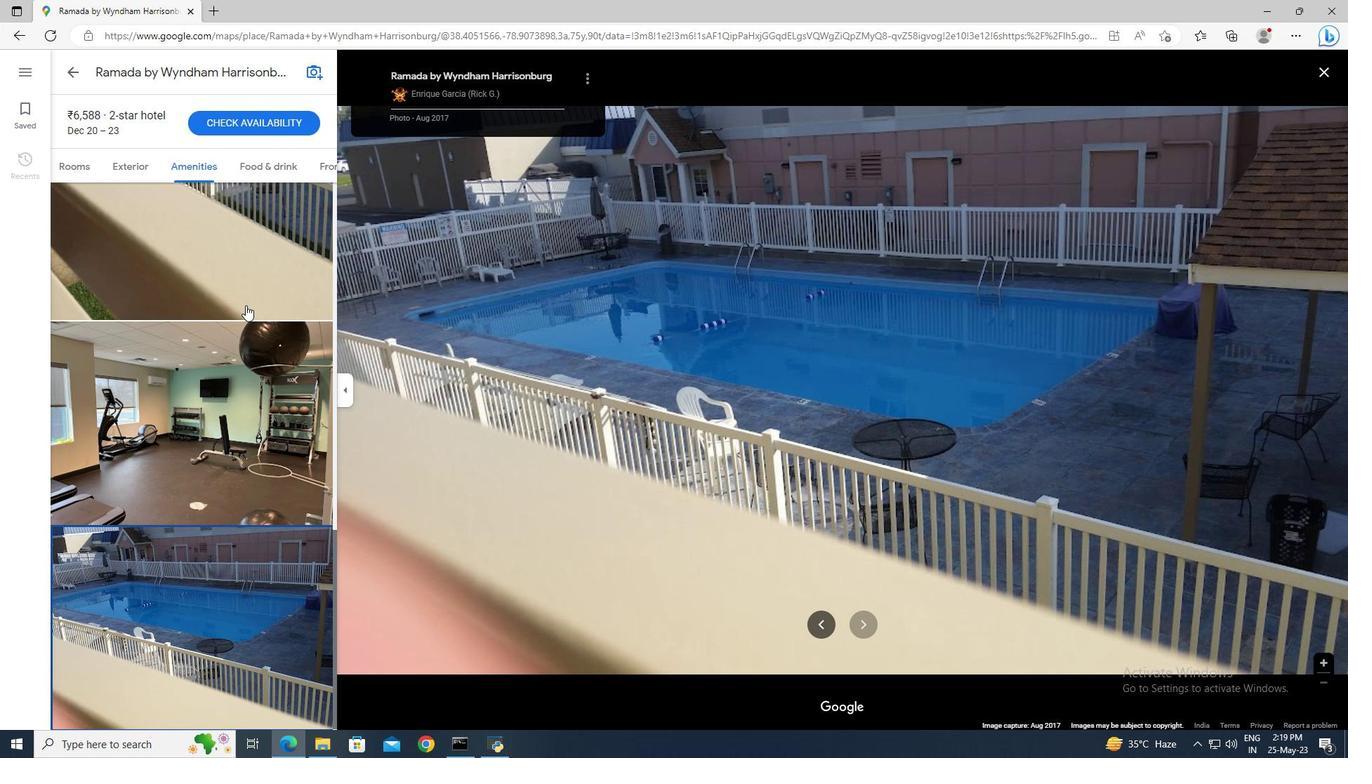 
Action: Mouse scrolled (245, 304) with delta (0, 0)
Screenshot: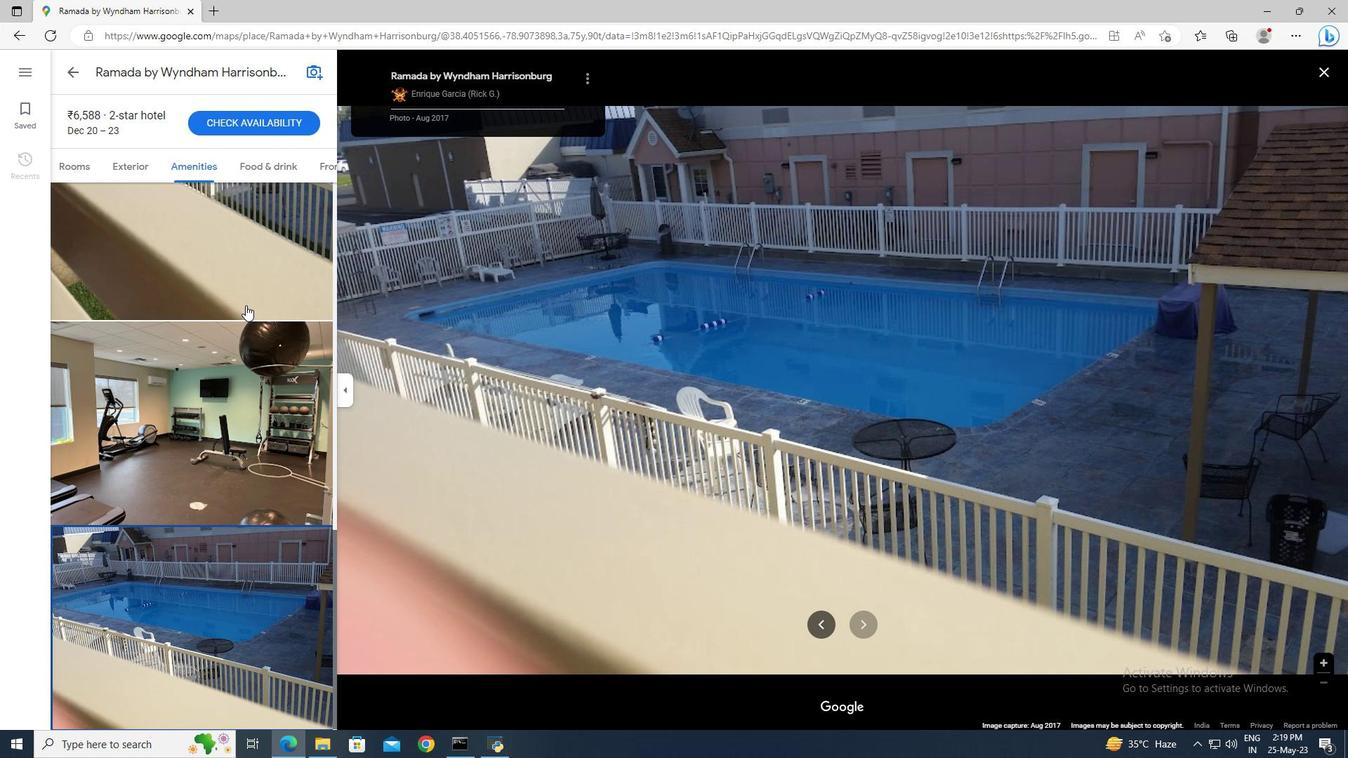 
Action: Mouse scrolled (245, 304) with delta (0, 0)
Screenshot: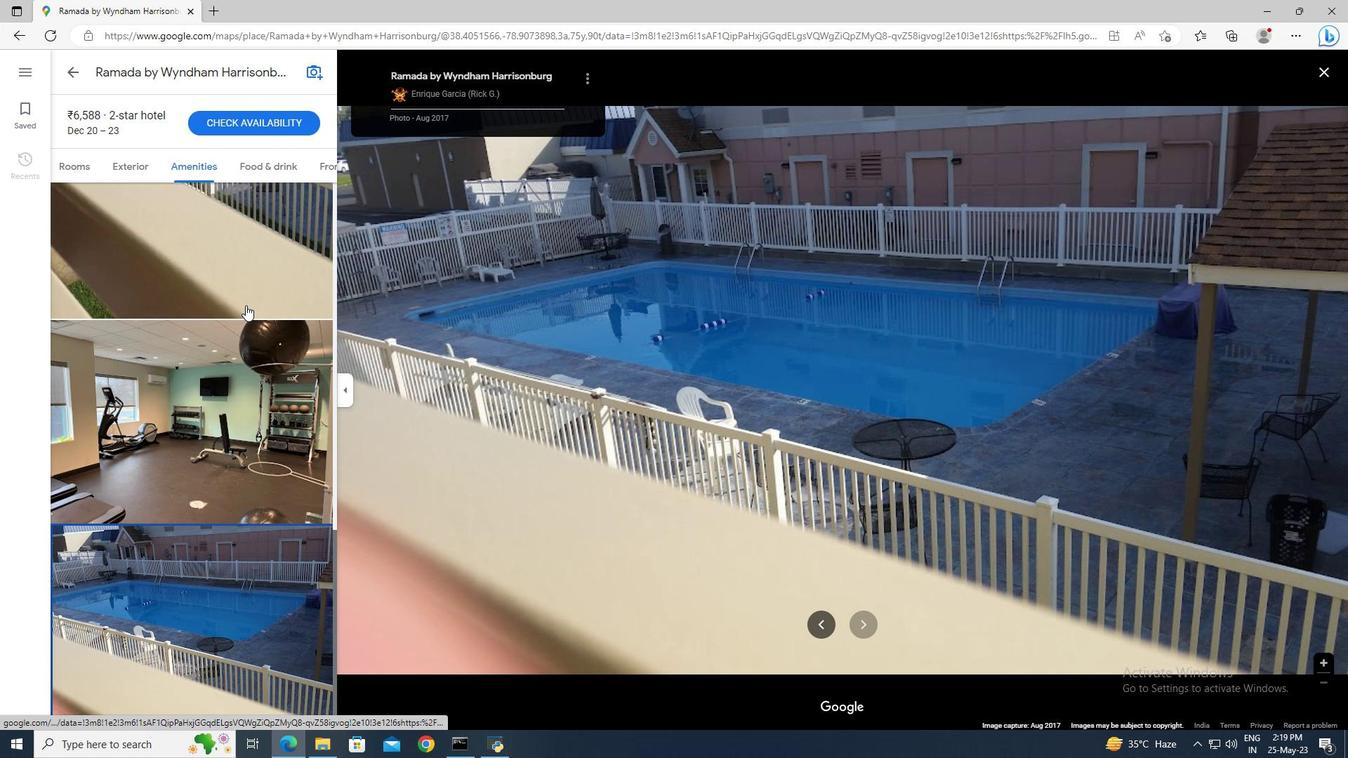 
Action: Mouse moved to (275, 169)
Screenshot: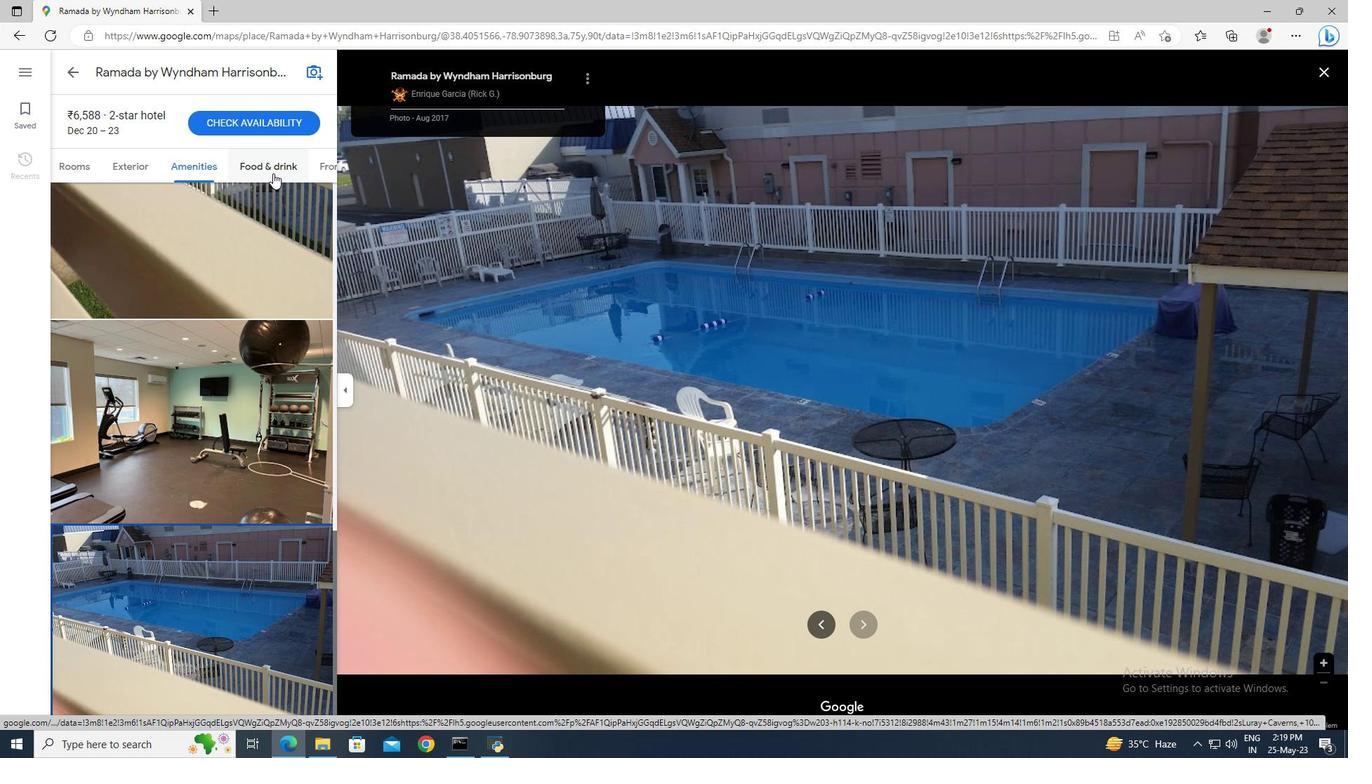 
Action: Mouse pressed left at (275, 169)
Screenshot: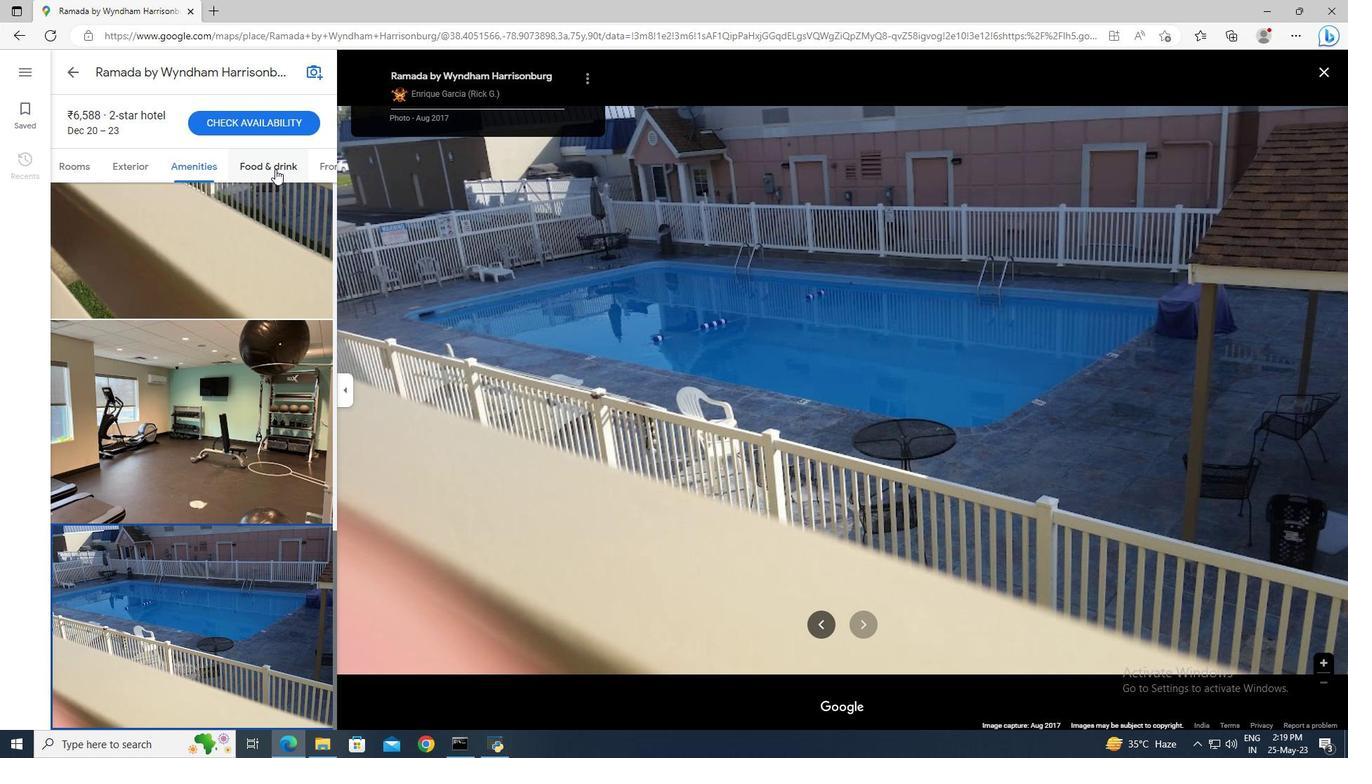 
Action: Mouse moved to (858, 625)
Screenshot: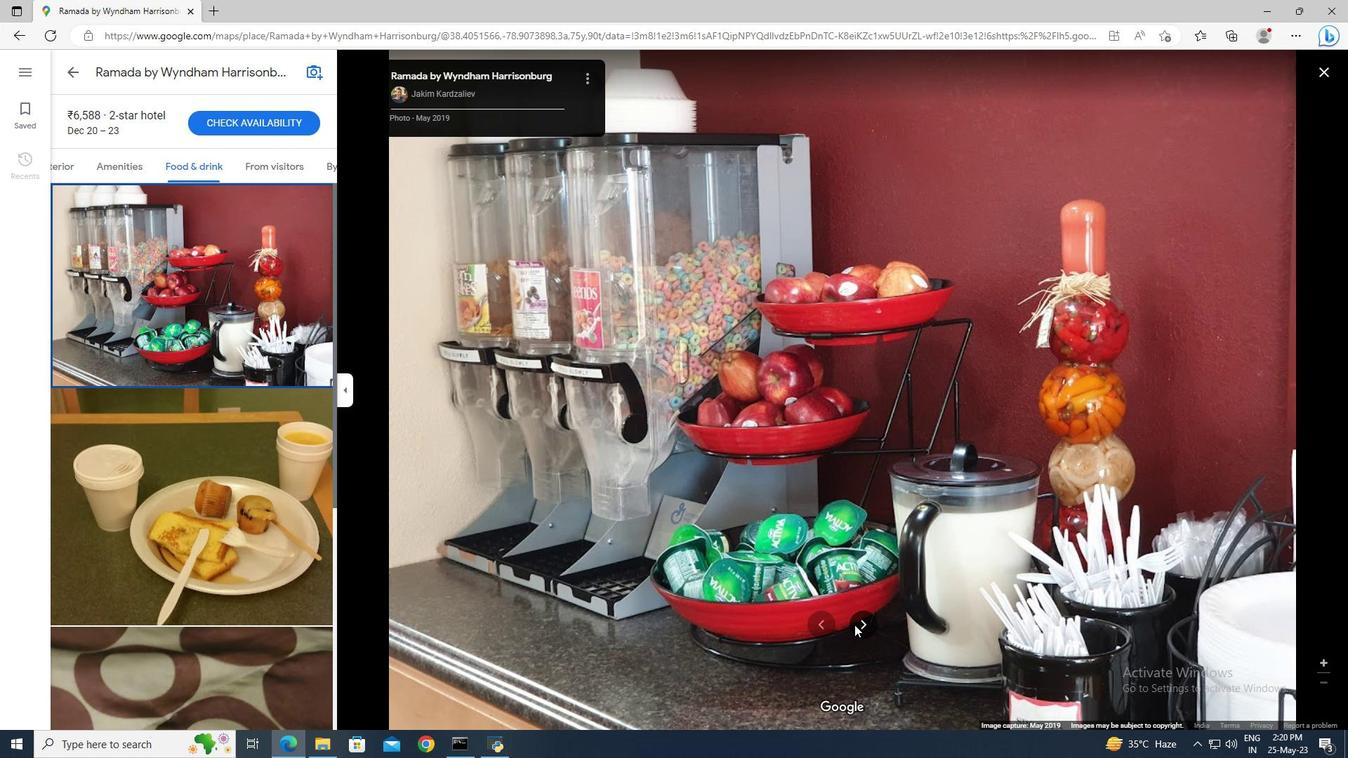
Action: Mouse pressed left at (858, 625)
Screenshot: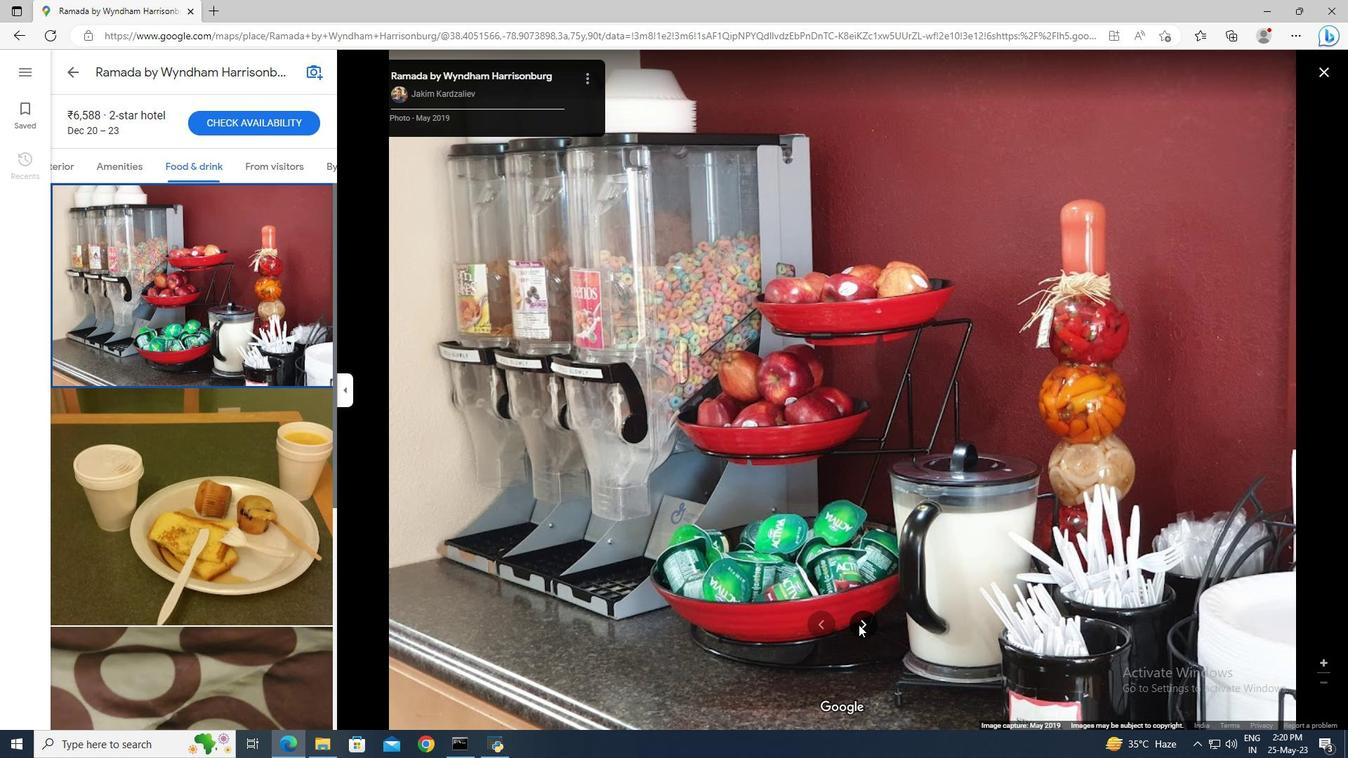 
Action: Mouse pressed left at (858, 625)
Screenshot: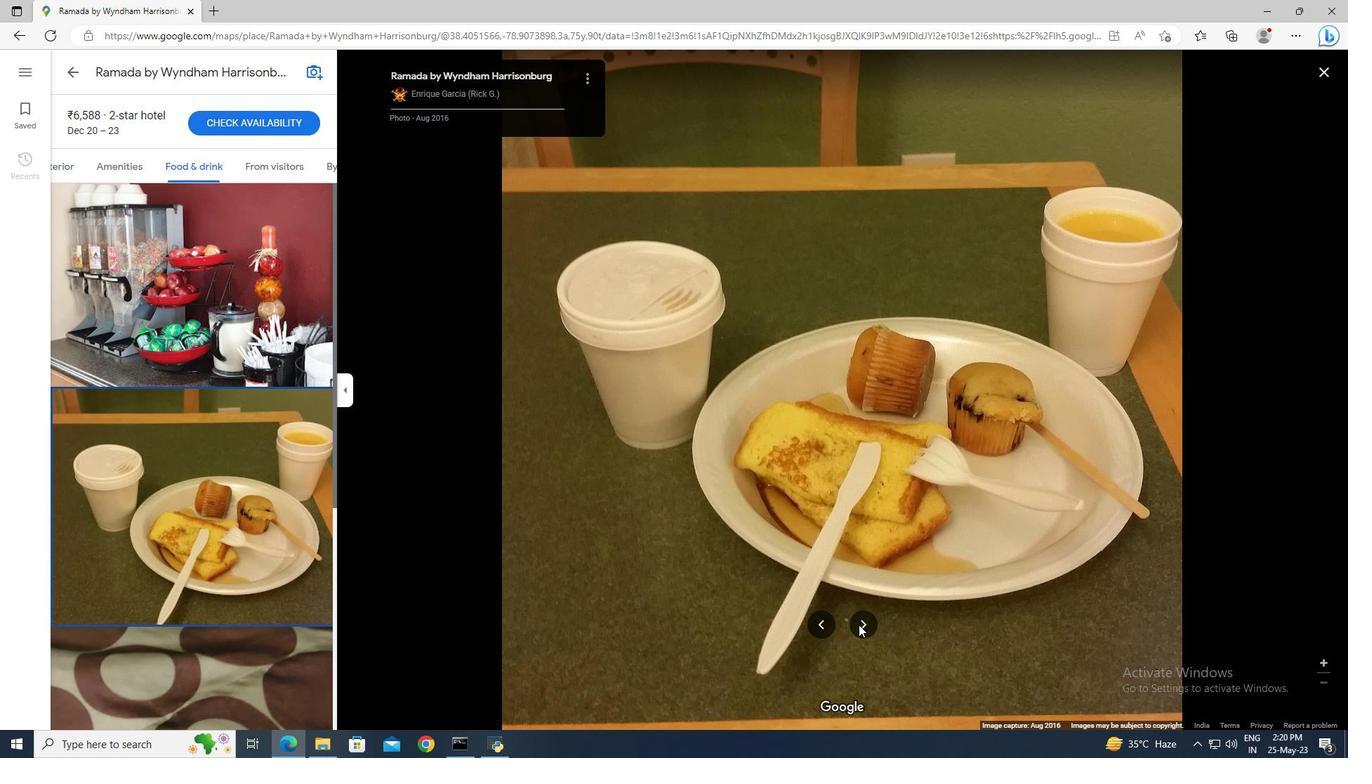 
Action: Mouse moved to (306, 176)
Screenshot: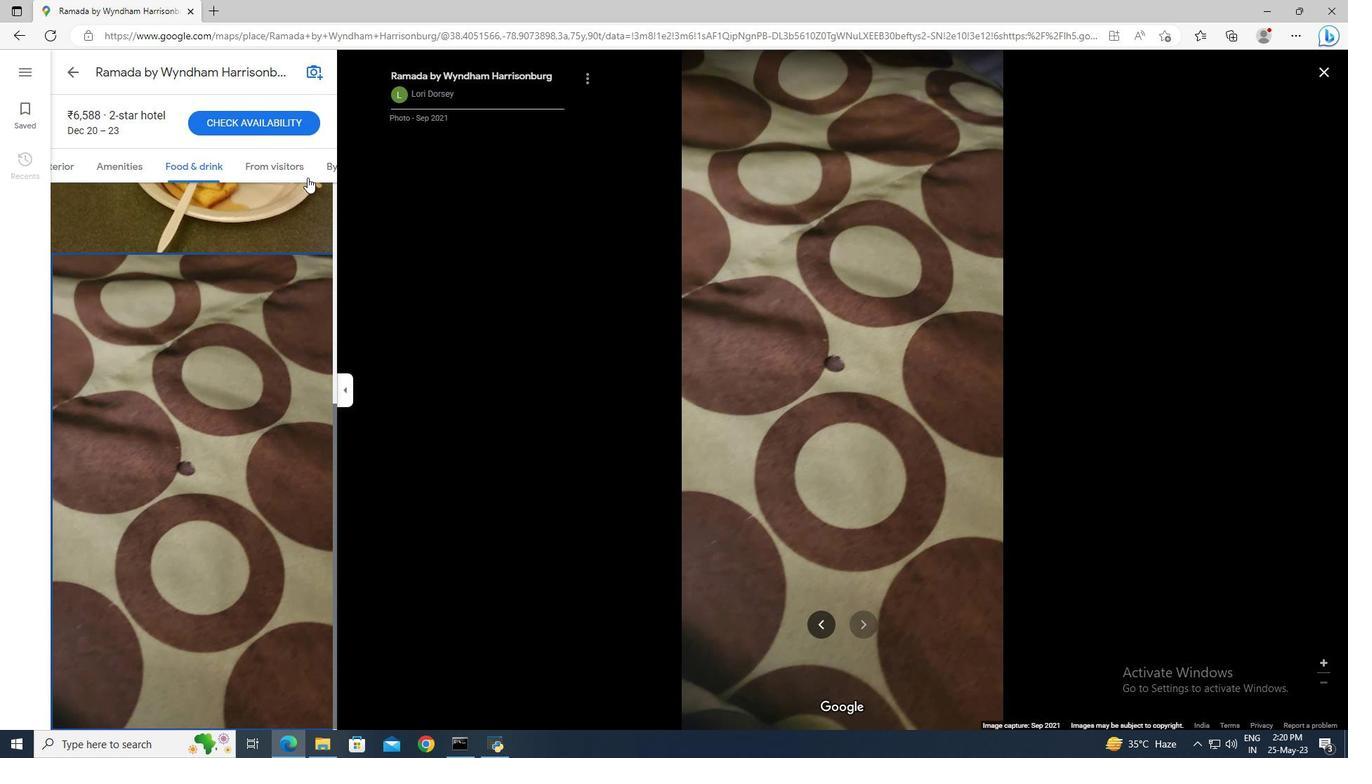 
Action: Mouse pressed left at (306, 176)
Screenshot: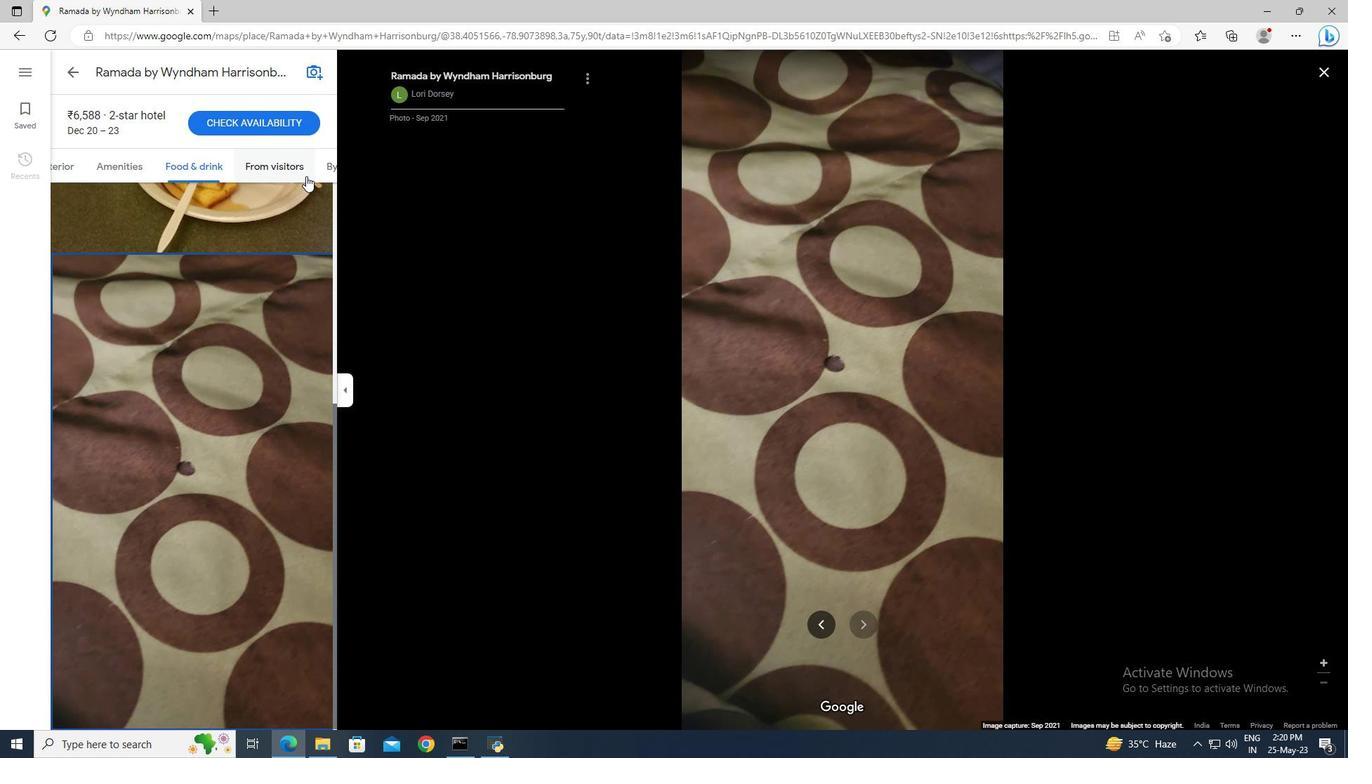 
Action: Mouse moved to (863, 626)
Screenshot: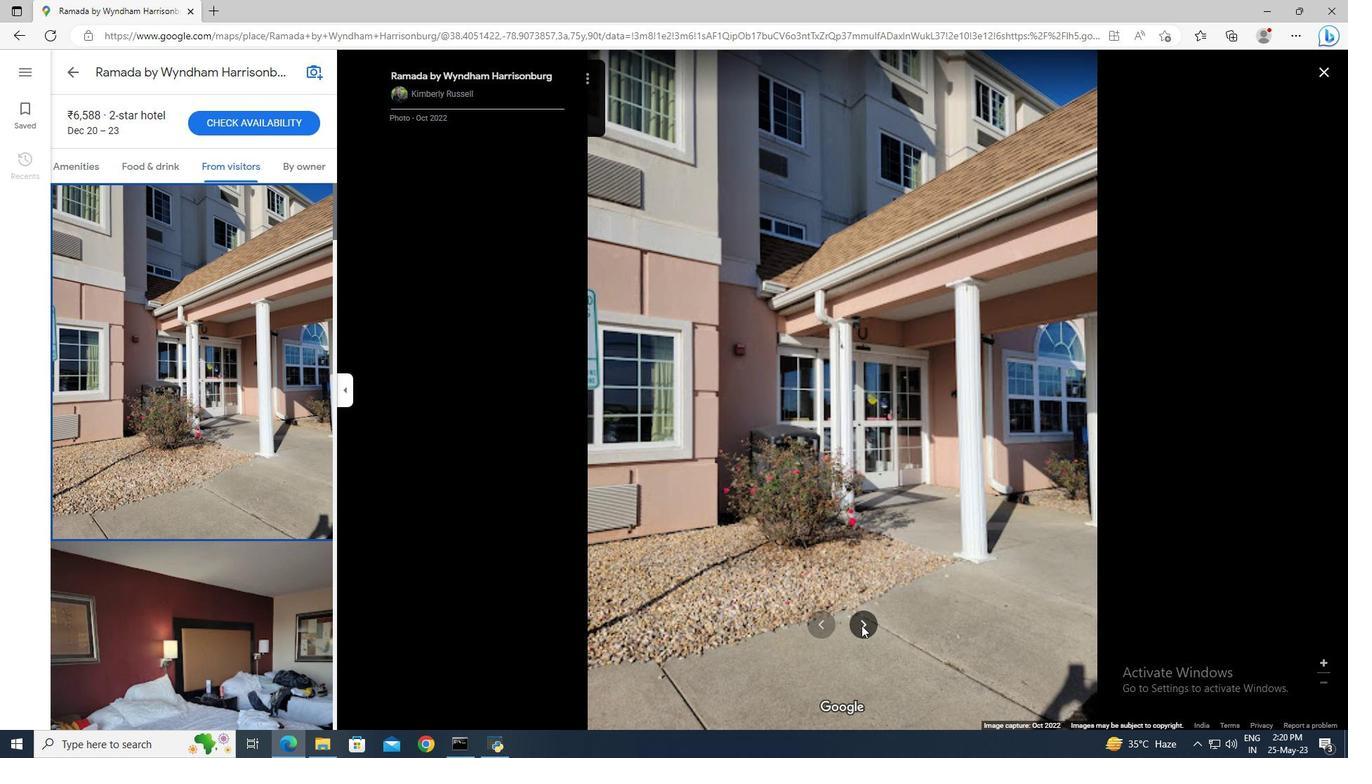 
Action: Mouse pressed left at (863, 626)
Screenshot: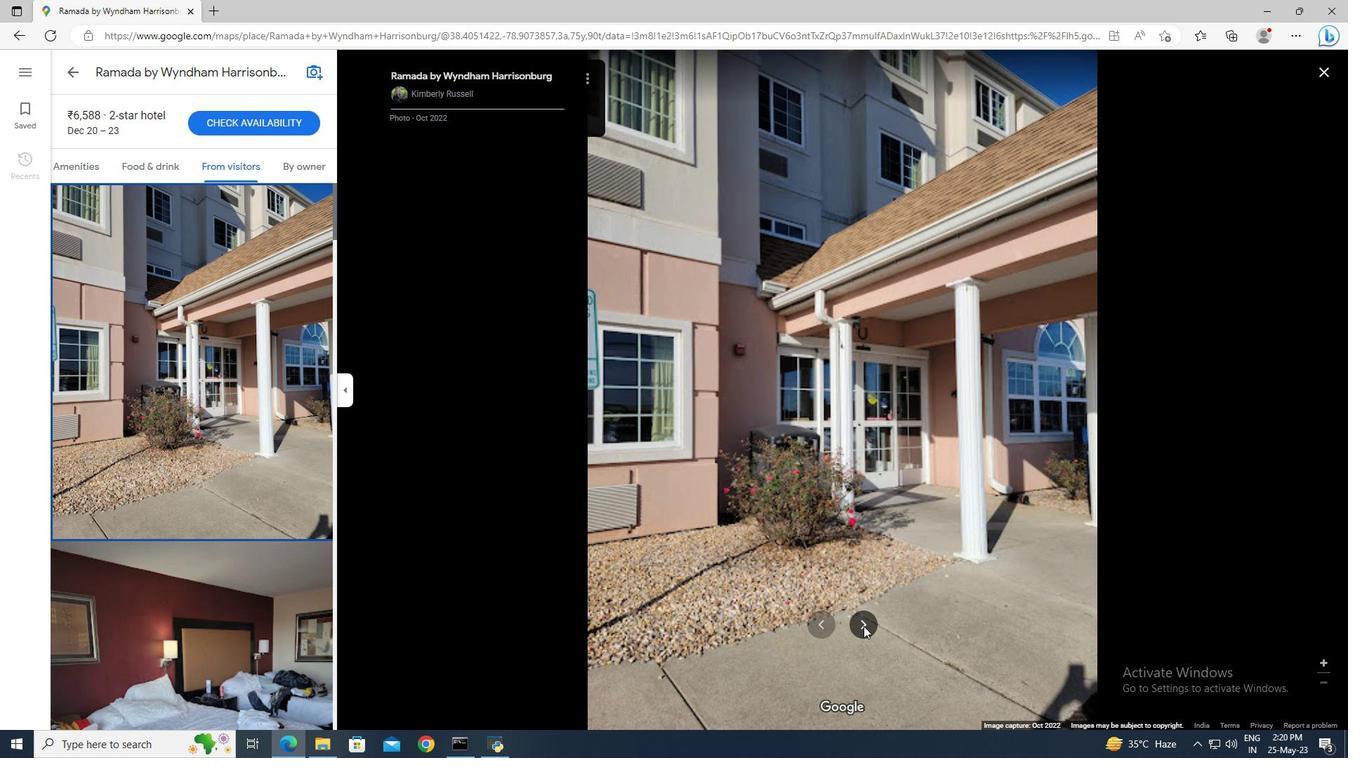 
Action: Mouse moved to (860, 632)
Screenshot: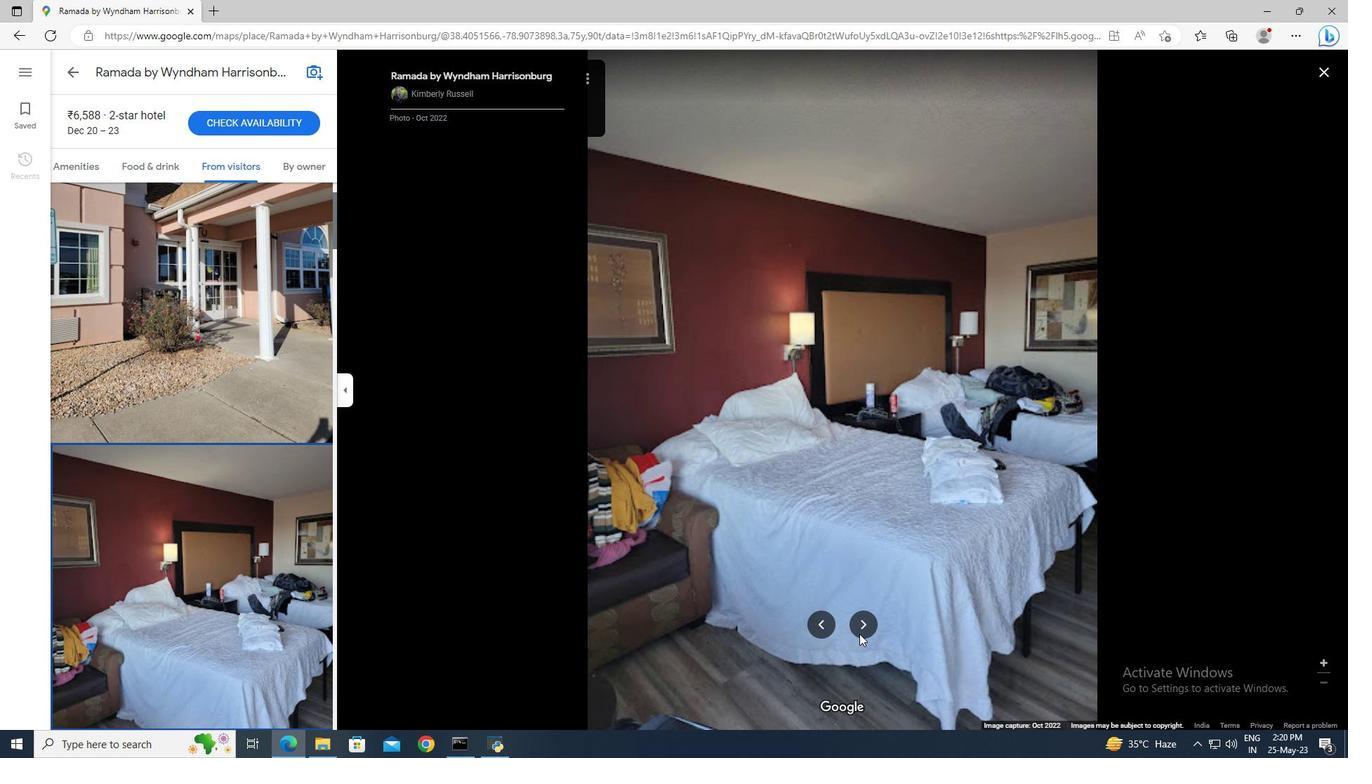 
Action: Mouse pressed left at (860, 632)
Screenshot: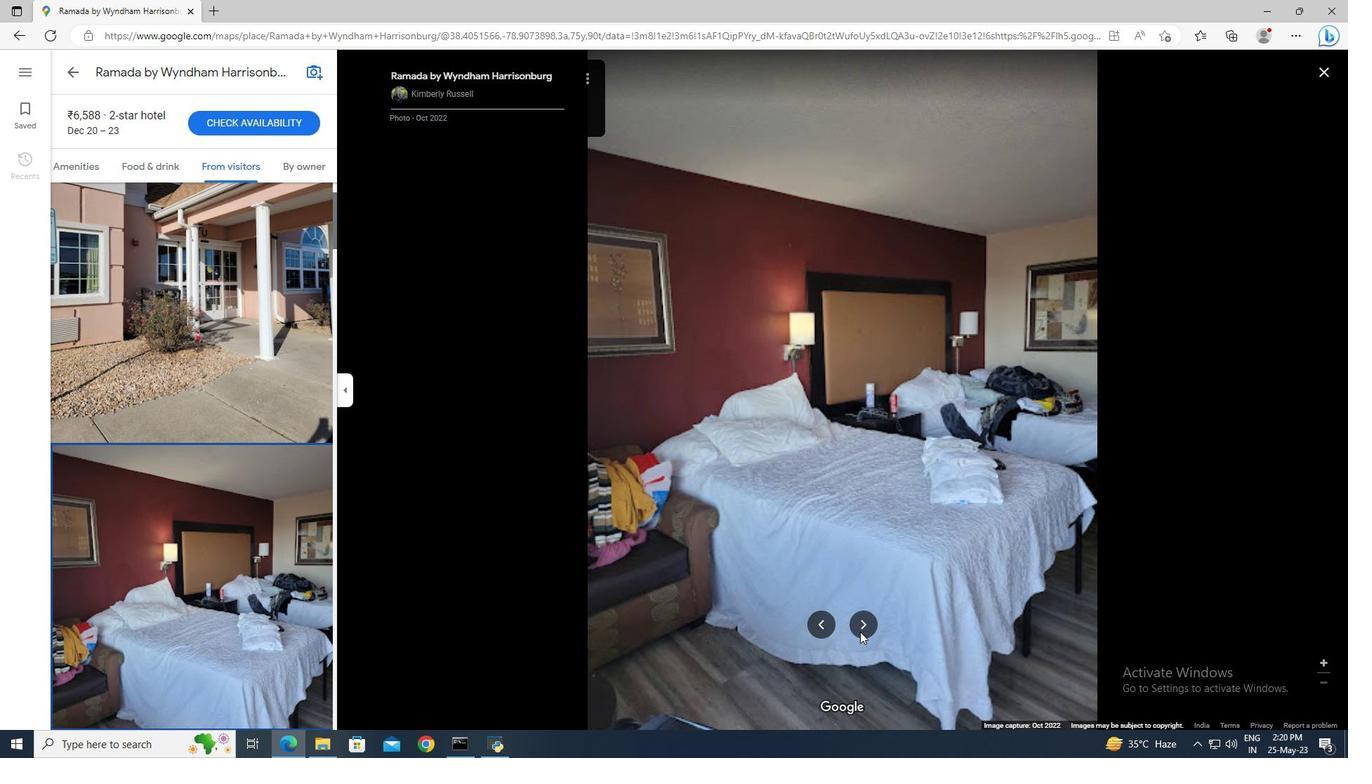 
Action: Mouse pressed left at (860, 632)
Screenshot: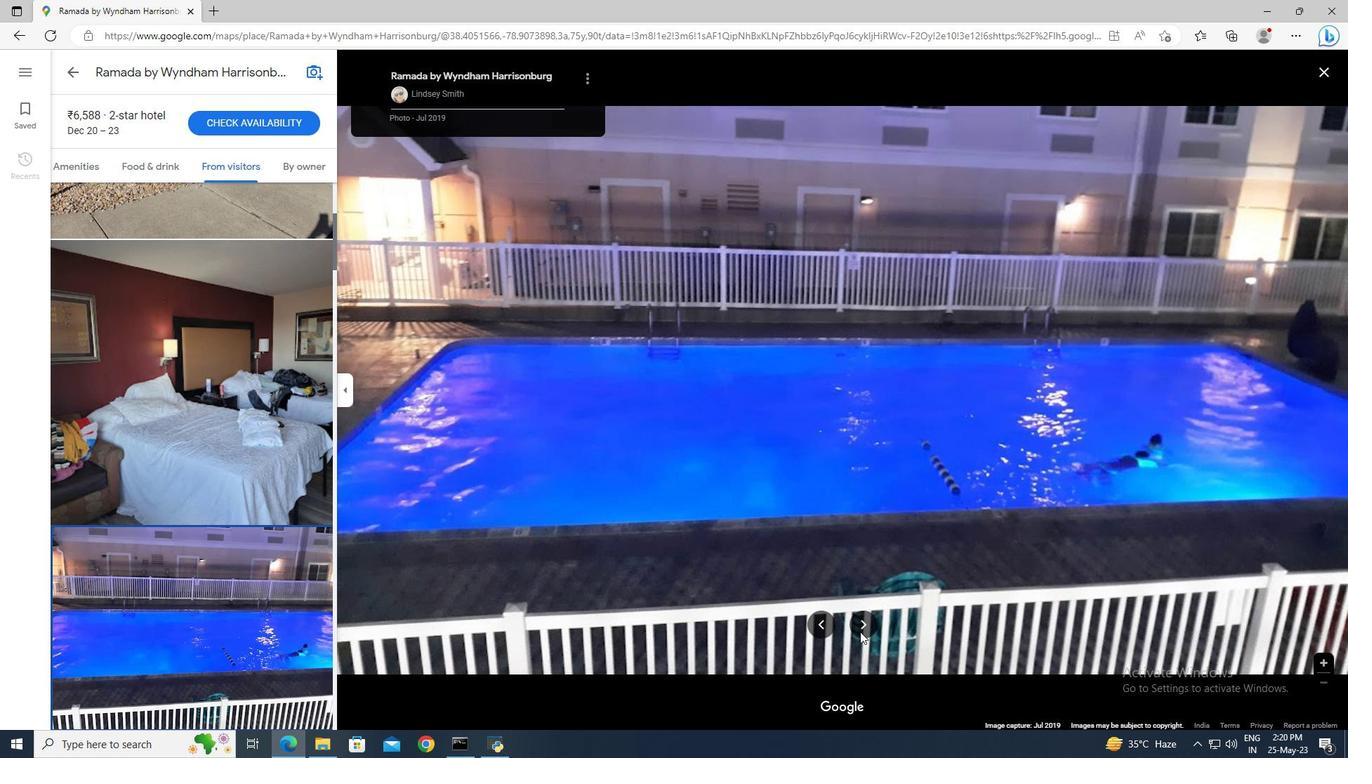 
Action: Mouse pressed left at (860, 632)
Screenshot: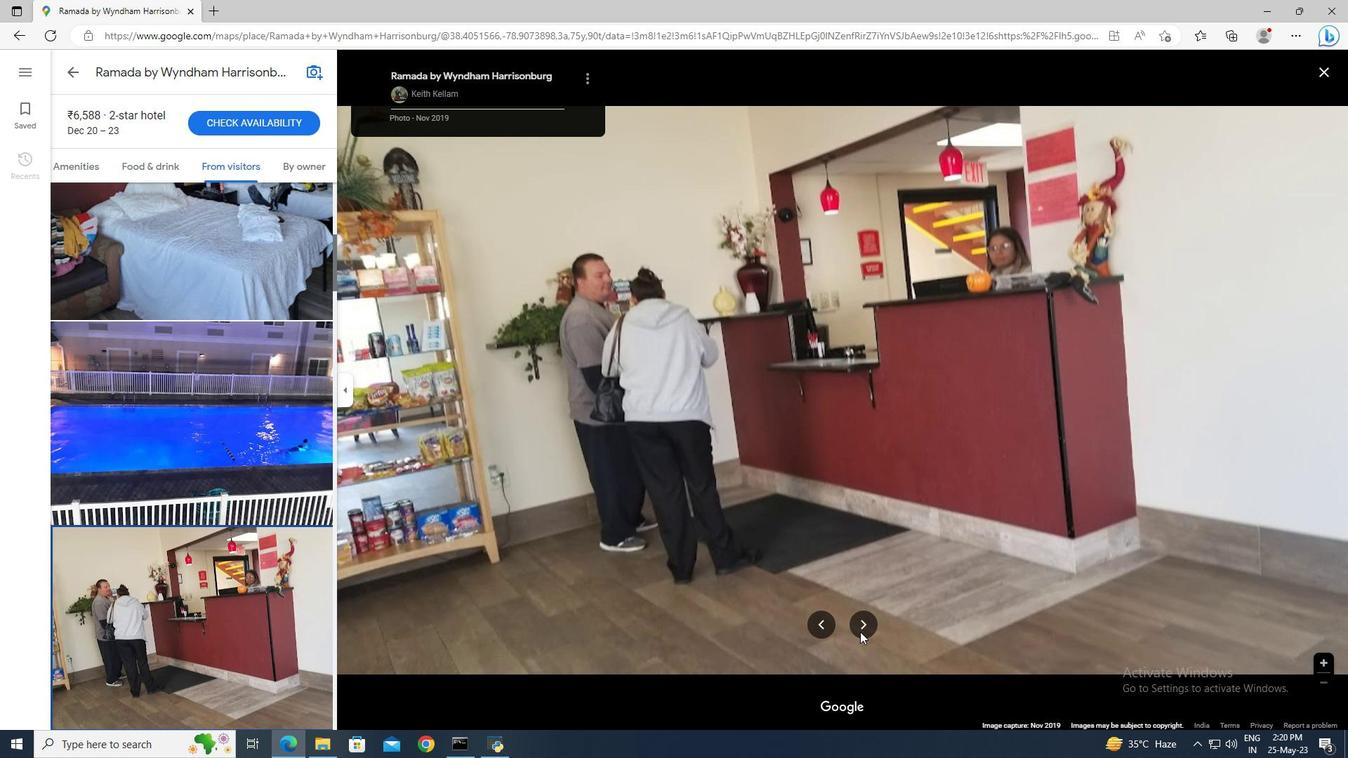 
Action: Mouse pressed left at (860, 632)
Screenshot: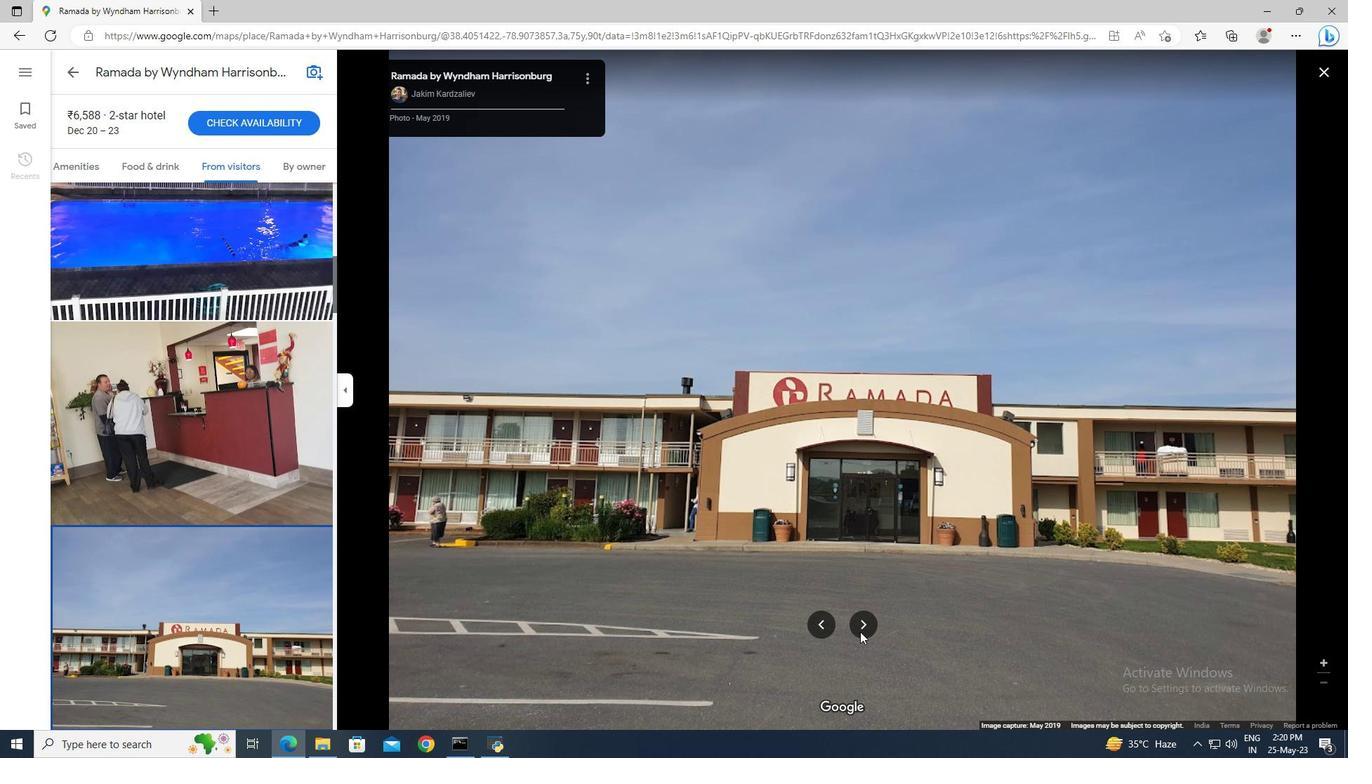 
Action: Mouse moved to (313, 160)
Screenshot: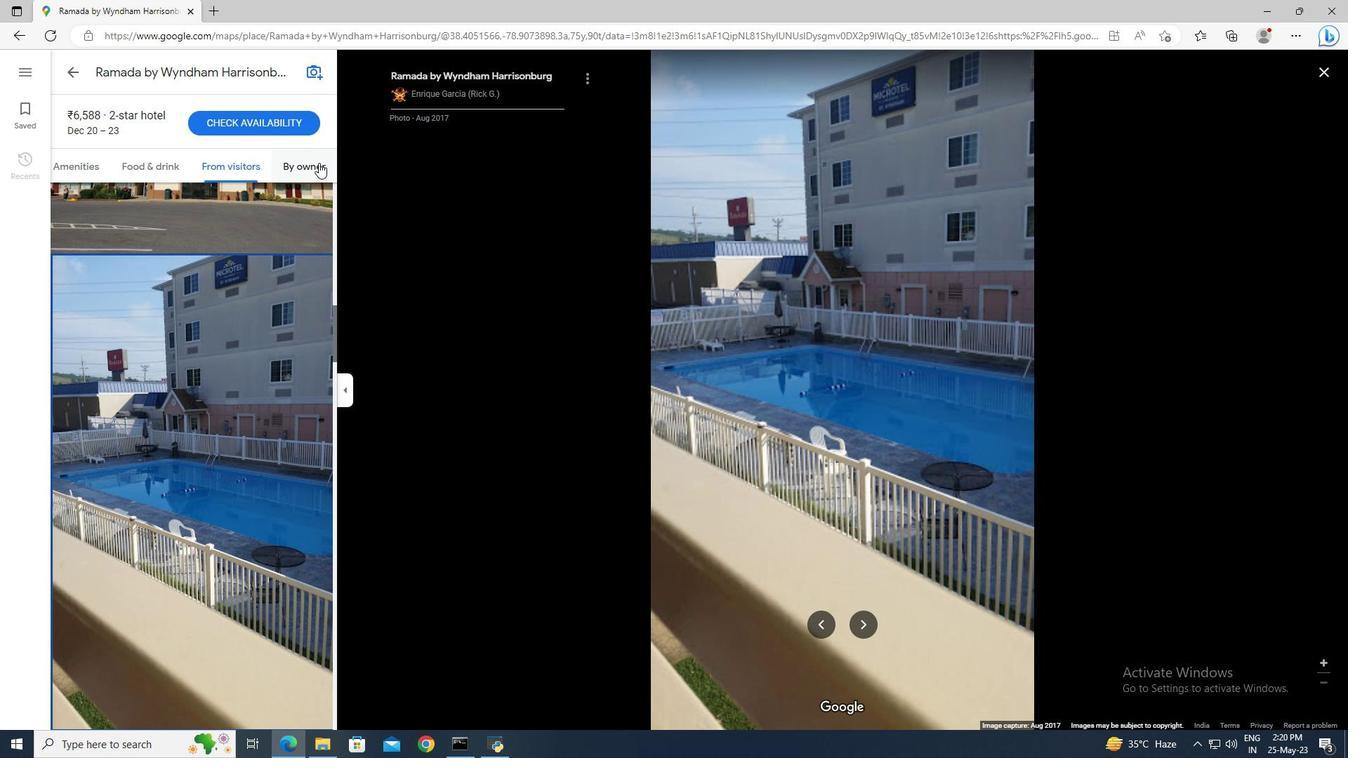 
Action: Mouse pressed left at (313, 160)
Screenshot: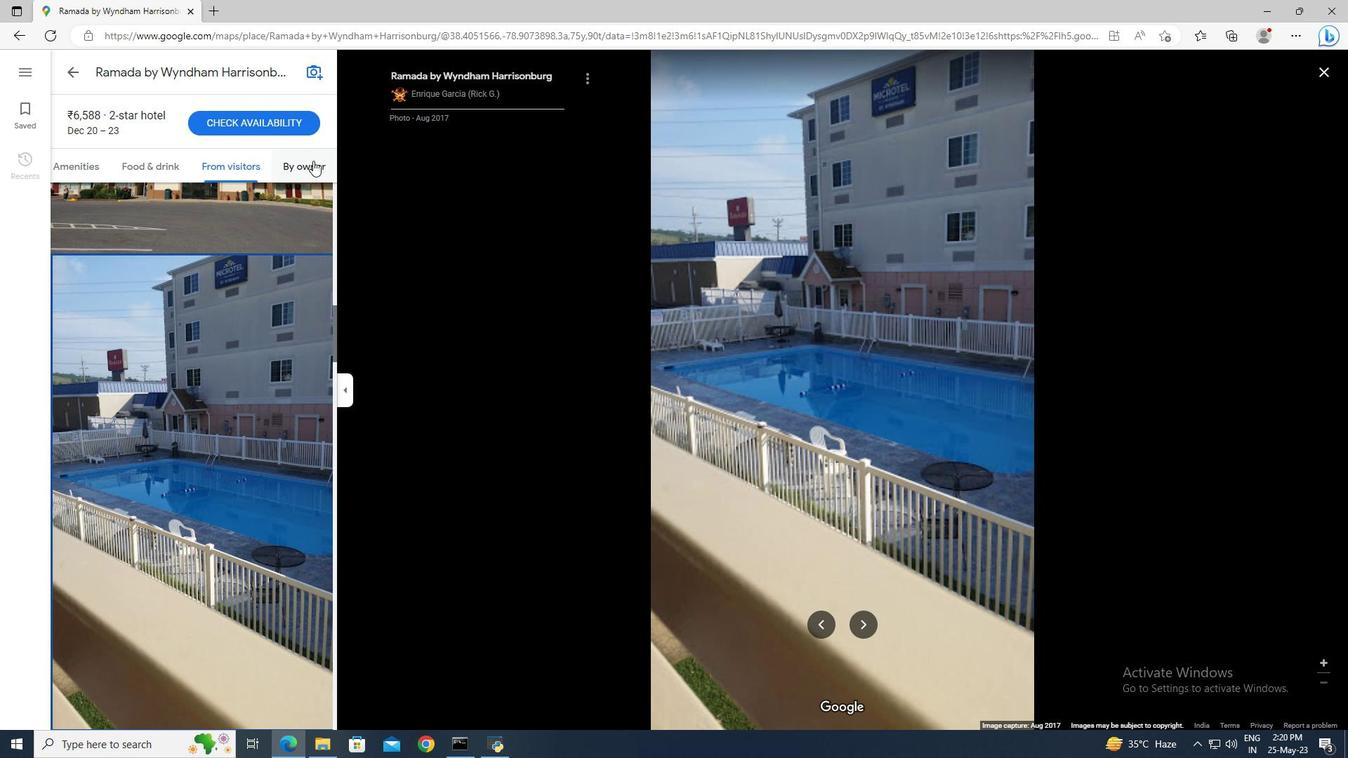 
Action: Mouse moved to (866, 629)
Screenshot: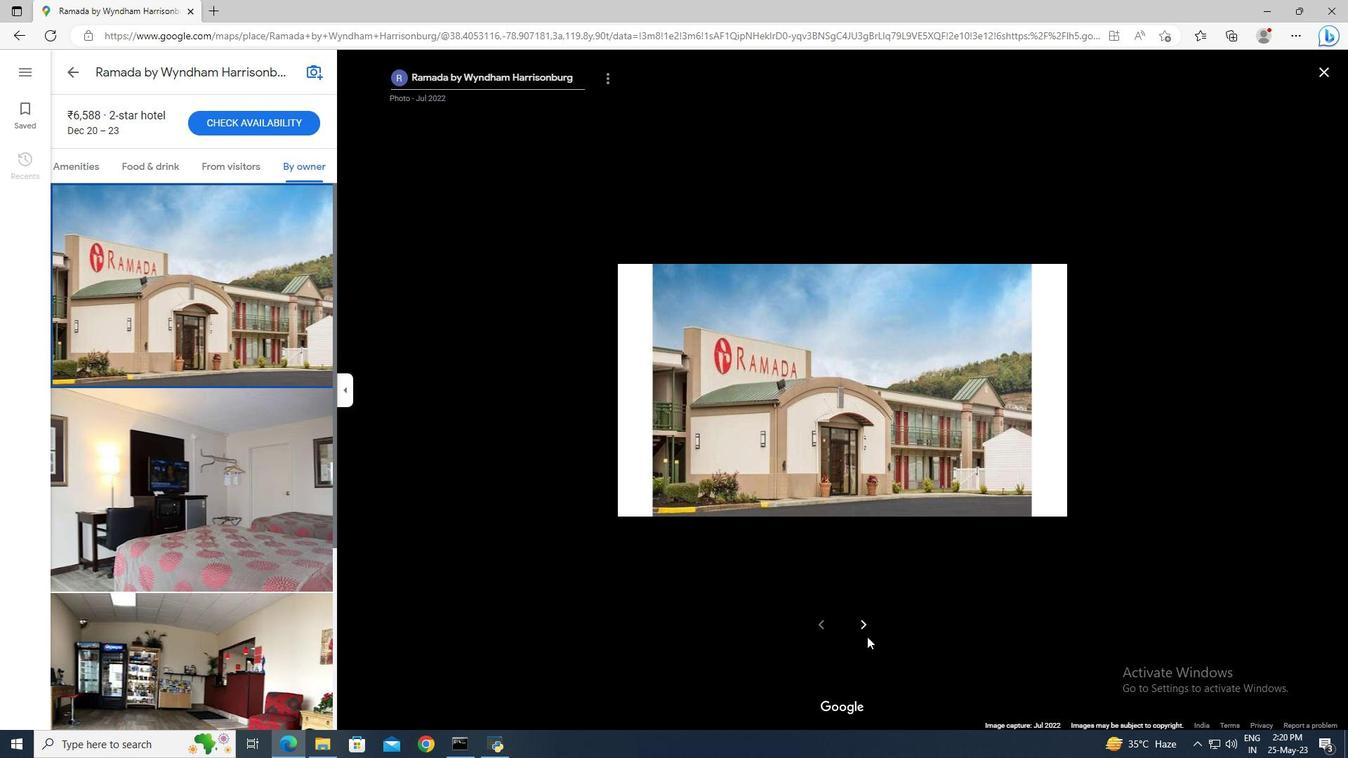 
Action: Mouse pressed left at (866, 629)
Screenshot: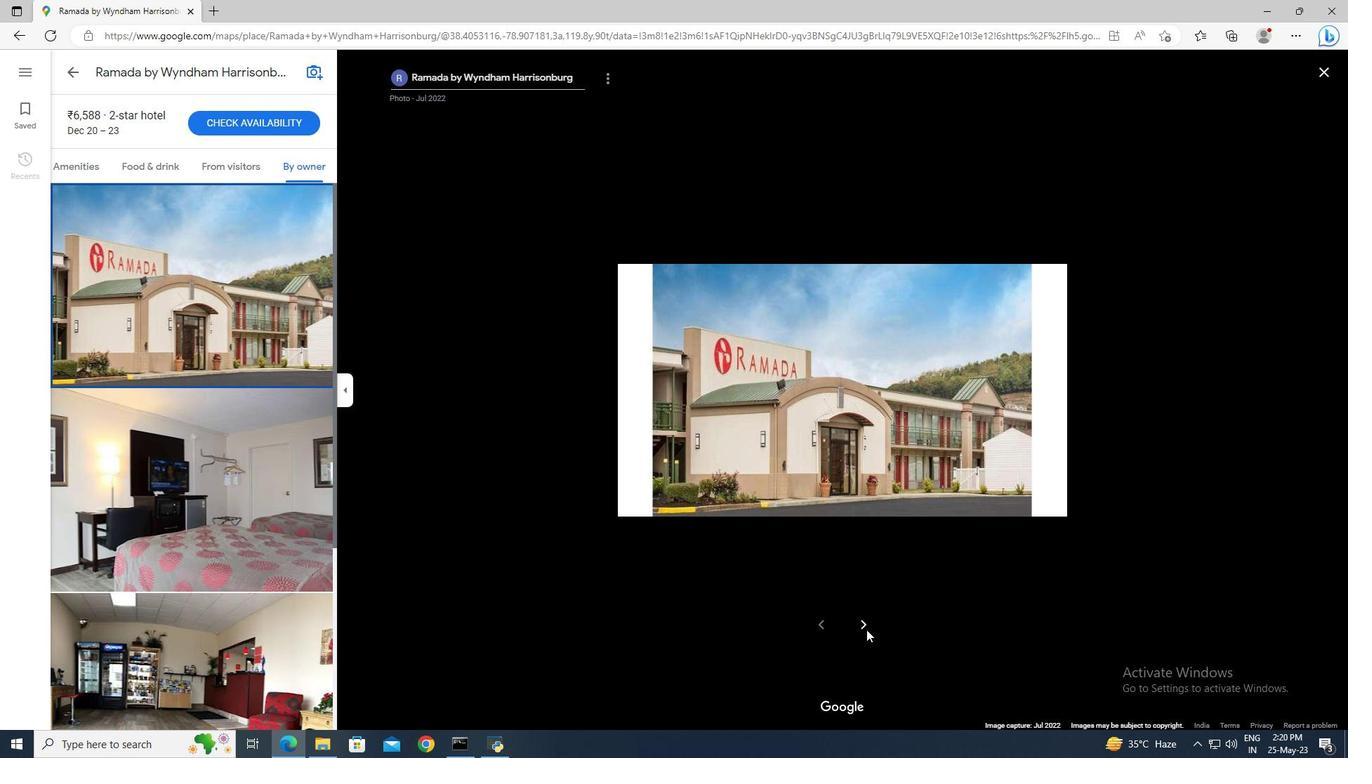 
Action: Mouse pressed left at (866, 629)
Screenshot: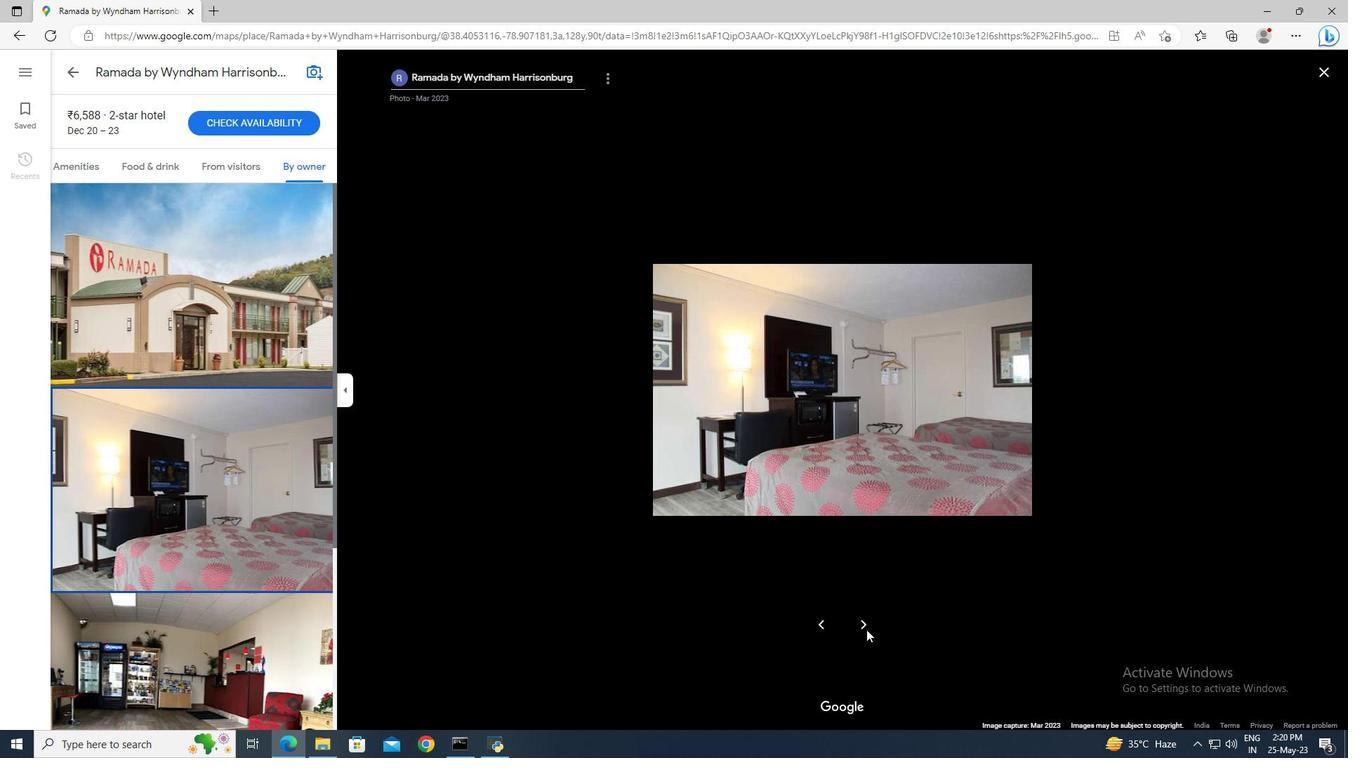 
Action: Mouse pressed left at (866, 629)
Screenshot: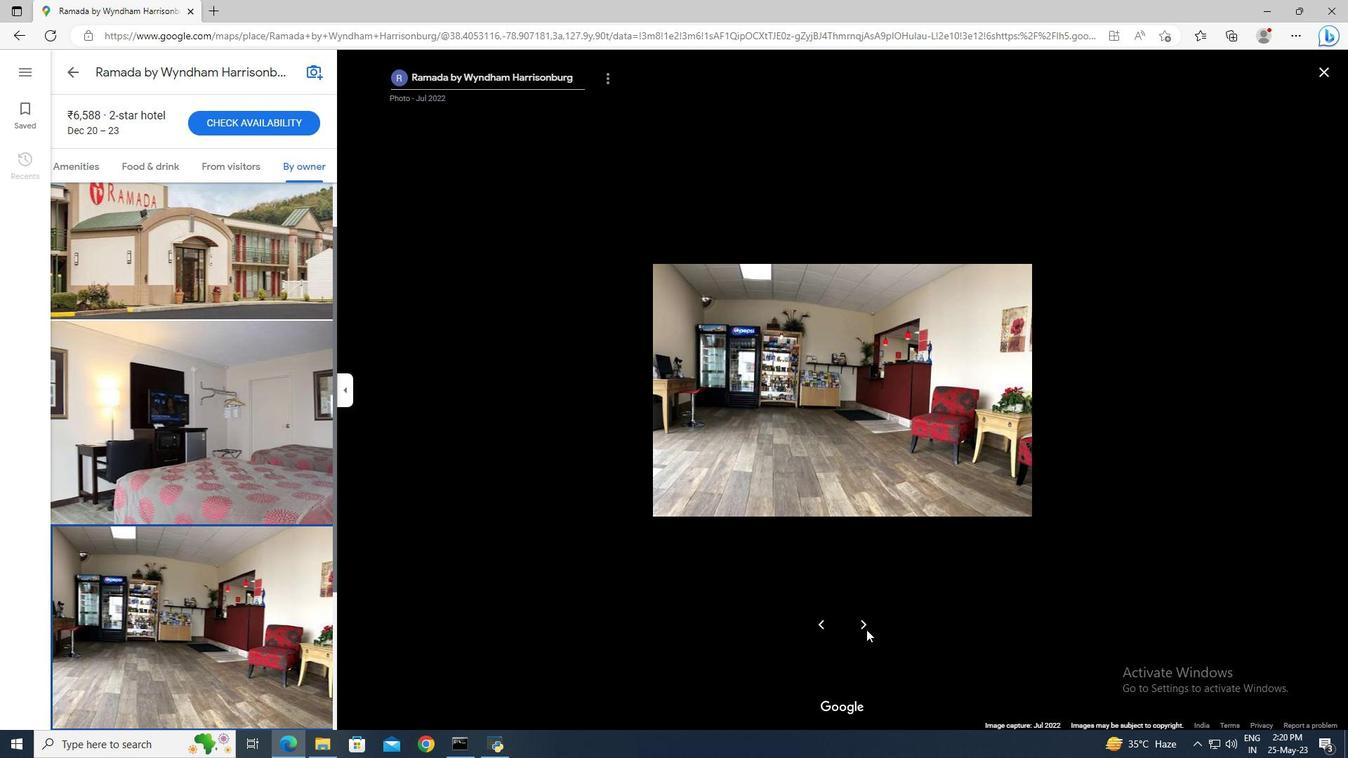 
Action: Mouse moved to (1325, 71)
Screenshot: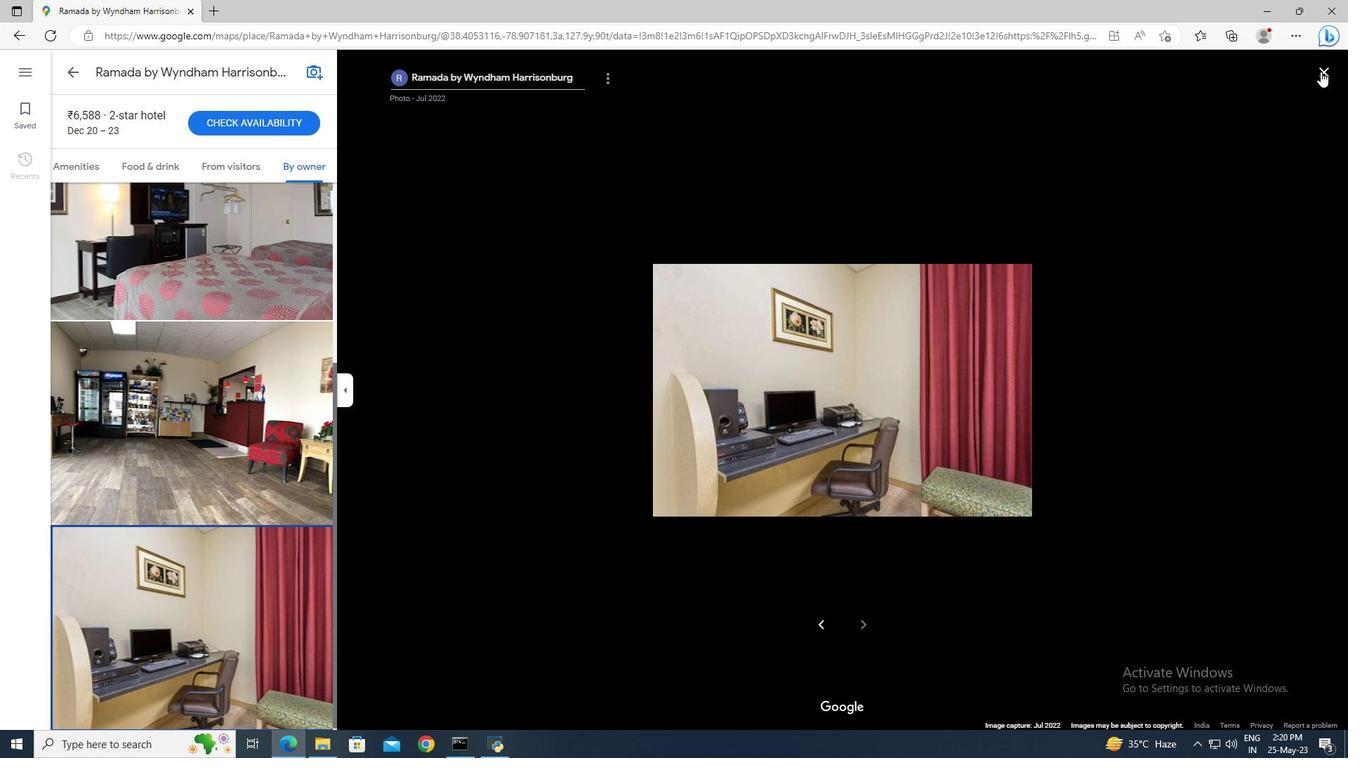 
Action: Mouse pressed left at (1325, 71)
Screenshot: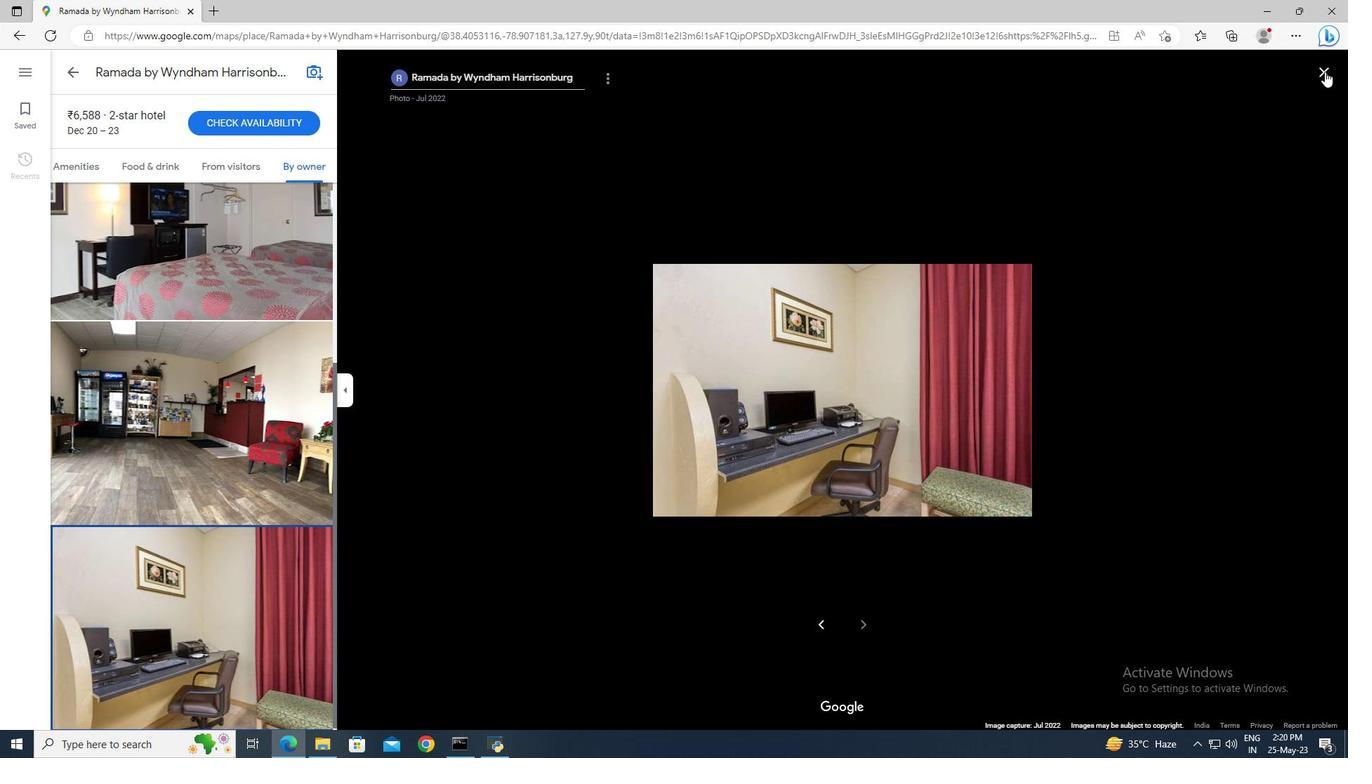 
Action: Mouse moved to (259, 187)
Screenshot: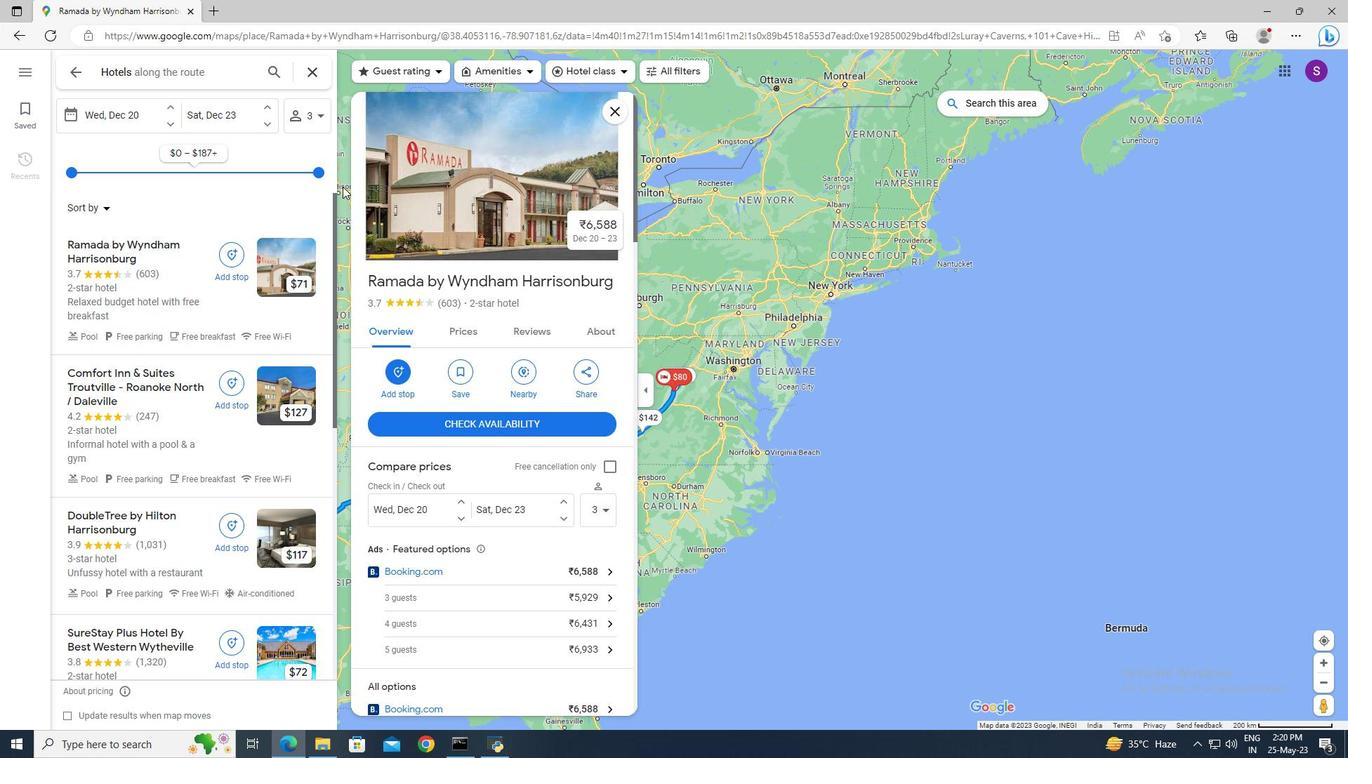 
Action: Mouse scrolled (259, 186) with delta (0, 0)
Screenshot: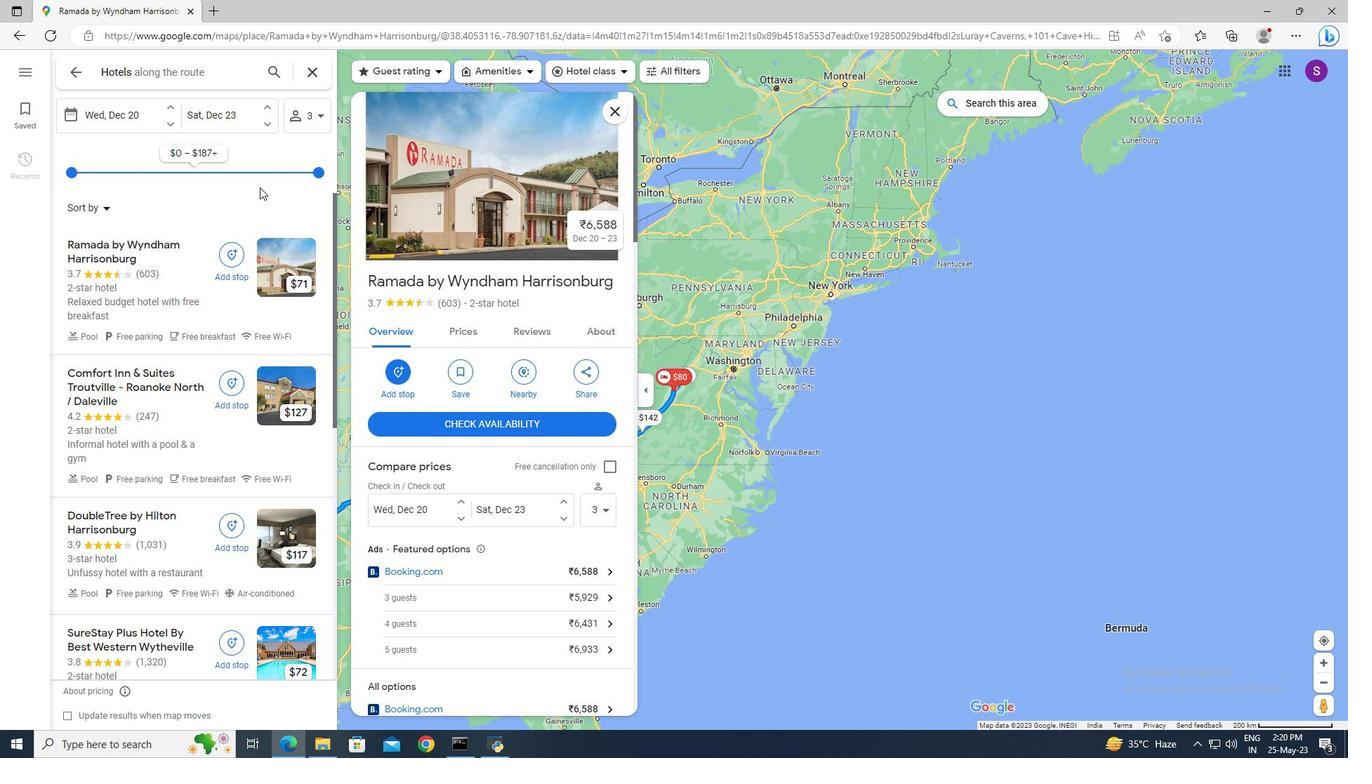 
Action: Mouse moved to (207, 310)
Screenshot: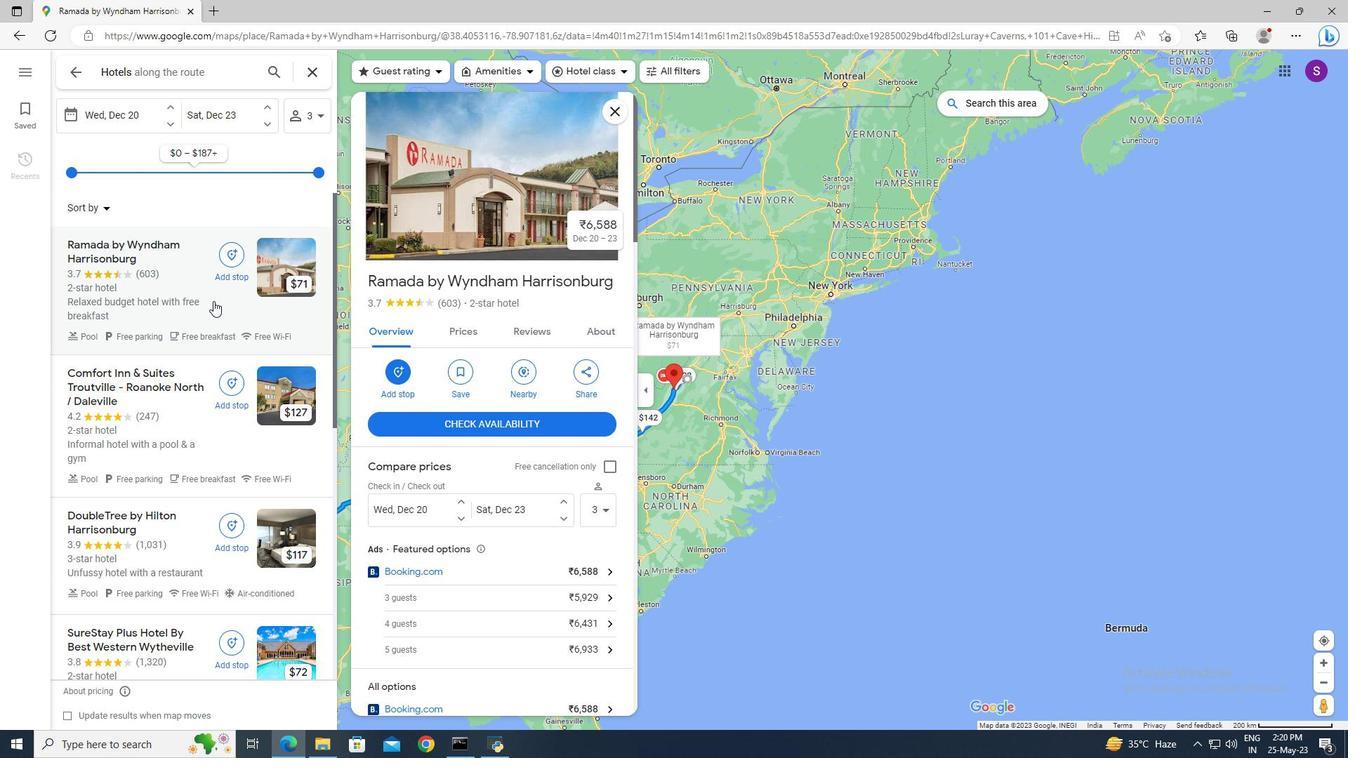 
Action: Mouse scrolled (207, 309) with delta (0, 0)
Screenshot: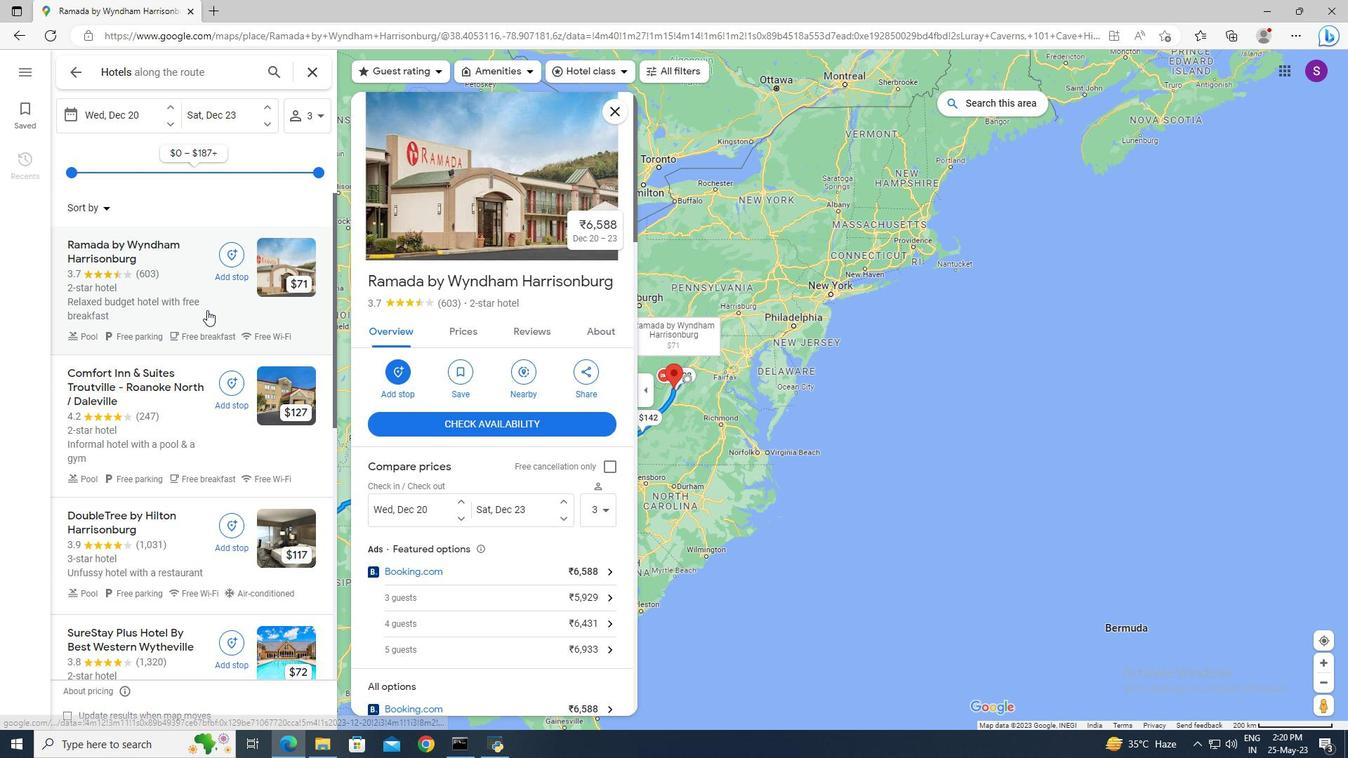 
Action: Mouse moved to (161, 443)
Screenshot: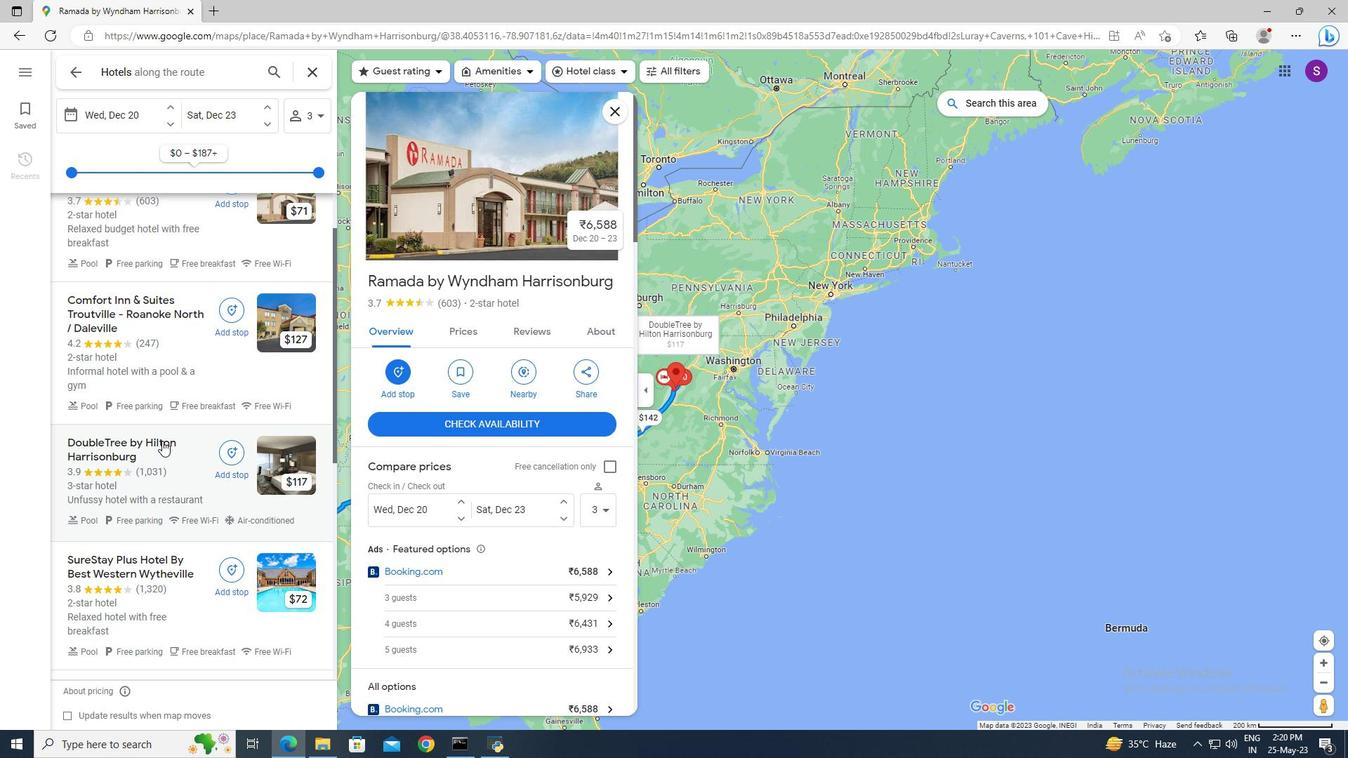
Action: Mouse pressed left at (161, 443)
Screenshot: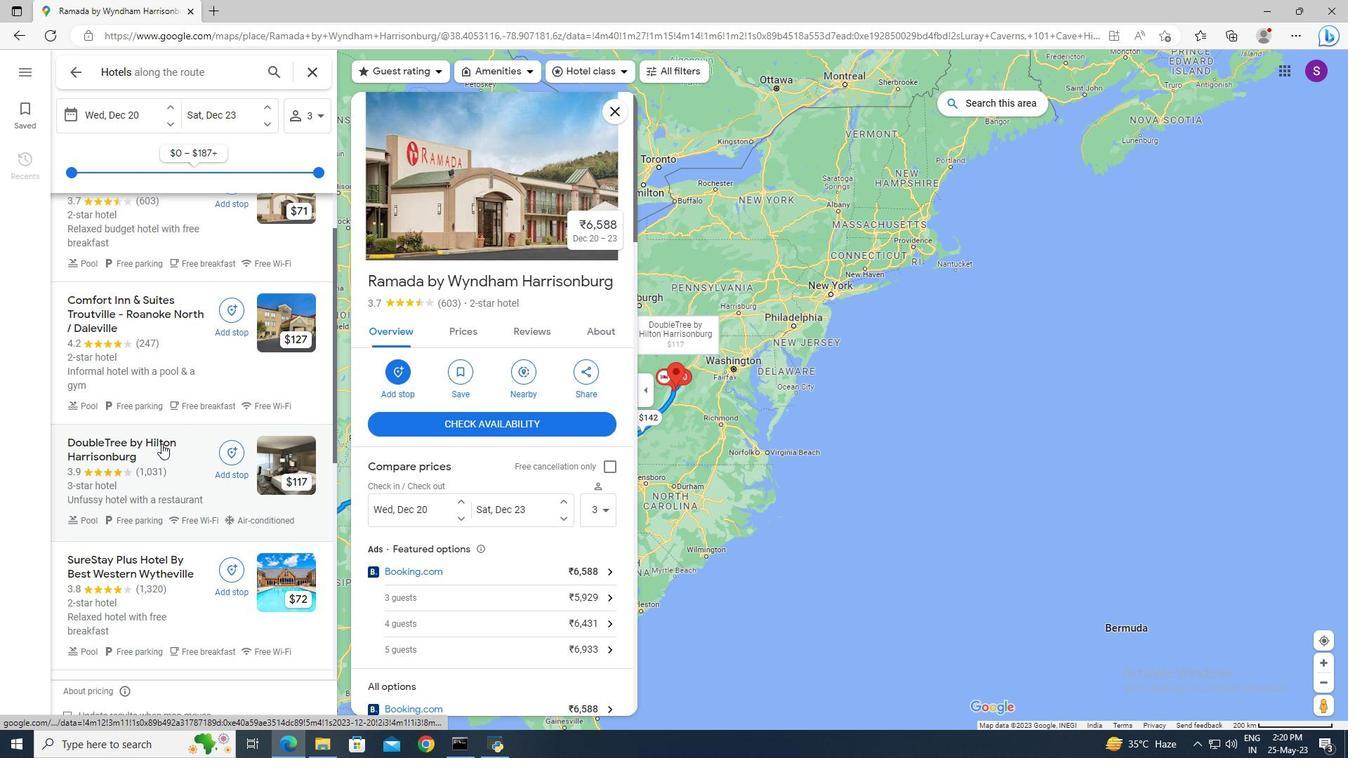 
Action: Mouse moved to (450, 339)
Screenshot: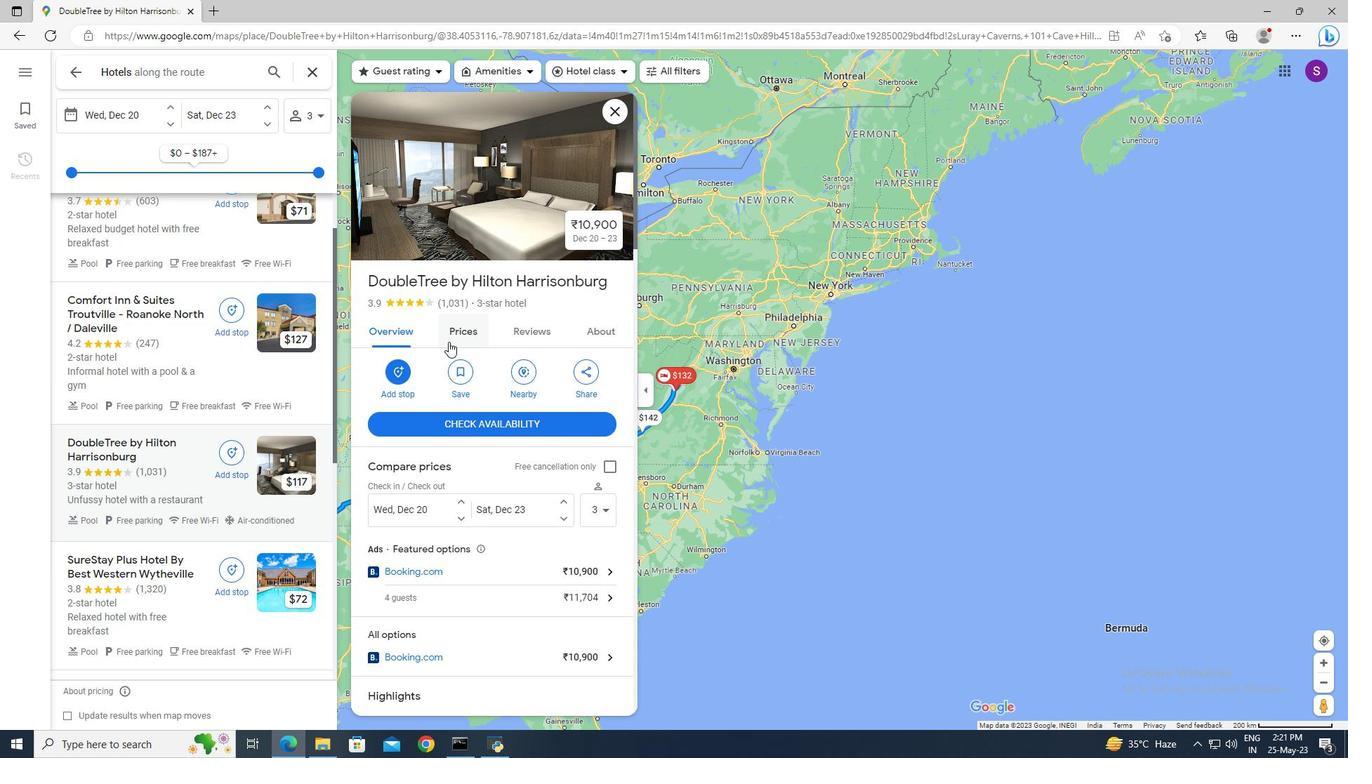 
Action: Mouse pressed left at (450, 339)
Screenshot: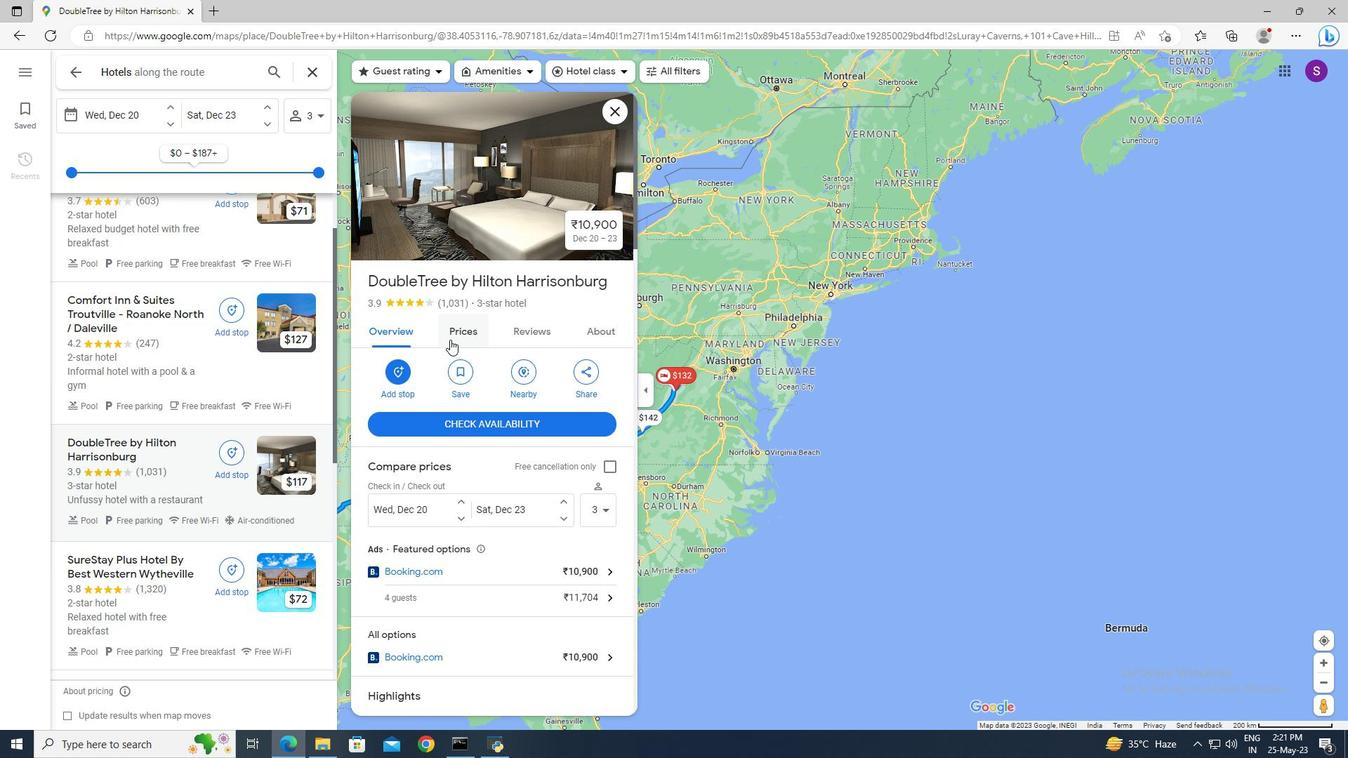 
Action: Mouse moved to (547, 151)
Screenshot: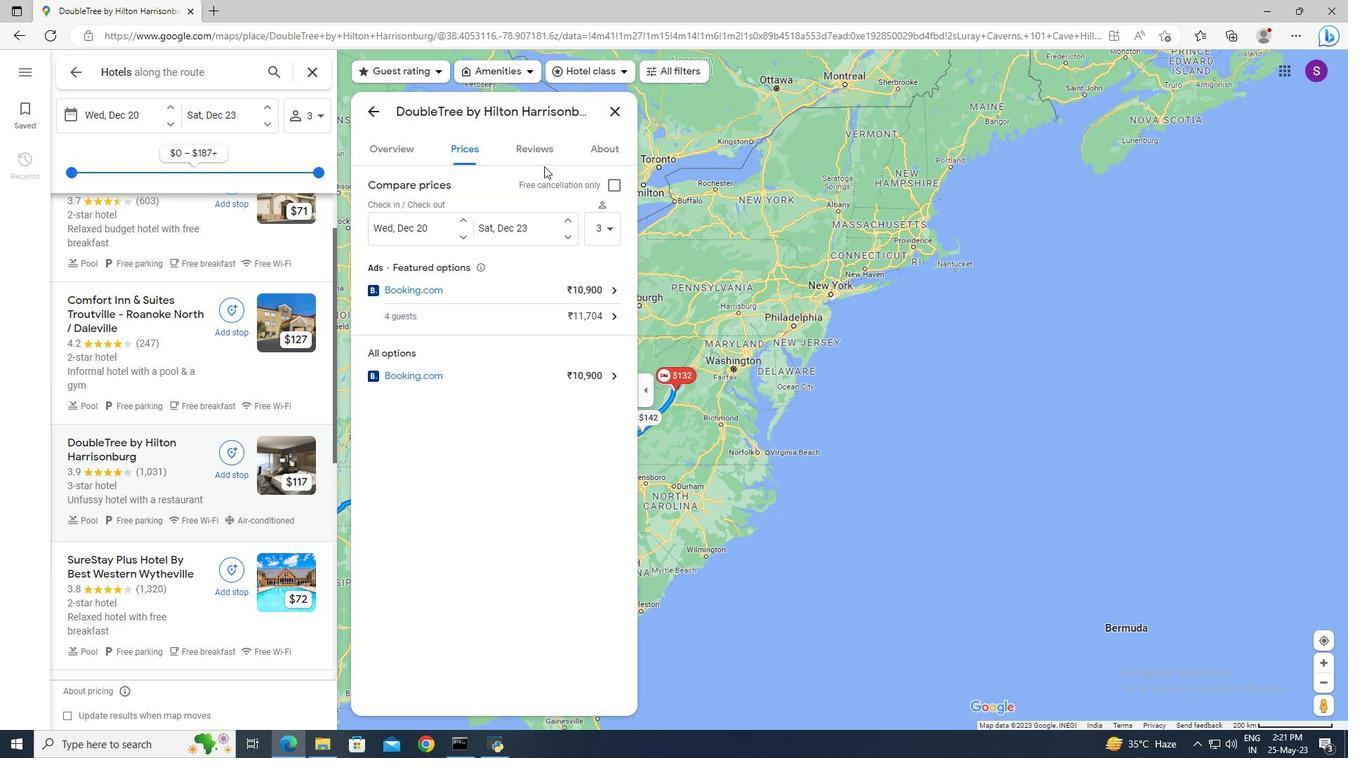 
Action: Mouse pressed left at (547, 151)
Screenshot: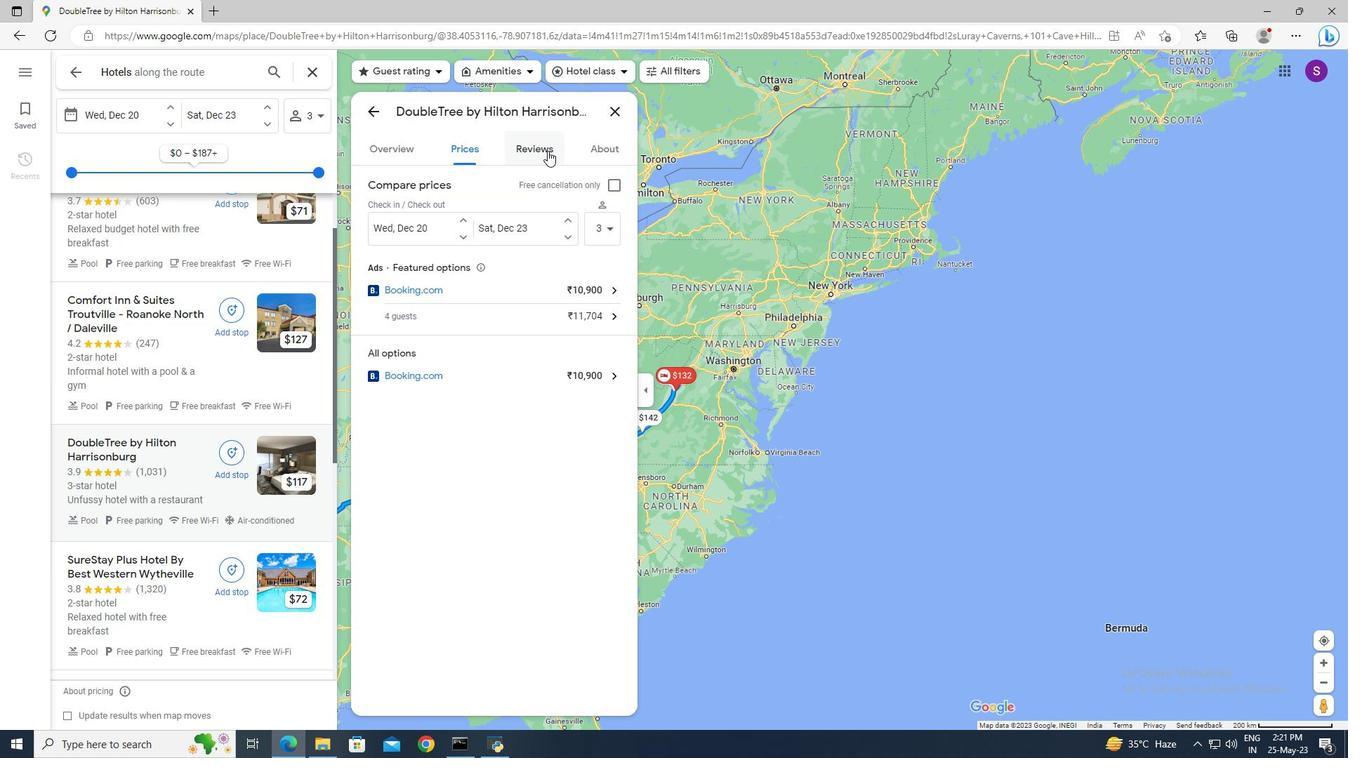 
Action: Mouse moved to (539, 311)
Screenshot: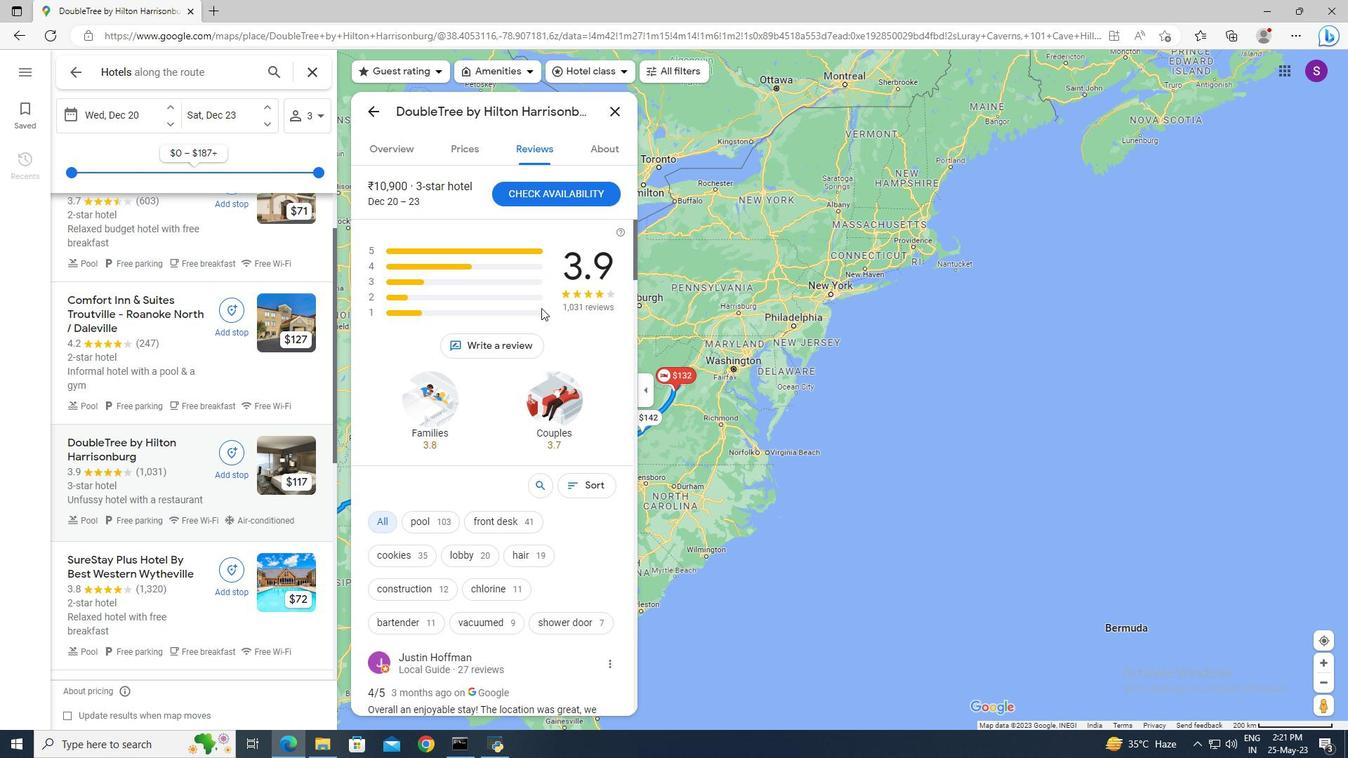 
Action: Mouse scrolled (539, 310) with delta (0, 0)
Screenshot: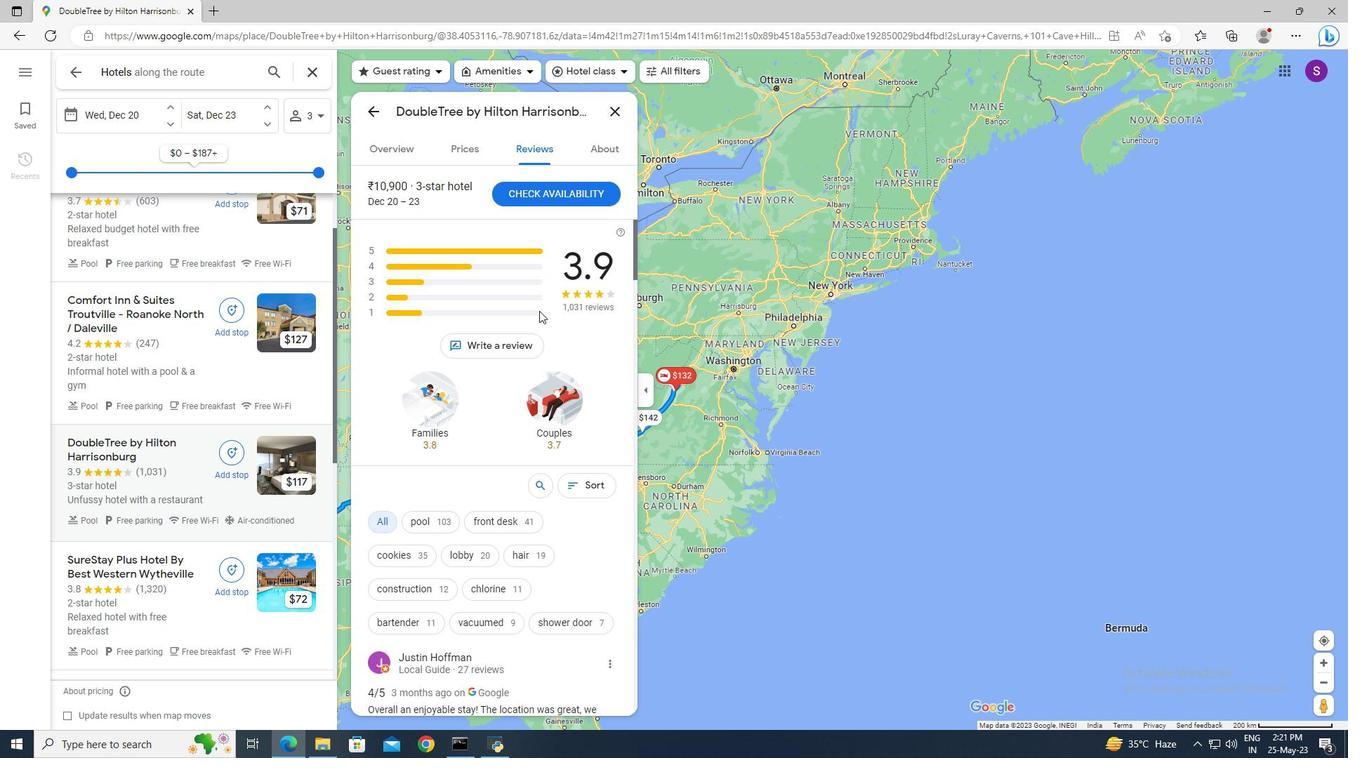 
Action: Mouse scrolled (539, 310) with delta (0, 0)
Screenshot: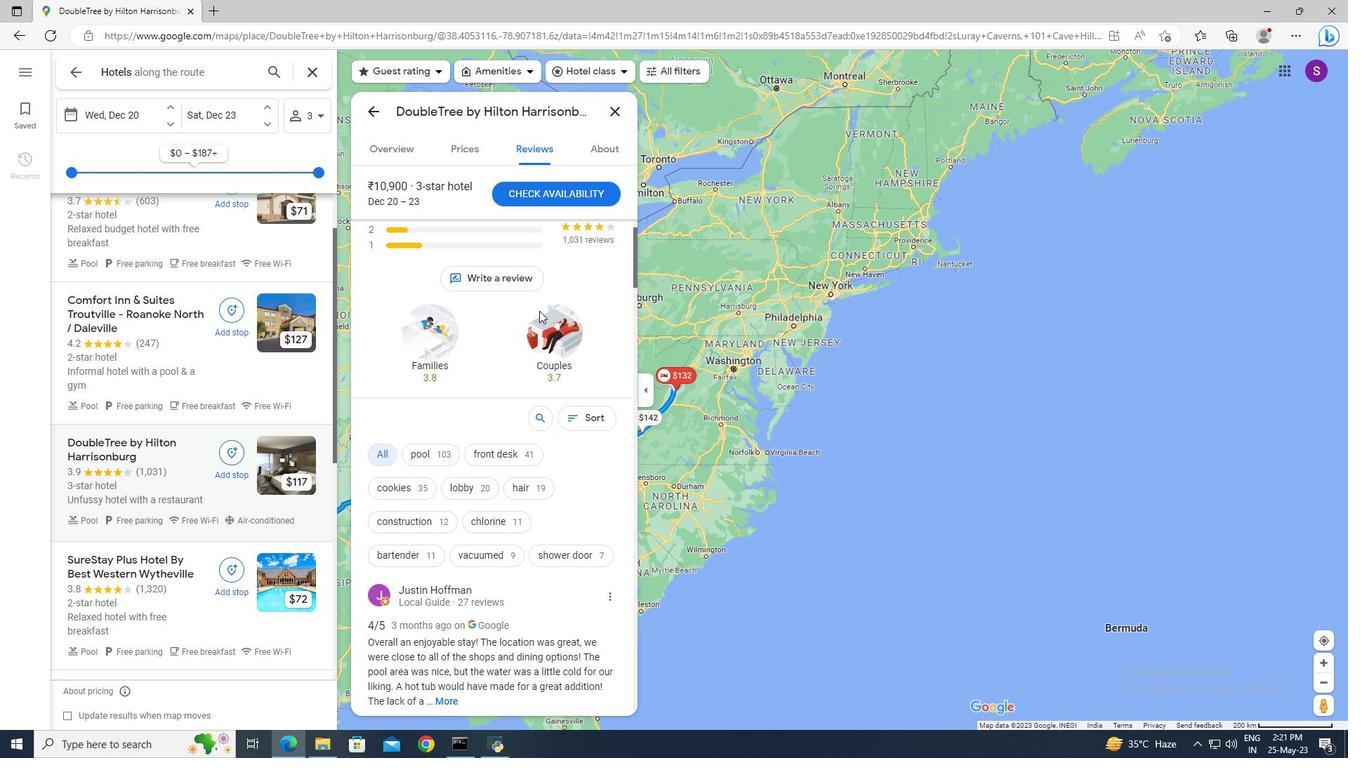 
Action: Mouse scrolled (539, 310) with delta (0, 0)
Screenshot: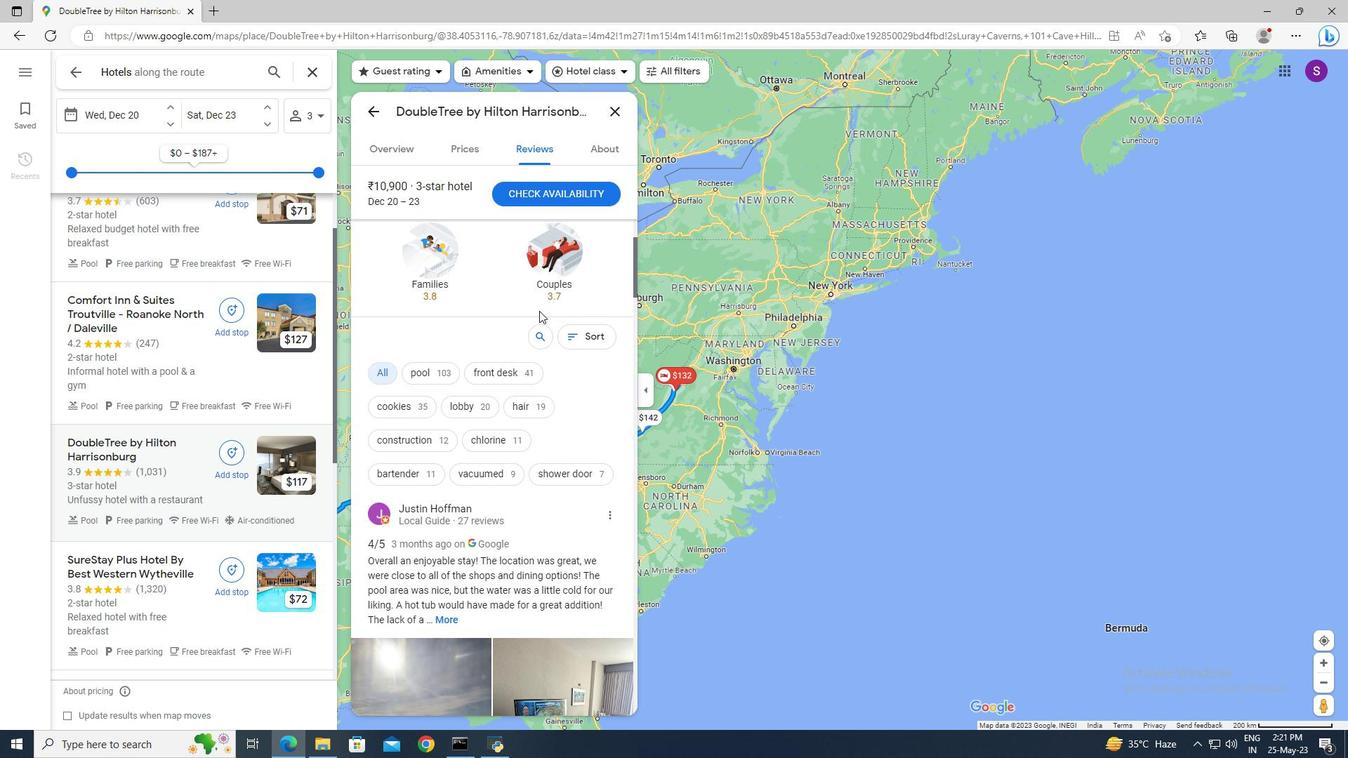 
Action: Mouse scrolled (539, 310) with delta (0, 0)
Screenshot: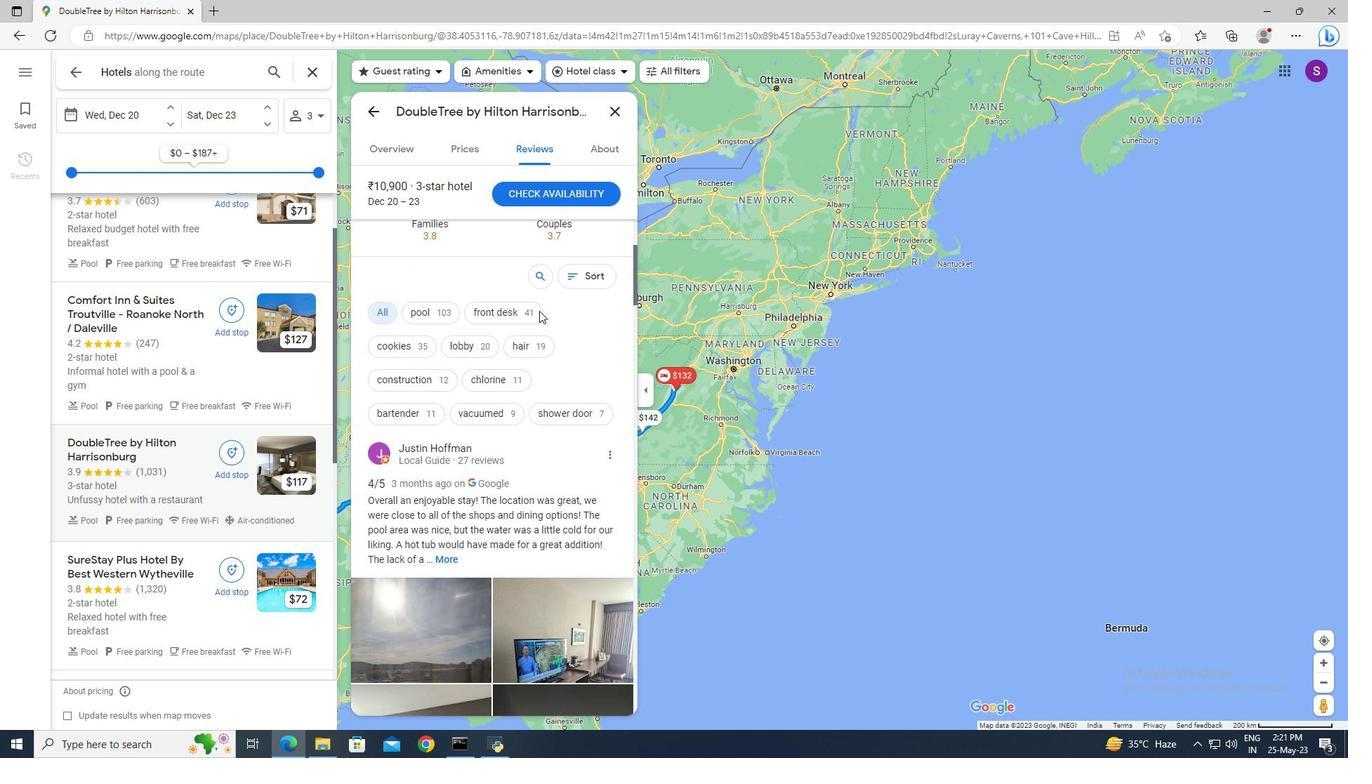 
Action: Mouse scrolled (539, 310) with delta (0, 0)
Screenshot: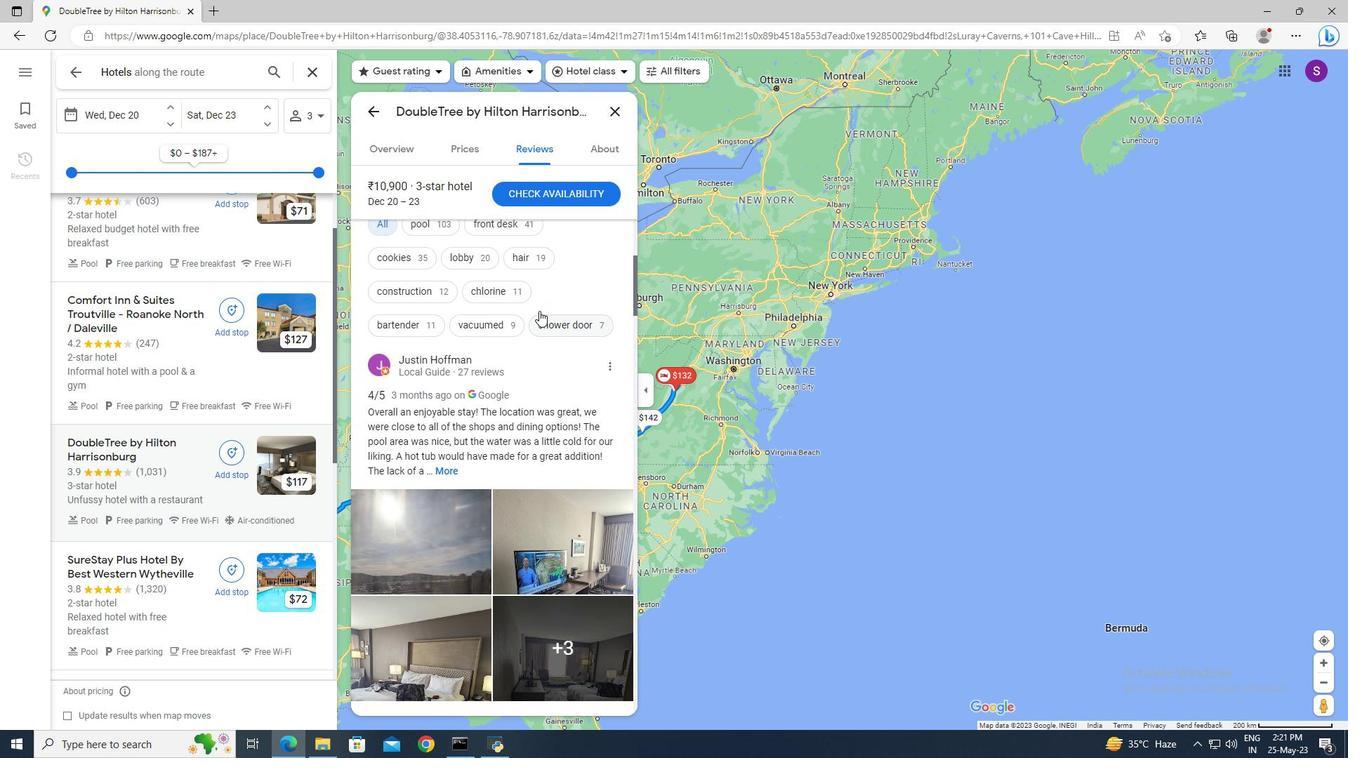
Action: Mouse scrolled (539, 310) with delta (0, 0)
Screenshot: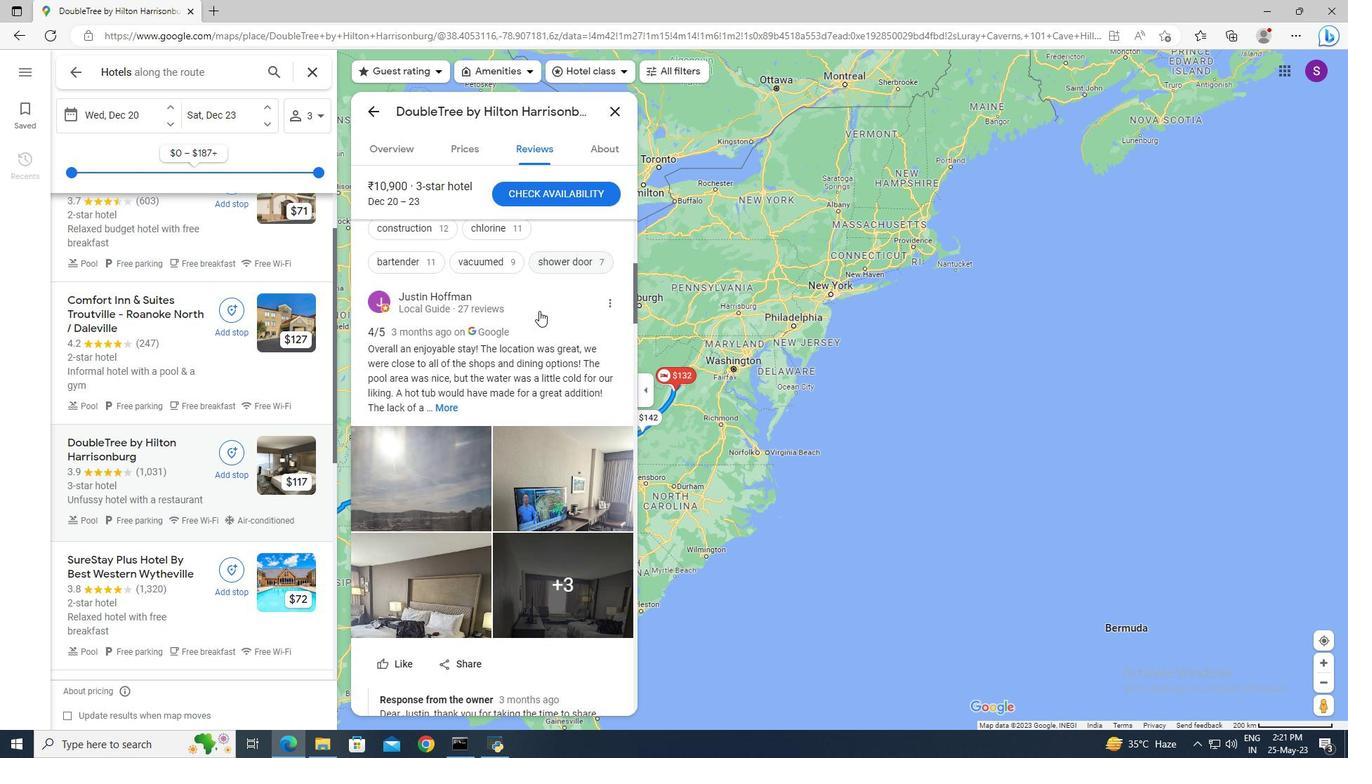 
Action: Mouse scrolled (539, 310) with delta (0, 0)
Screenshot: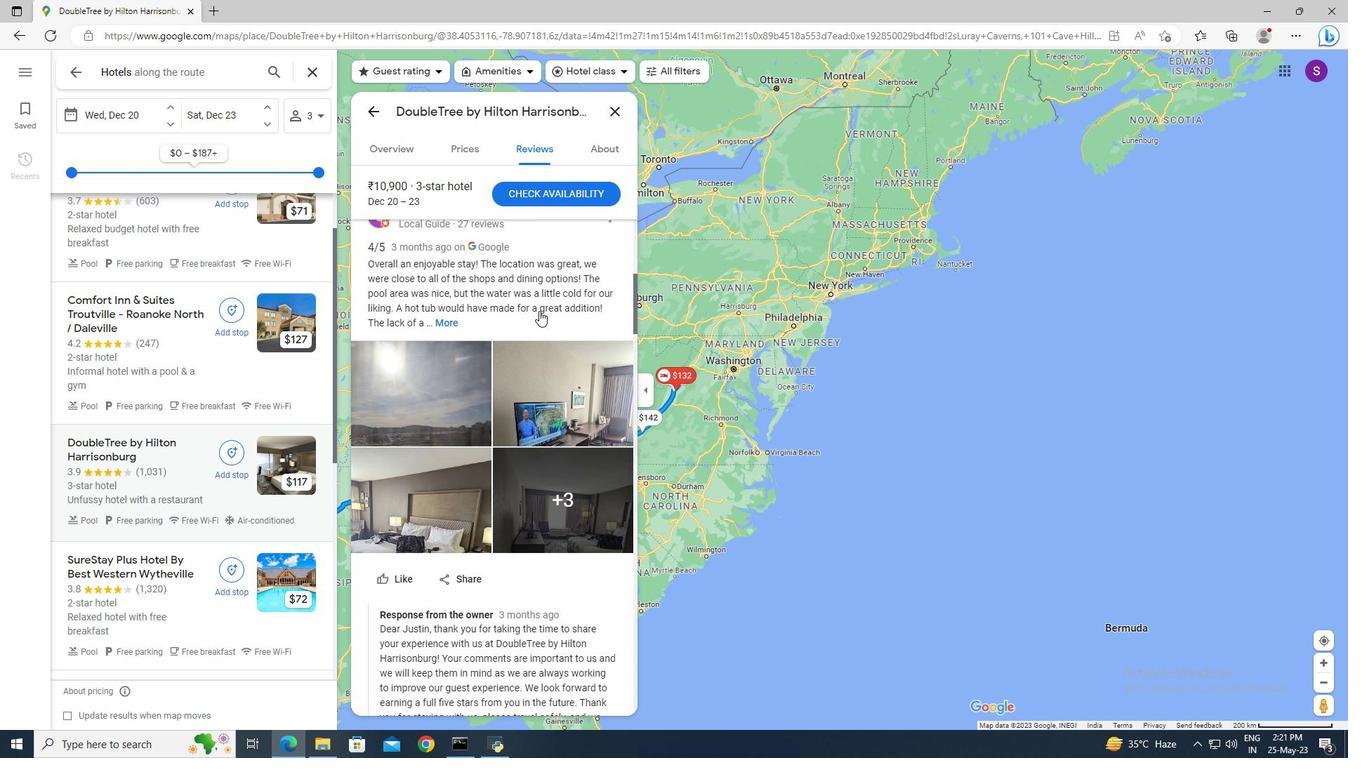 
Action: Mouse scrolled (539, 311) with delta (0, 0)
Screenshot: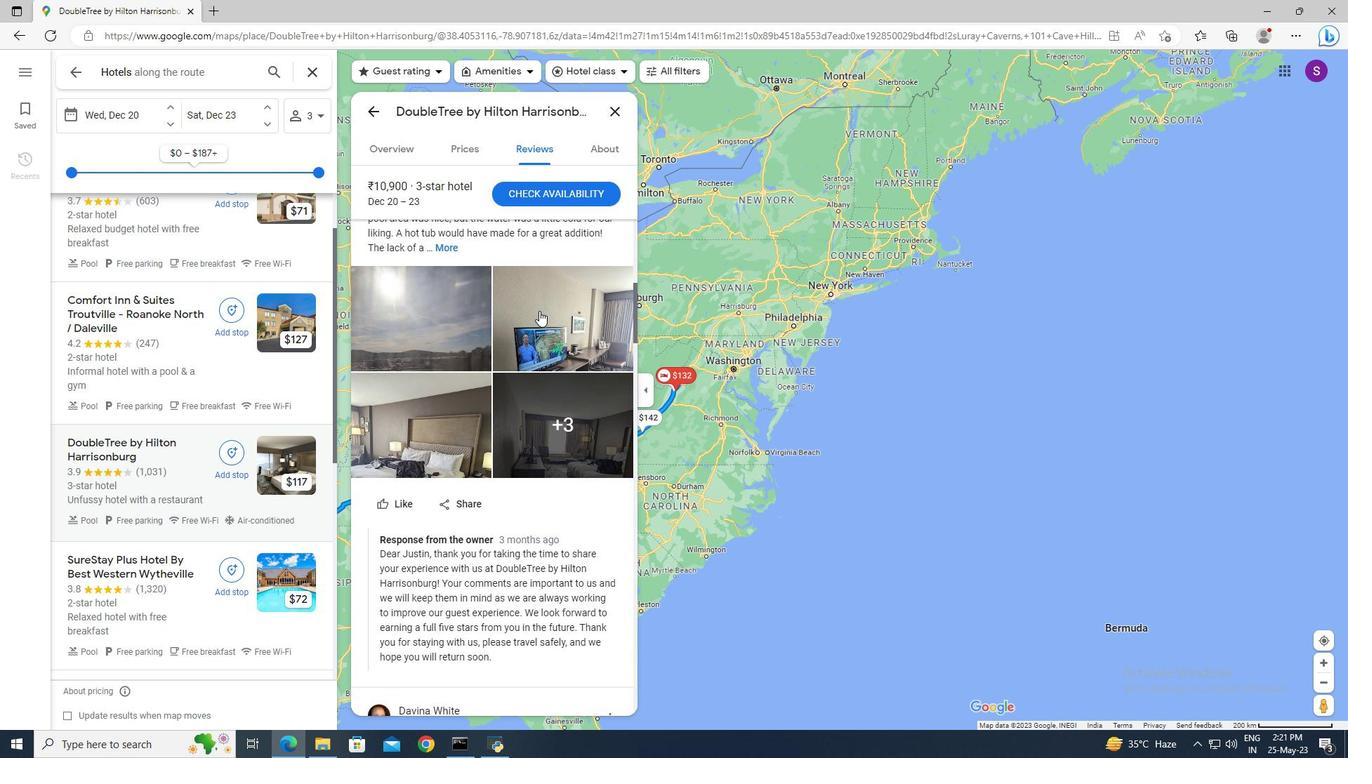 
Action: Mouse moved to (444, 318)
Screenshot: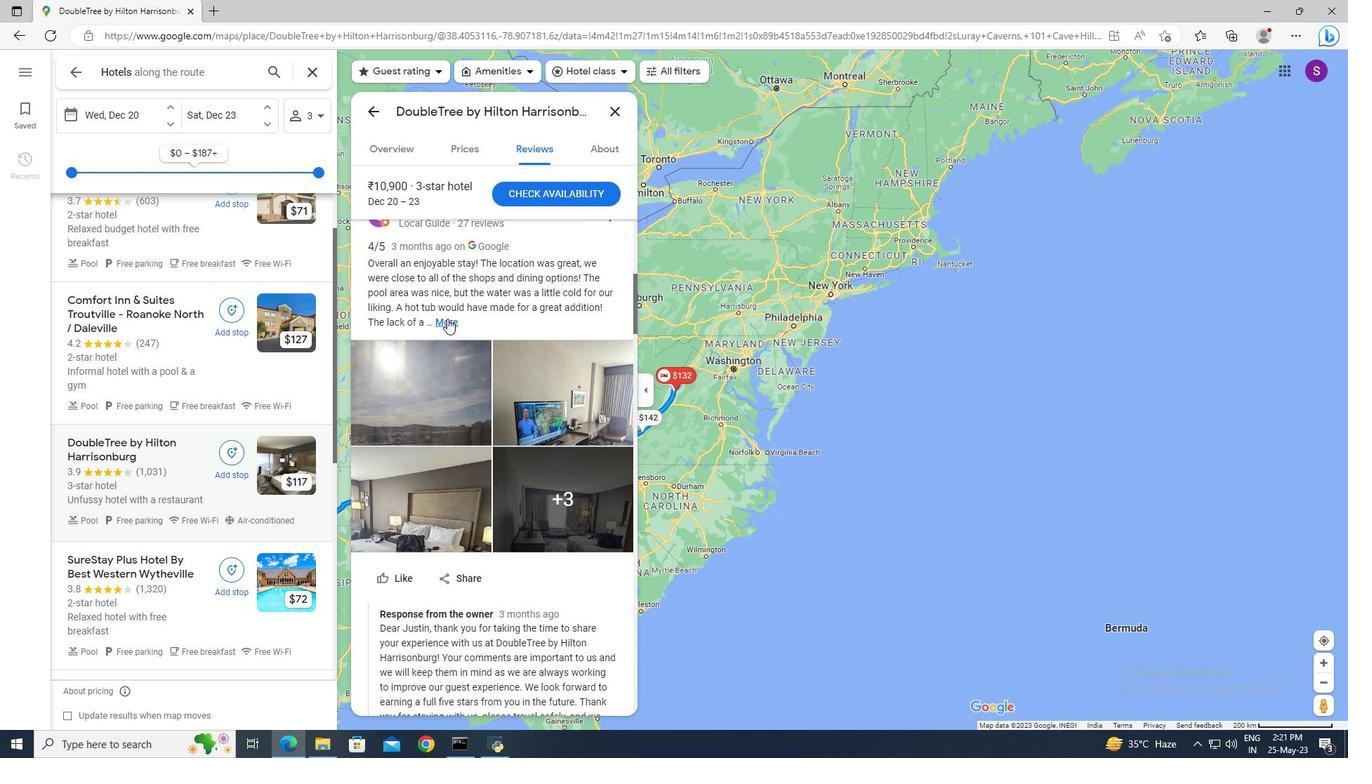 
Action: Mouse scrolled (444, 318) with delta (0, 0)
Screenshot: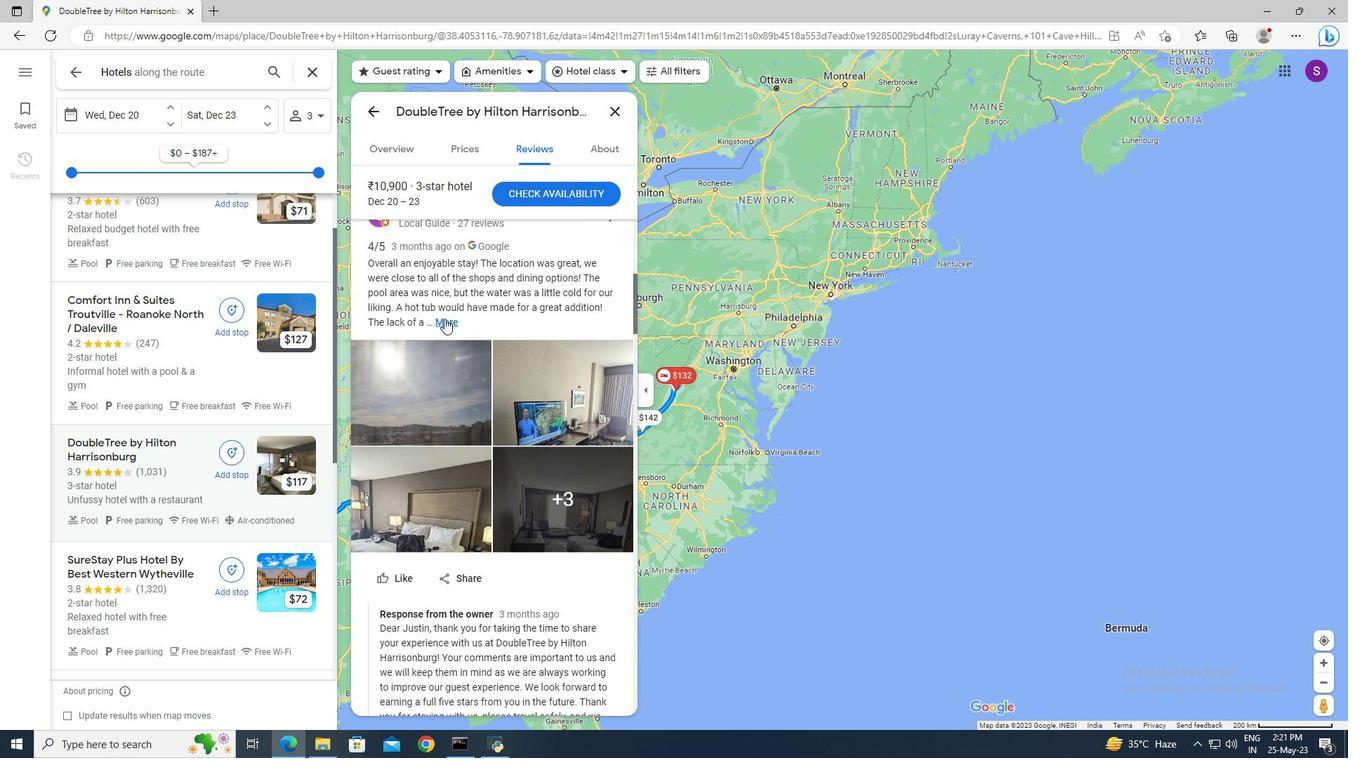 
Action: Mouse scrolled (444, 318) with delta (0, 0)
Screenshot: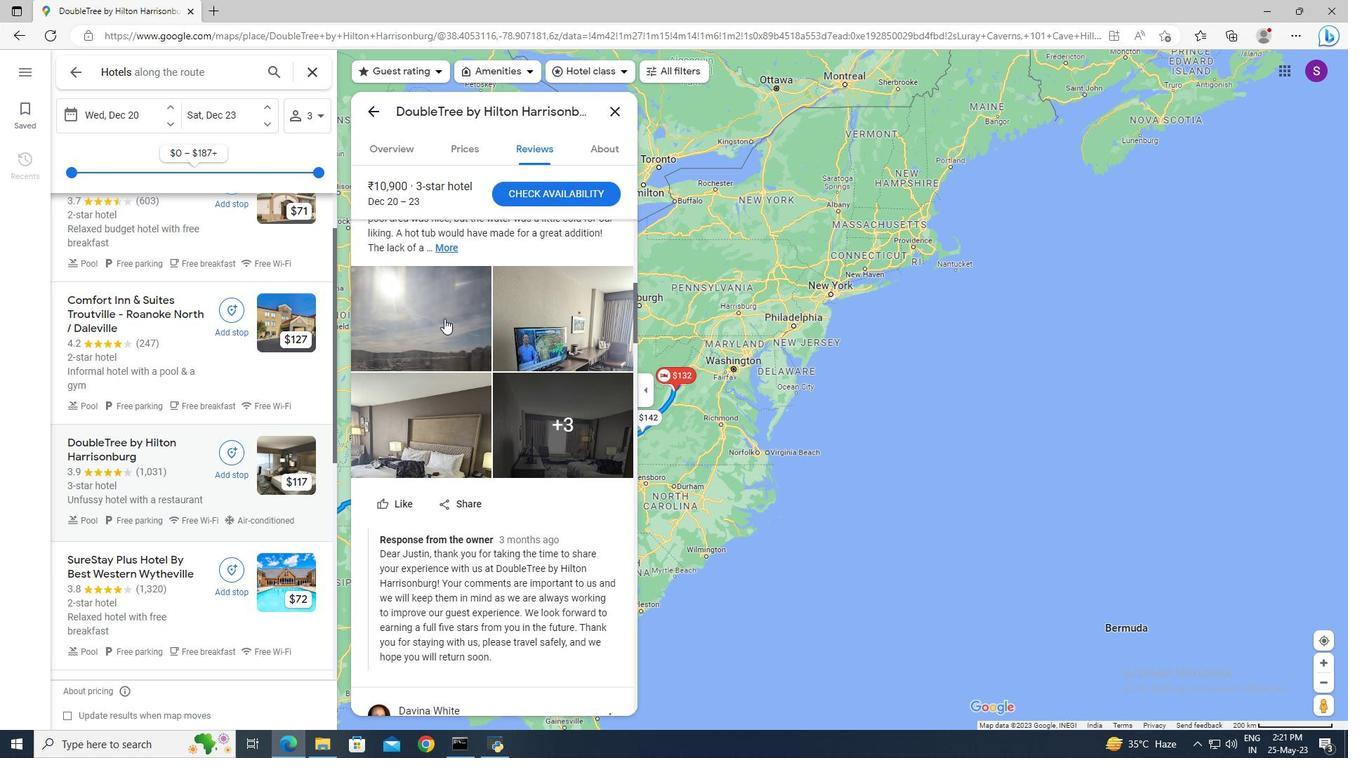 
Action: Mouse scrolled (444, 318) with delta (0, 0)
Screenshot: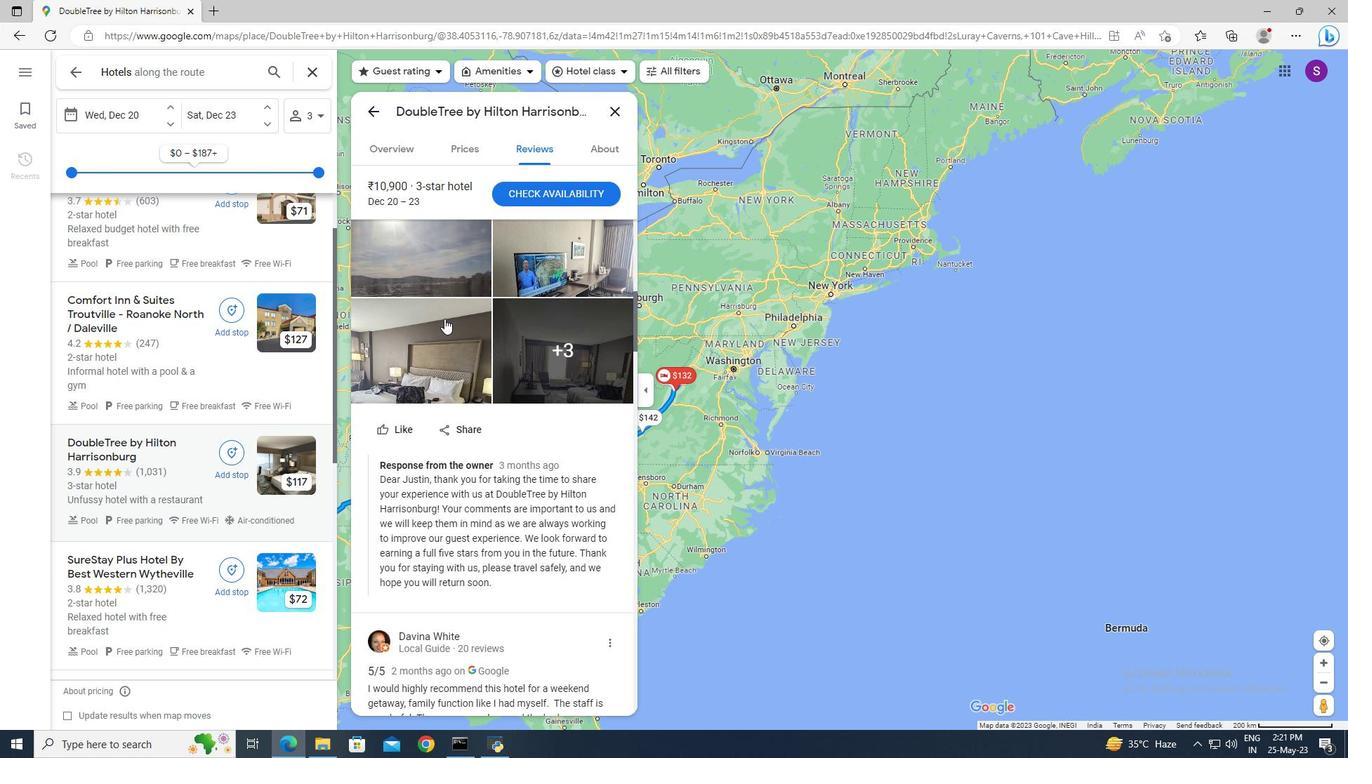 
Action: Mouse scrolled (444, 318) with delta (0, 0)
Screenshot: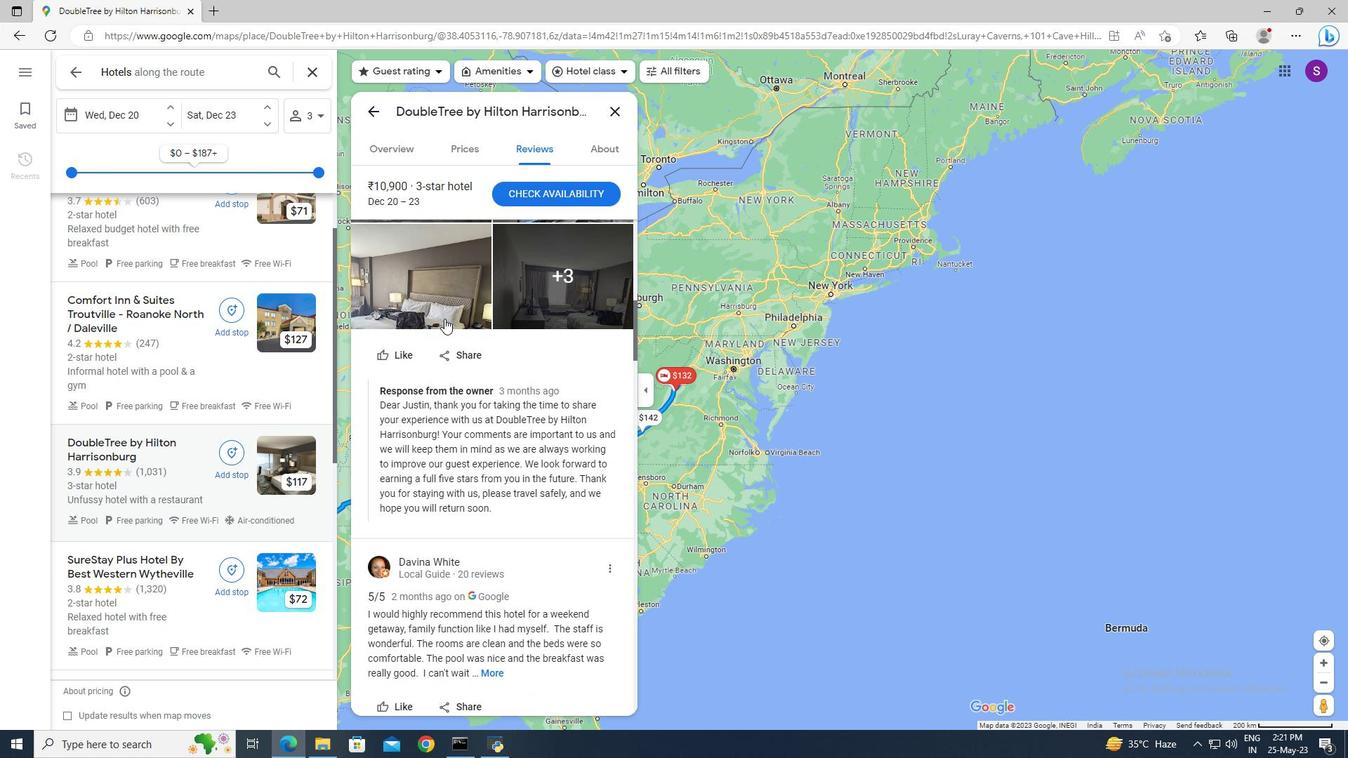 
Action: Mouse scrolled (444, 318) with delta (0, 0)
Screenshot: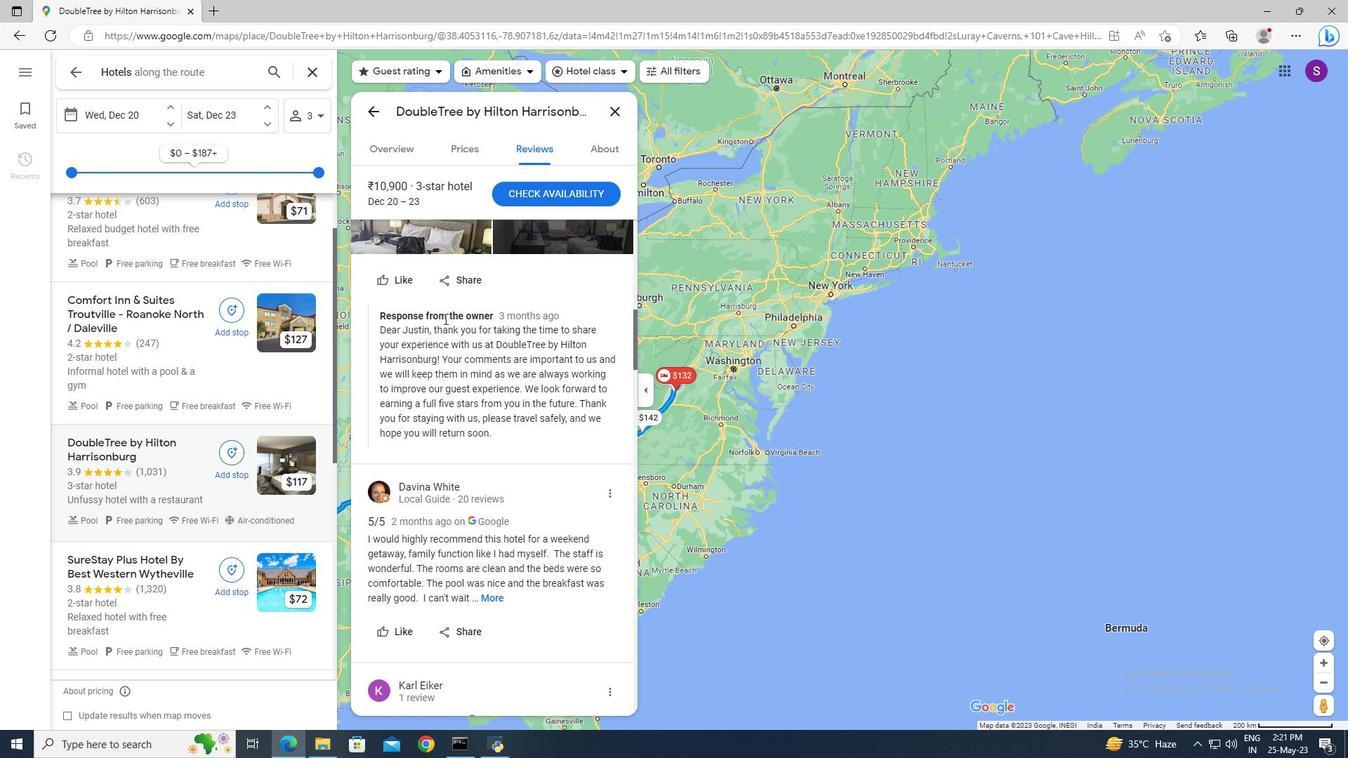 
Action: Mouse scrolled (444, 318) with delta (0, 0)
Screenshot: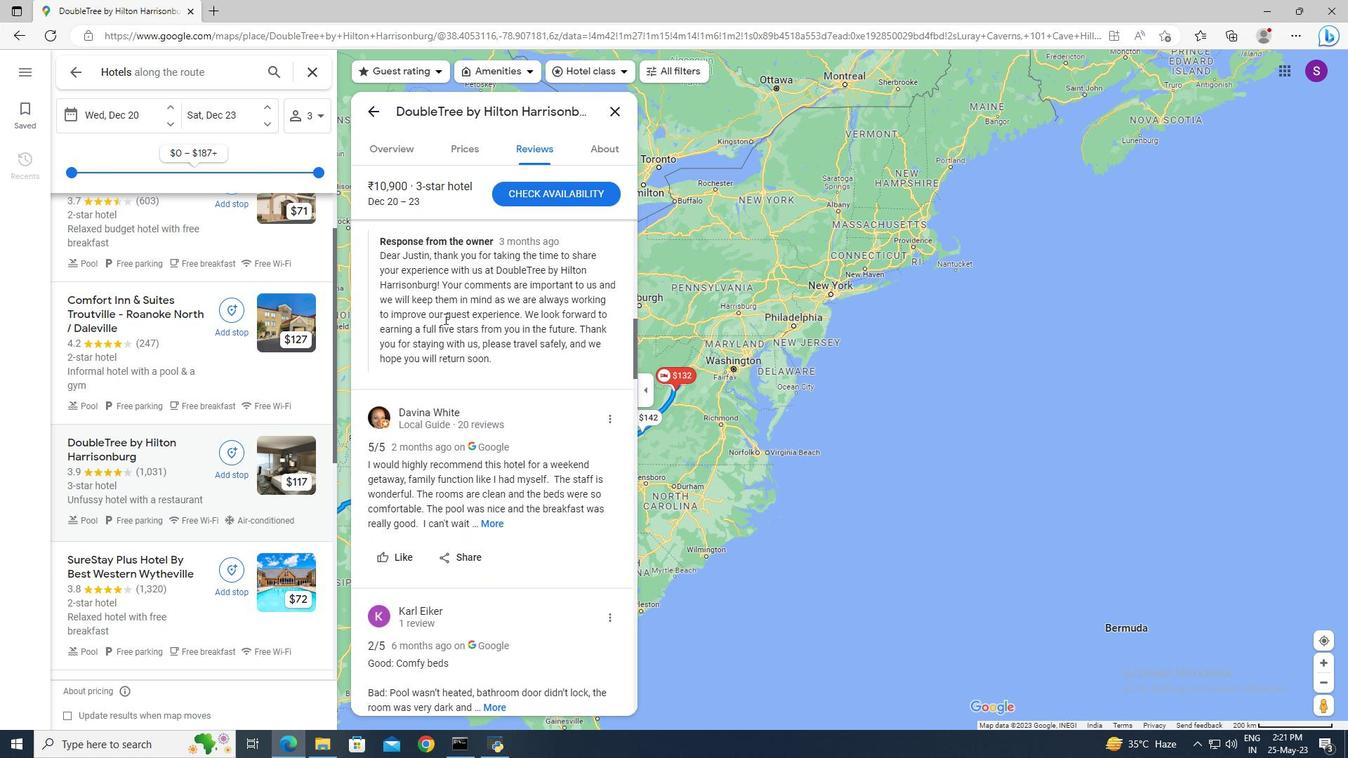 
Action: Mouse scrolled (444, 318) with delta (0, 0)
Screenshot: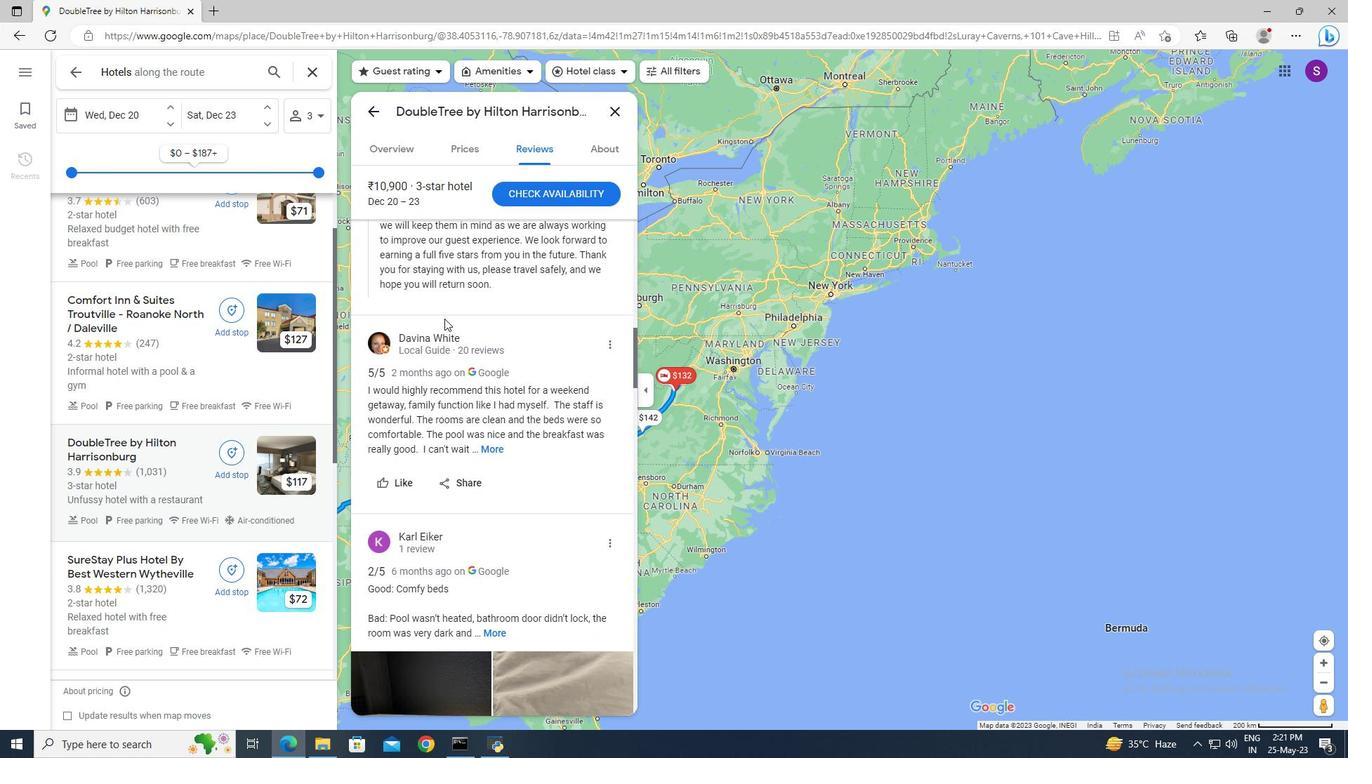
Action: Mouse scrolled (444, 318) with delta (0, 0)
Screenshot: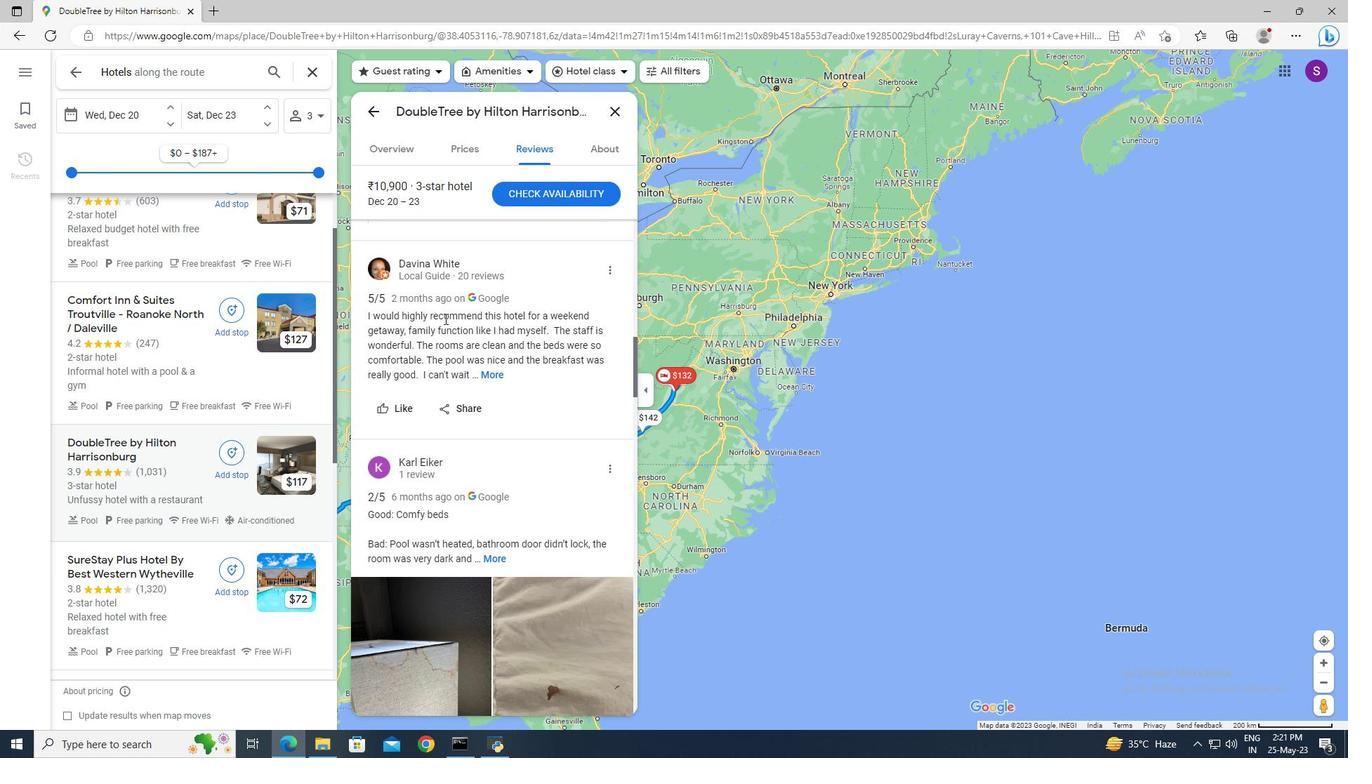 
Action: Mouse scrolled (444, 318) with delta (0, 0)
Screenshot: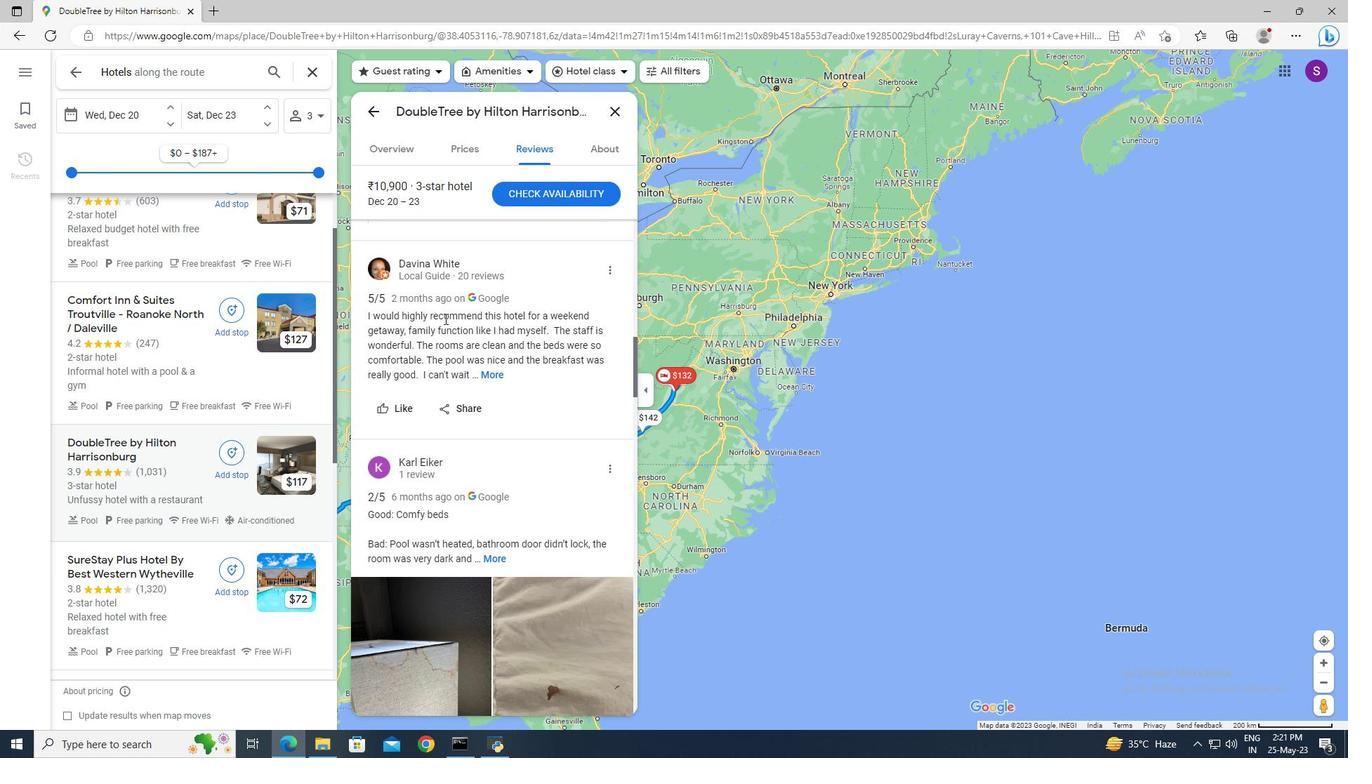 
Action: Mouse scrolled (444, 318) with delta (0, 0)
Screenshot: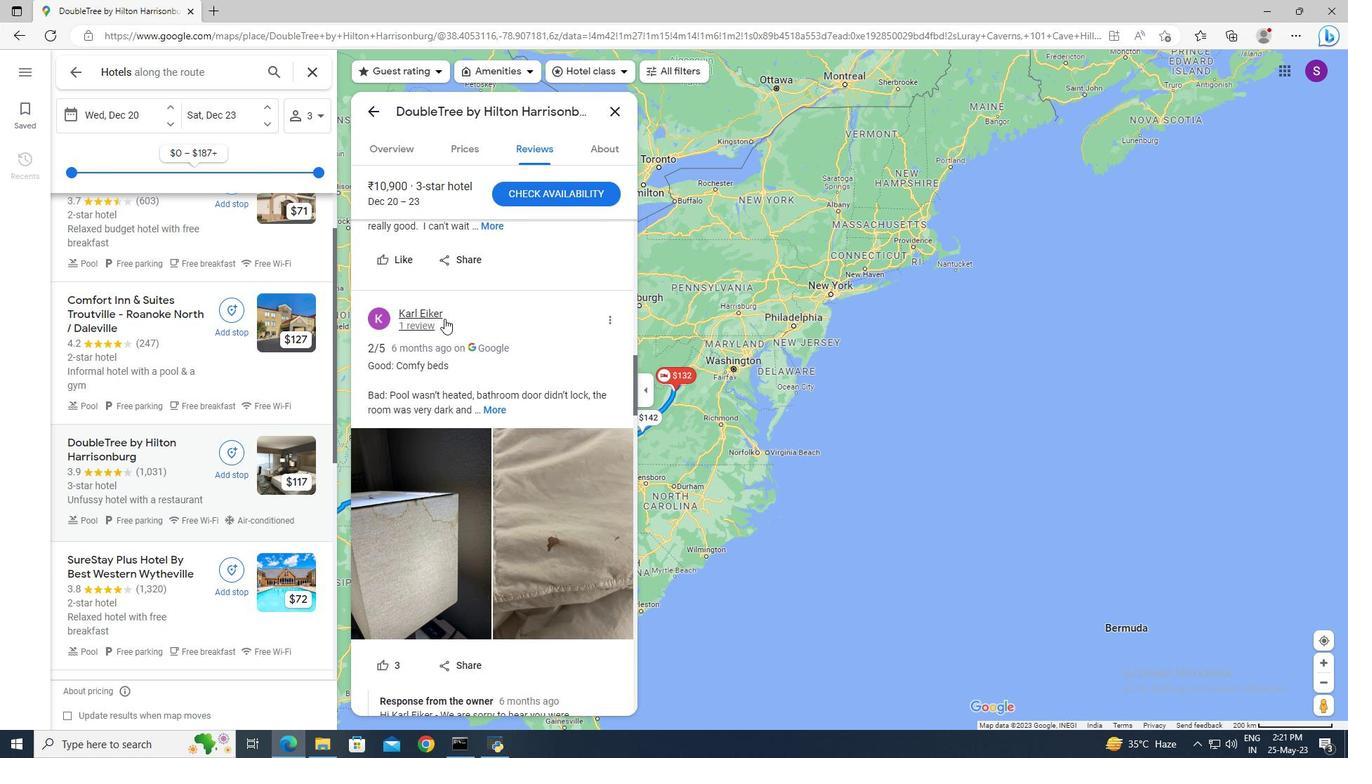 
Action: Mouse scrolled (444, 318) with delta (0, 0)
Screenshot: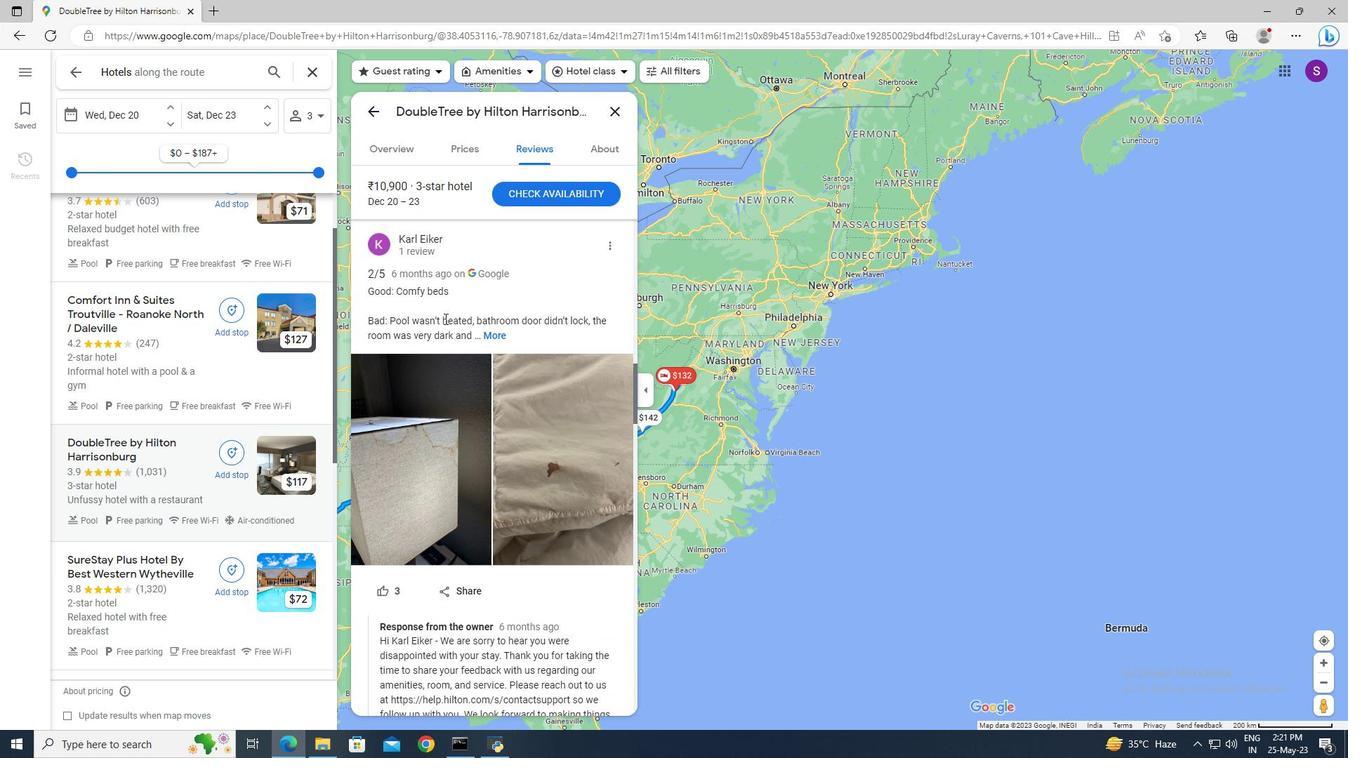 
Action: Mouse scrolled (444, 318) with delta (0, 0)
Screenshot: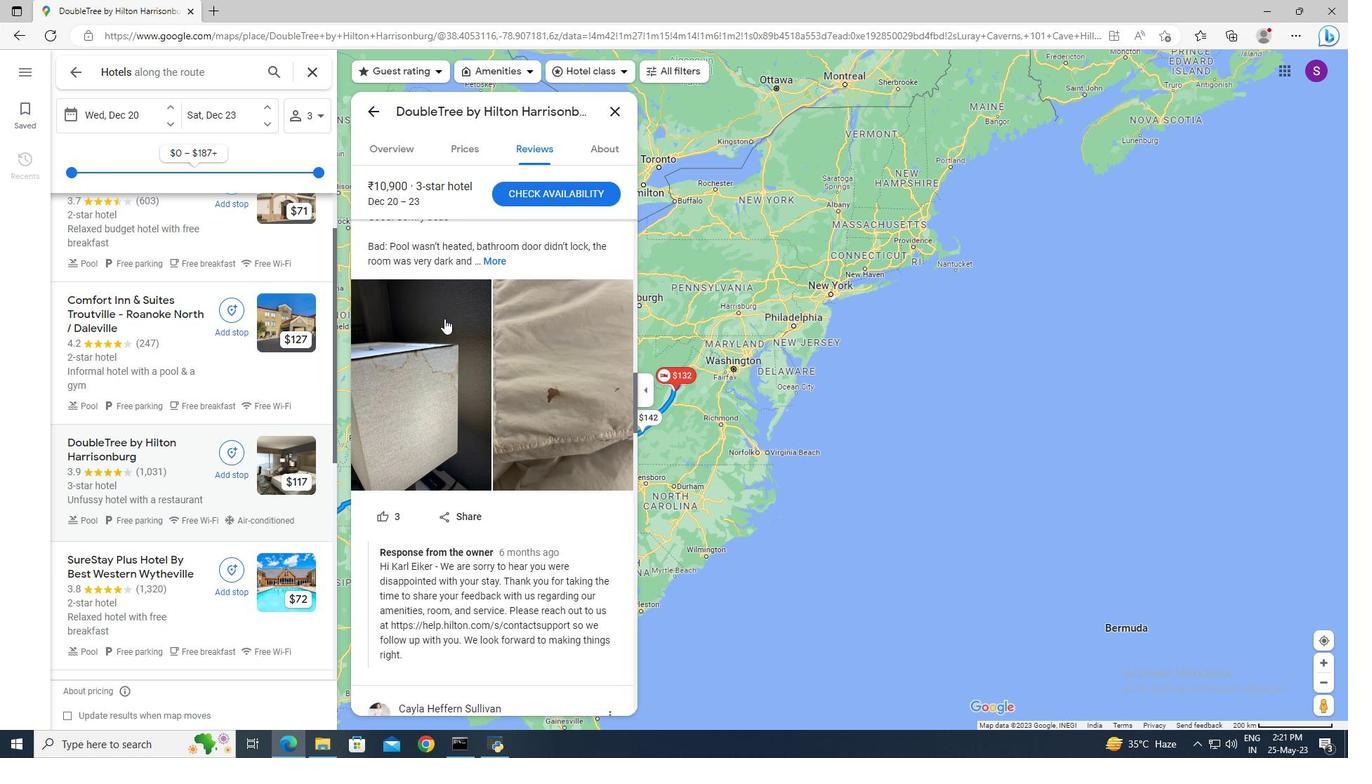 
Action: Mouse scrolled (444, 318) with delta (0, 0)
Screenshot: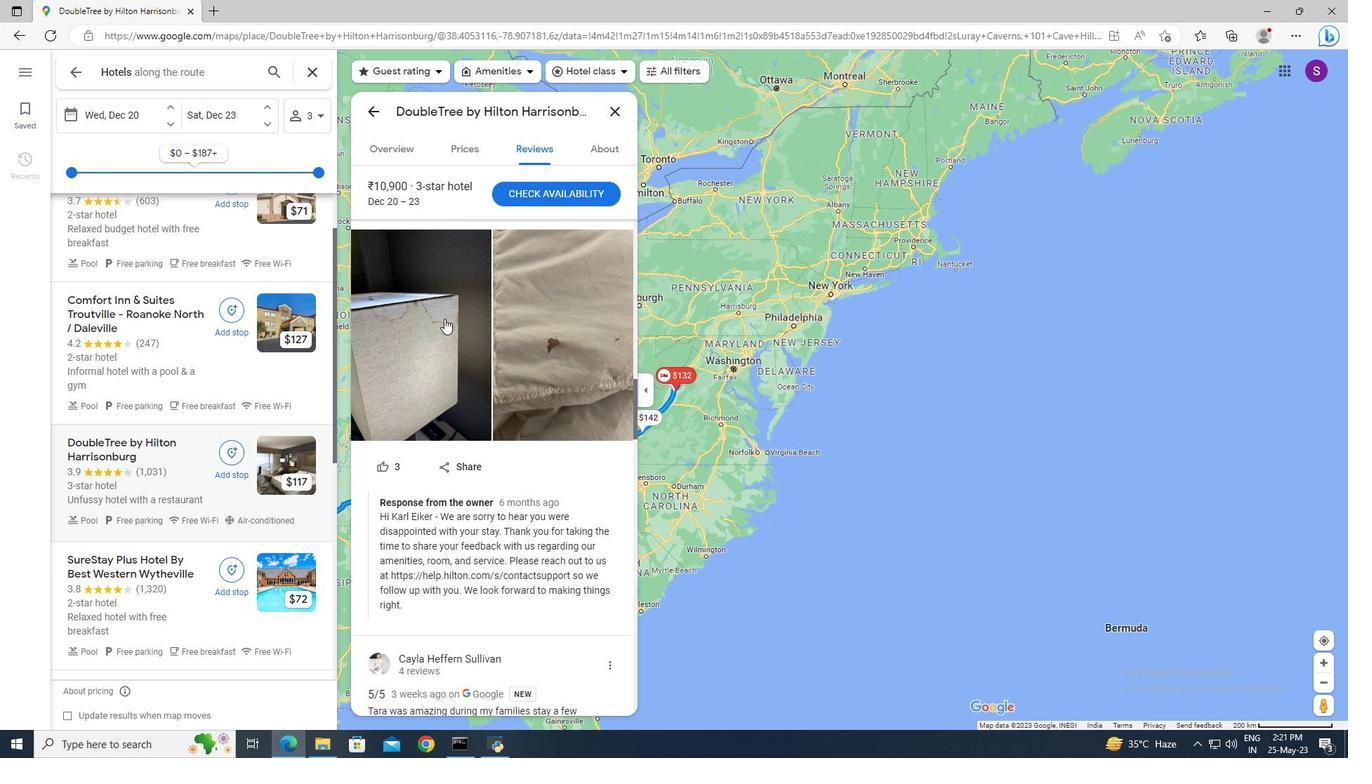 
Action: Mouse scrolled (444, 318) with delta (0, 0)
Screenshot: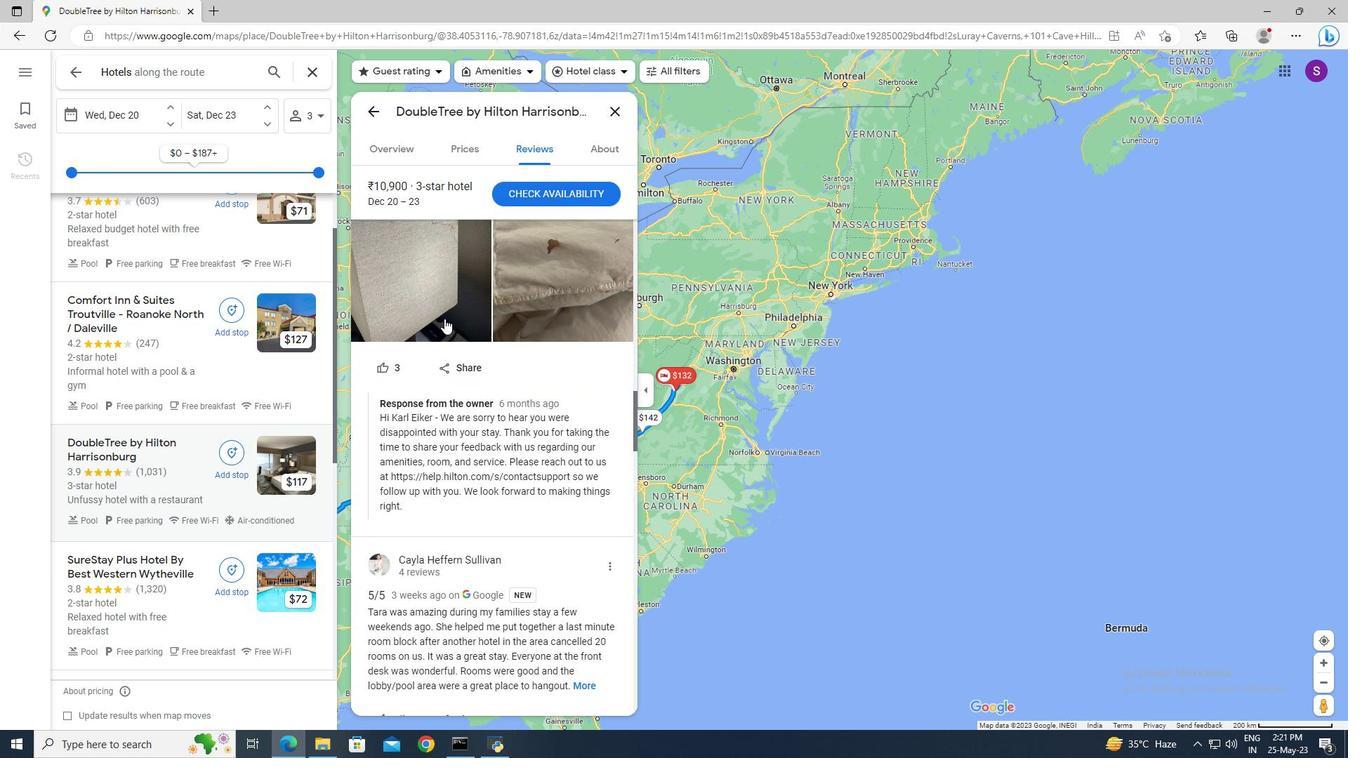 
Action: Mouse scrolled (444, 318) with delta (0, 0)
Screenshot: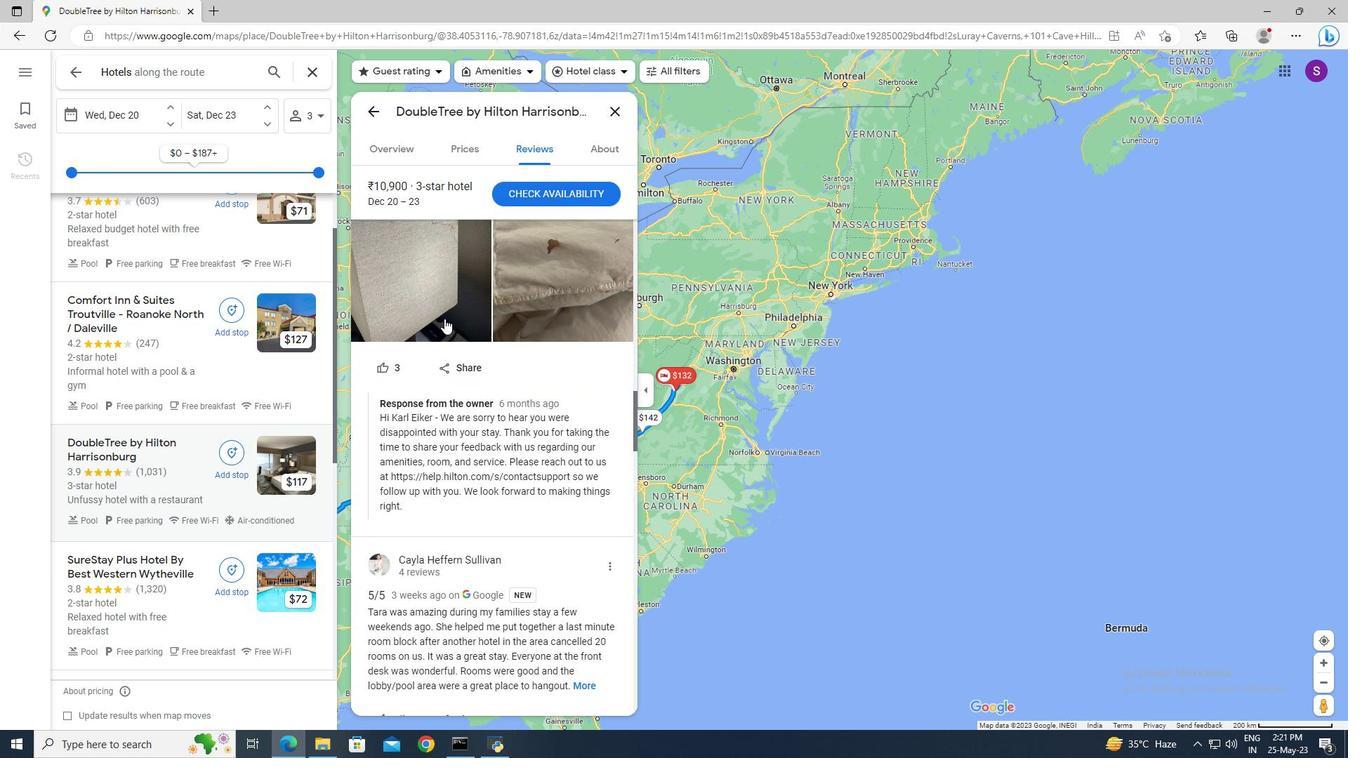 
Action: Mouse scrolled (444, 318) with delta (0, 0)
Screenshot: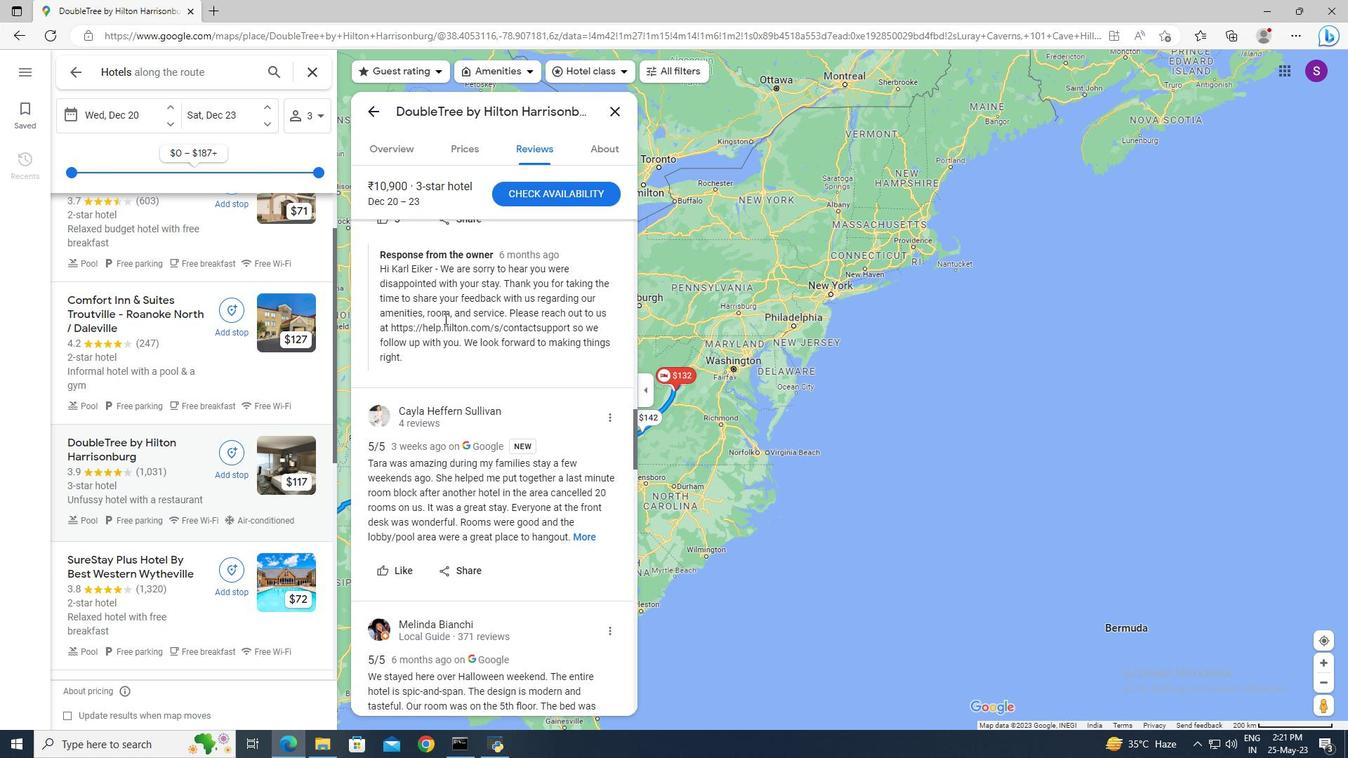 
Action: Mouse scrolled (444, 318) with delta (0, 0)
Screenshot: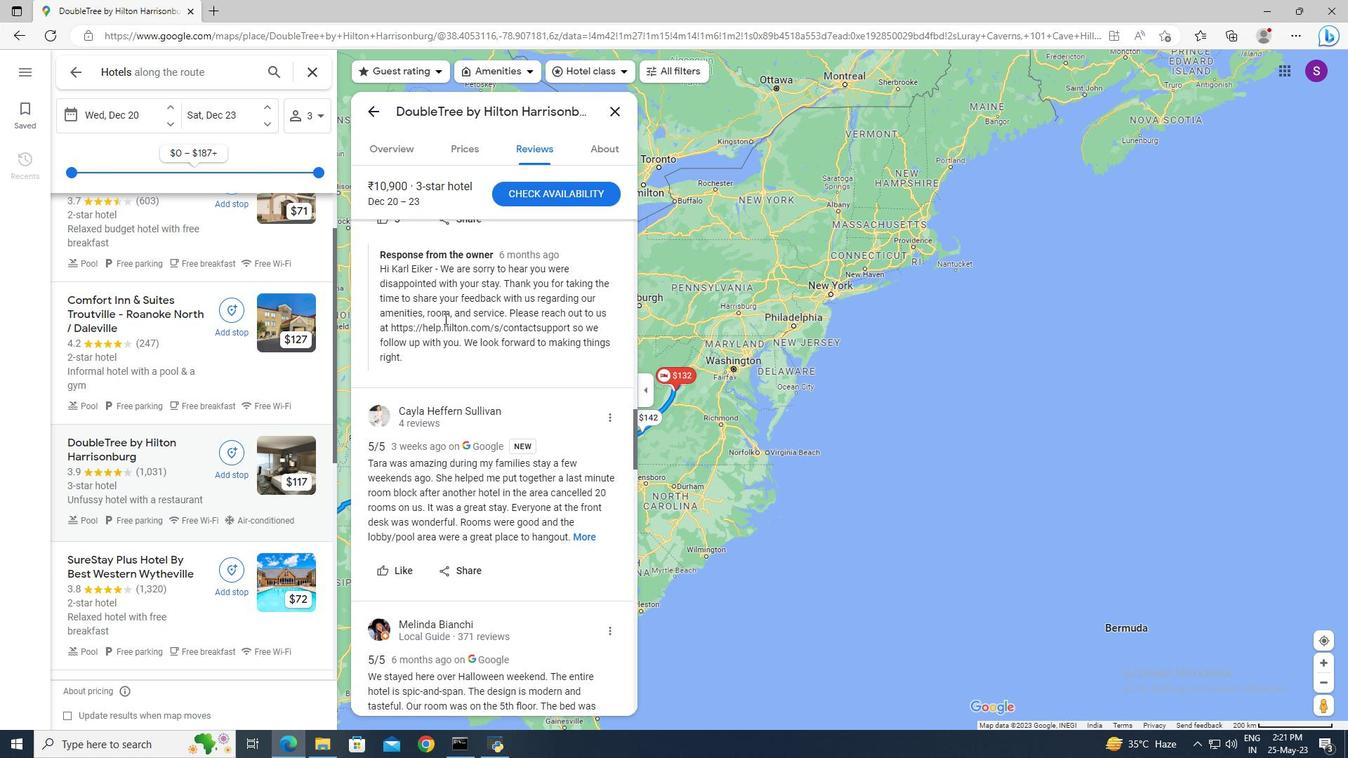 
Action: Mouse scrolled (444, 318) with delta (0, 0)
Screenshot: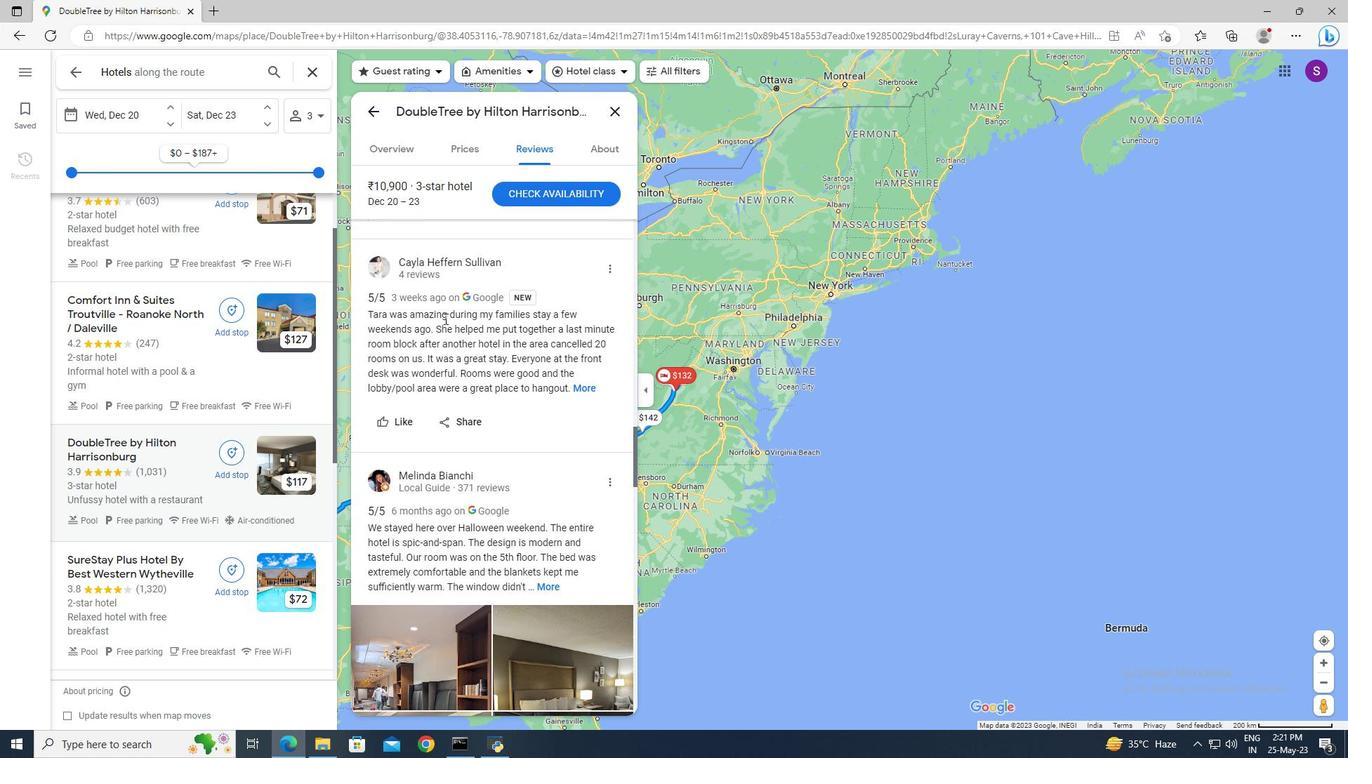 
Action: Mouse scrolled (444, 318) with delta (0, 0)
Screenshot: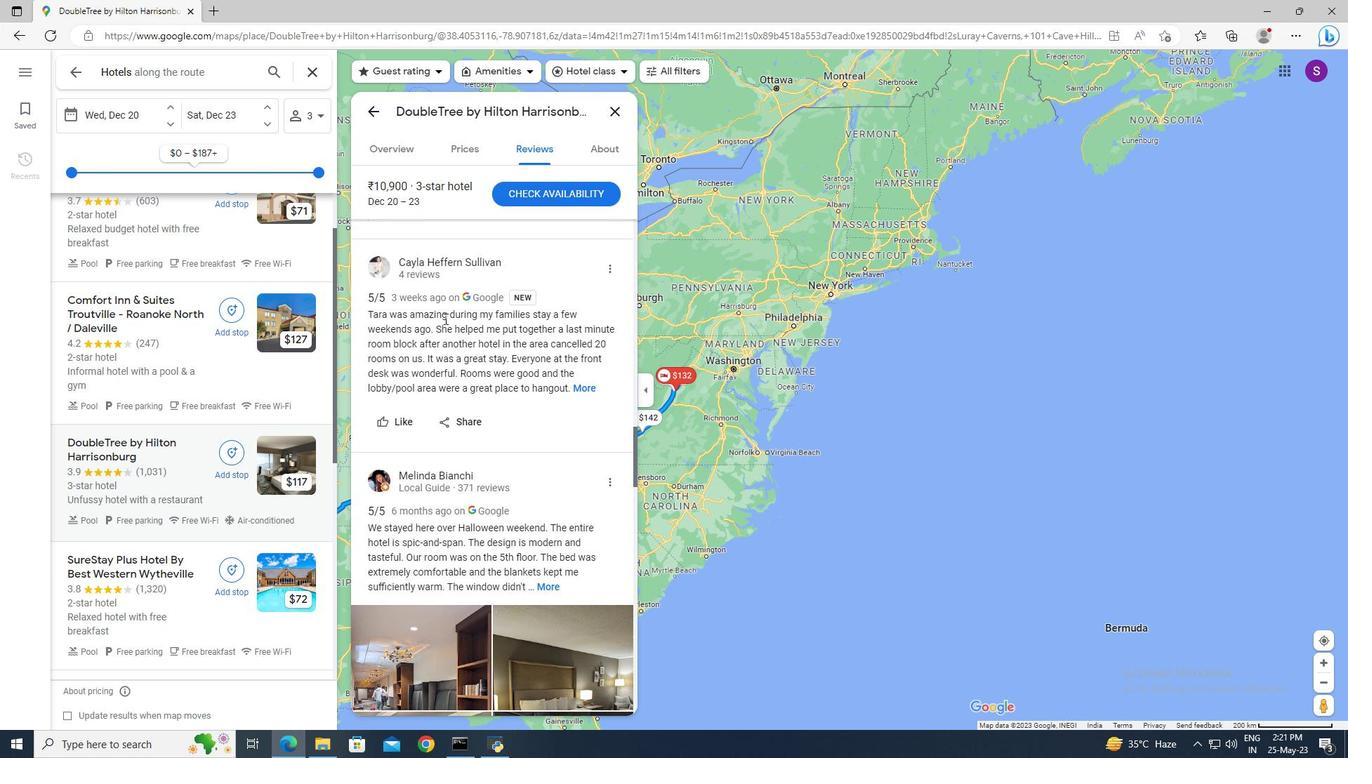 
Action: Mouse scrolled (444, 318) with delta (0, 0)
Screenshot: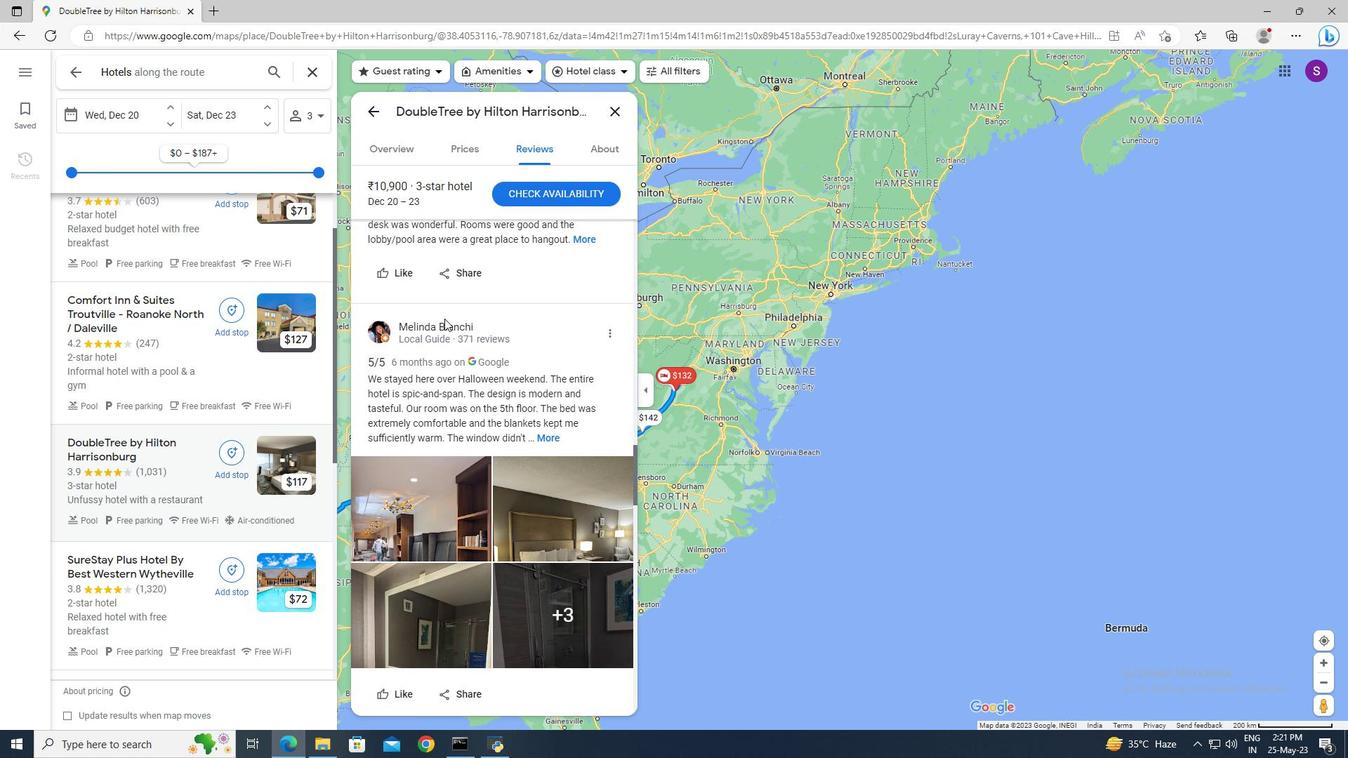 
Action: Mouse scrolled (444, 318) with delta (0, 0)
Screenshot: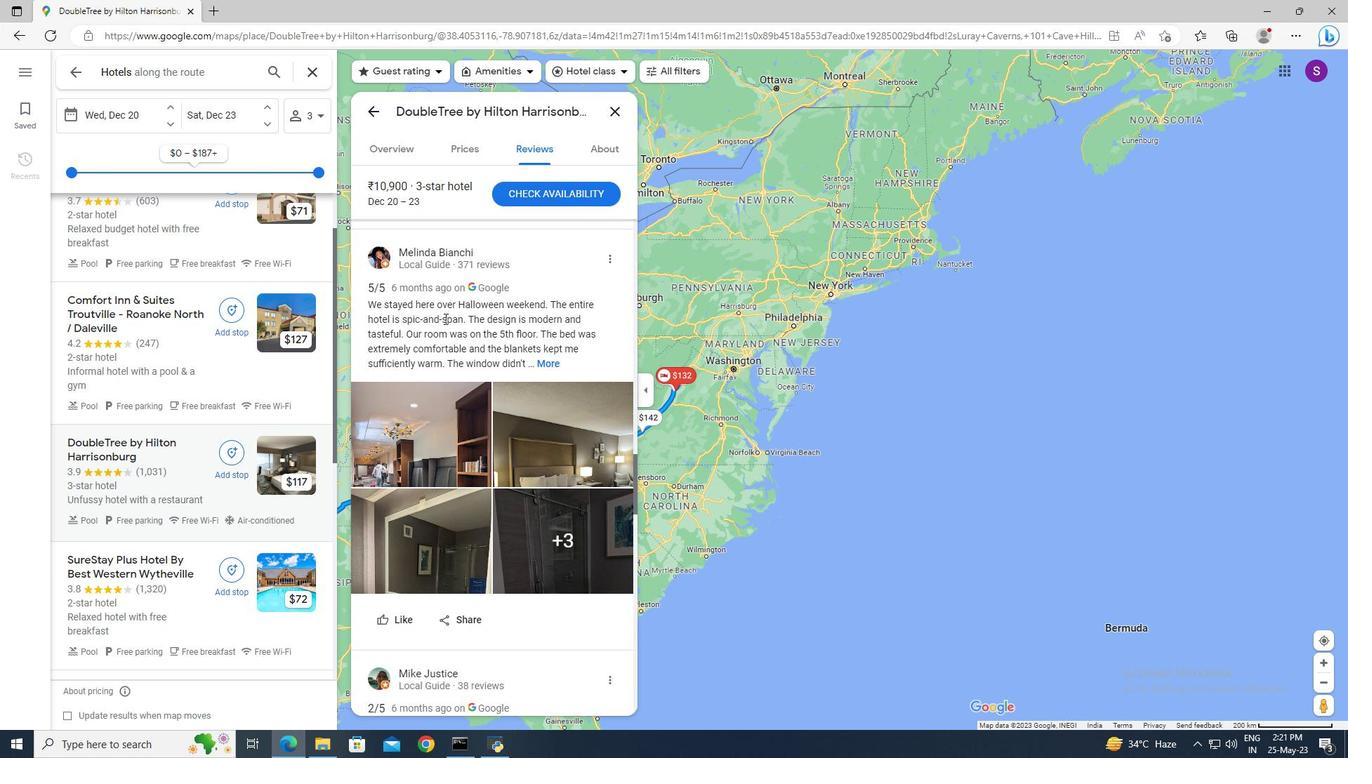 
Action: Mouse scrolled (444, 318) with delta (0, 0)
Screenshot: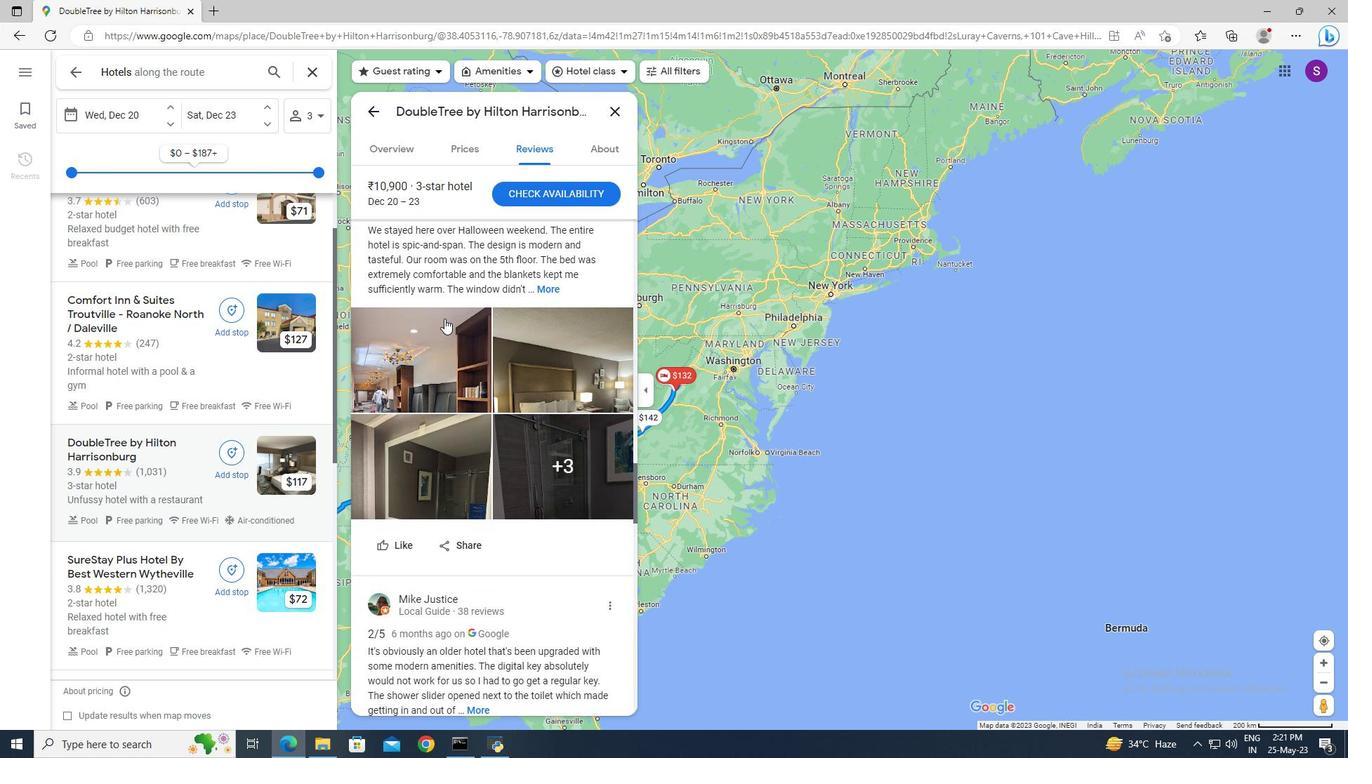 
Action: Mouse scrolled (444, 318) with delta (0, 0)
Screenshot: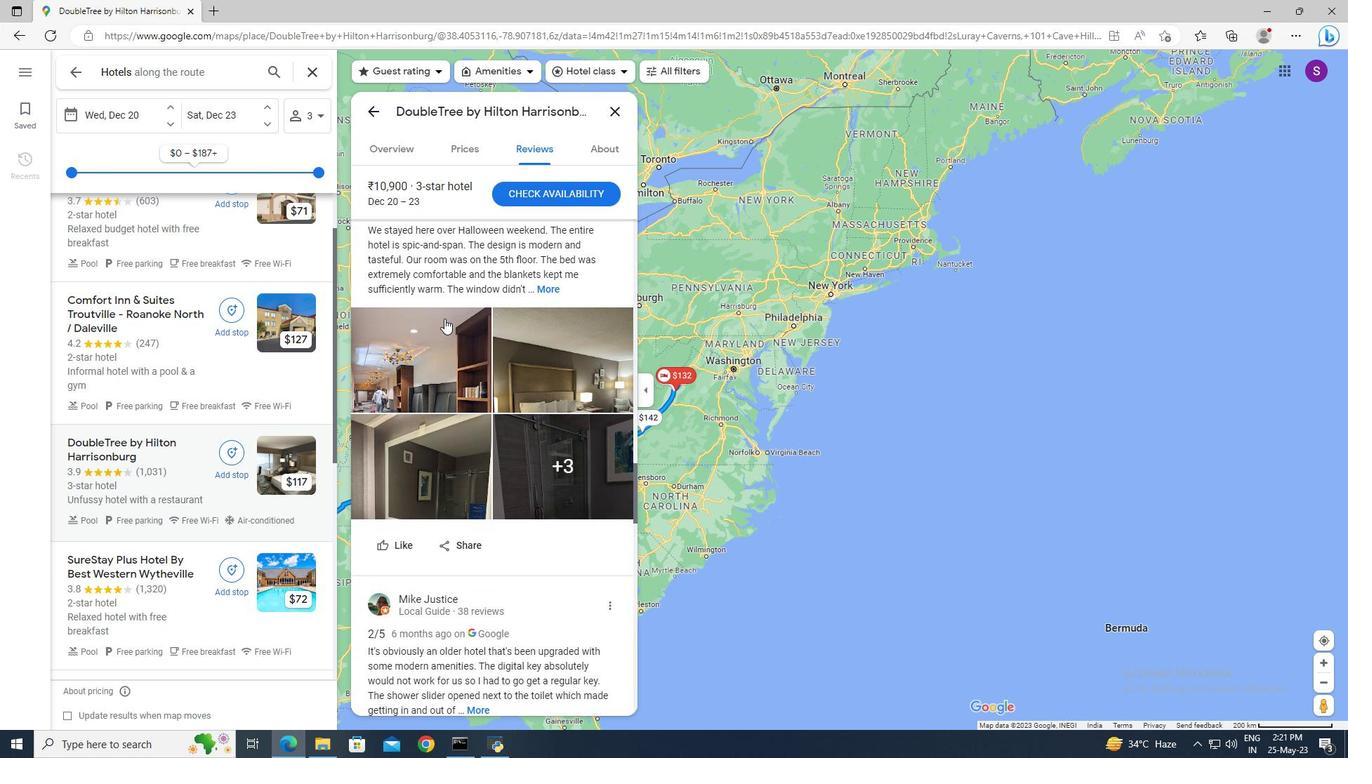 
Action: Mouse scrolled (444, 318) with delta (0, 0)
Screenshot: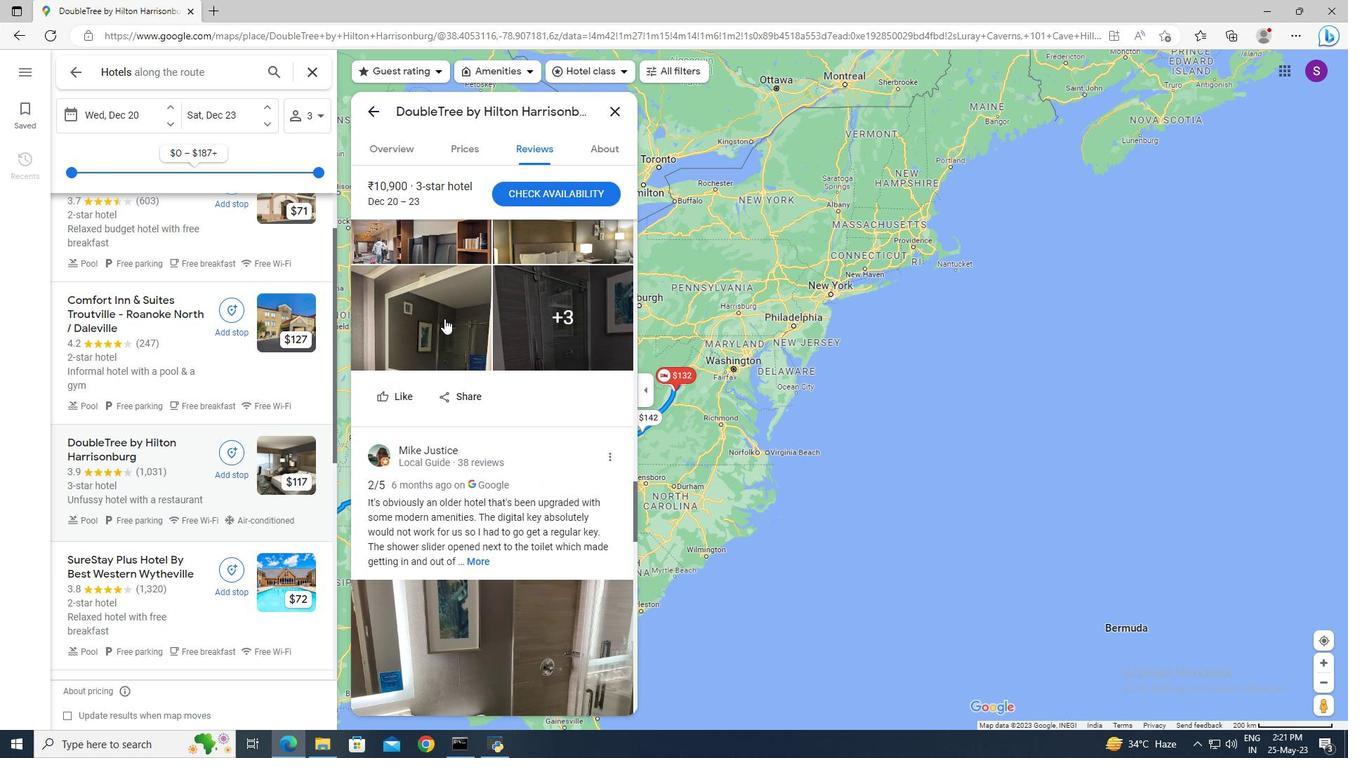 
Action: Mouse scrolled (444, 318) with delta (0, 0)
Screenshot: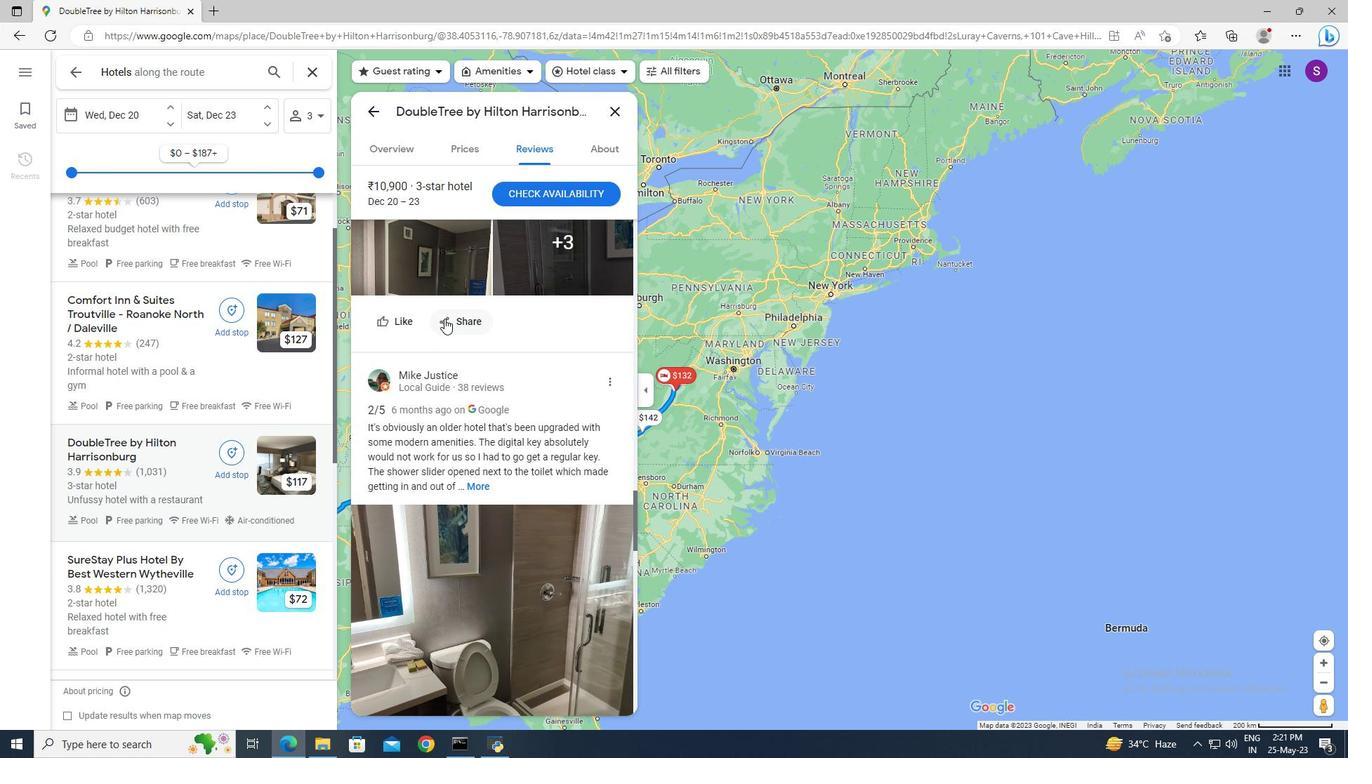 
Action: Mouse scrolled (444, 318) with delta (0, 0)
Screenshot: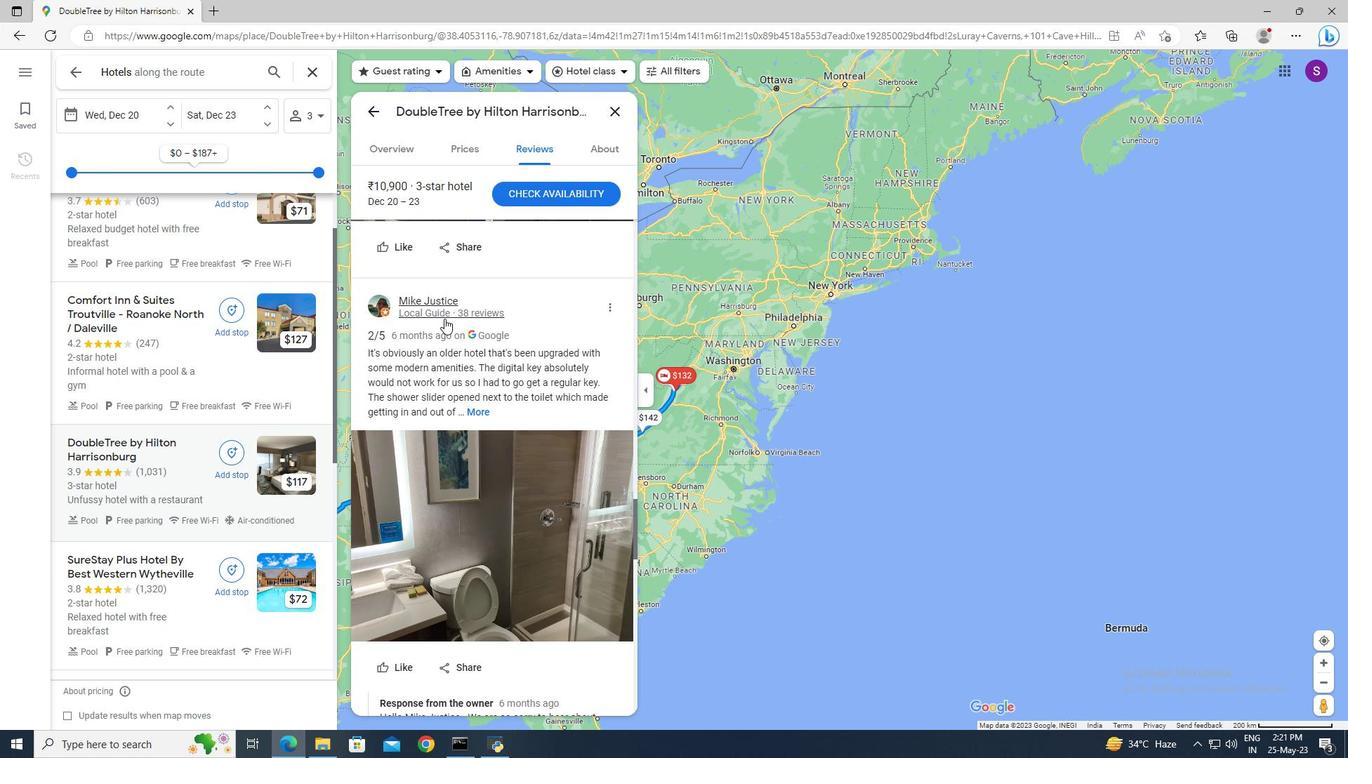 
Action: Mouse scrolled (444, 318) with delta (0, 0)
Screenshot: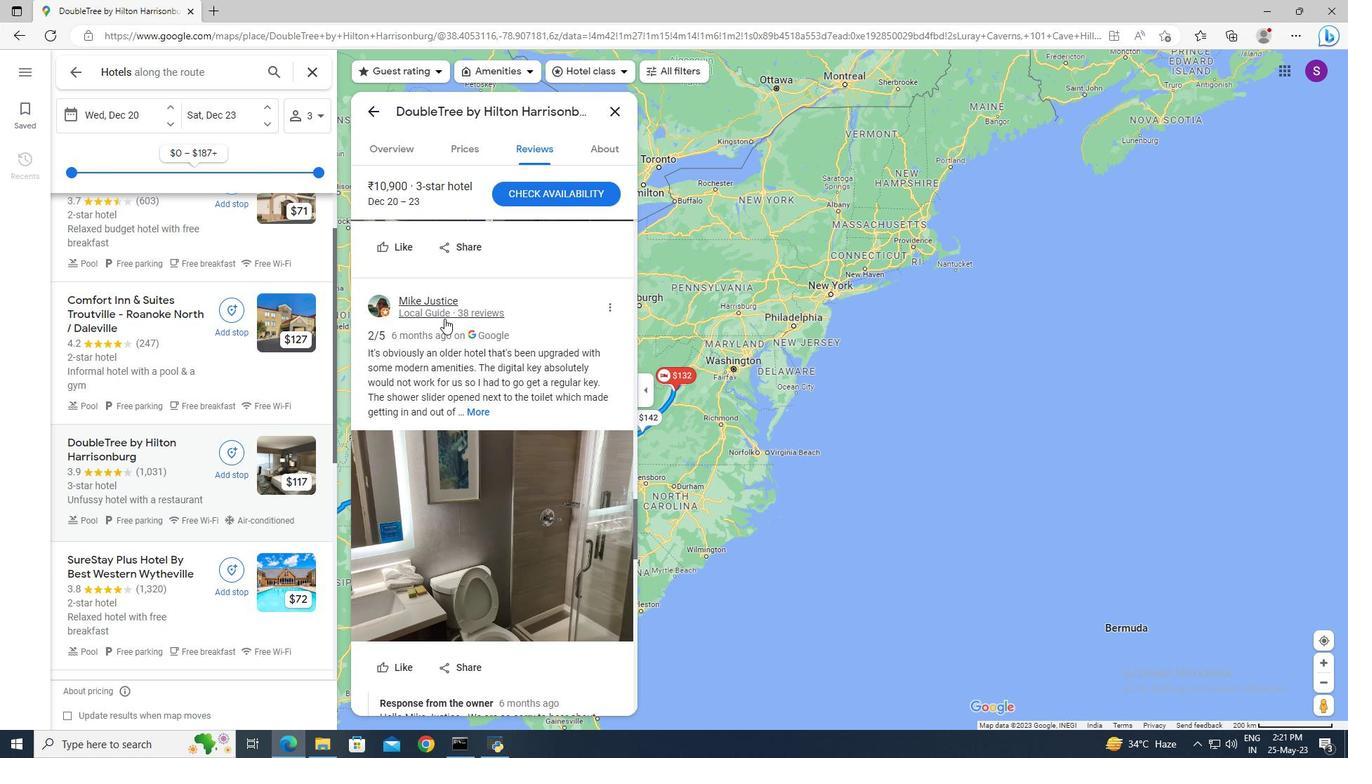 
Action: Mouse scrolled (444, 318) with delta (0, 0)
Screenshot: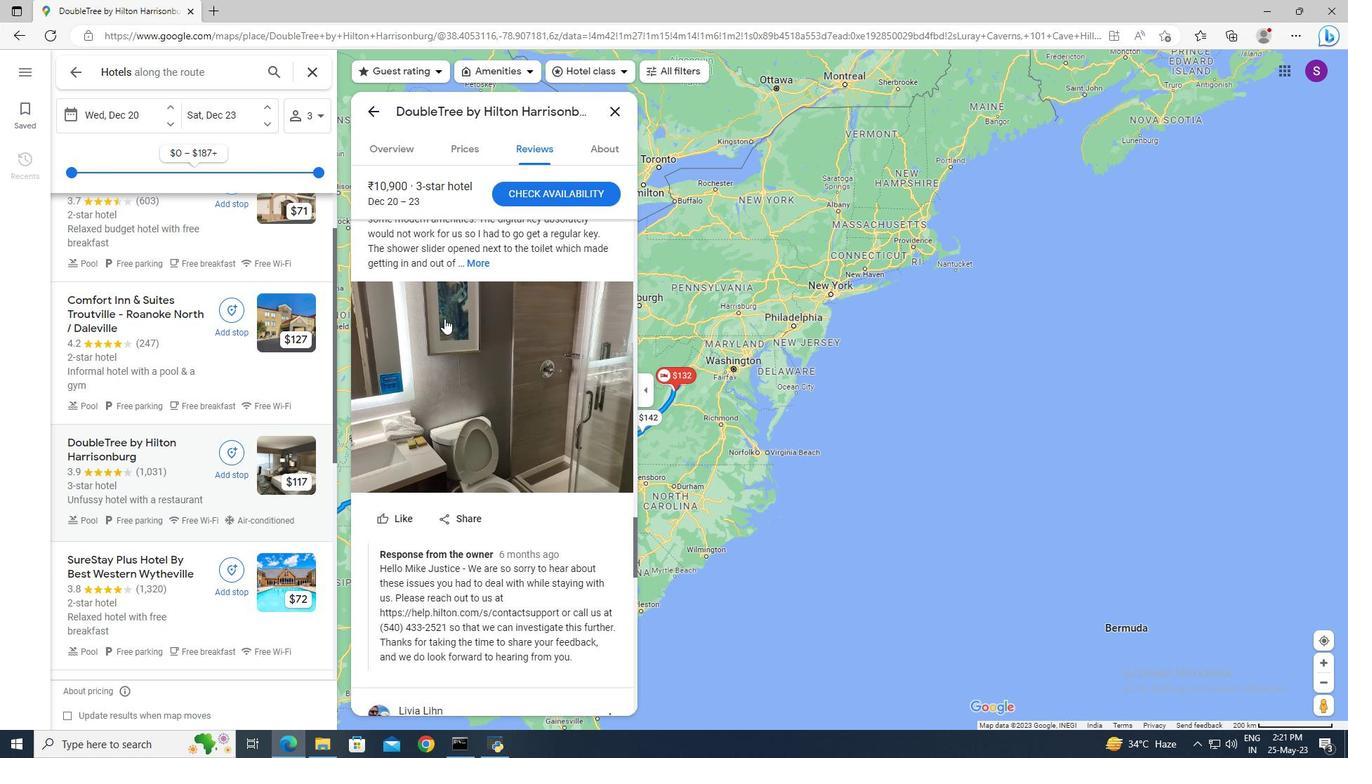 
Action: Mouse scrolled (444, 318) with delta (0, 0)
Screenshot: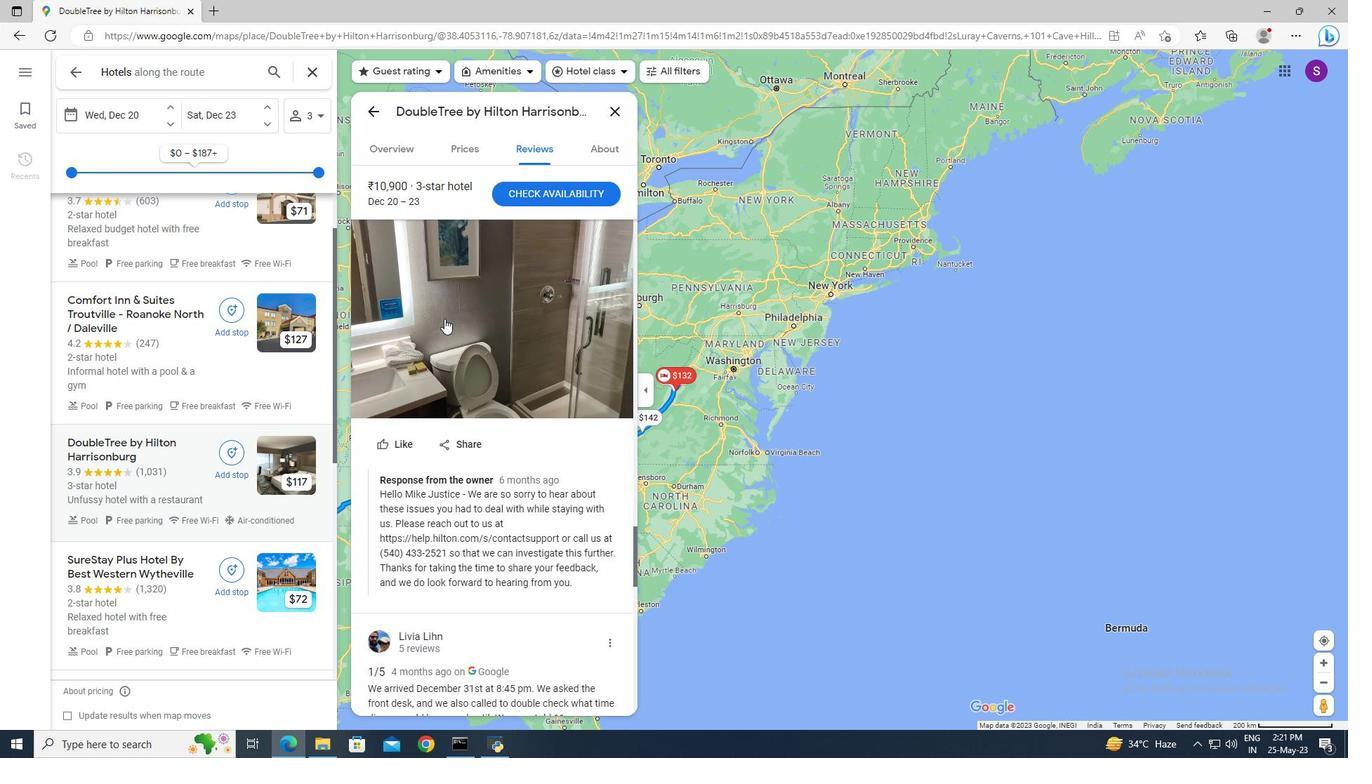
Action: Mouse scrolled (444, 318) with delta (0, 0)
Screenshot: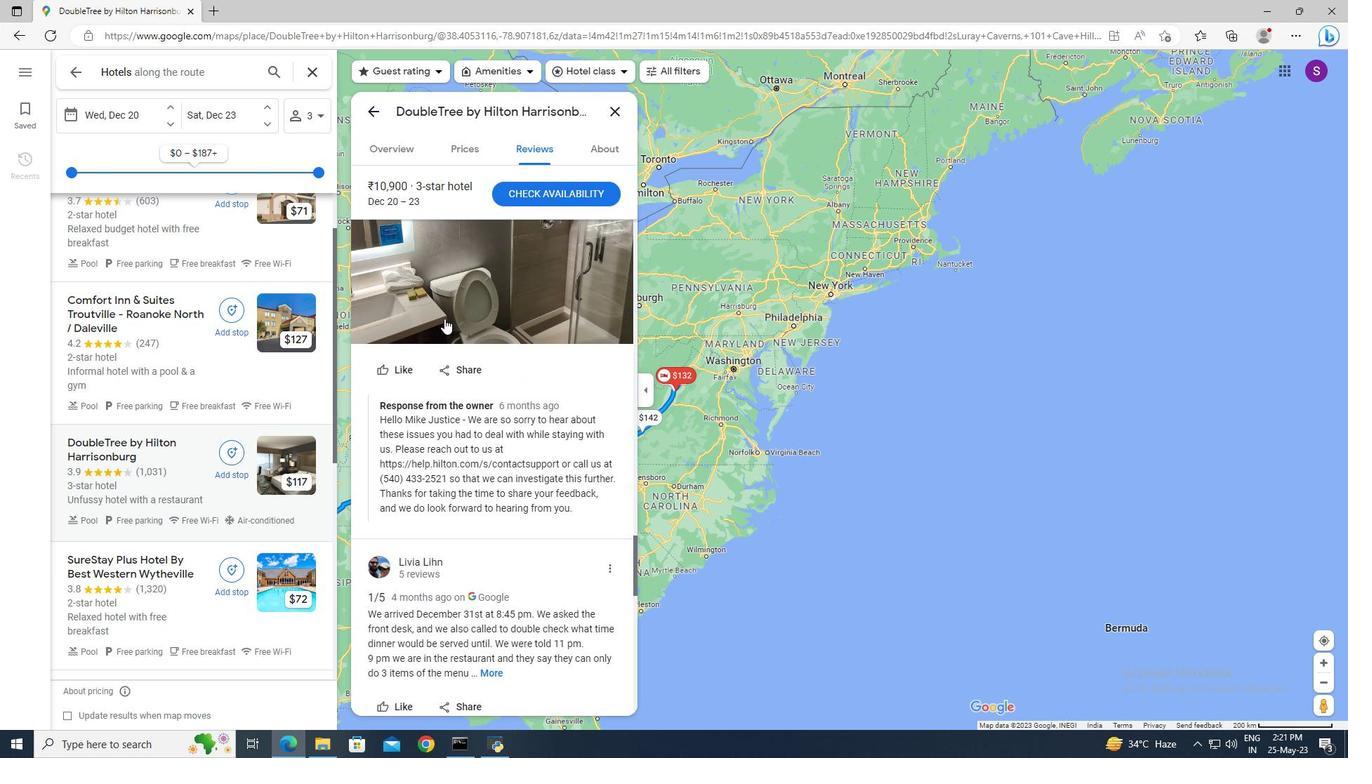 
Action: Mouse scrolled (444, 318) with delta (0, 0)
Screenshot: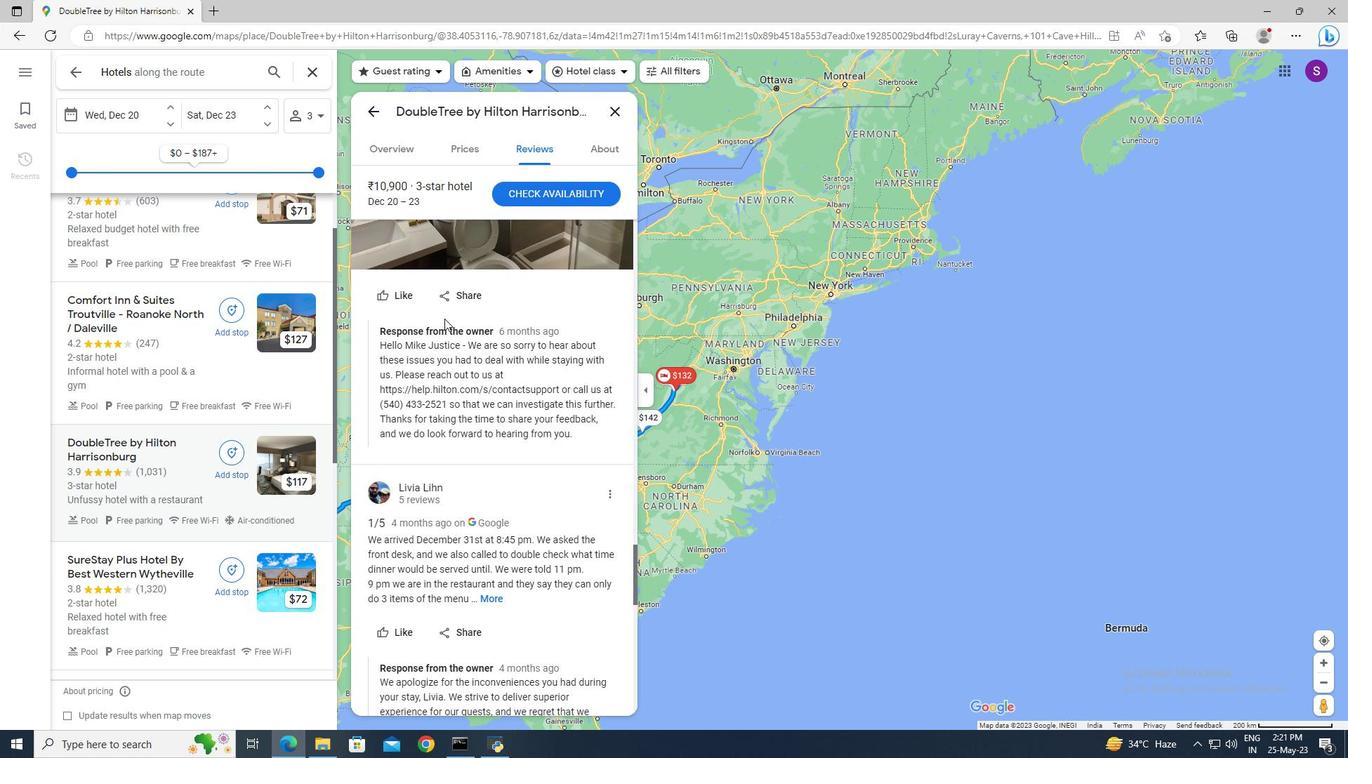 
Action: Mouse scrolled (444, 318) with delta (0, 0)
Screenshot: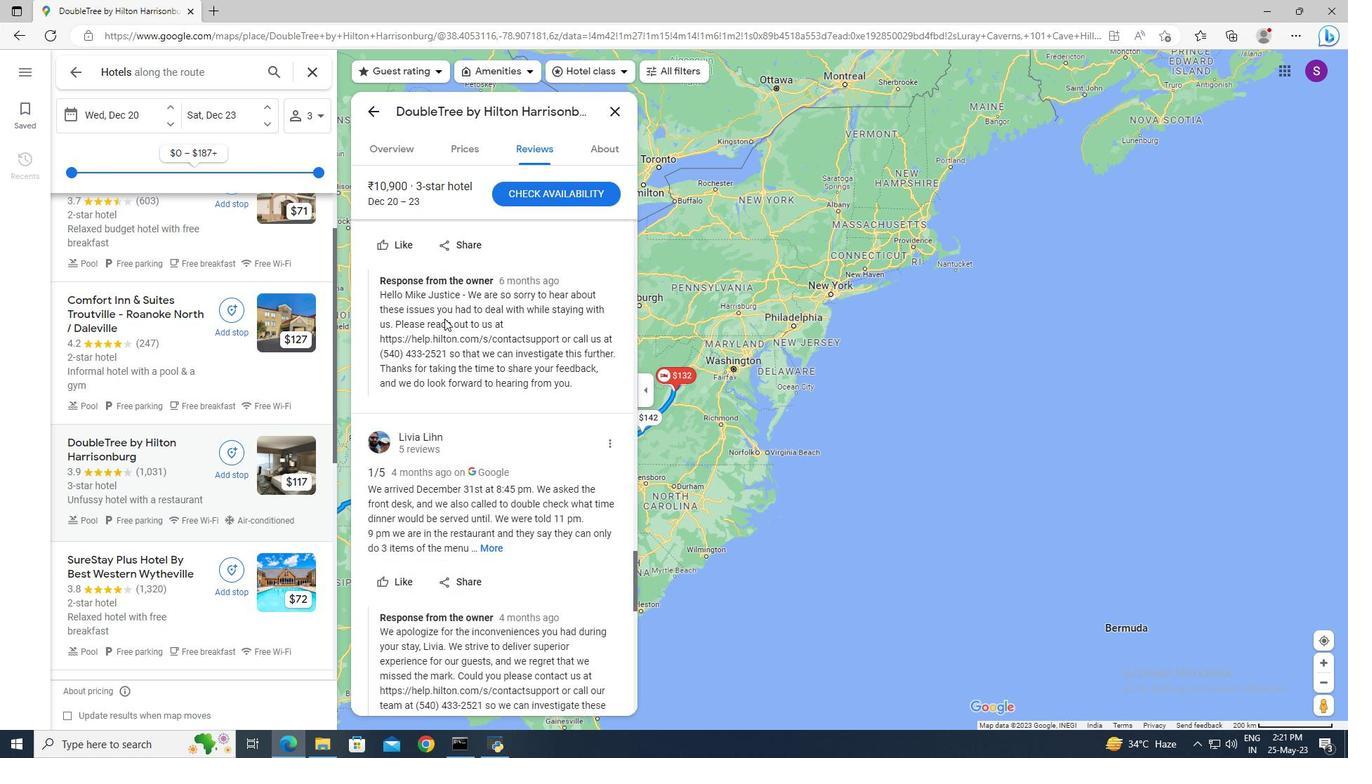 
Action: Mouse scrolled (444, 318) with delta (0, 0)
Screenshot: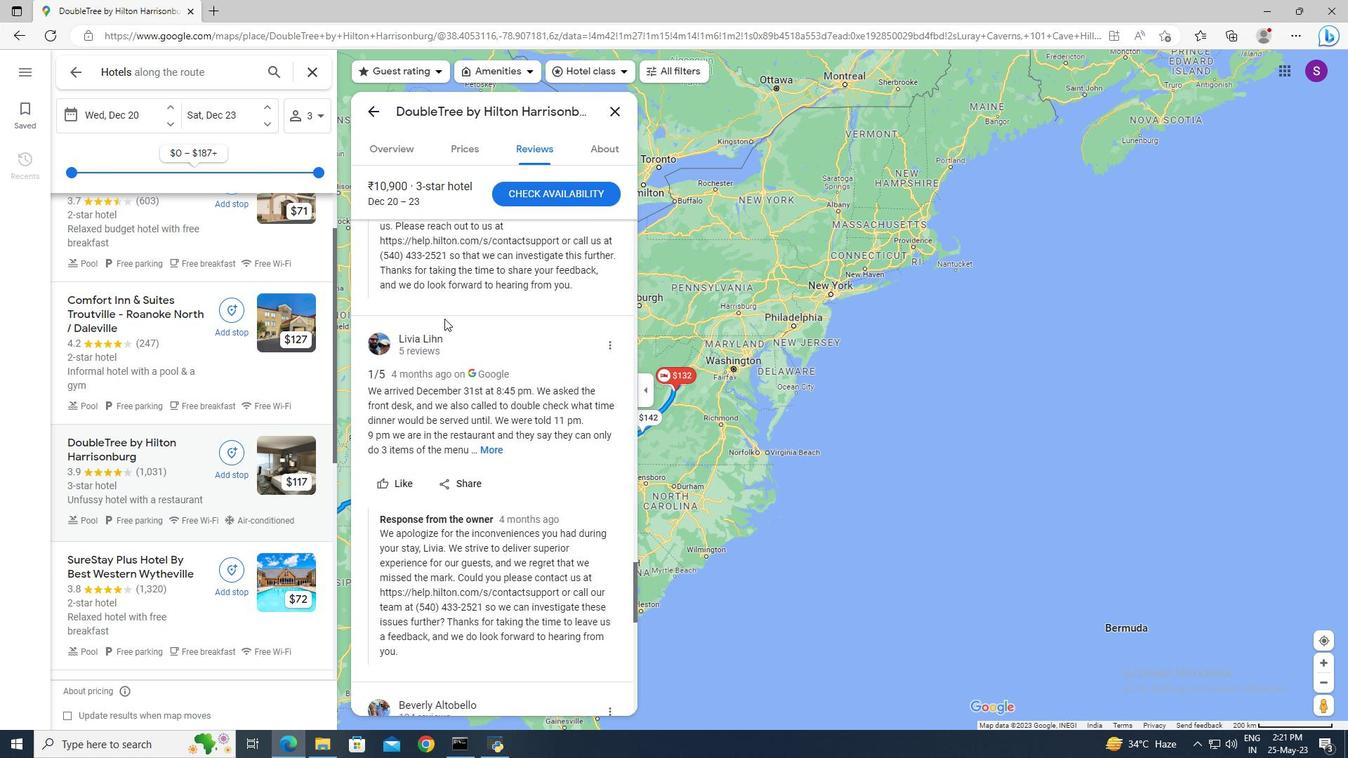 
Action: Mouse scrolled (444, 318) with delta (0, 0)
Screenshot: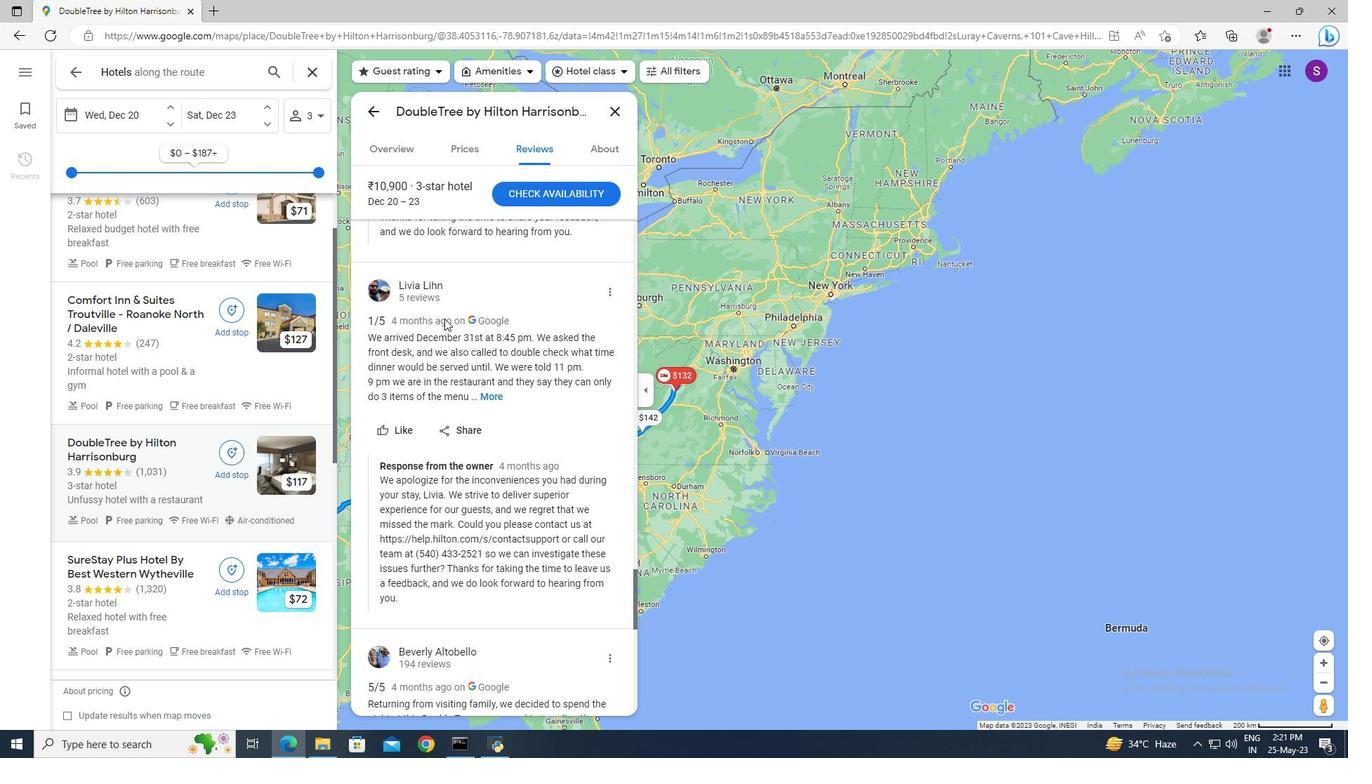 
Action: Mouse scrolled (444, 318) with delta (0, 0)
Screenshot: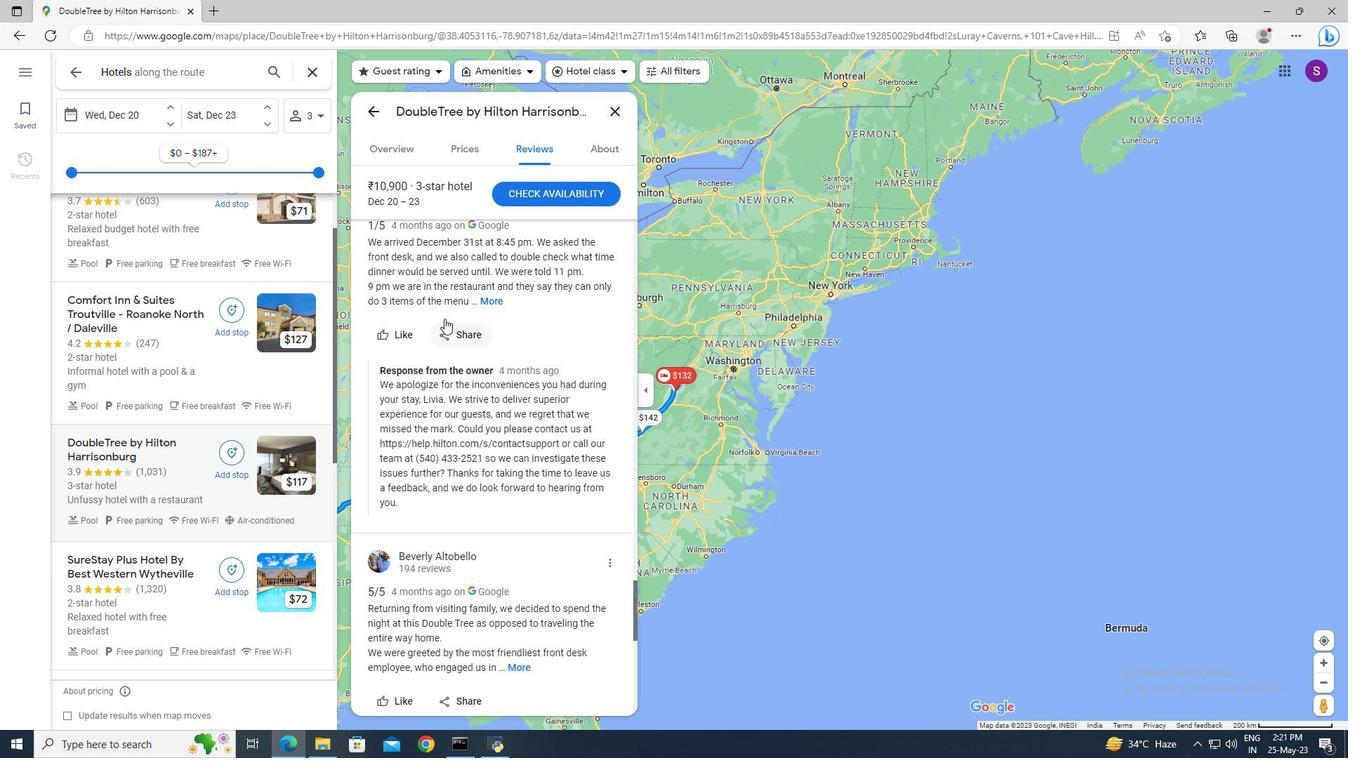 
Action: Mouse scrolled (444, 318) with delta (0, 0)
Screenshot: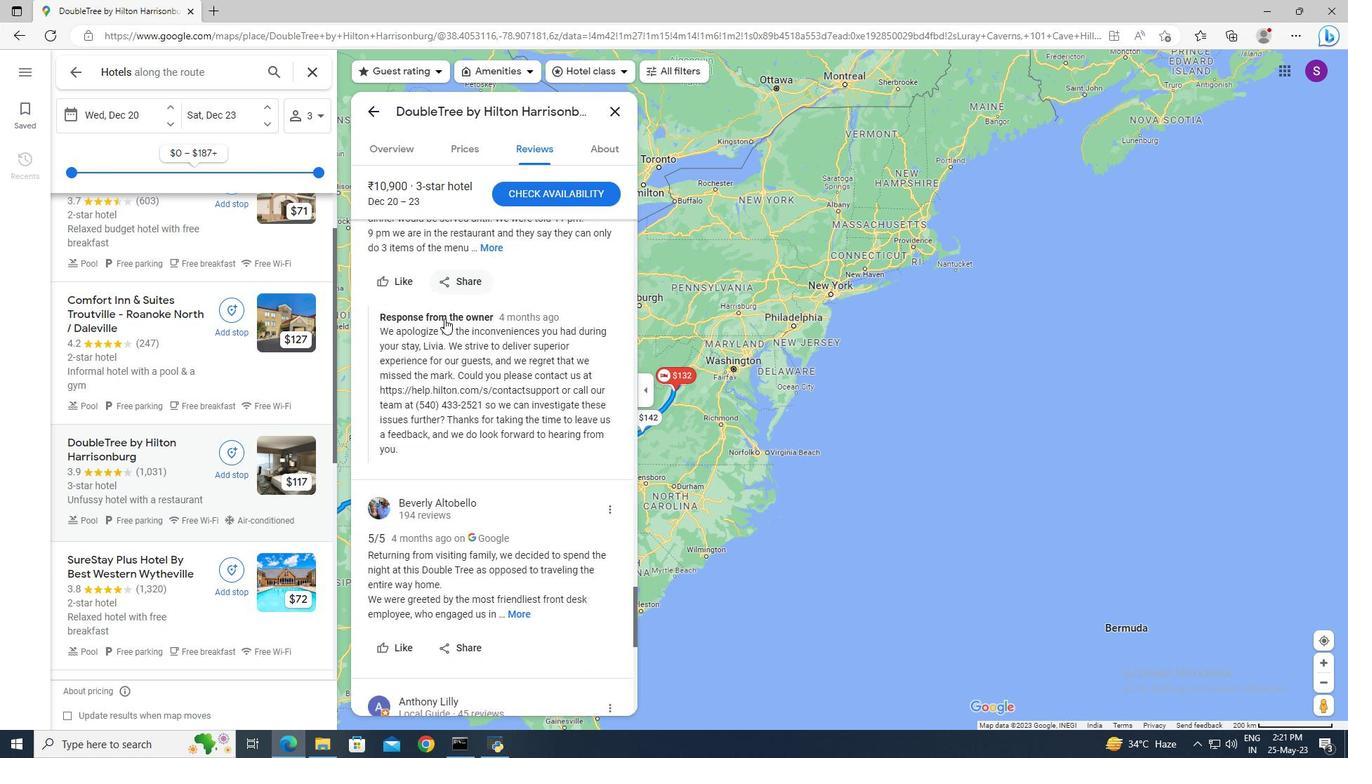 
Action: Mouse scrolled (444, 318) with delta (0, 0)
Screenshot: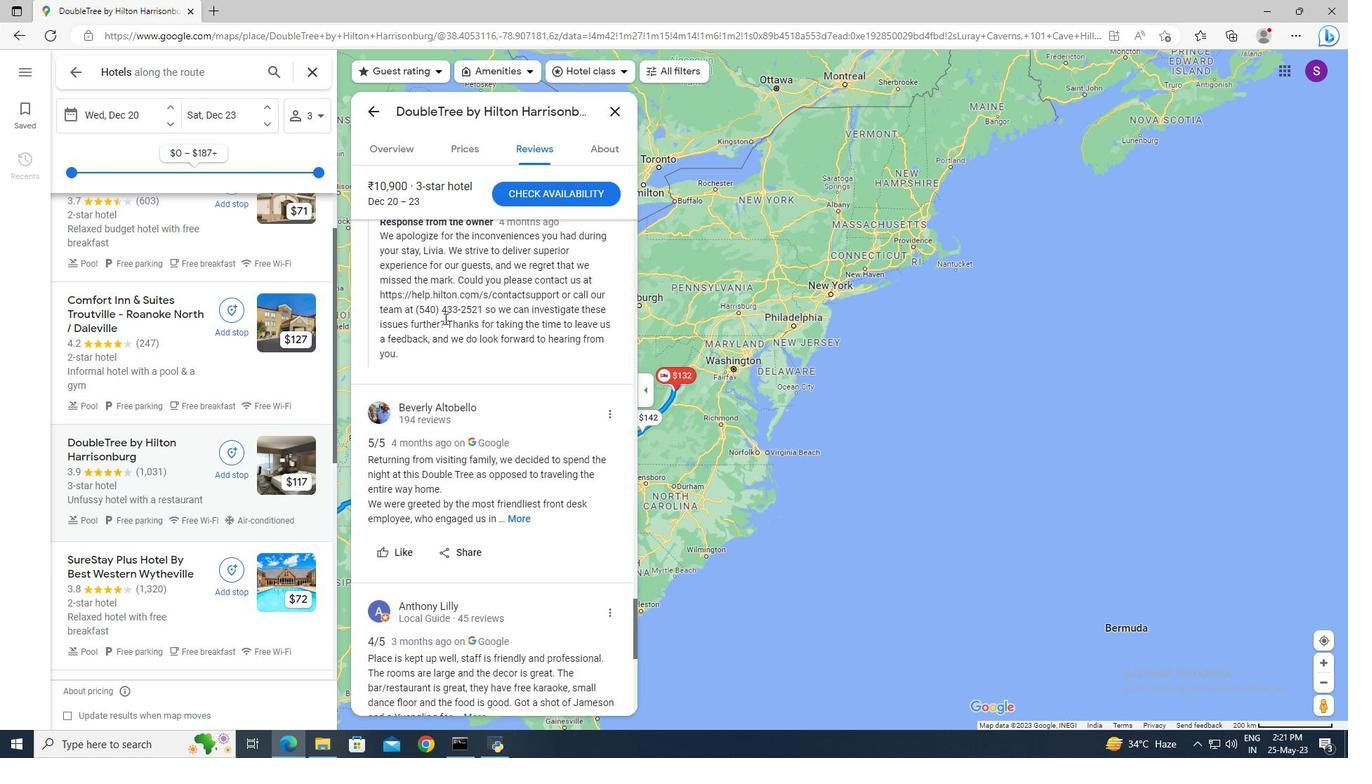 
Action: Mouse scrolled (444, 318) with delta (0, 0)
Screenshot: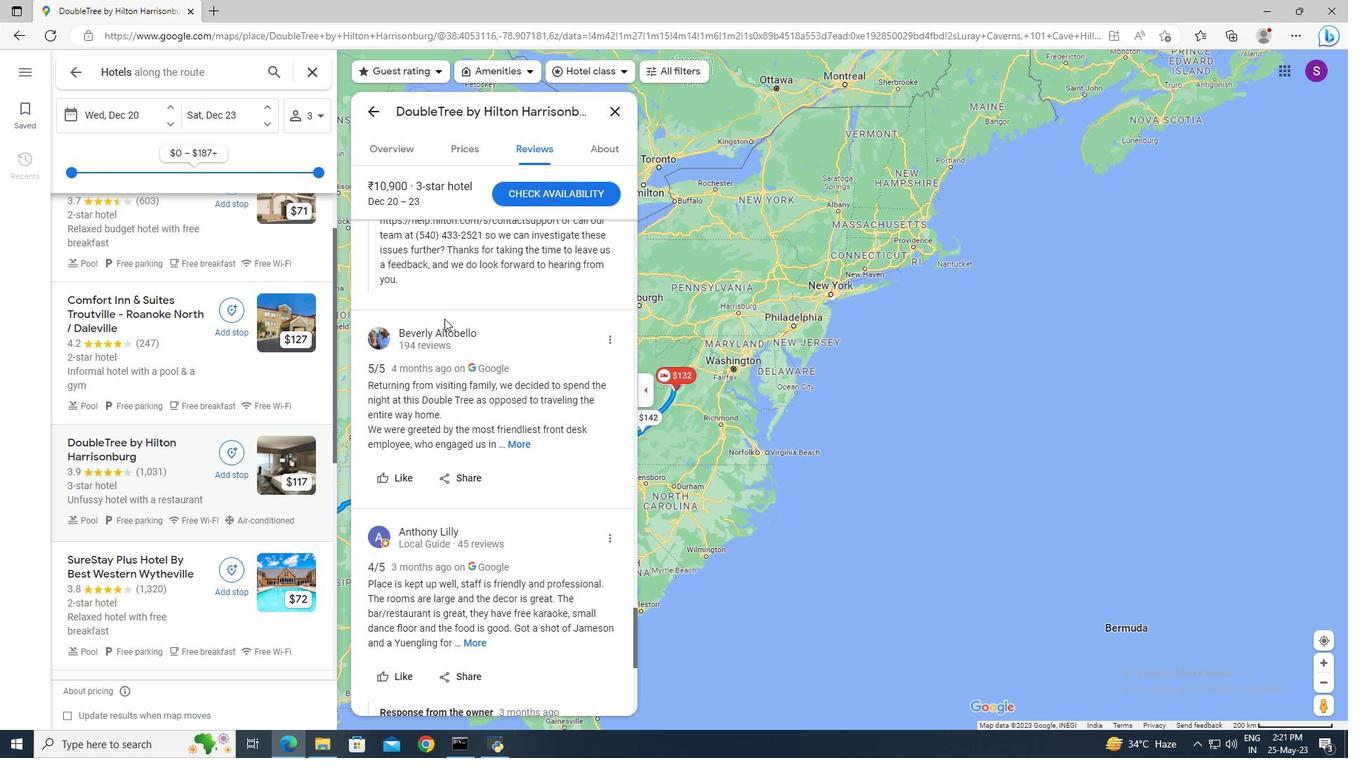 
Action: Mouse scrolled (444, 318) with delta (0, 0)
Screenshot: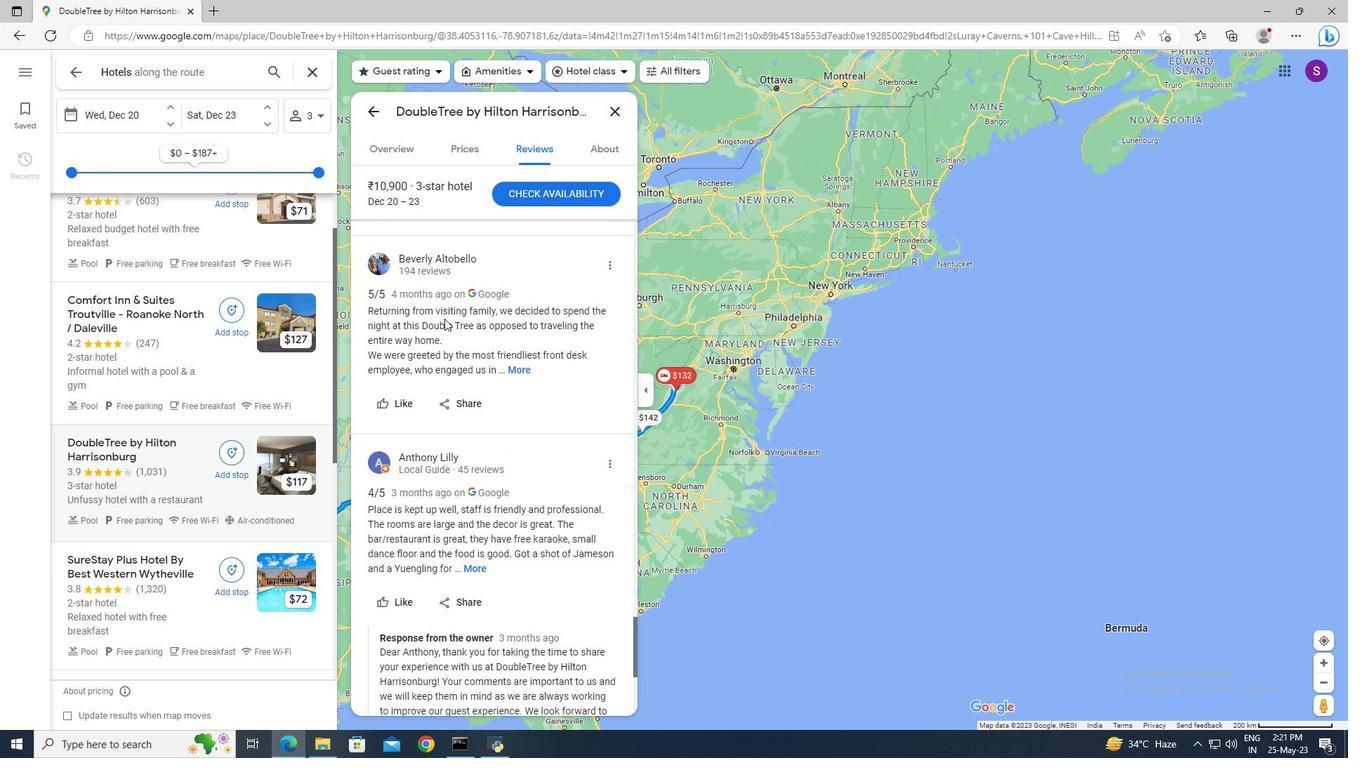 
Action: Mouse scrolled (444, 318) with delta (0, 0)
Screenshot: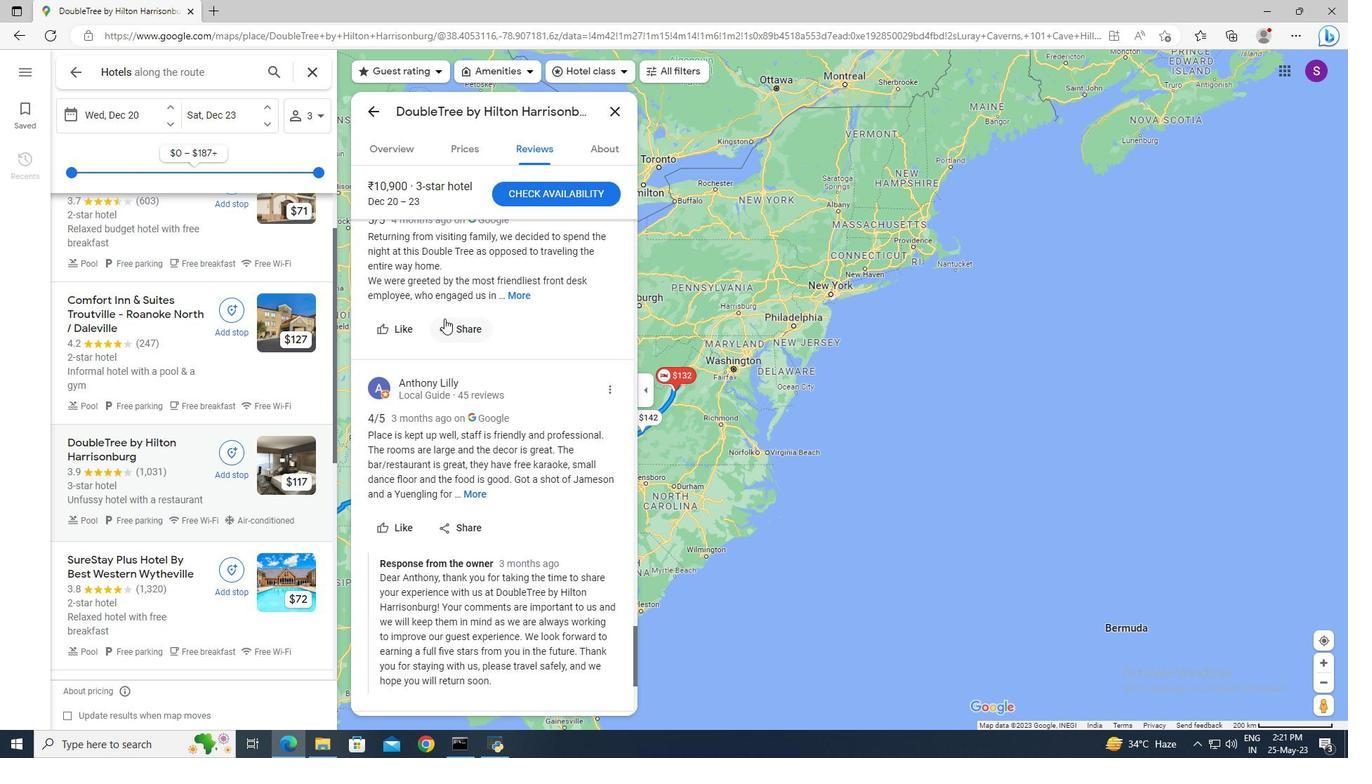 
Action: Mouse scrolled (444, 318) with delta (0, 0)
Screenshot: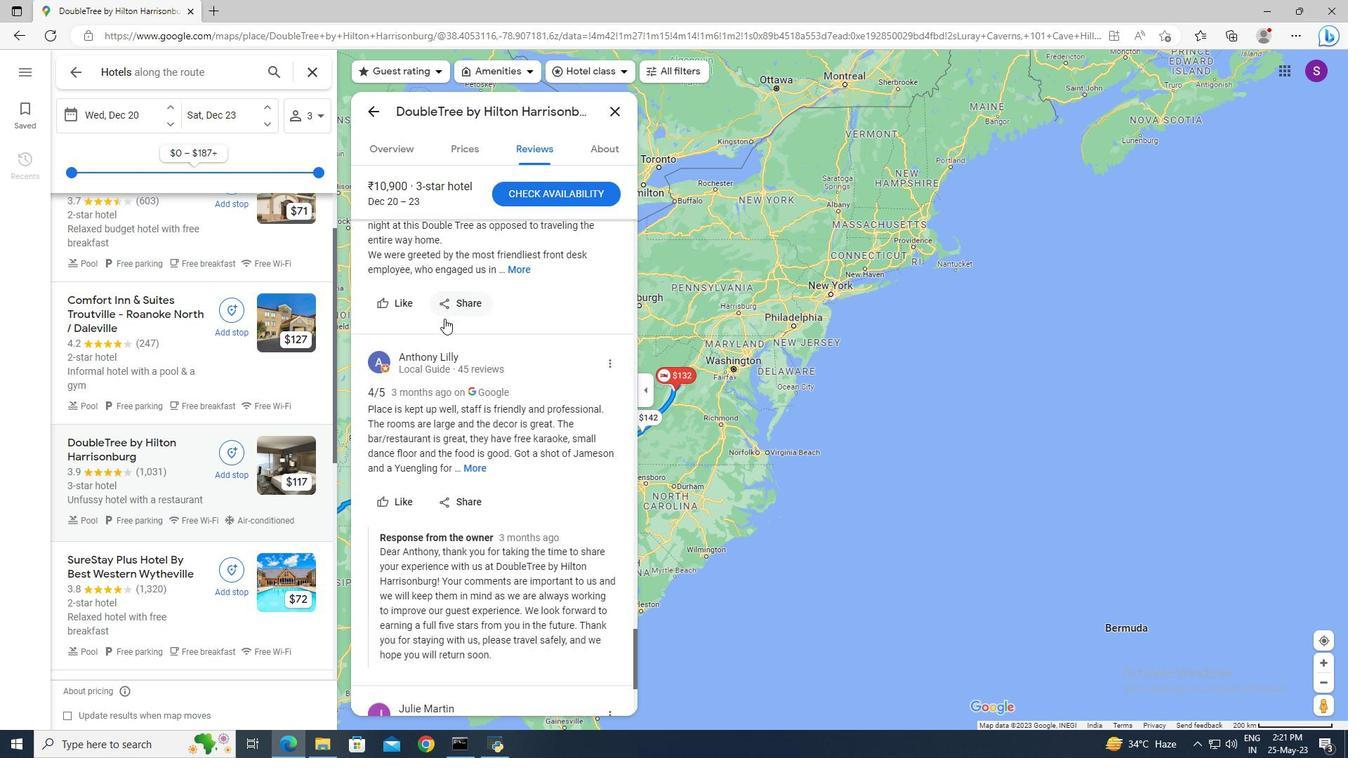 
Action: Mouse scrolled (444, 318) with delta (0, 0)
Screenshot: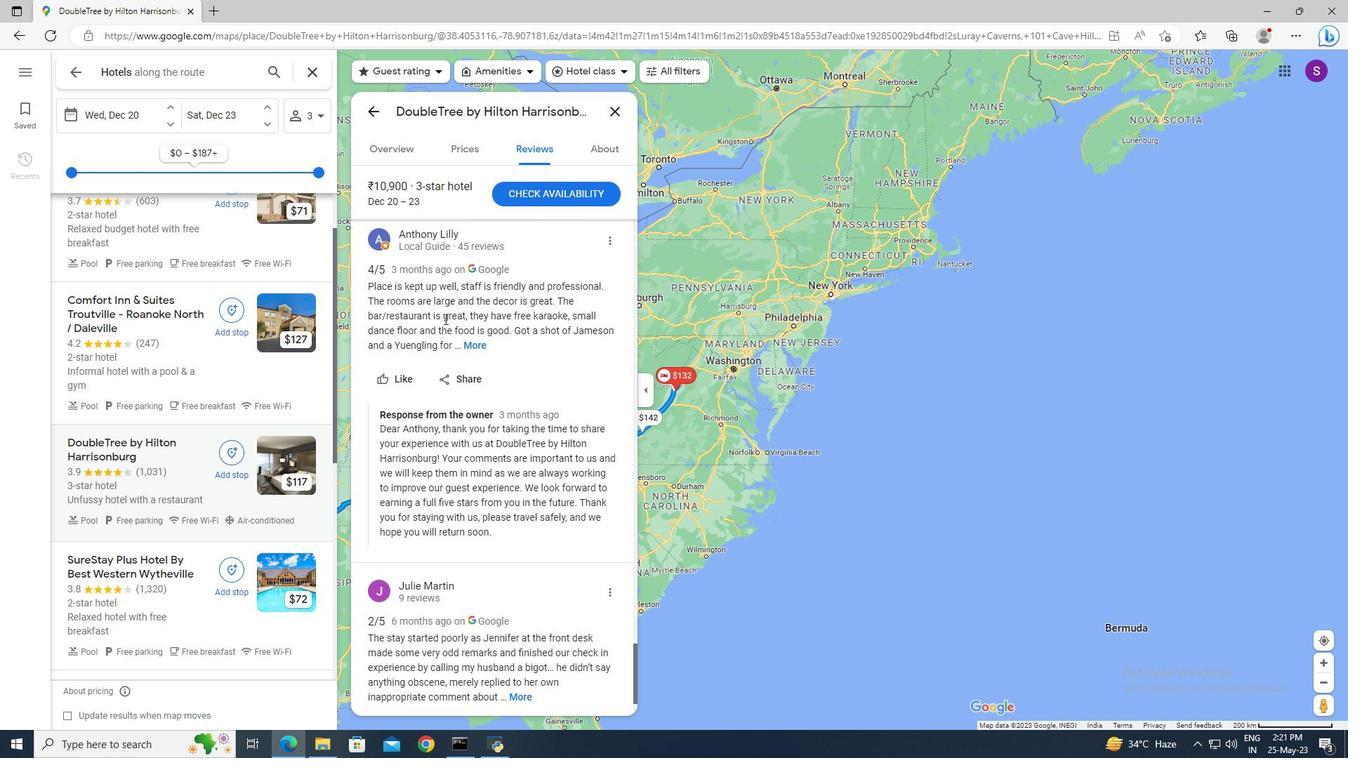 
Action: Mouse scrolled (444, 318) with delta (0, 0)
Screenshot: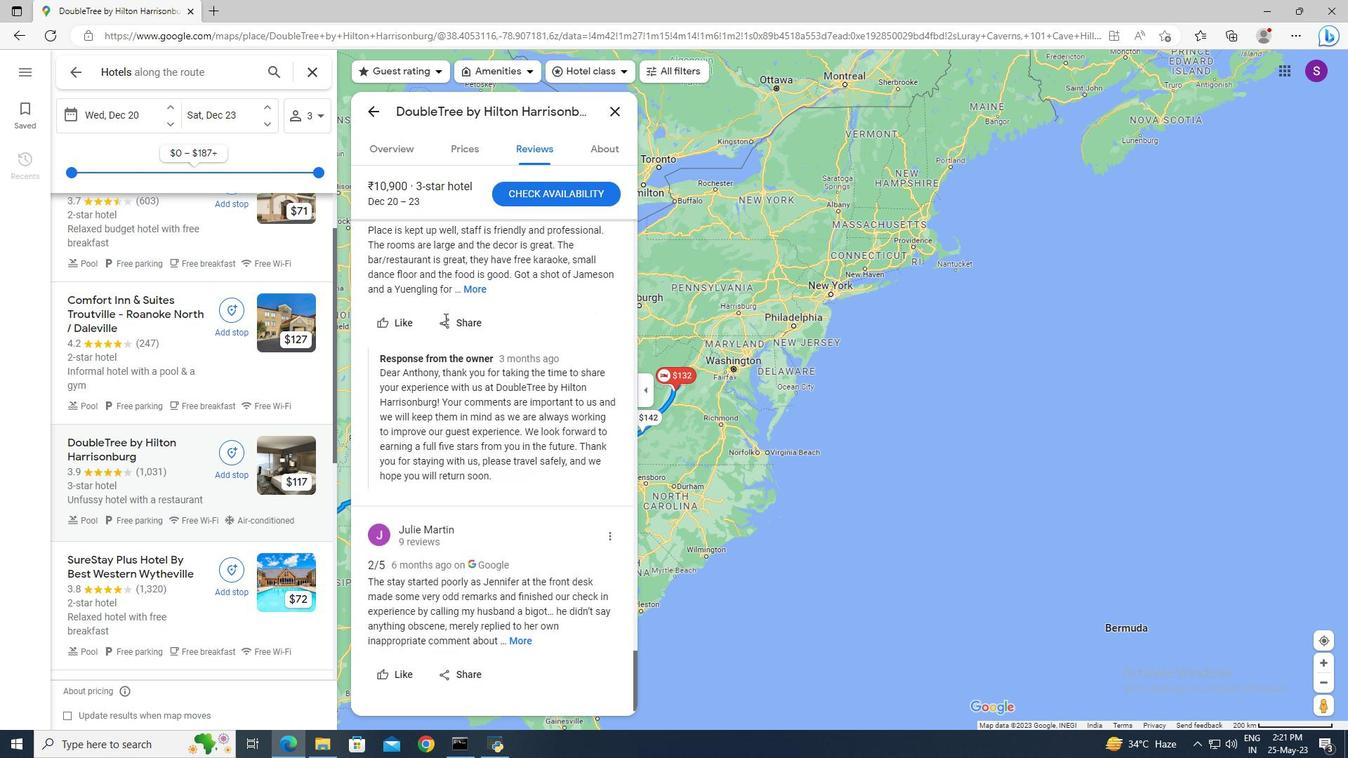 
Action: Mouse scrolled (444, 318) with delta (0, 0)
Screenshot: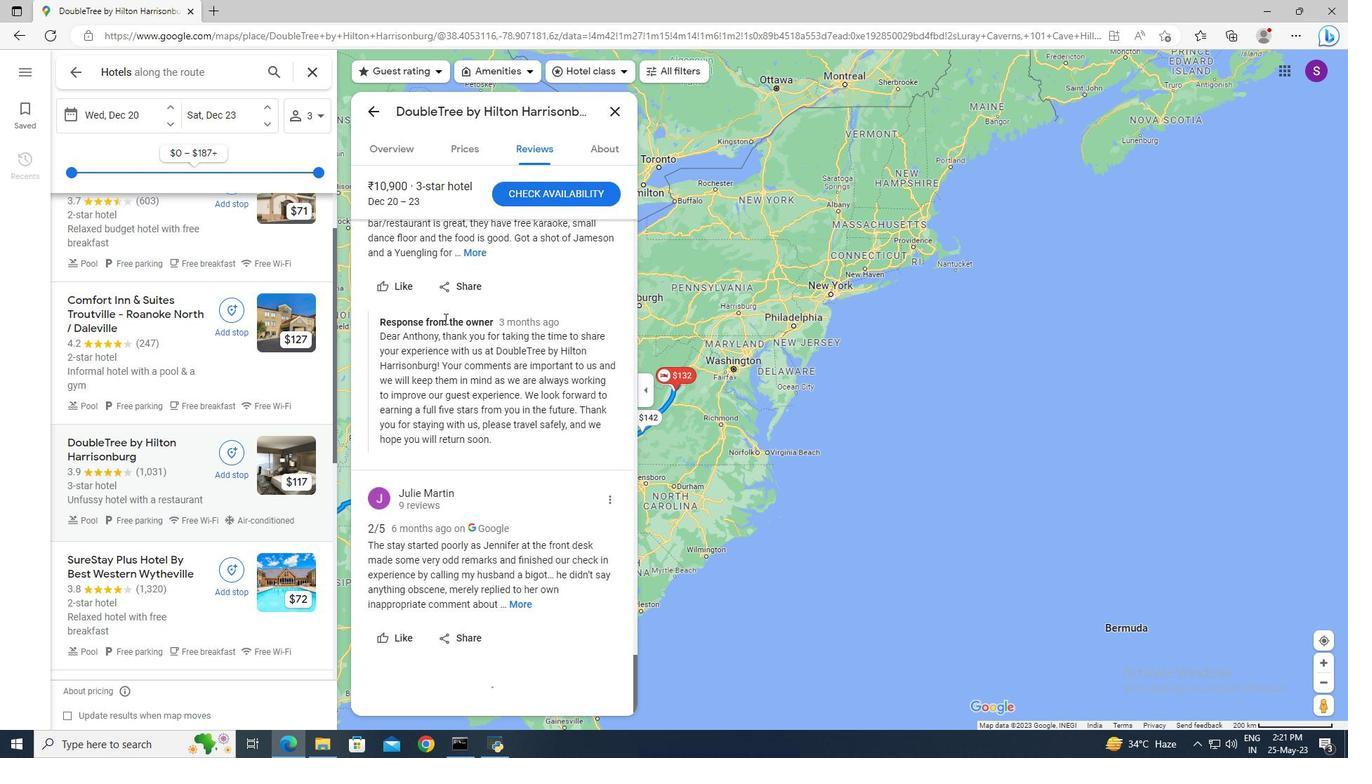 
Action: Mouse scrolled (444, 318) with delta (0, 0)
Screenshot: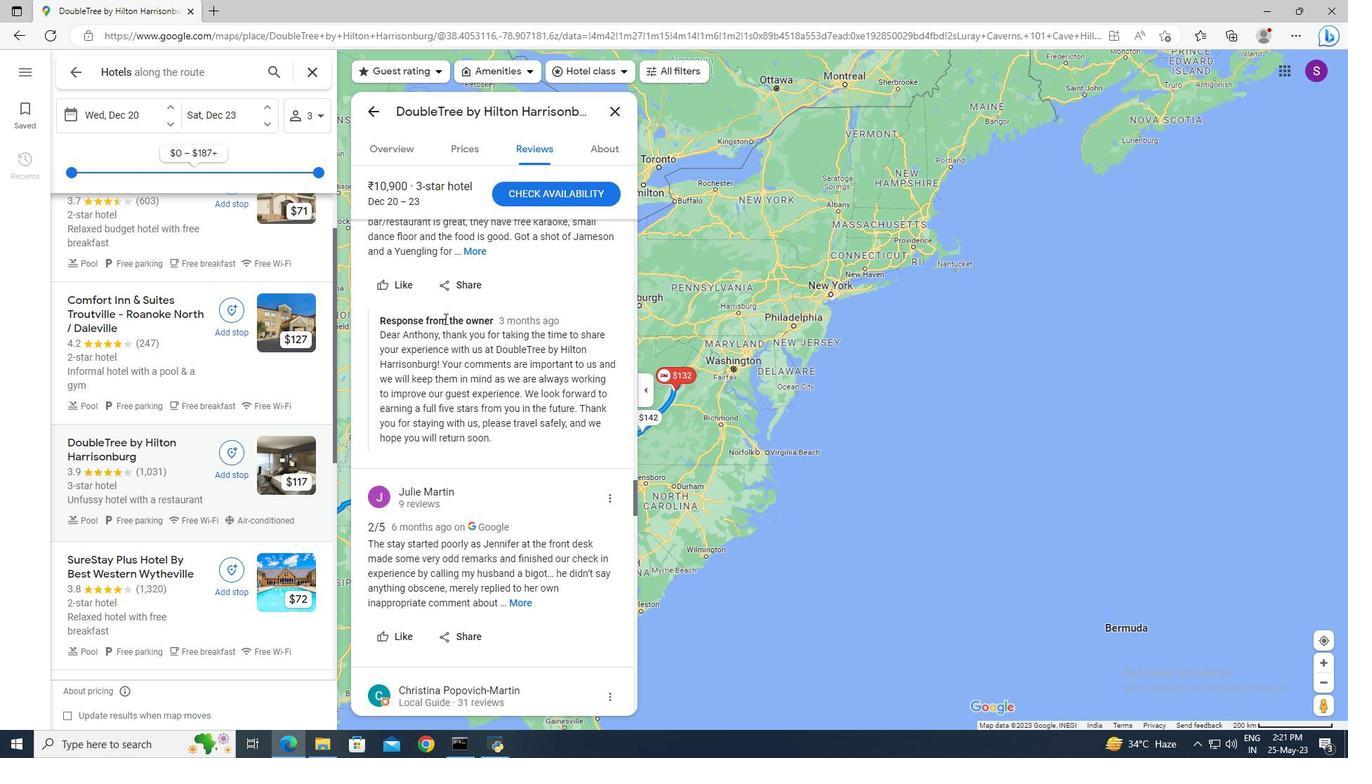 
Action: Mouse scrolled (444, 318) with delta (0, 0)
Screenshot: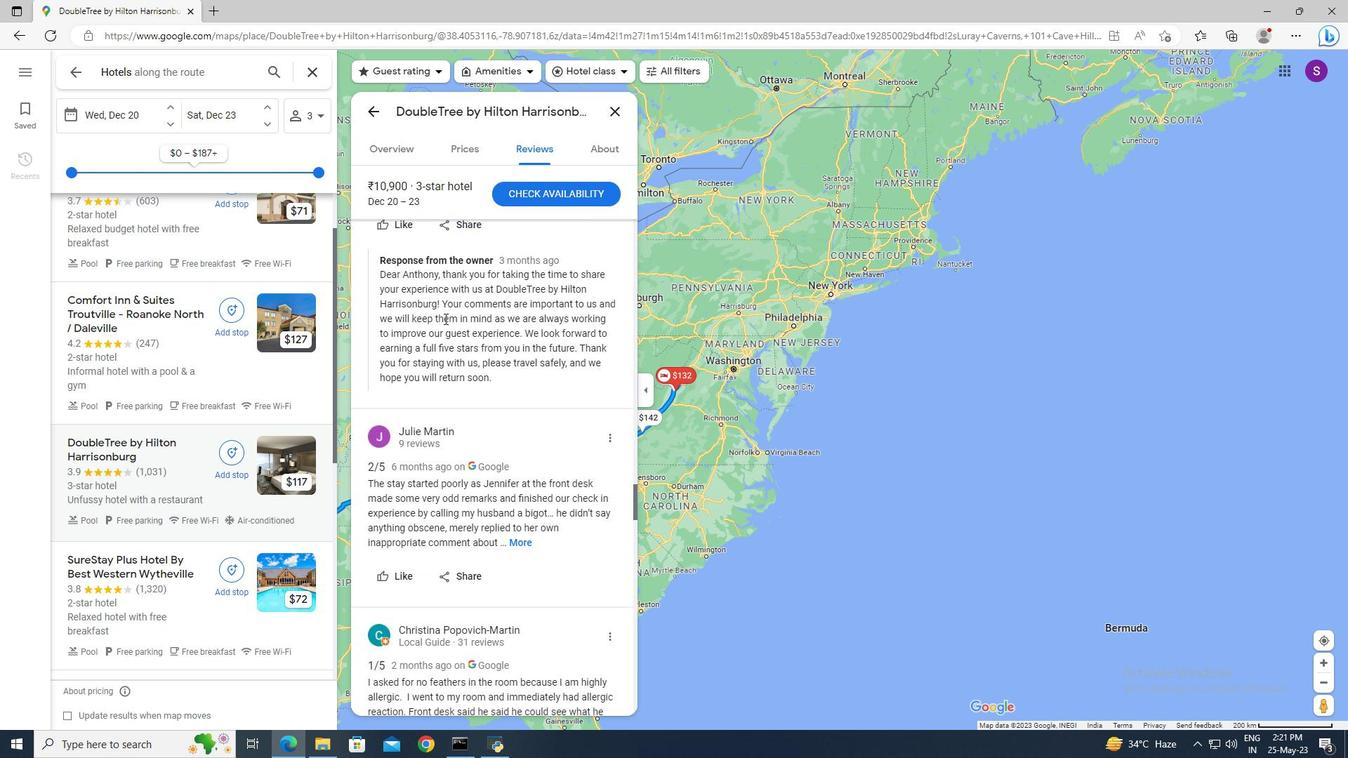 
Action: Mouse scrolled (444, 318) with delta (0, 0)
Screenshot: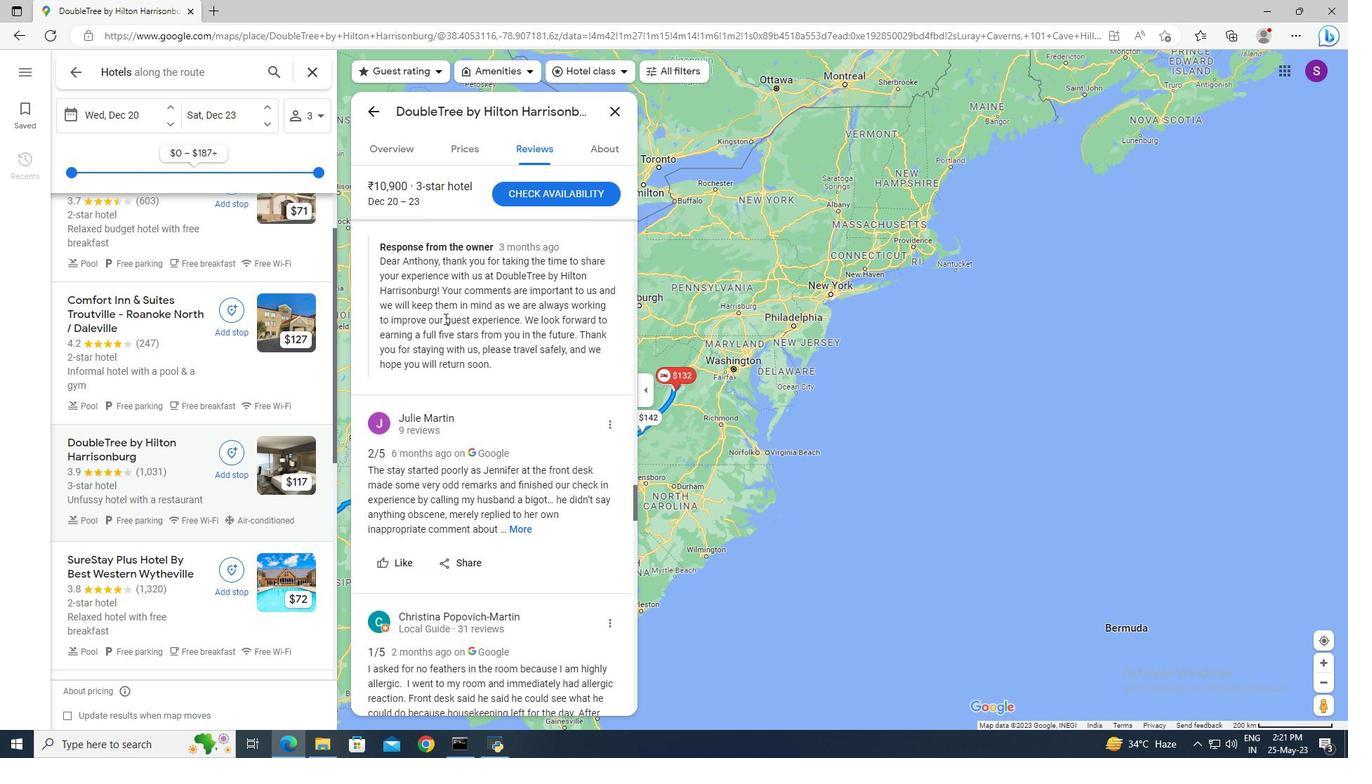 
Action: Mouse scrolled (444, 318) with delta (0, 0)
Screenshot: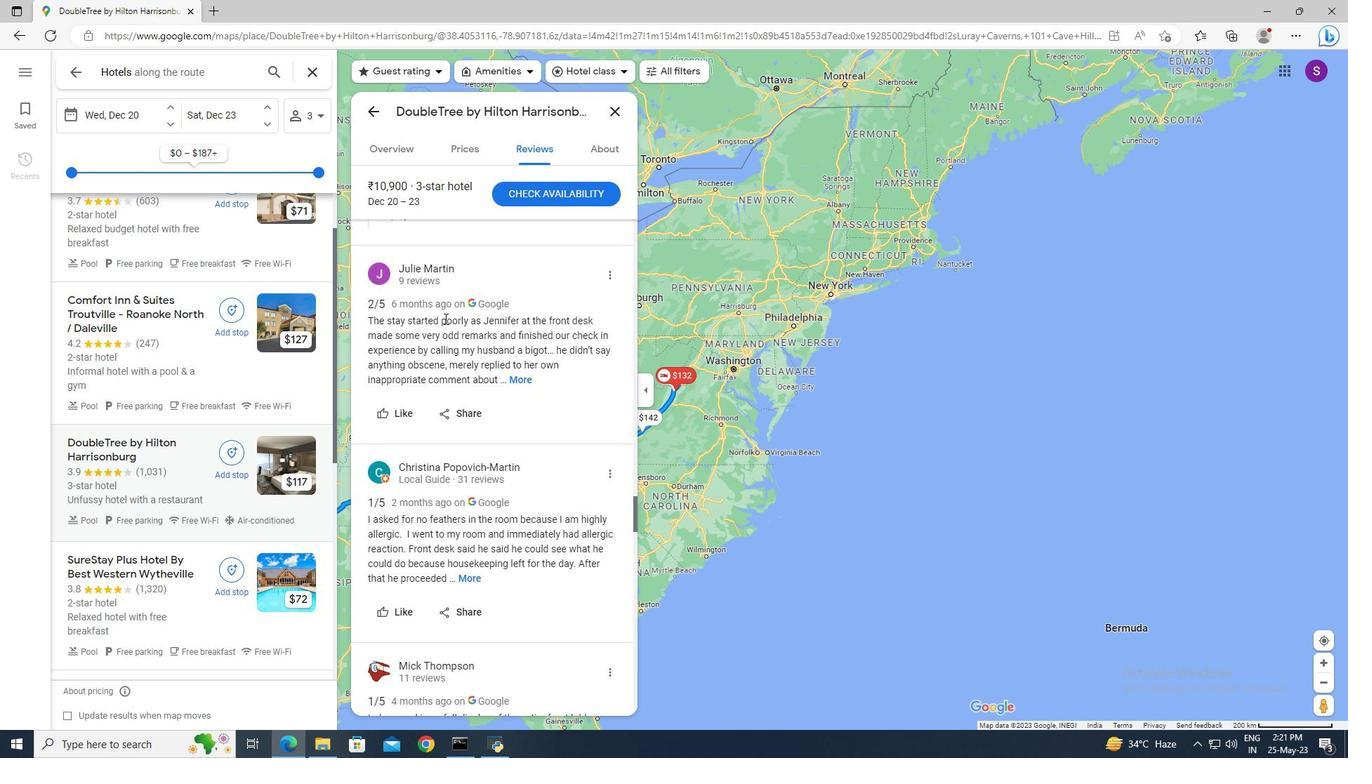
Action: Mouse scrolled (444, 318) with delta (0, 0)
Screenshot: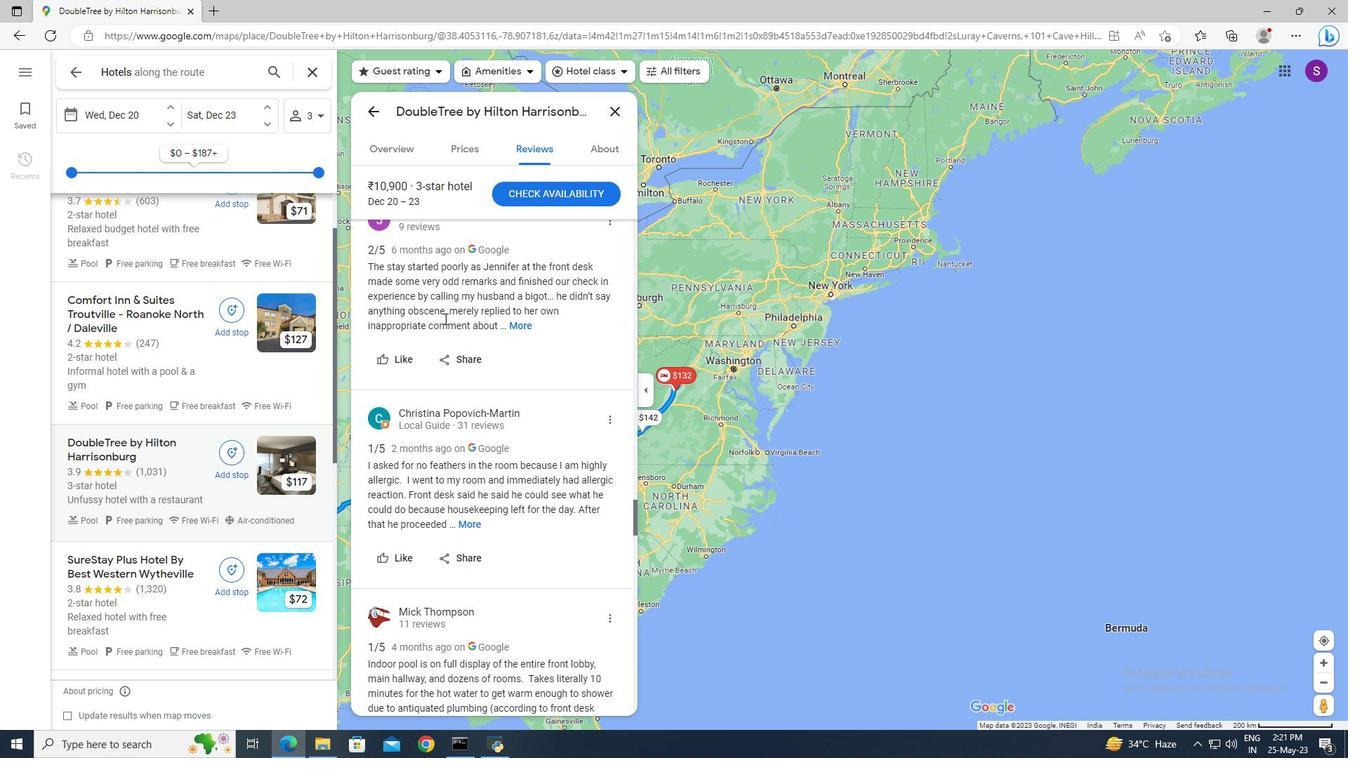 
Action: Mouse scrolled (444, 318) with delta (0, 0)
Screenshot: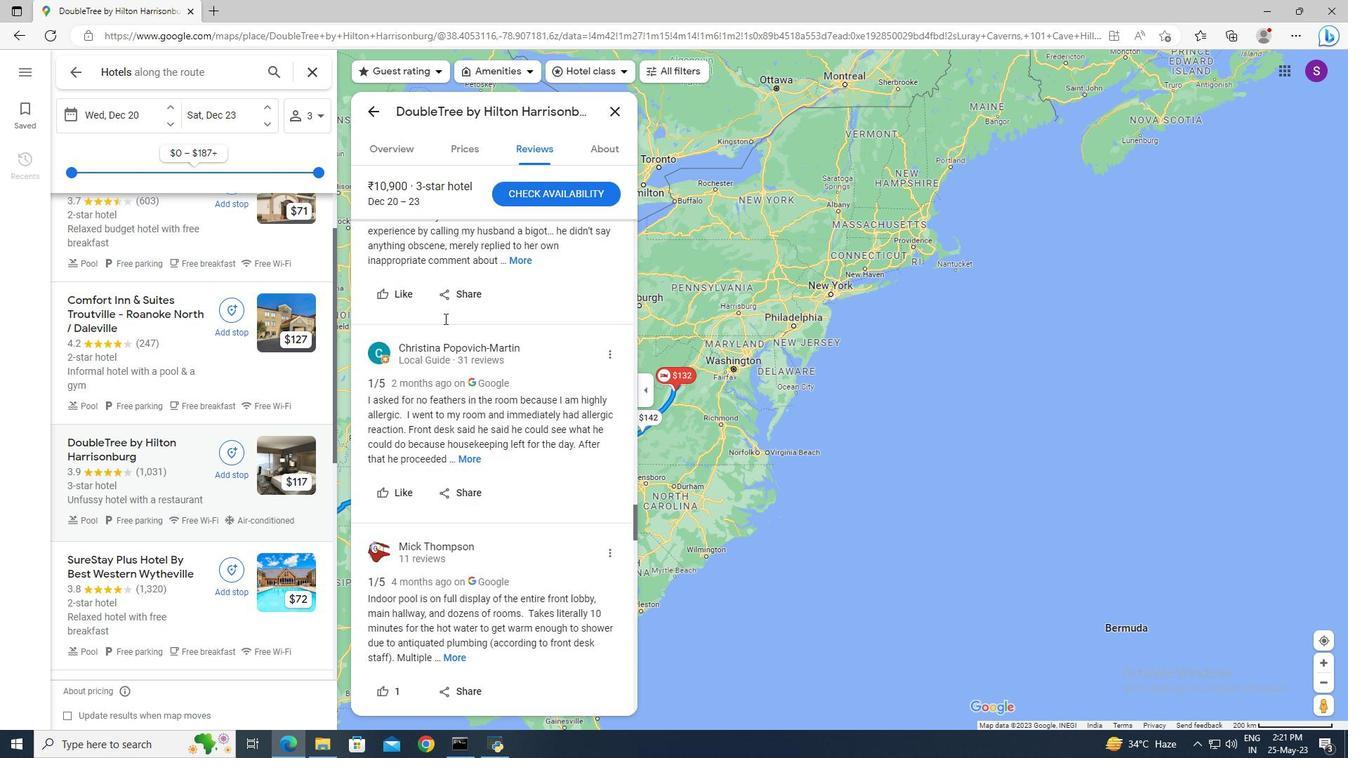 
Action: Mouse moved to (584, 151)
Screenshot: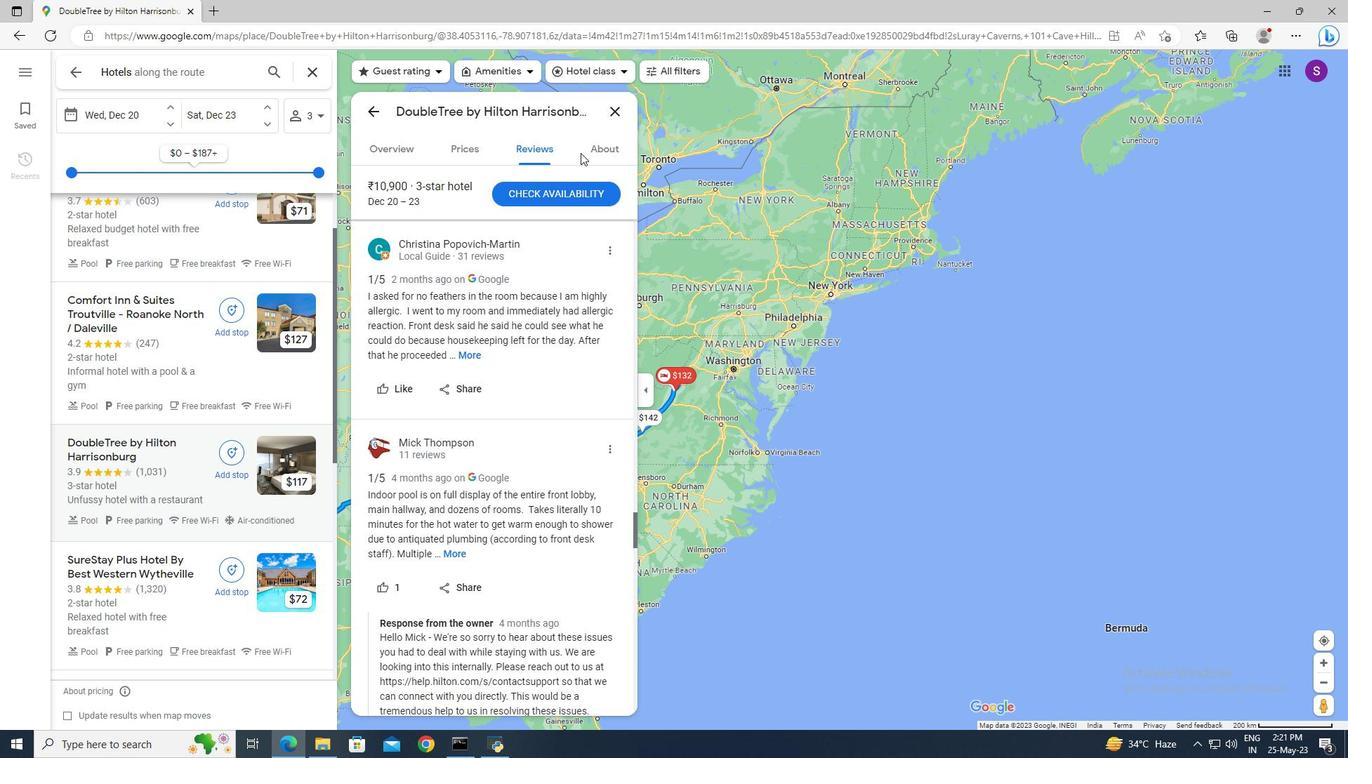 
Action: Mouse pressed left at (584, 151)
Screenshot: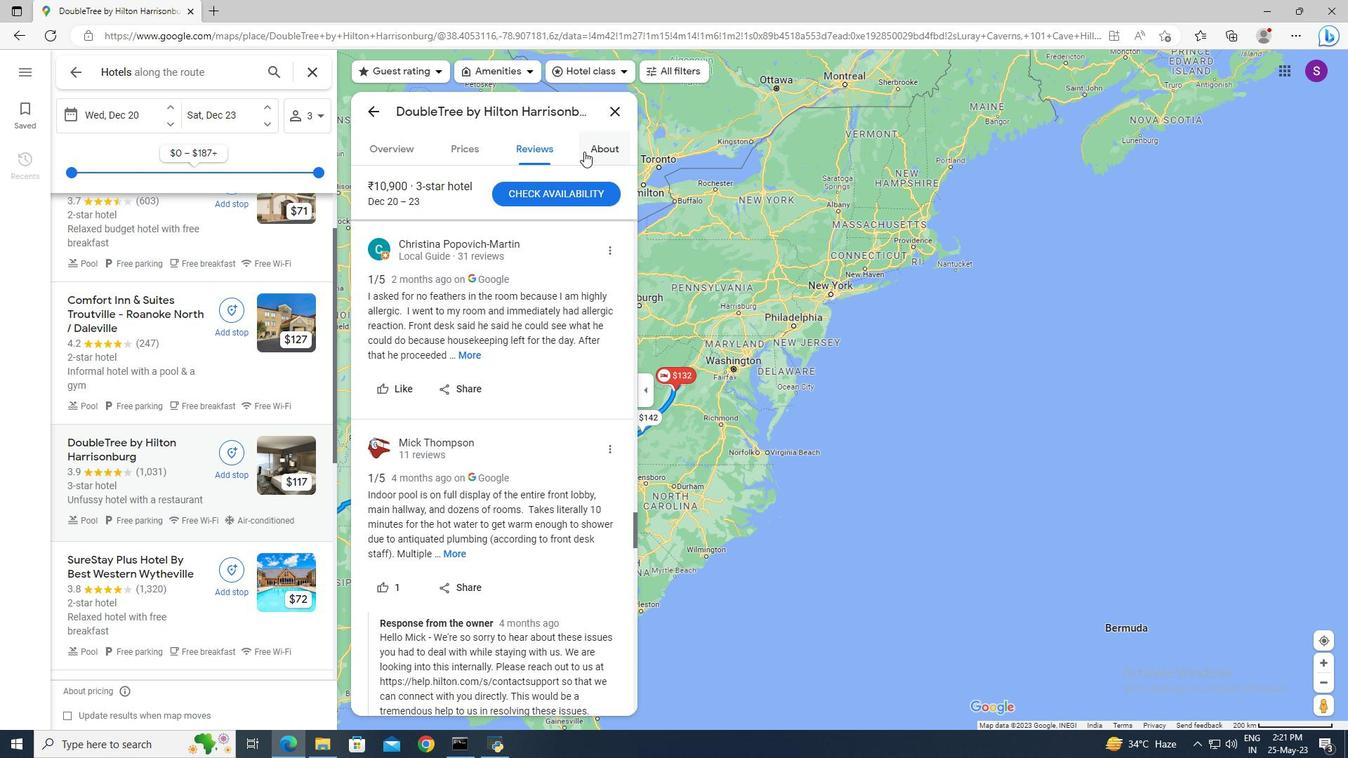 
Action: Mouse moved to (391, 156)
Screenshot: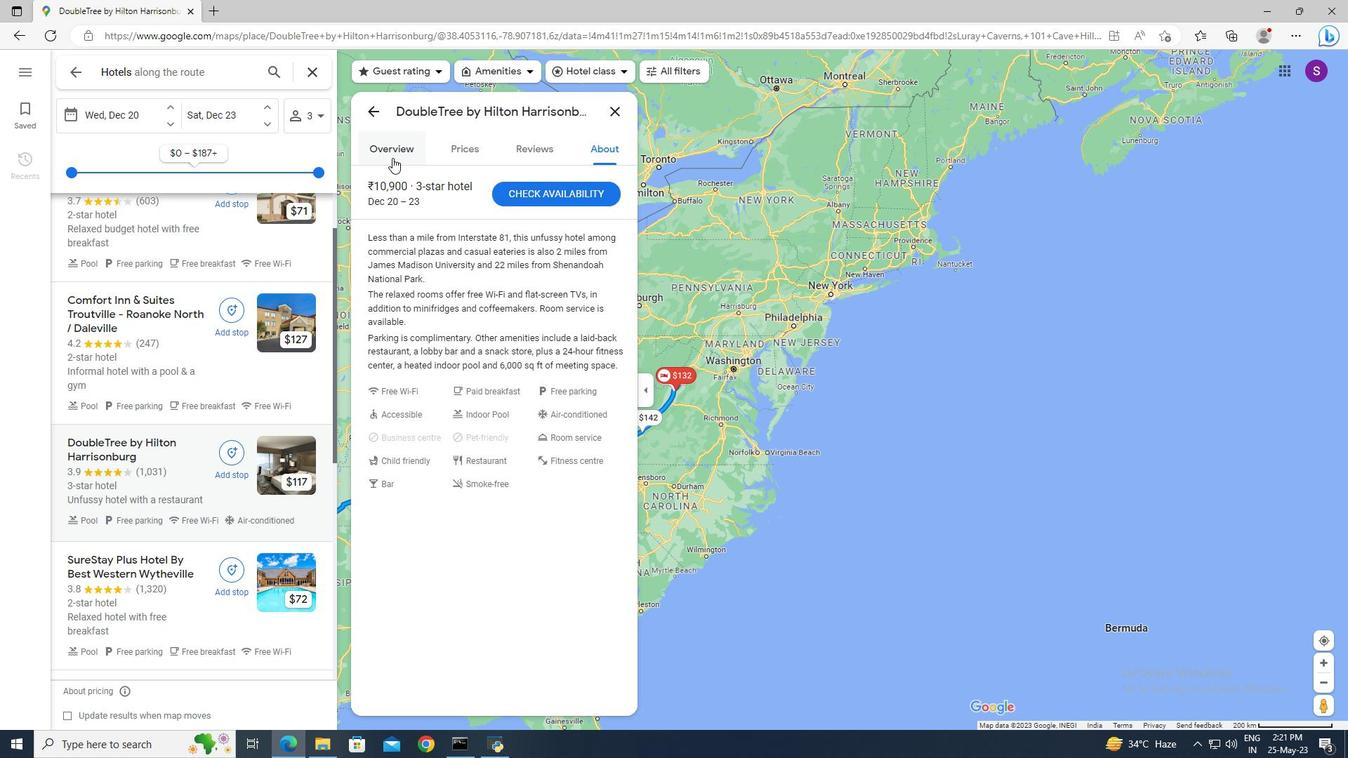 
Action: Mouse pressed left at (391, 156)
Screenshot: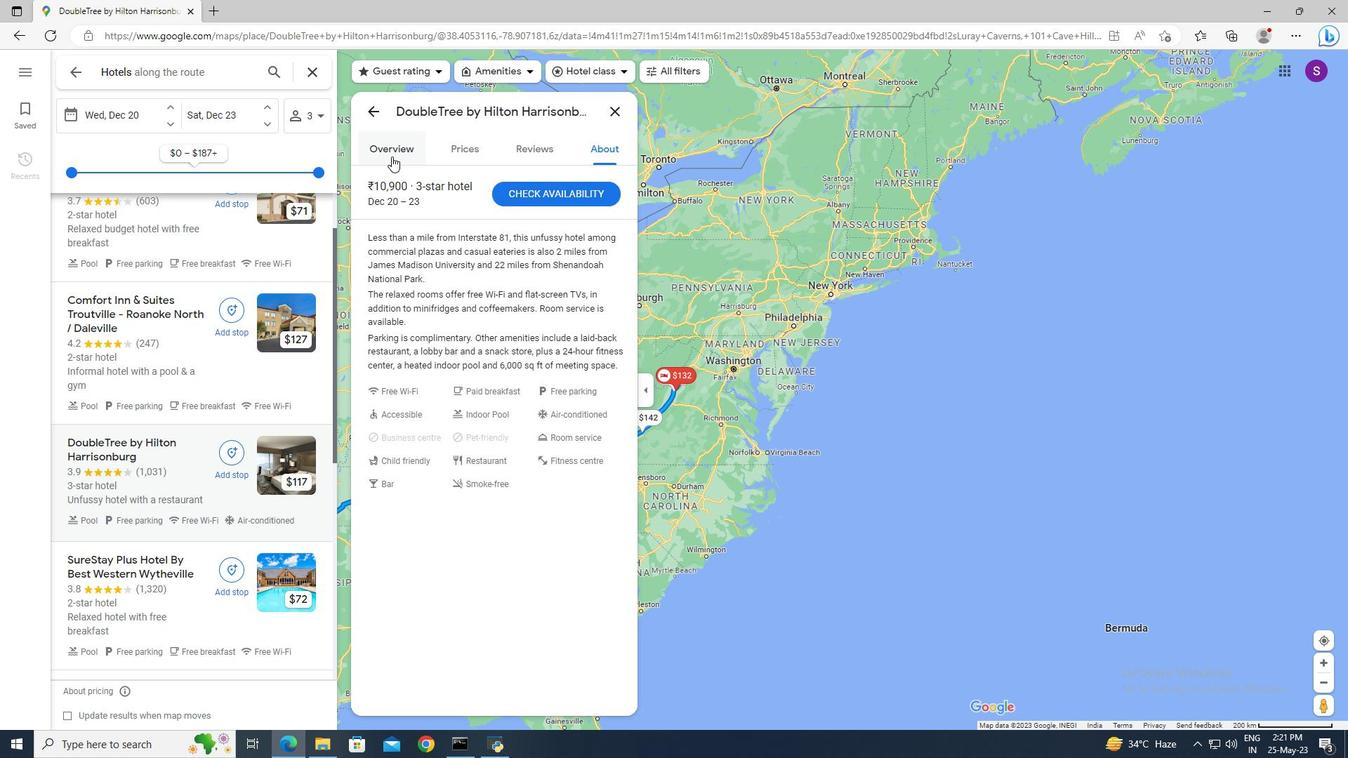 
Action: Mouse moved to (443, 191)
Screenshot: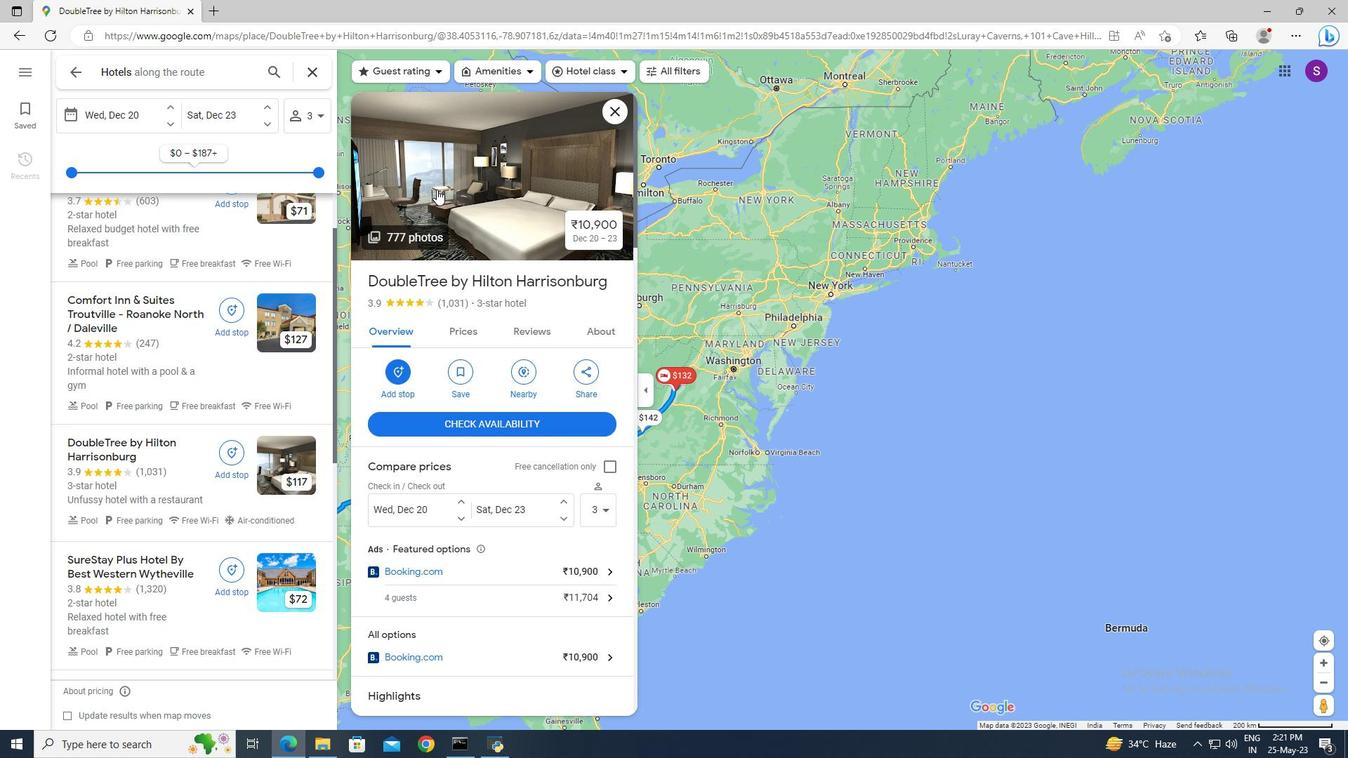 
Action: Mouse pressed left at (443, 191)
Screenshot: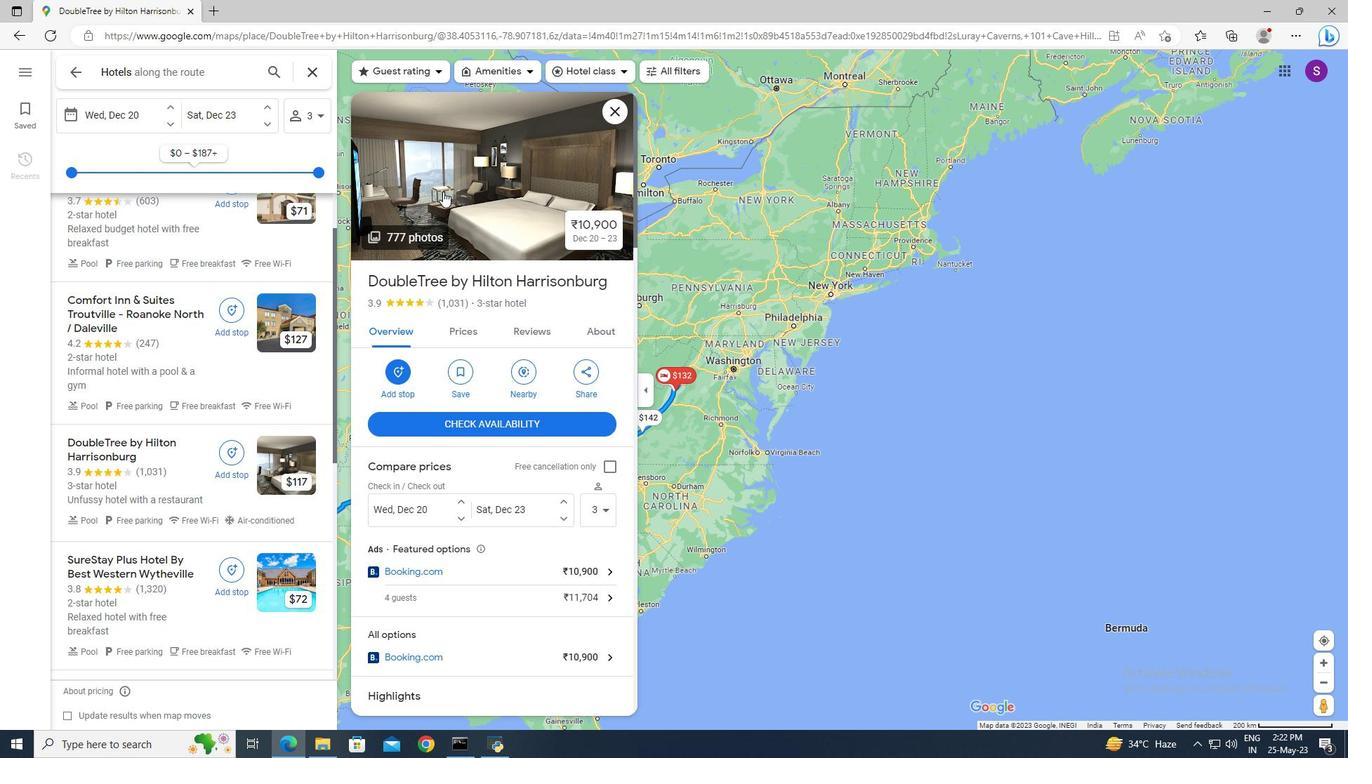
Action: Mouse moved to (137, 166)
Screenshot: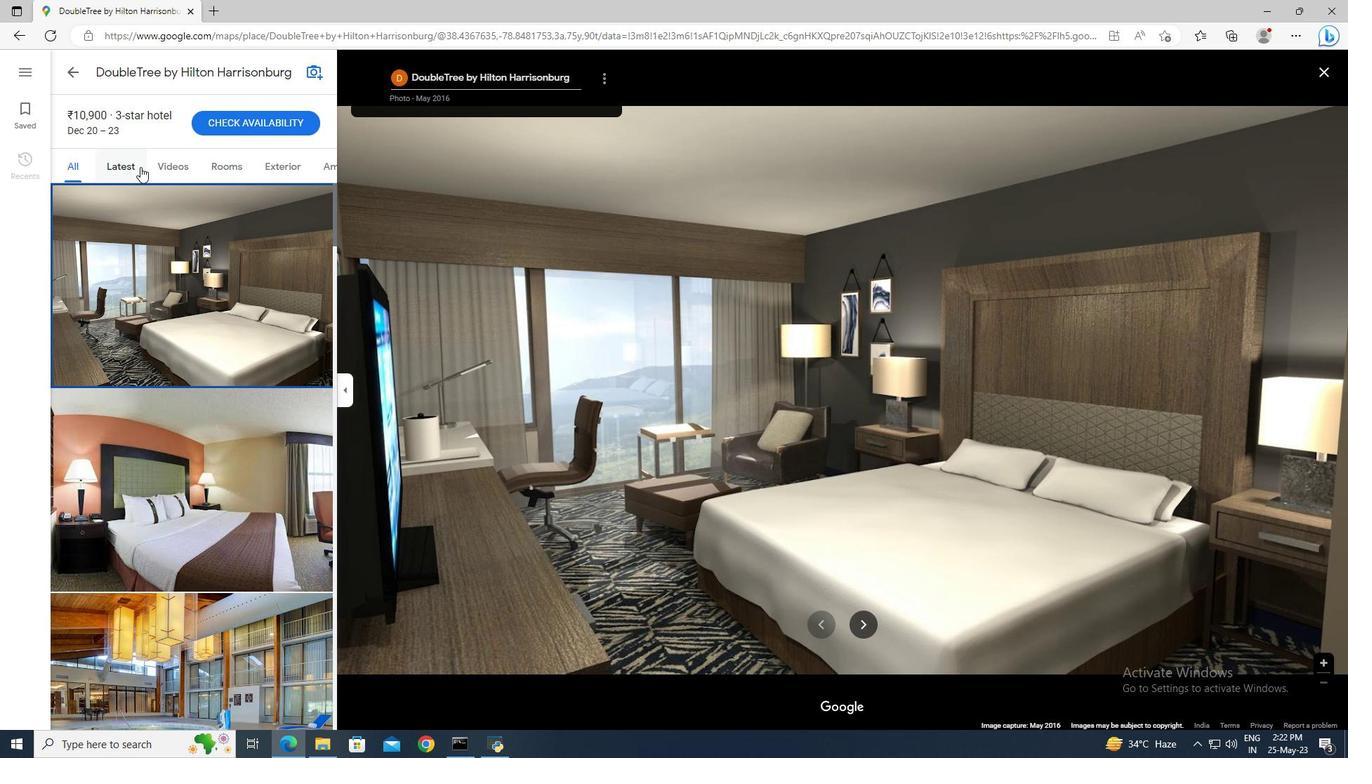 
Action: Mouse pressed left at (137, 166)
Screenshot: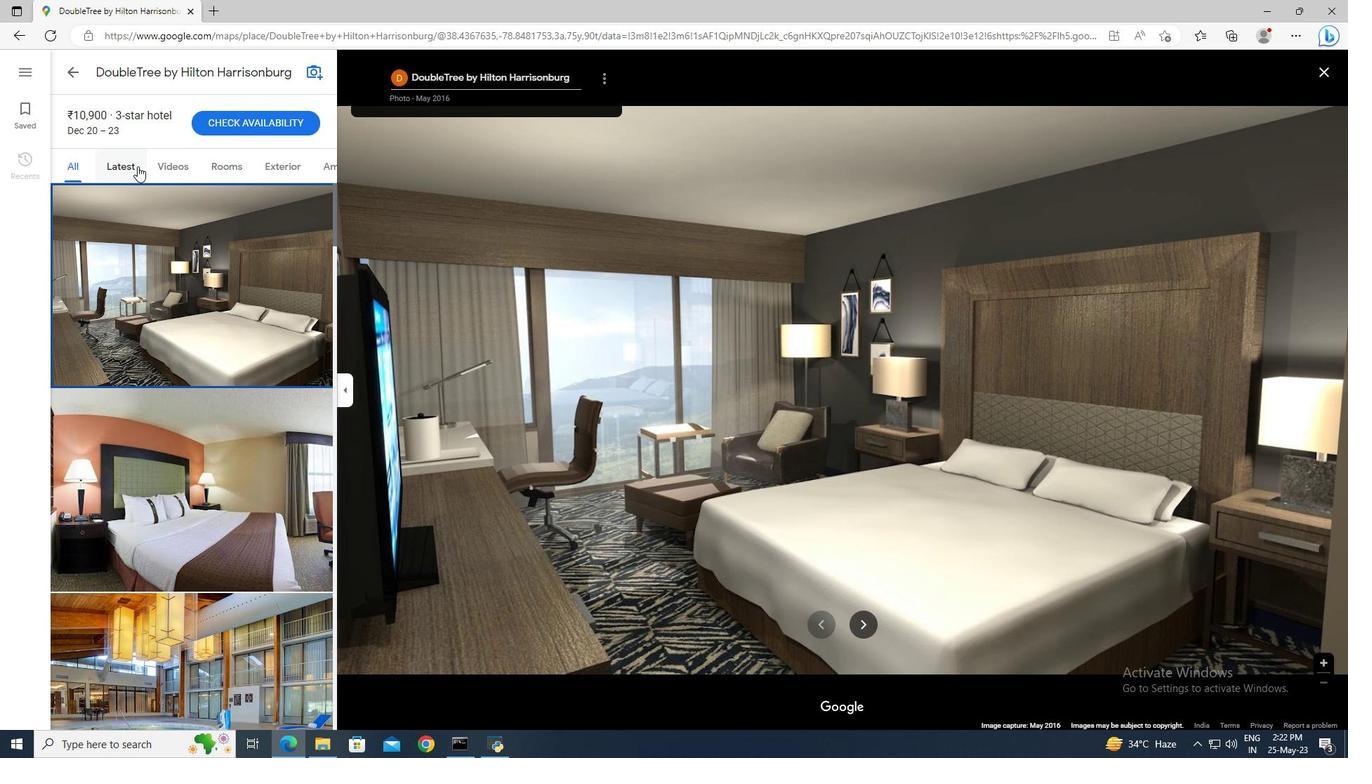 
Action: Mouse moved to (173, 178)
Screenshot: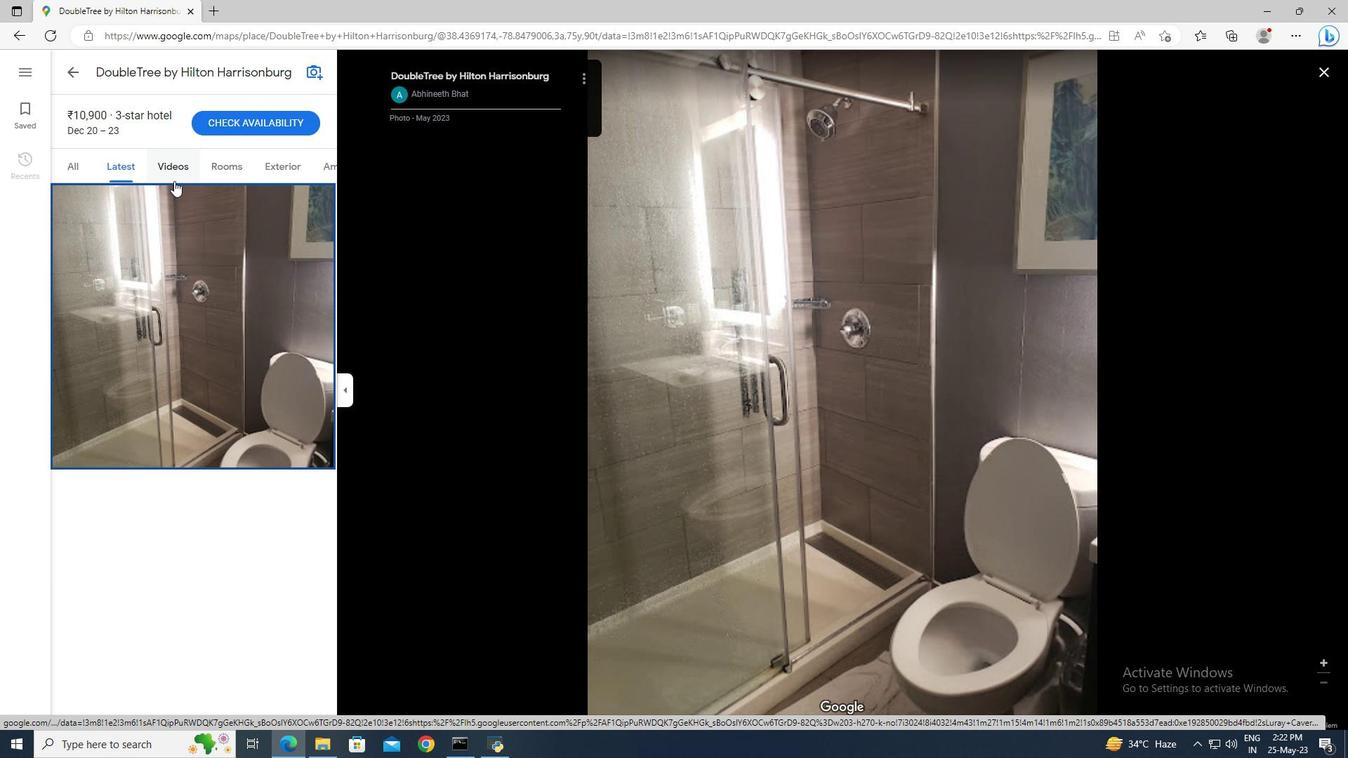 
Action: Mouse pressed left at (173, 178)
Screenshot: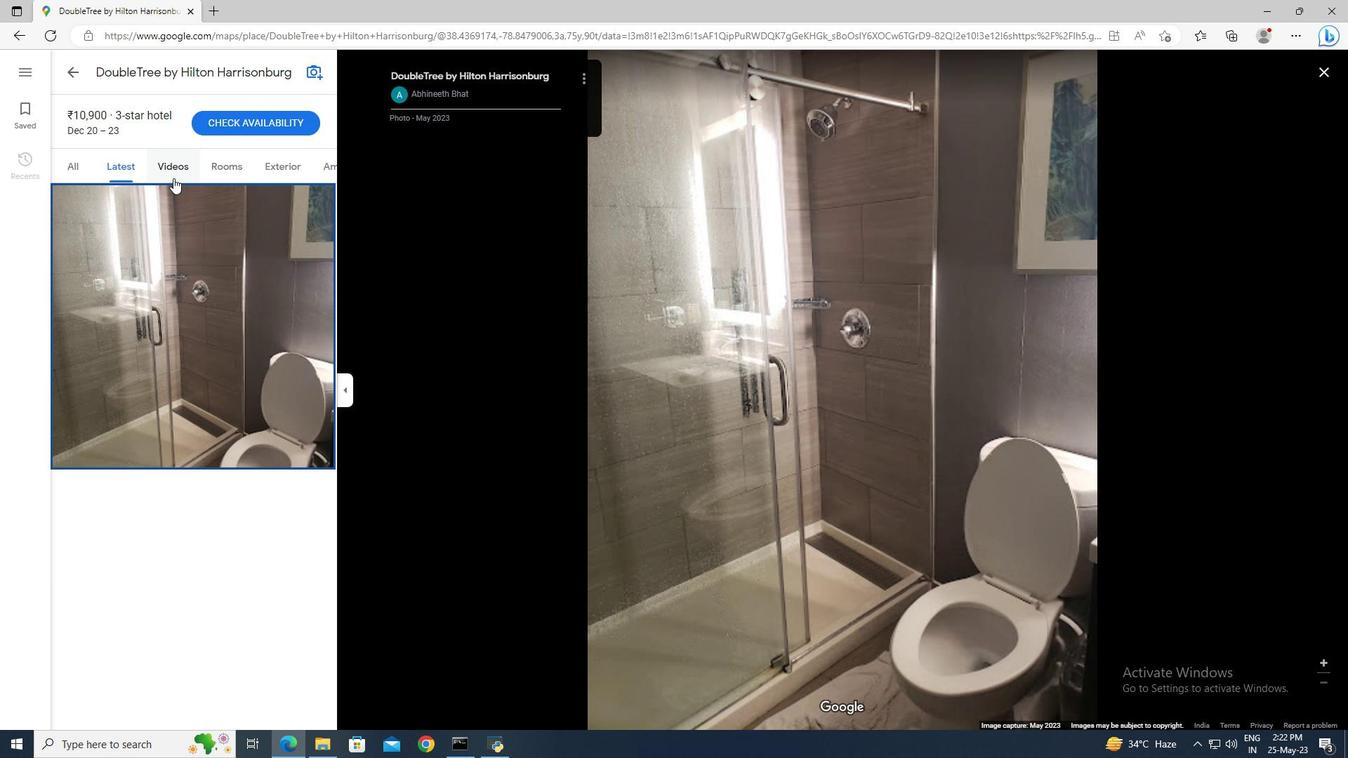 
Action: Mouse moved to (825, 533)
Screenshot: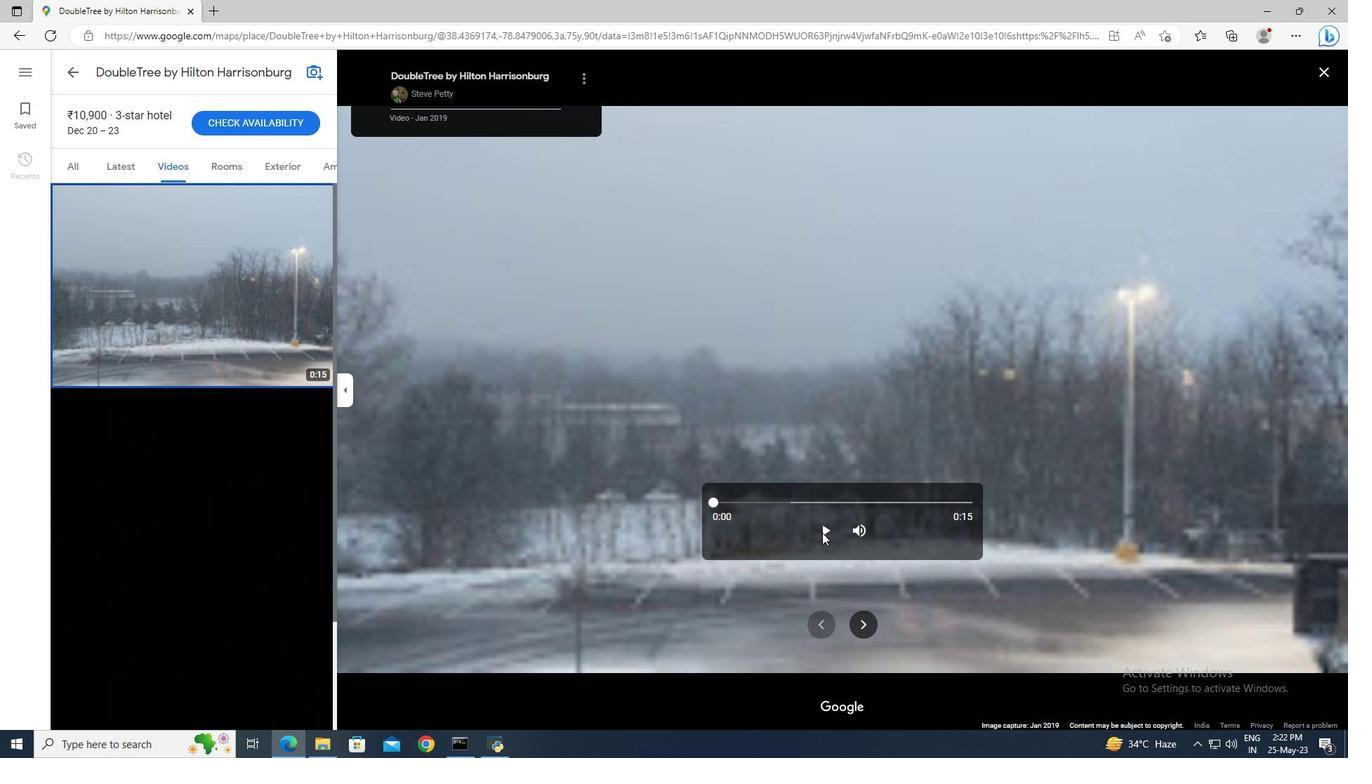 
Action: Mouse pressed left at (825, 533)
Screenshot: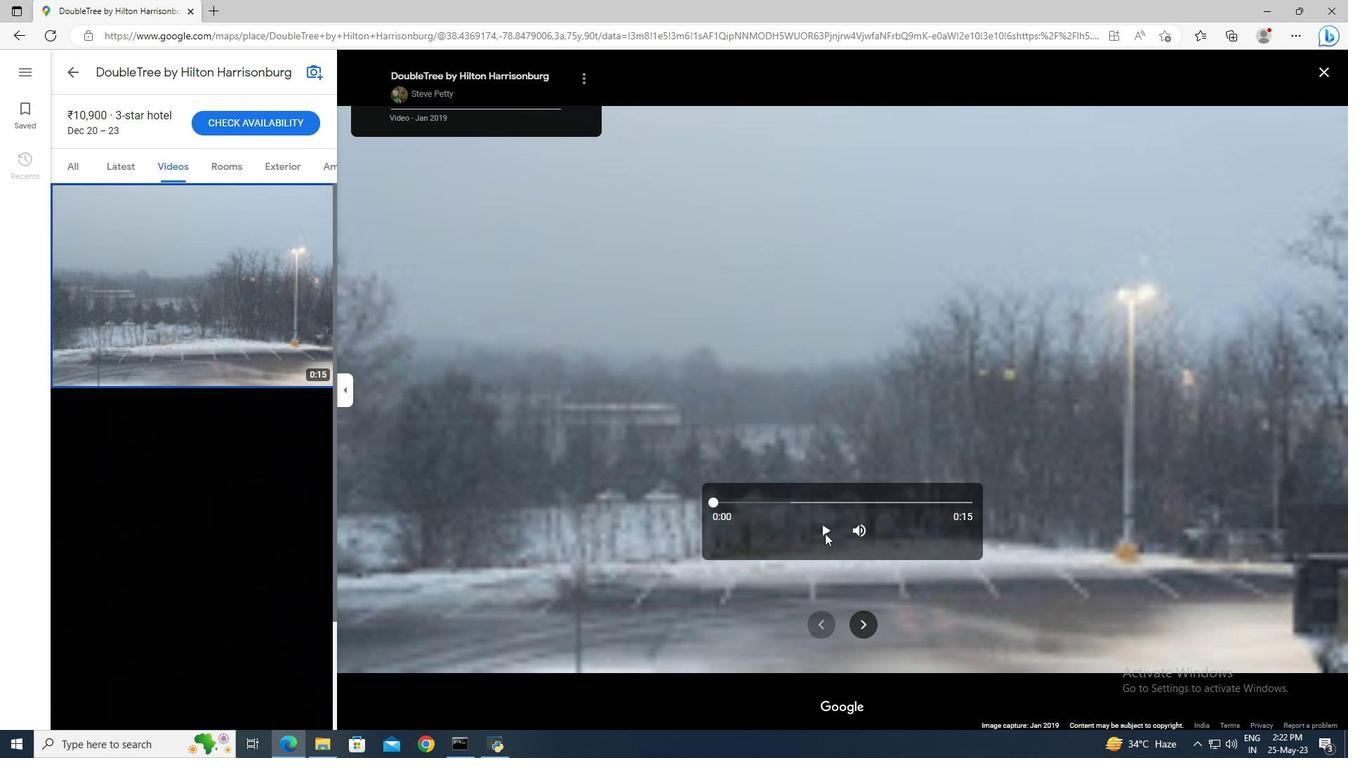 
Action: Mouse moved to (238, 167)
Screenshot: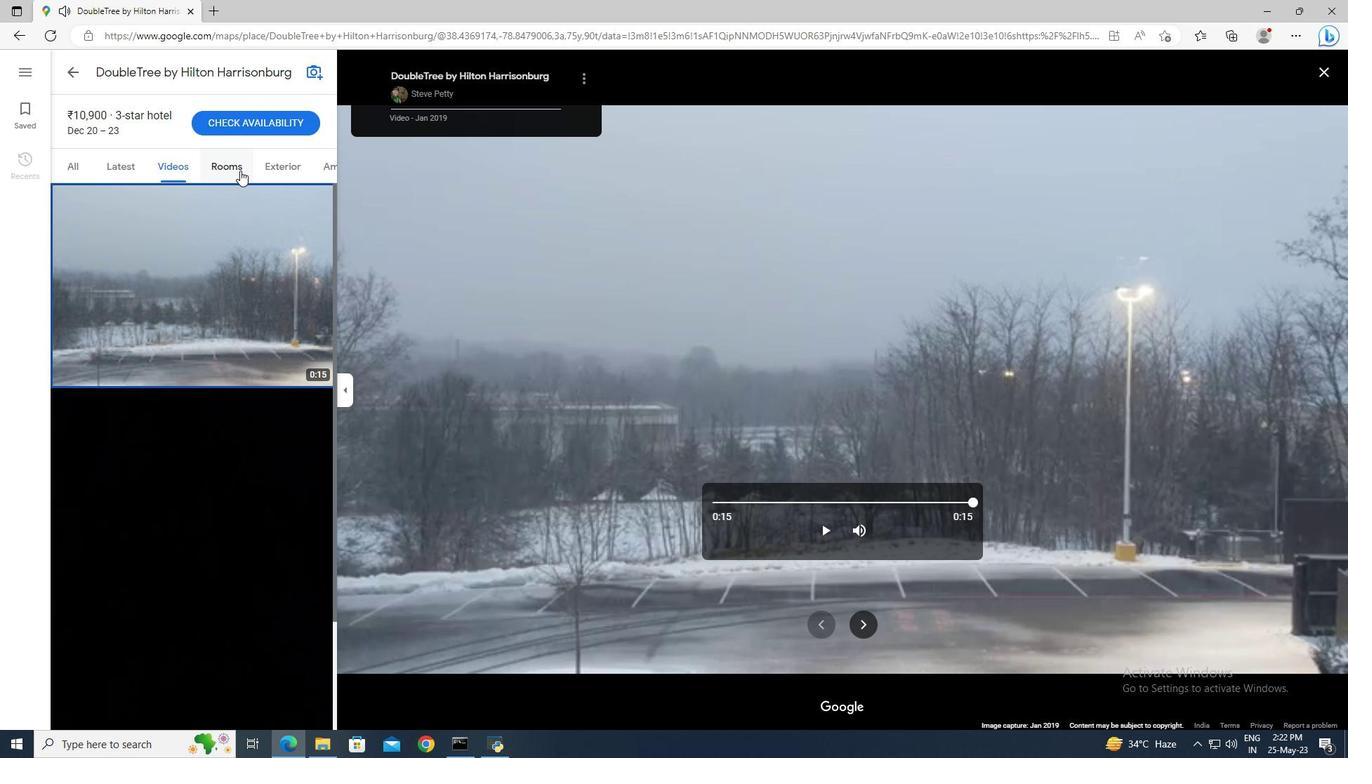 
Action: Mouse pressed left at (238, 167)
Screenshot: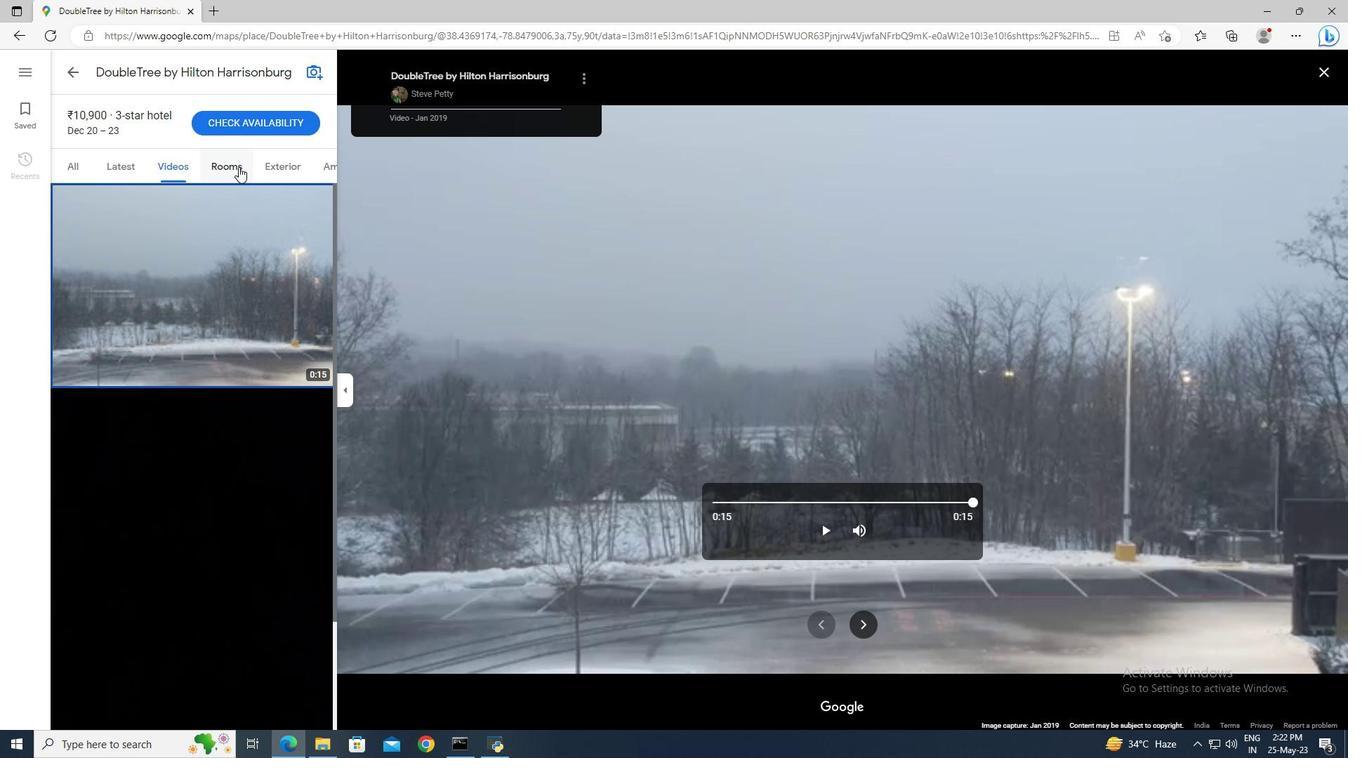
Action: Mouse moved to (861, 619)
Screenshot: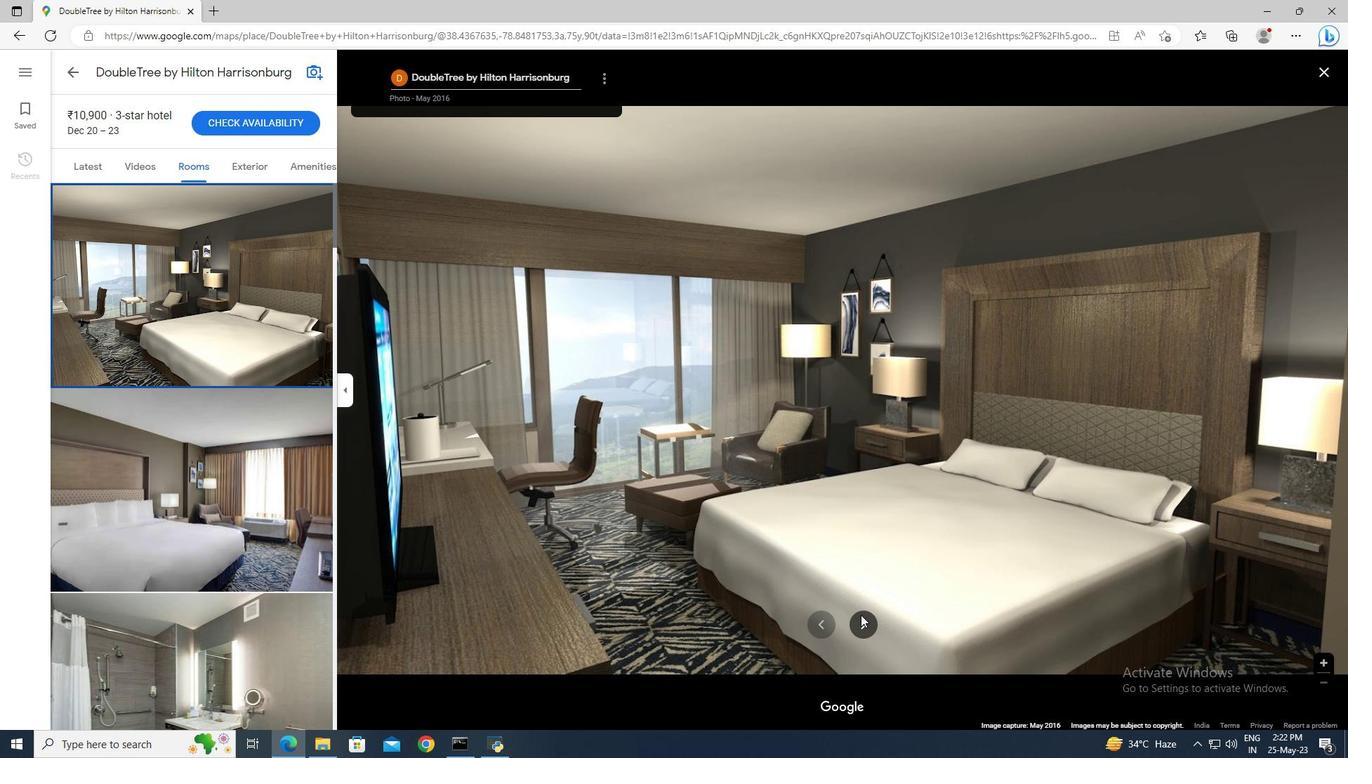 
Action: Mouse pressed left at (861, 619)
Screenshot: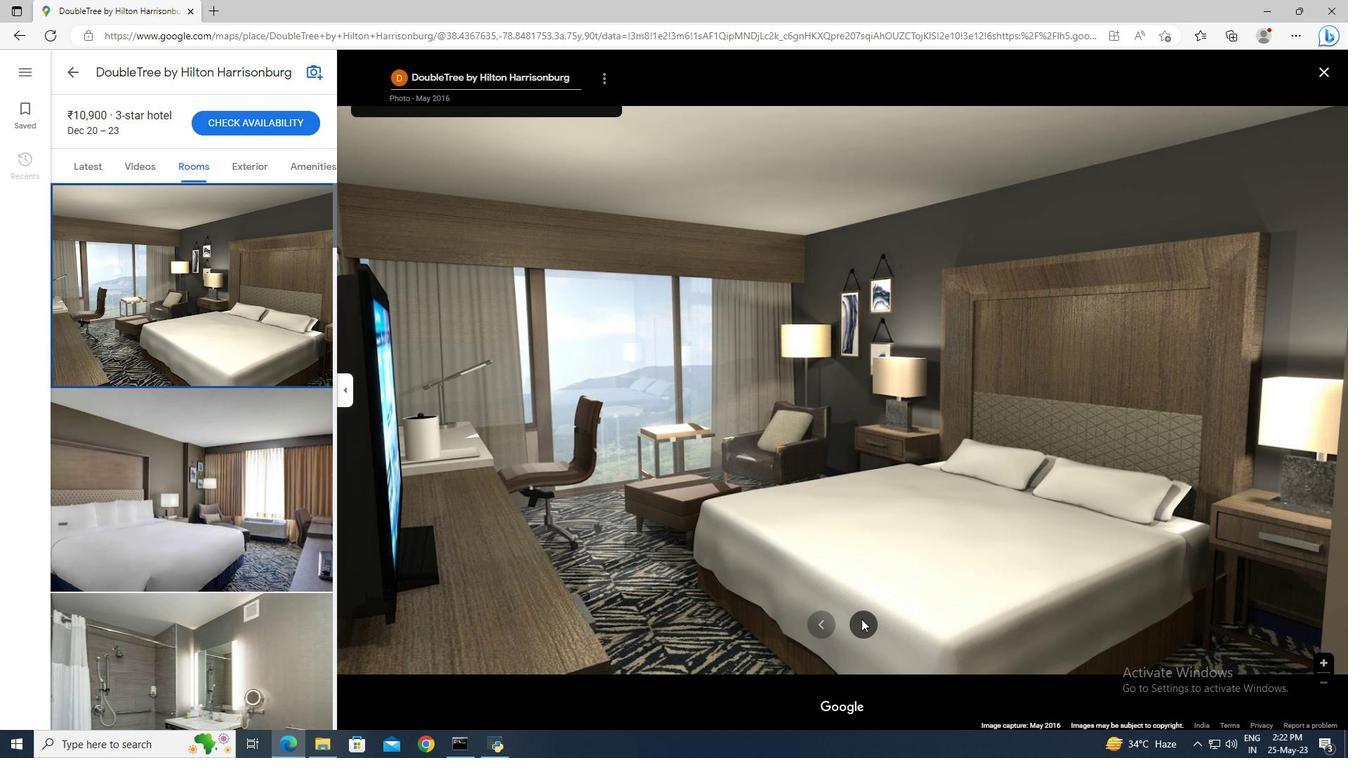 
Action: Mouse moved to (861, 619)
Screenshot: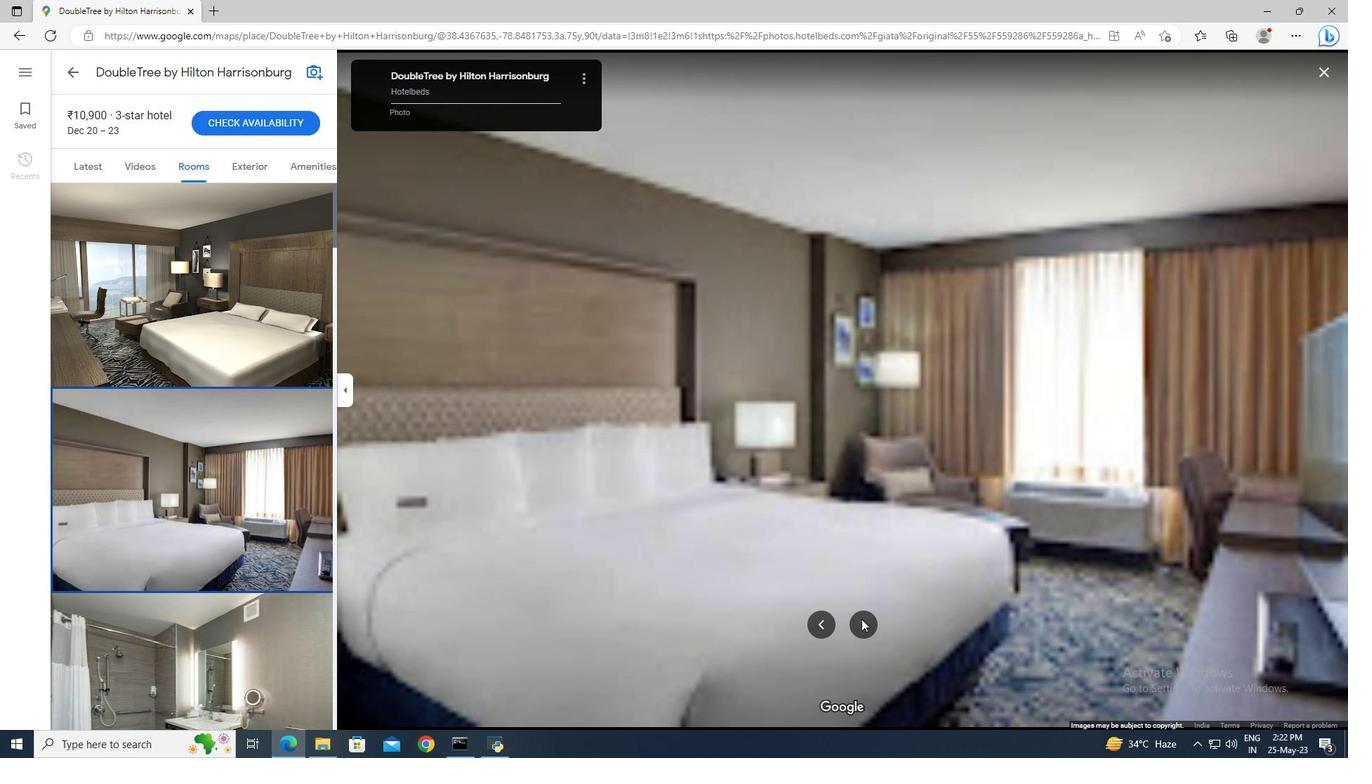 
Action: Mouse pressed left at (861, 619)
Screenshot: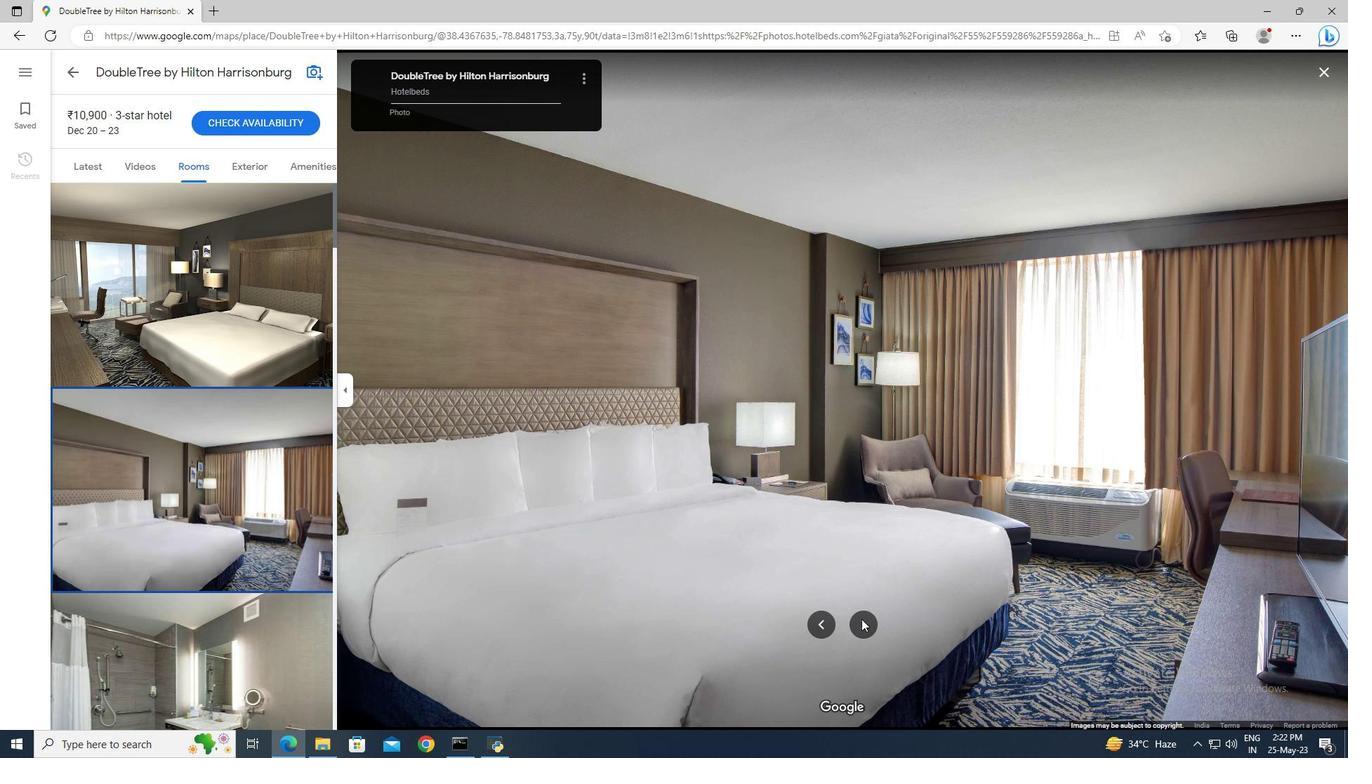 
Action: Mouse moved to (861, 629)
Screenshot: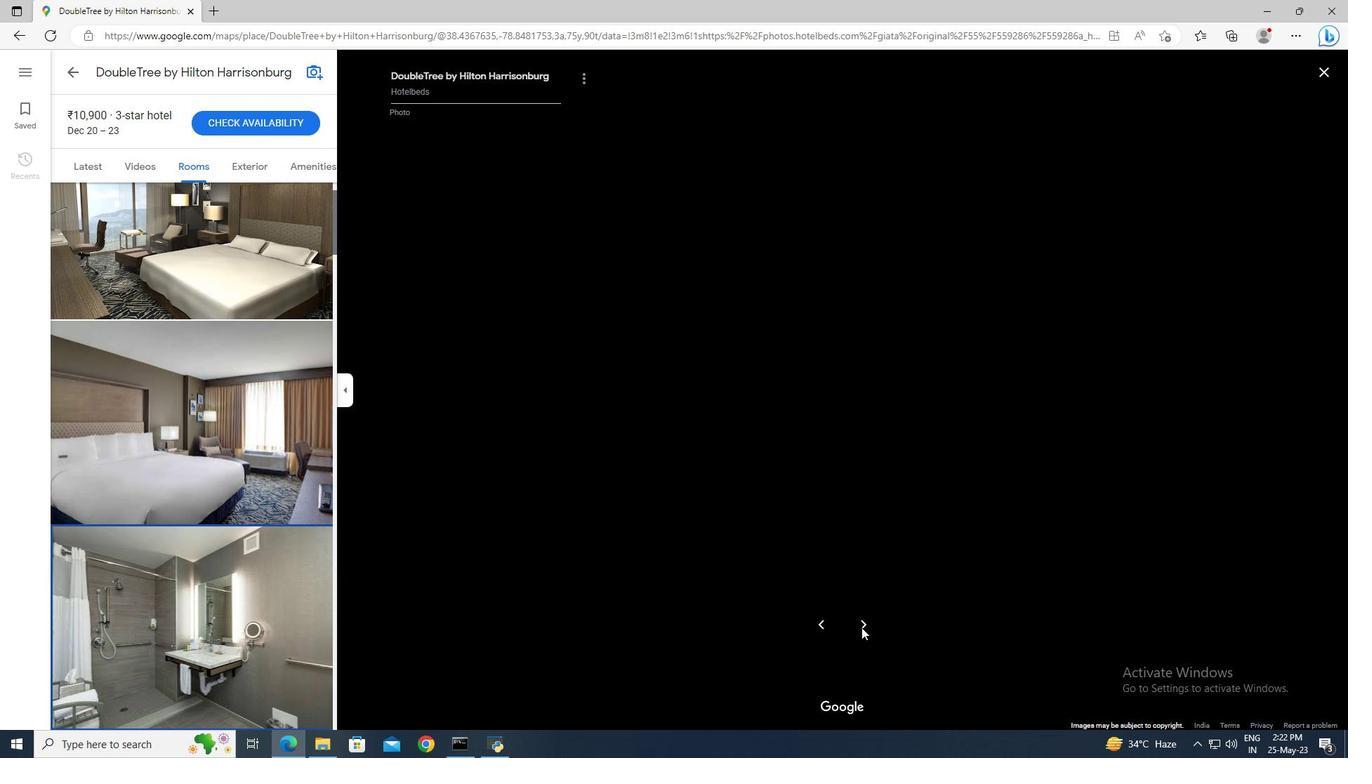 
Action: Mouse pressed left at (861, 629)
Screenshot: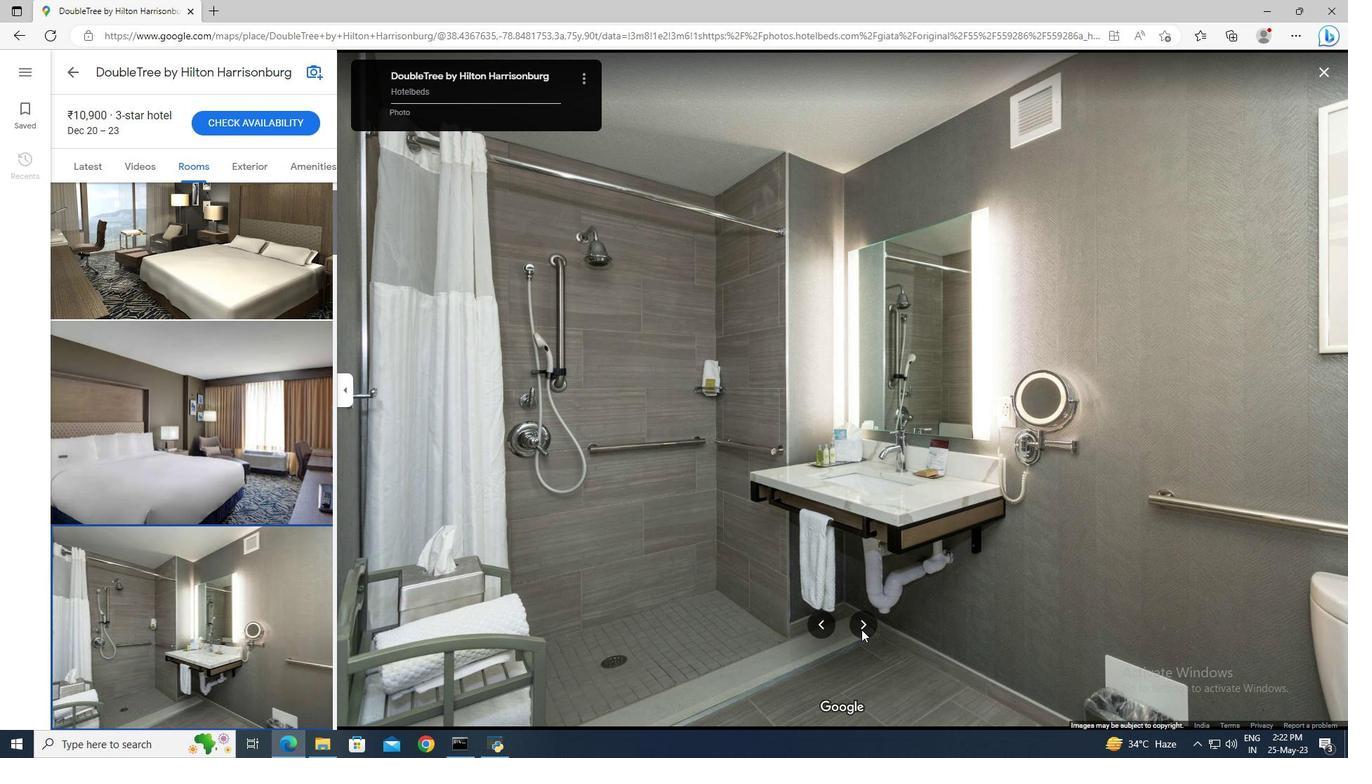 
Action: Mouse moved to (865, 629)
Screenshot: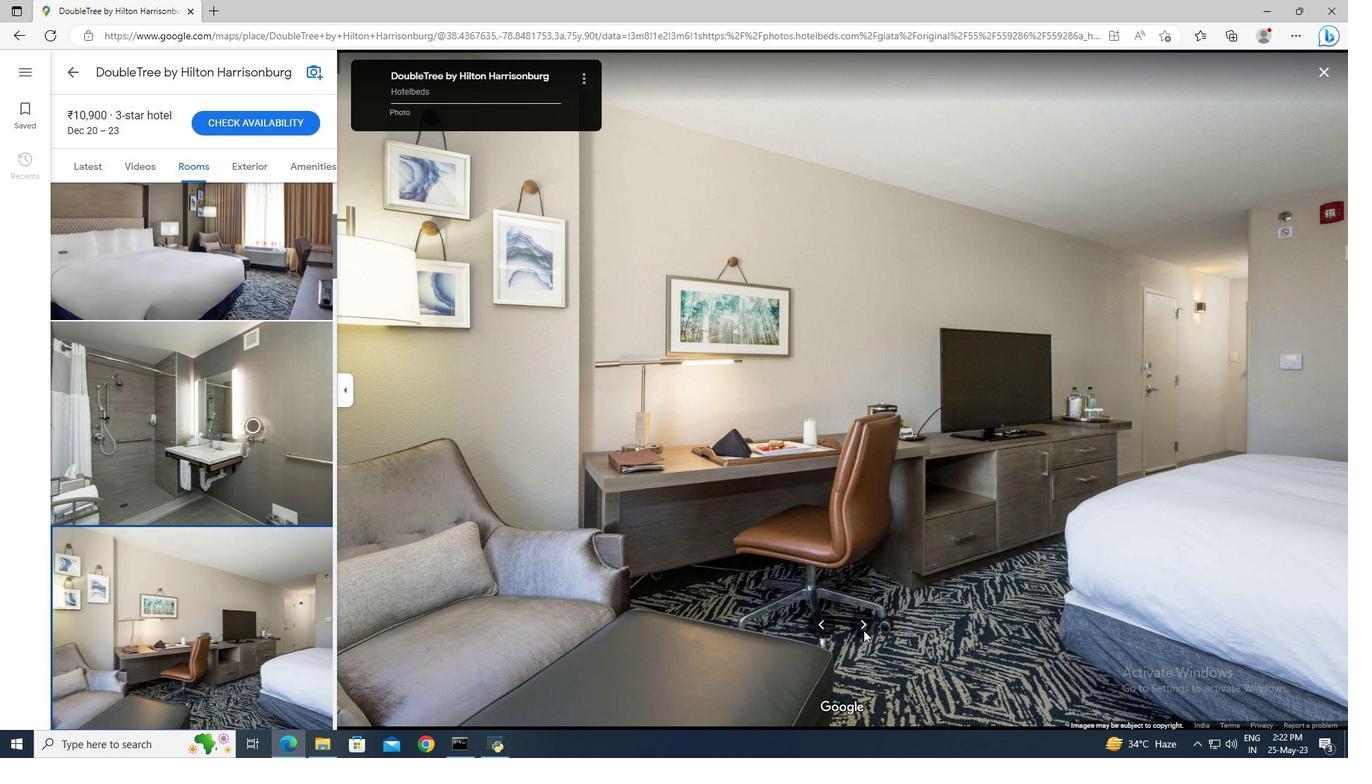 
Action: Mouse pressed left at (865, 629)
Screenshot: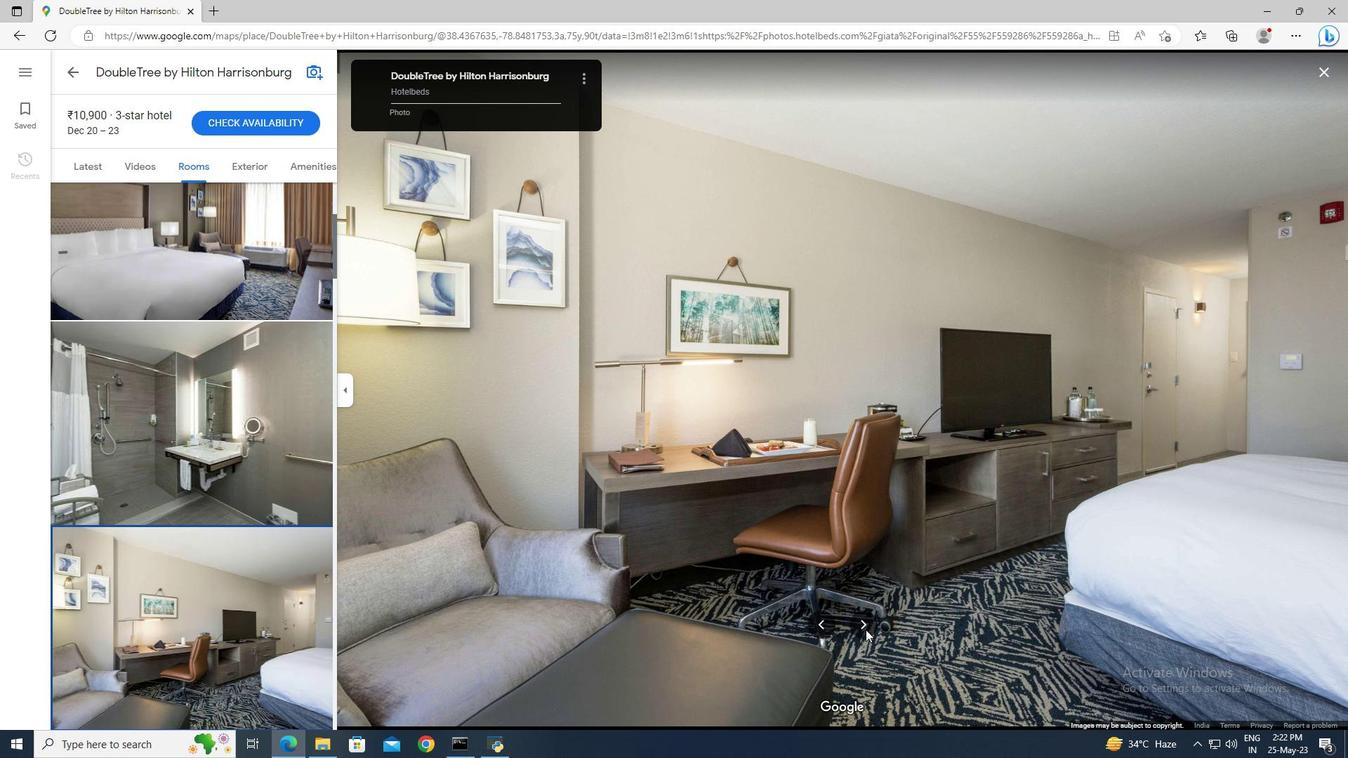 
Action: Mouse pressed left at (865, 629)
Screenshot: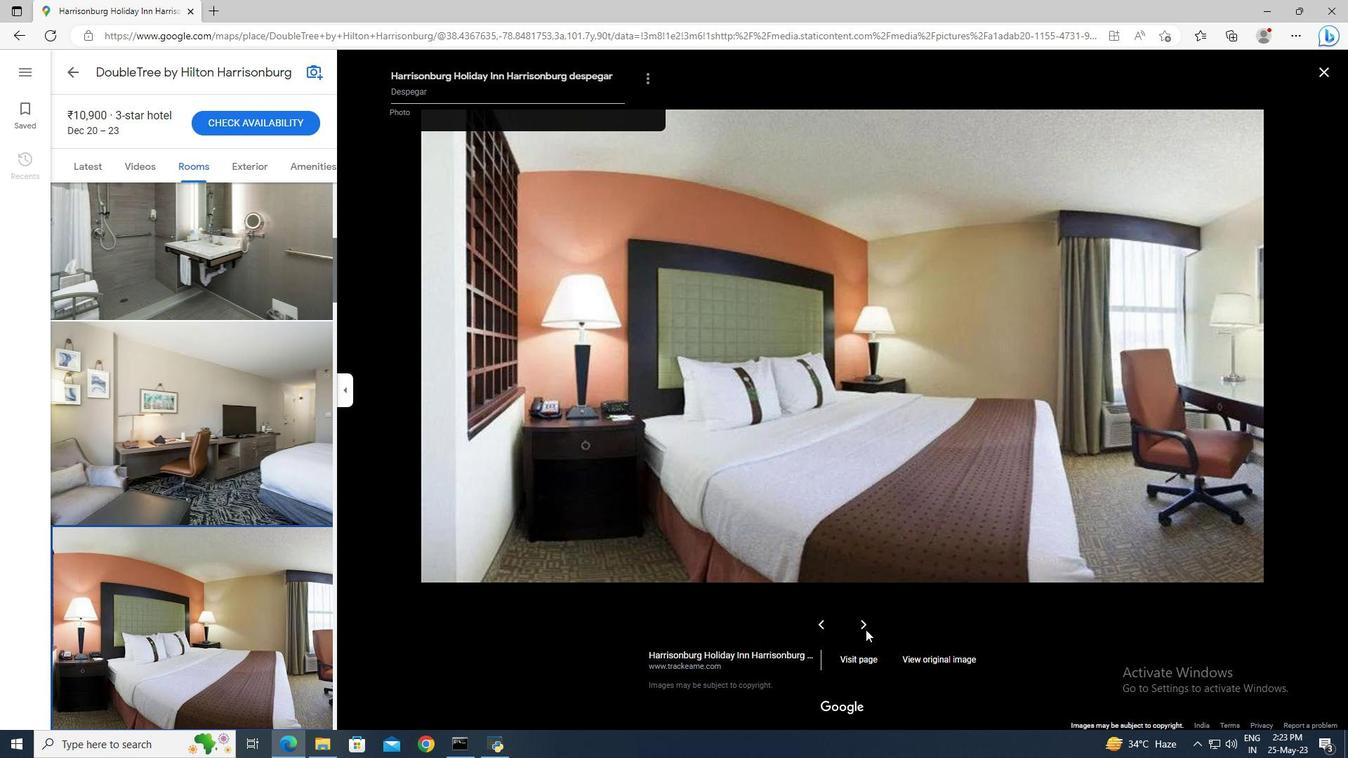 
Action: Mouse pressed left at (865, 629)
